 Task: Format the document by adjusting font size, style, color, and adding borders to specified sections.
Action: Mouse moved to (678, 348)
Screenshot: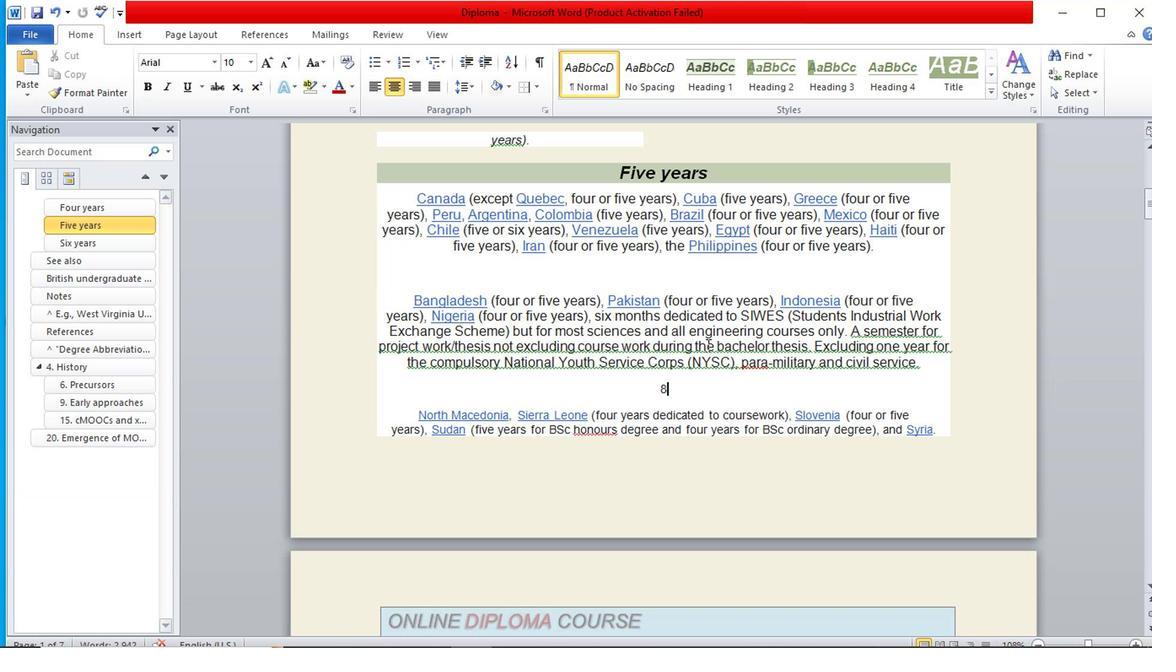 
Action: Mouse scrolled (678, 347) with delta (0, 0)
Screenshot: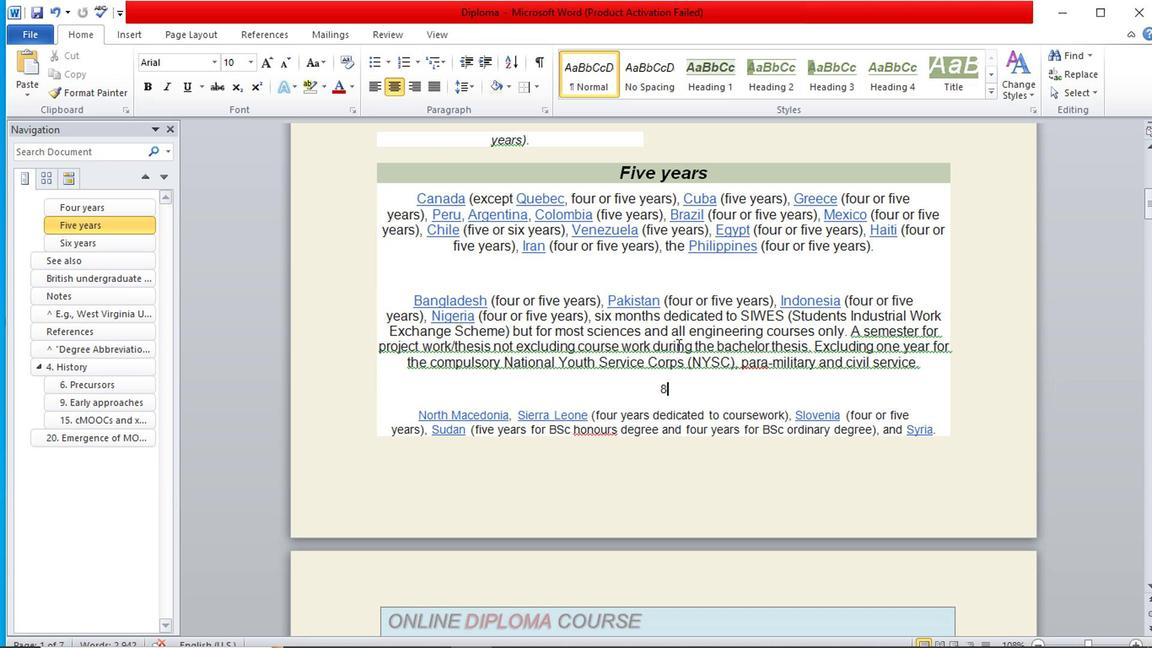 
Action: Mouse scrolled (678, 347) with delta (0, 0)
Screenshot: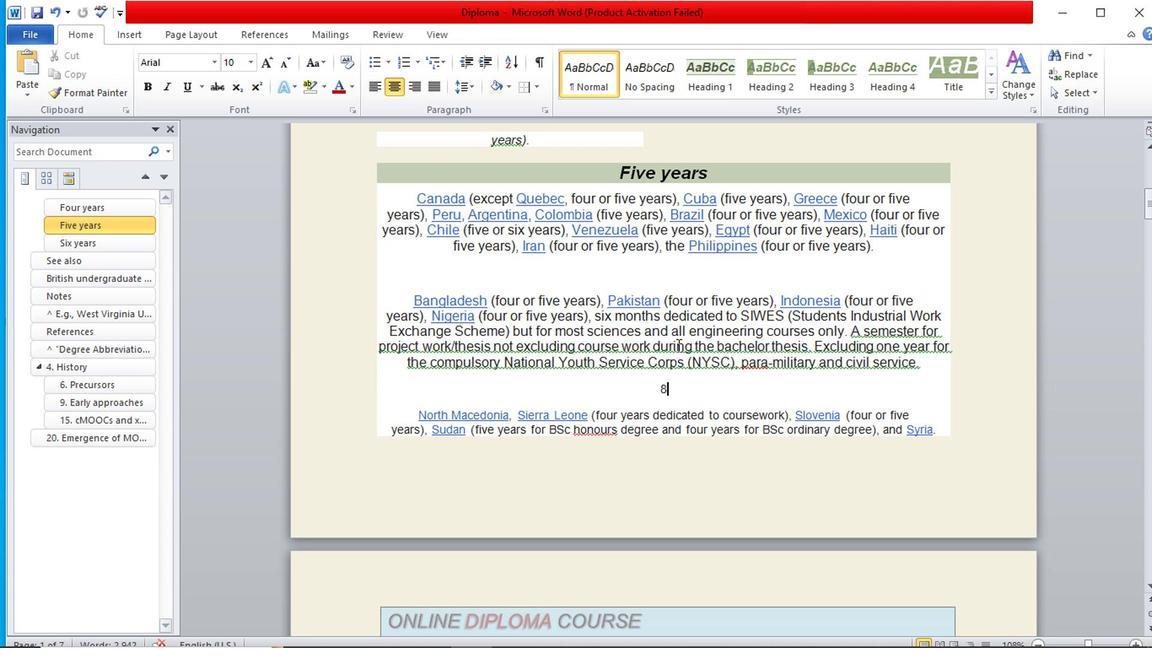 
Action: Mouse scrolled (678, 348) with delta (0, 0)
Screenshot: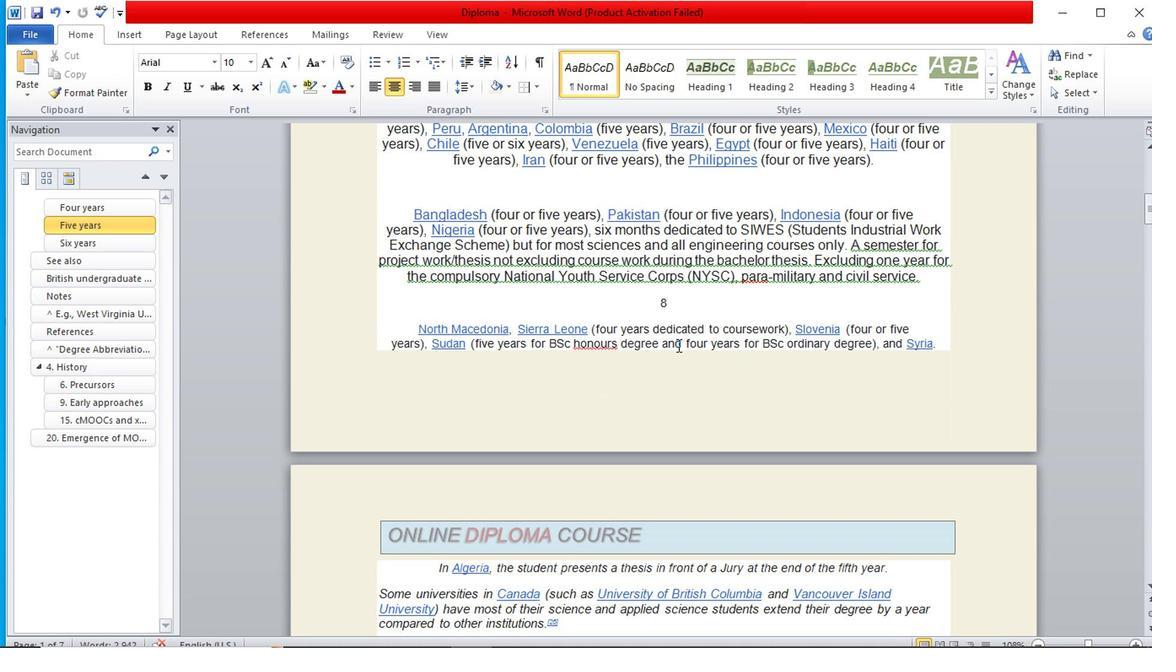
Action: Mouse scrolled (678, 348) with delta (0, 0)
Screenshot: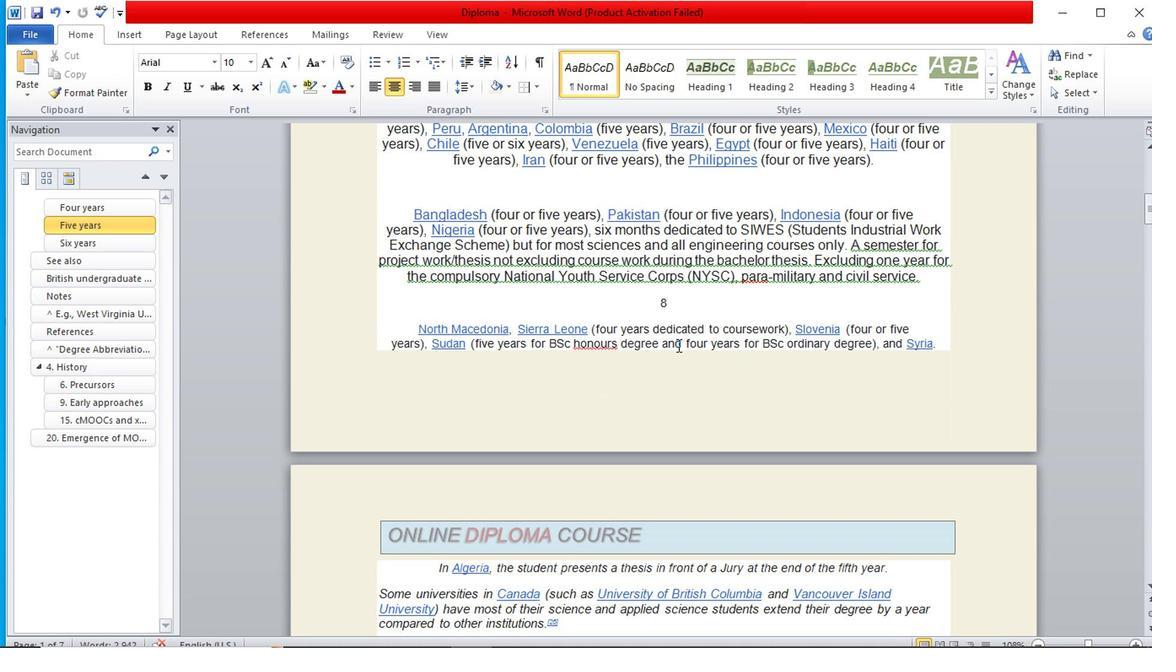 
Action: Mouse scrolled (678, 348) with delta (0, 0)
Screenshot: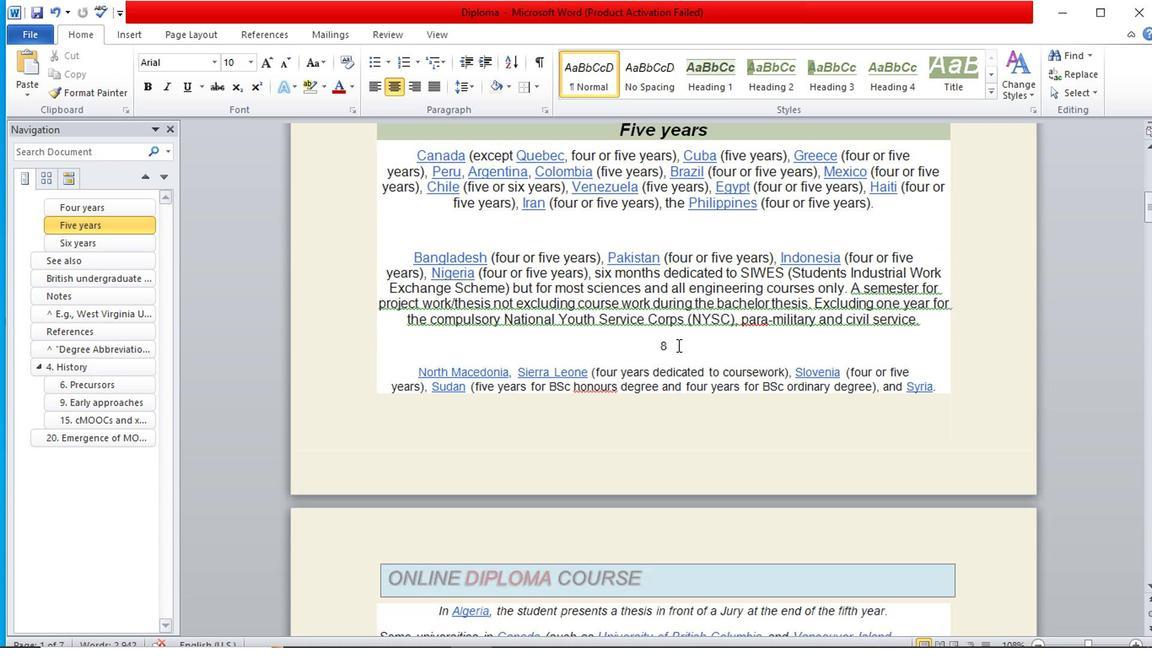 
Action: Mouse scrolled (678, 348) with delta (0, 0)
Screenshot: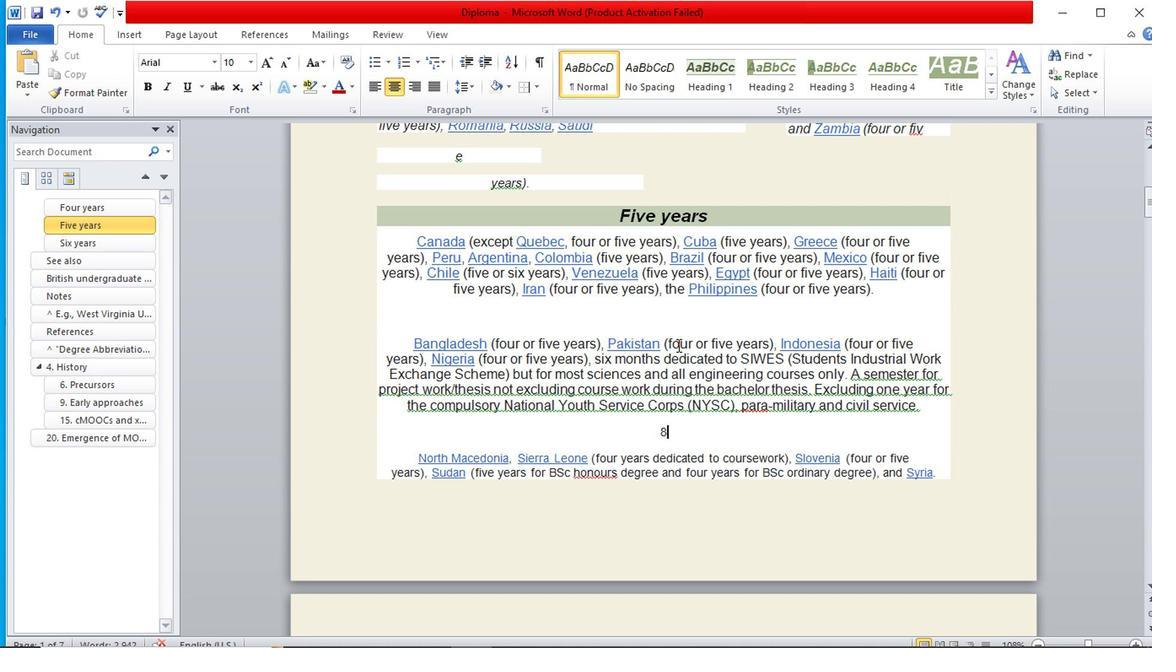 
Action: Mouse scrolled (678, 348) with delta (0, 0)
Screenshot: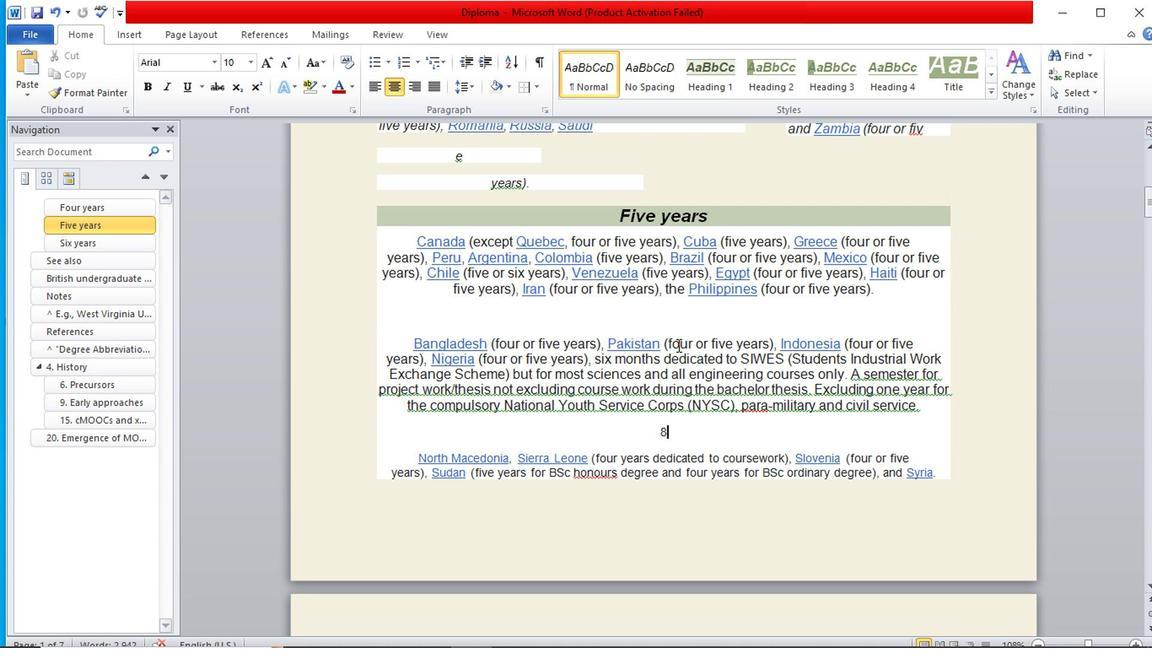 
Action: Mouse moved to (703, 348)
Screenshot: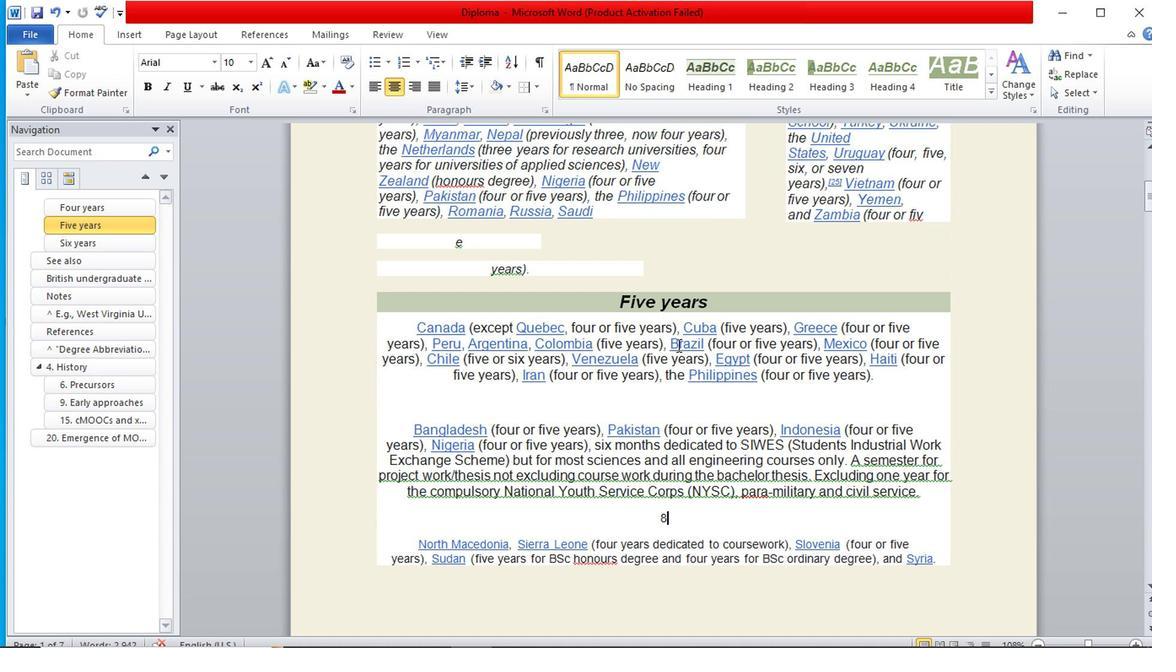
Action: Mouse scrolled (703, 347) with delta (0, 0)
Screenshot: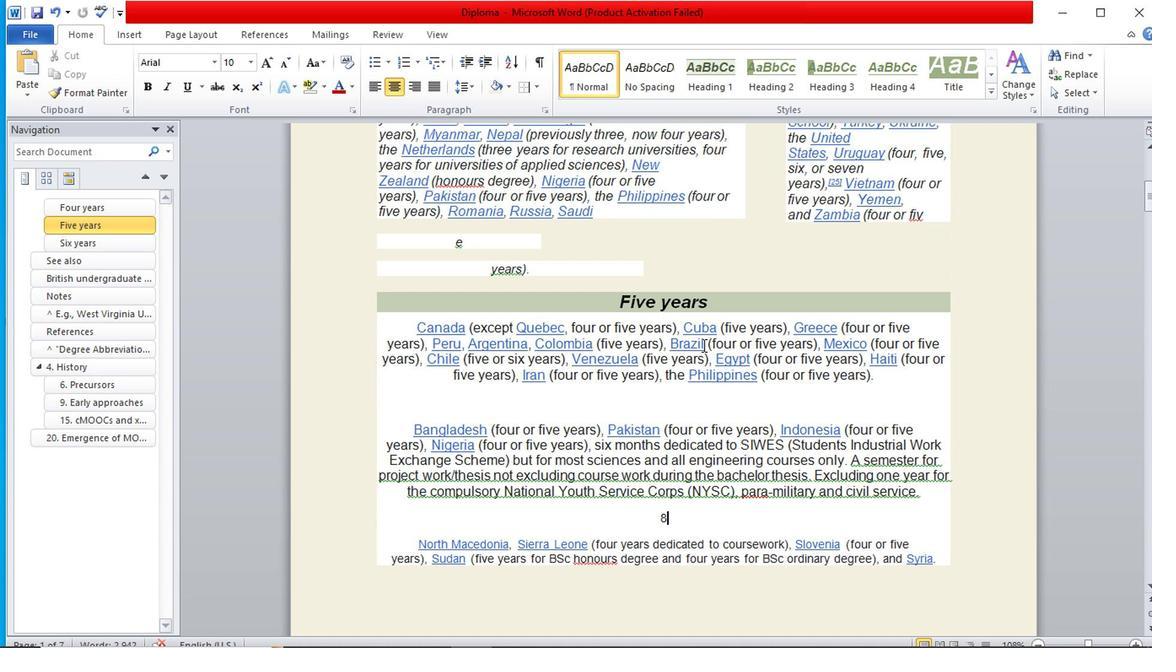
Action: Mouse scrolled (703, 347) with delta (0, 0)
Screenshot: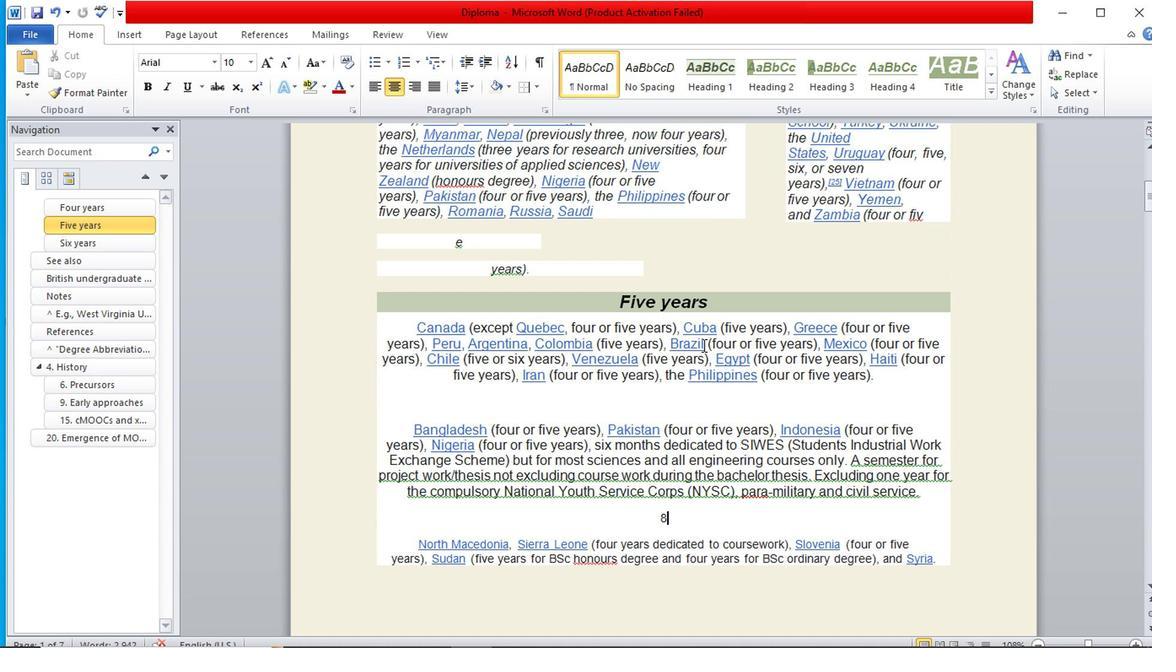 
Action: Mouse moved to (697, 345)
Screenshot: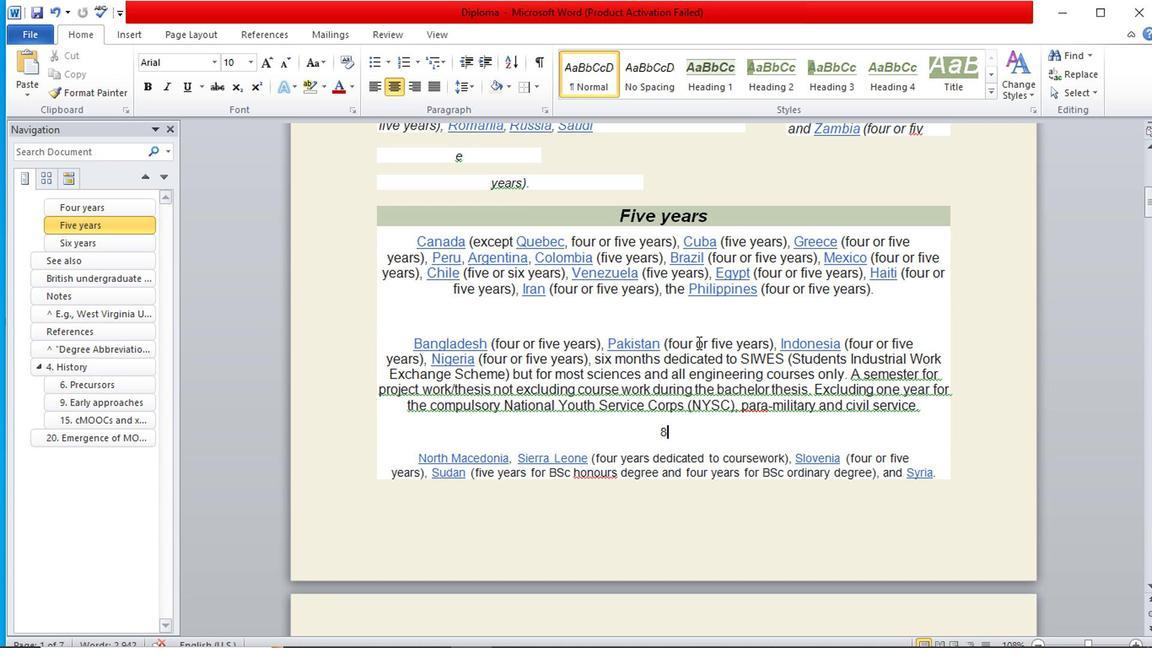 
Action: Mouse scrolled (697, 345) with delta (0, 0)
Screenshot: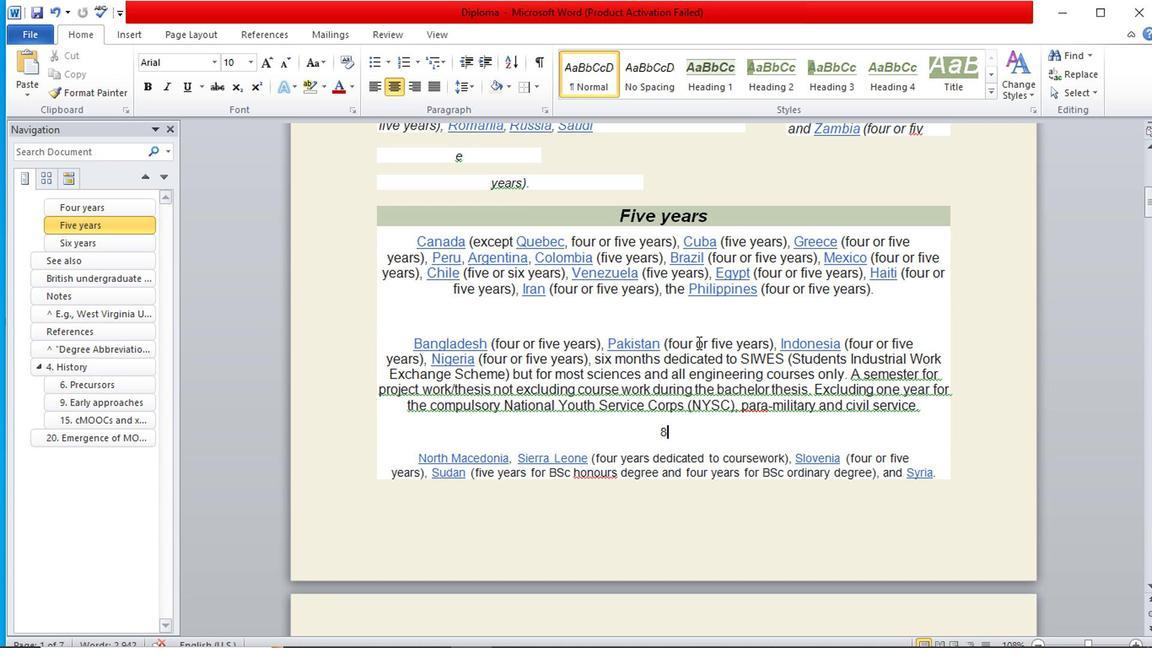 
Action: Mouse scrolled (697, 345) with delta (0, 0)
Screenshot: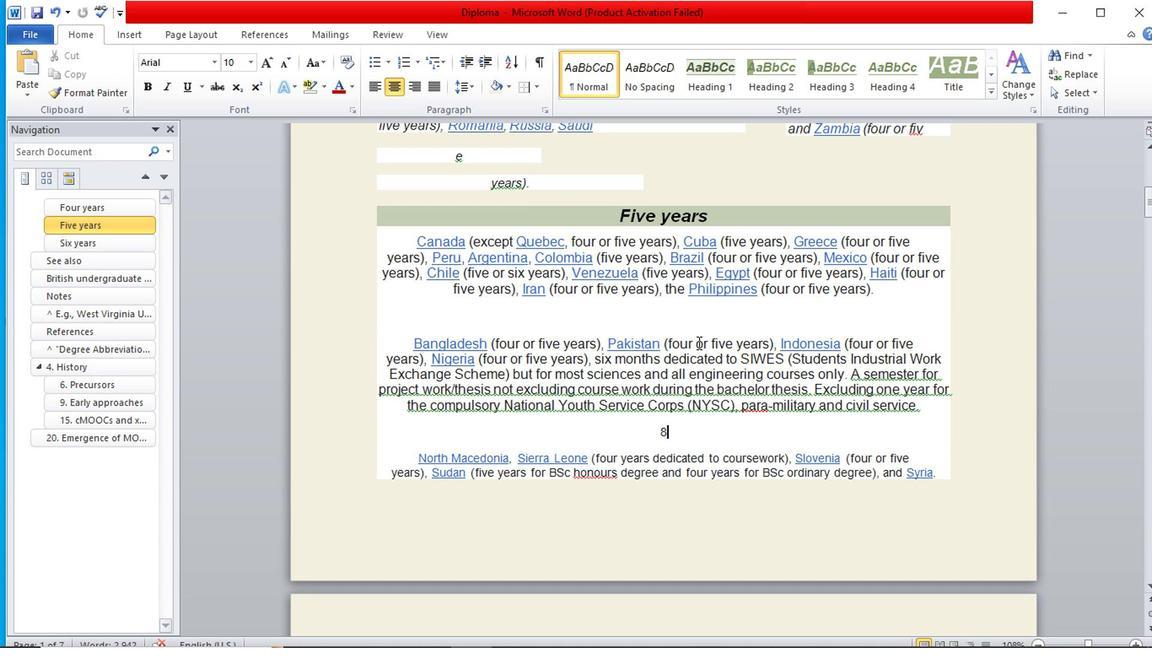 
Action: Mouse moved to (693, 343)
Screenshot: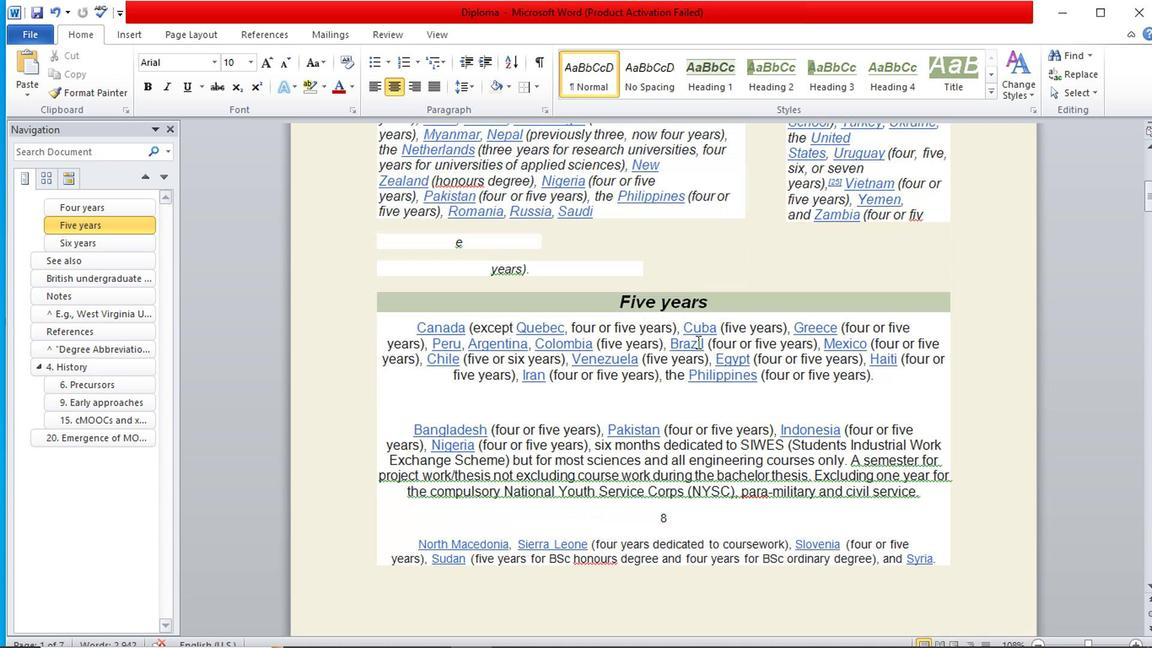 
Action: Mouse scrolled (693, 345) with delta (0, 1)
Screenshot: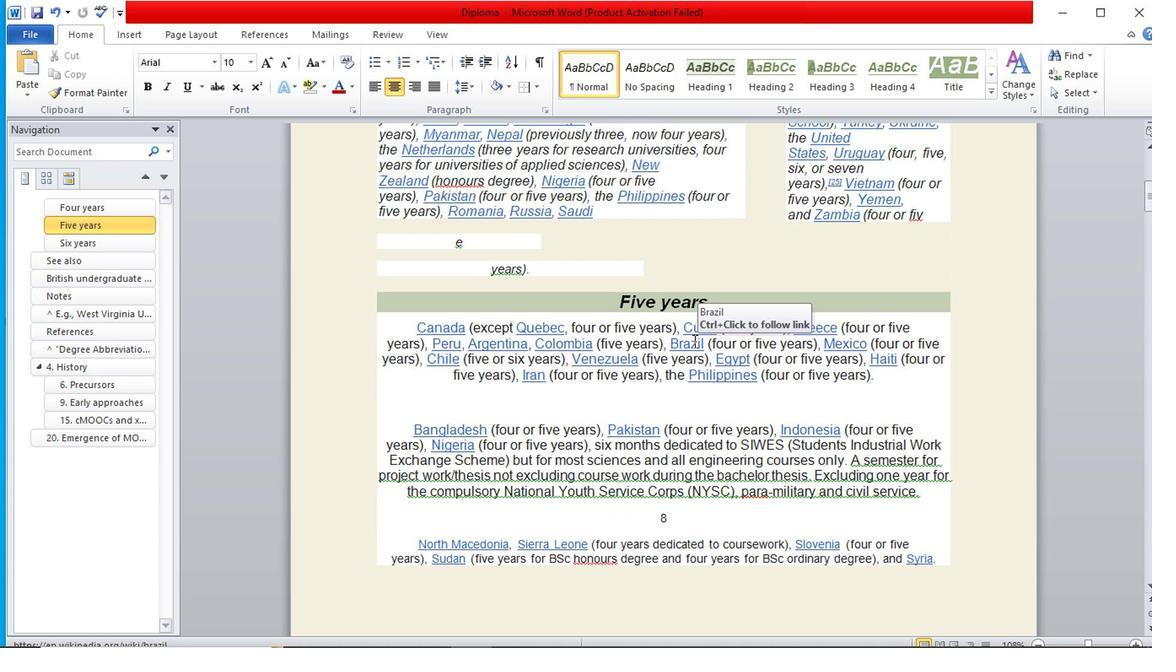 
Action: Mouse scrolled (693, 345) with delta (0, 1)
Screenshot: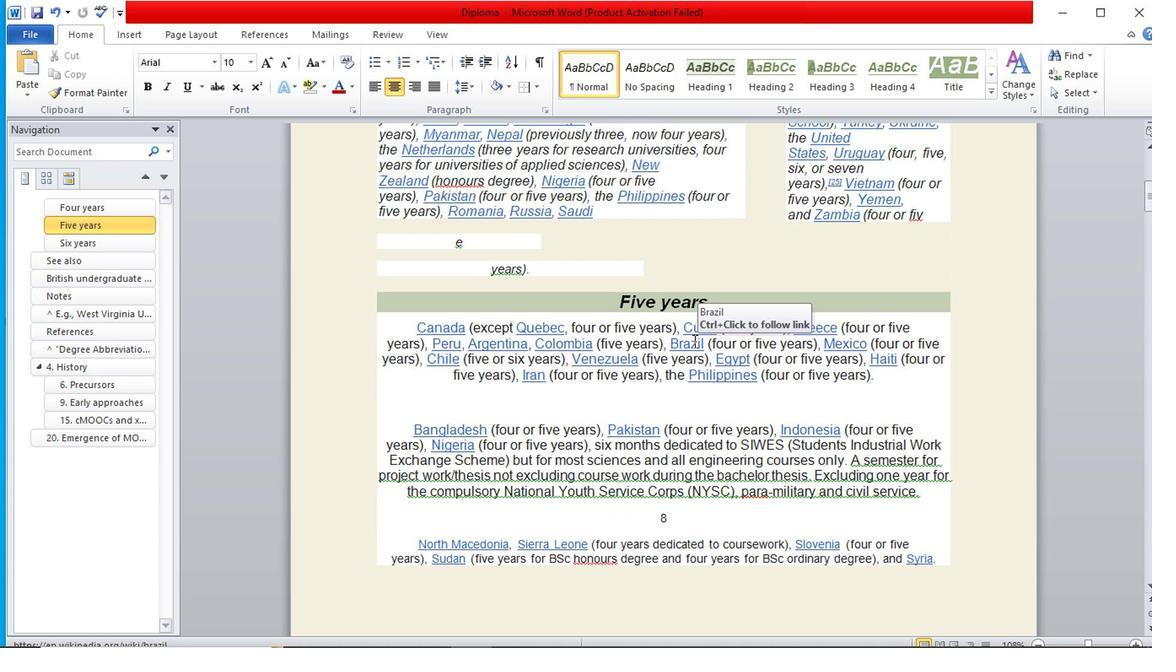 
Action: Mouse scrolled (693, 345) with delta (0, 1)
Screenshot: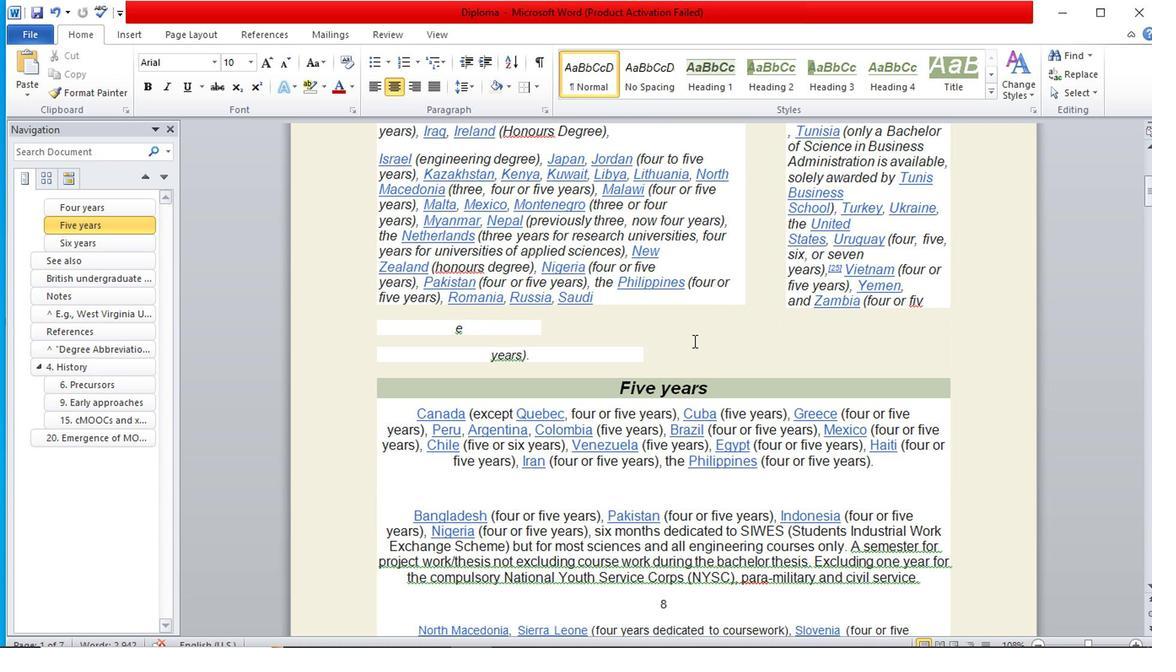 
Action: Mouse scrolled (693, 345) with delta (0, 1)
Screenshot: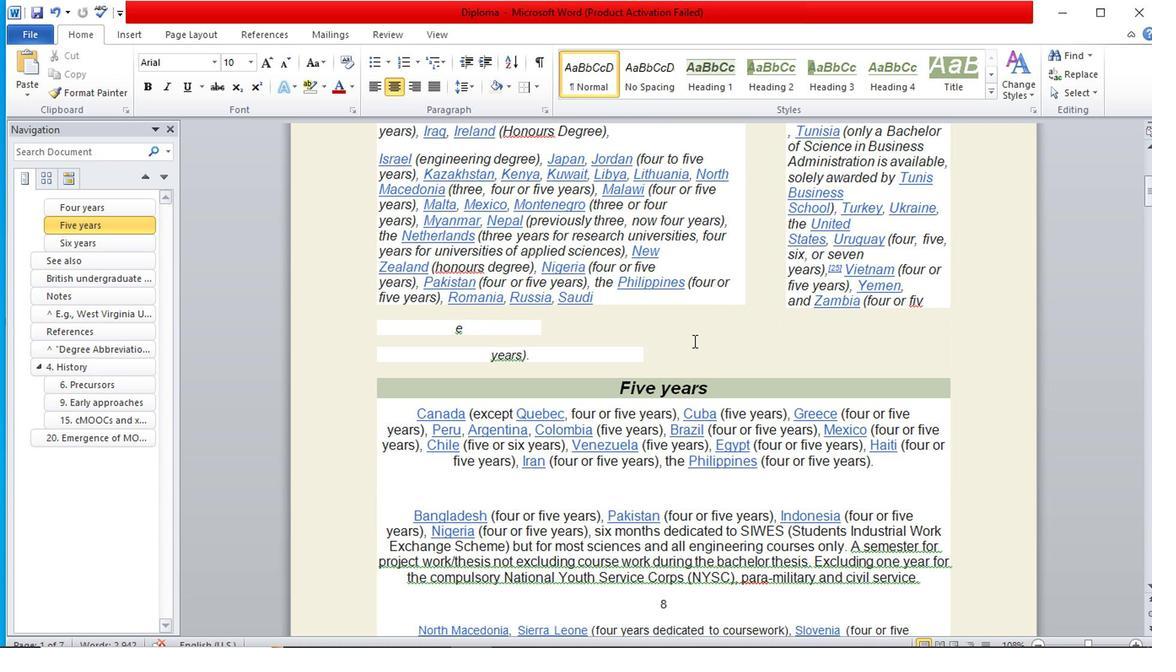 
Action: Mouse scrolled (693, 345) with delta (0, 1)
Screenshot: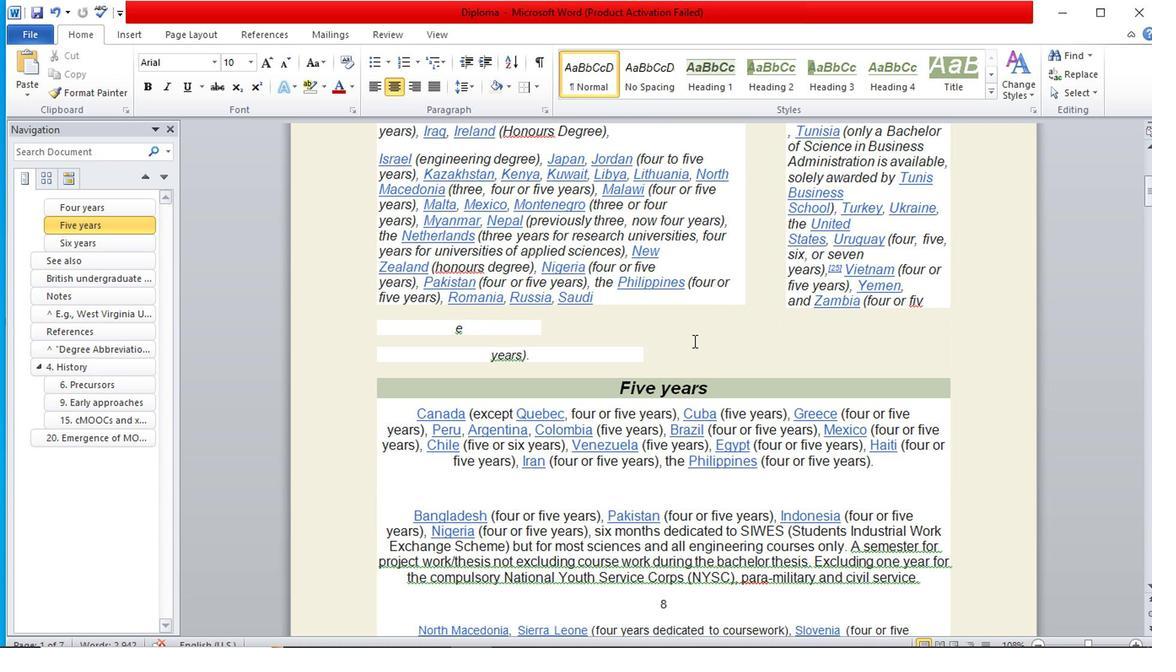 
Action: Mouse scrolled (693, 345) with delta (0, 1)
Screenshot: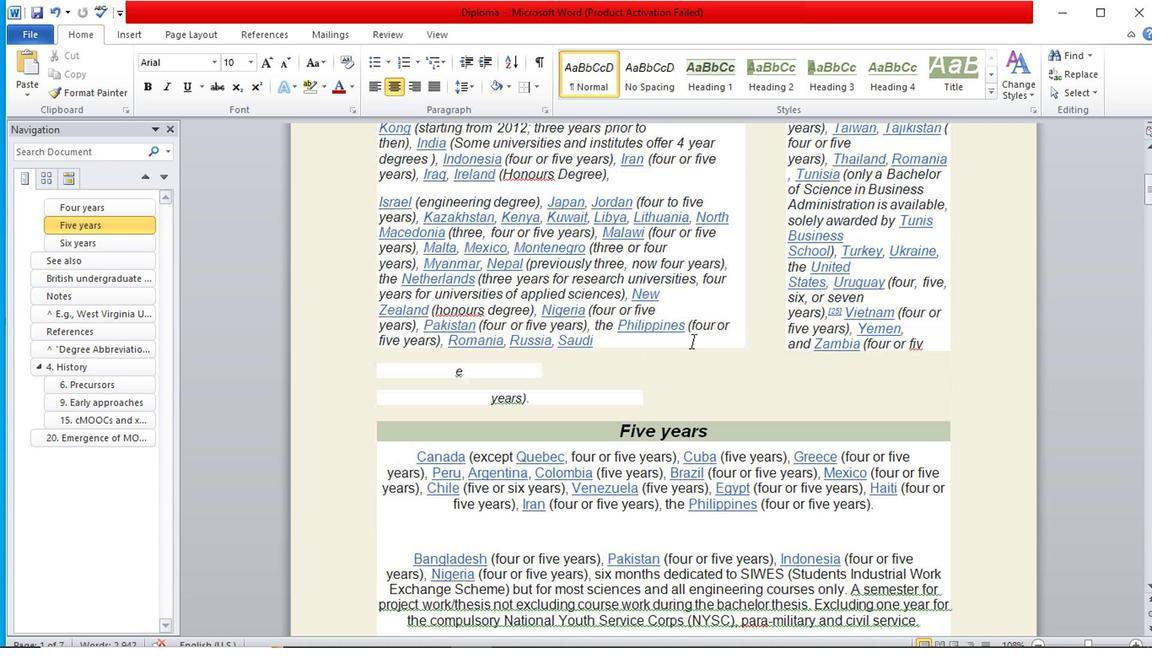 
Action: Mouse scrolled (693, 343) with delta (0, 0)
Screenshot: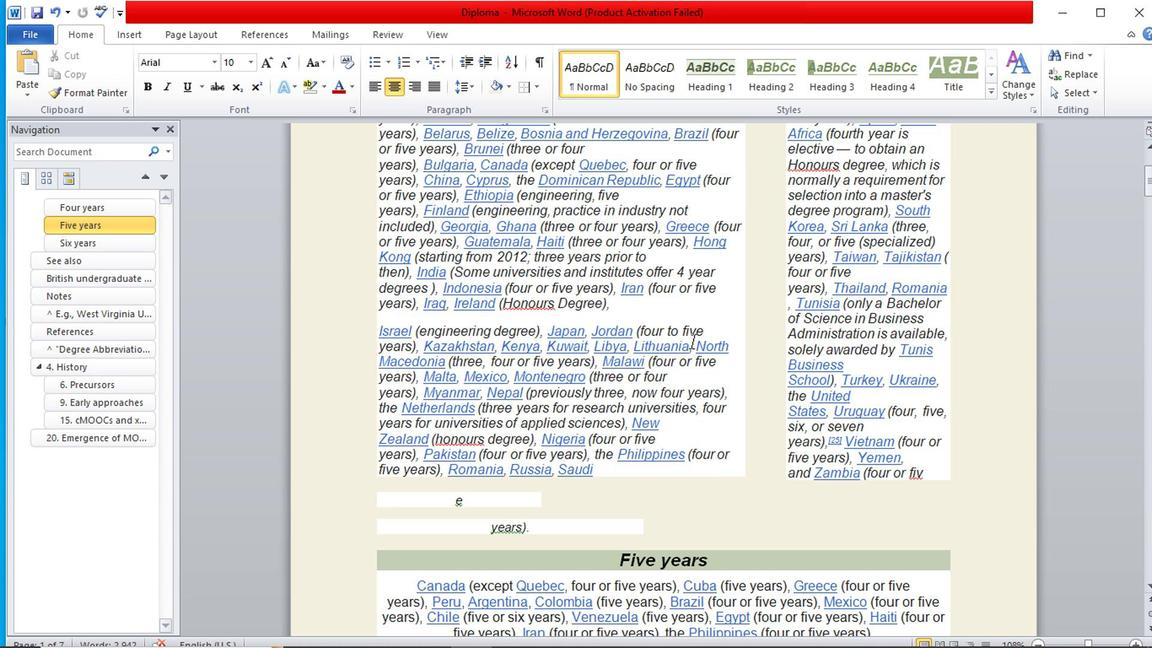 
Action: Mouse scrolled (693, 343) with delta (0, 0)
Screenshot: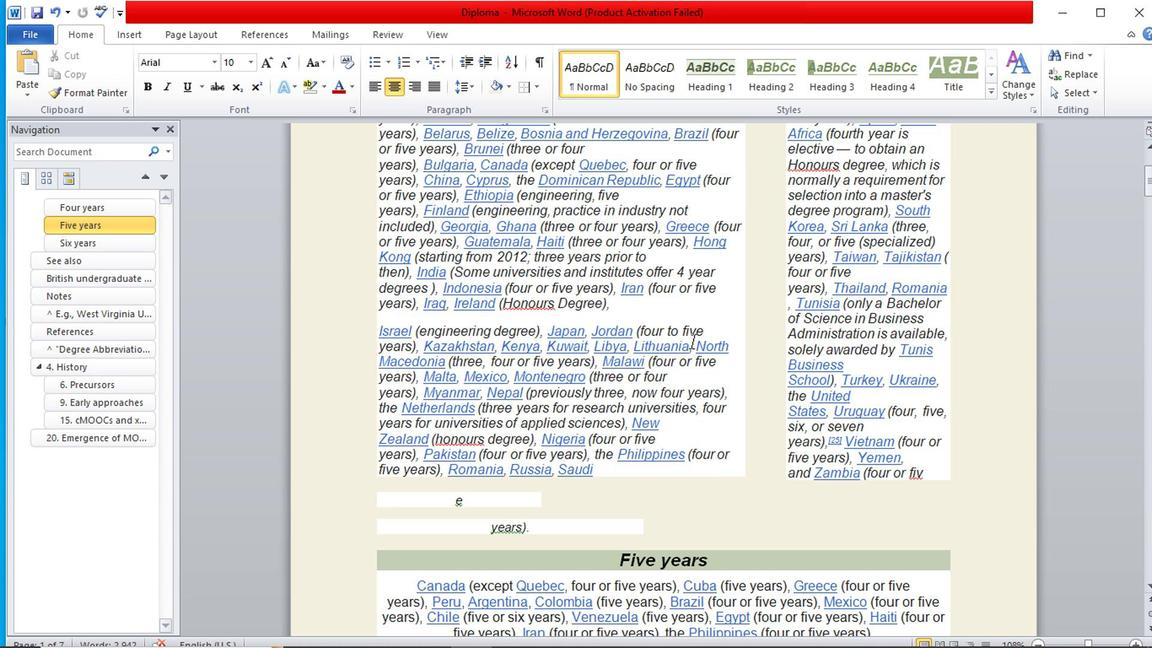 
Action: Mouse scrolled (693, 343) with delta (0, 0)
Screenshot: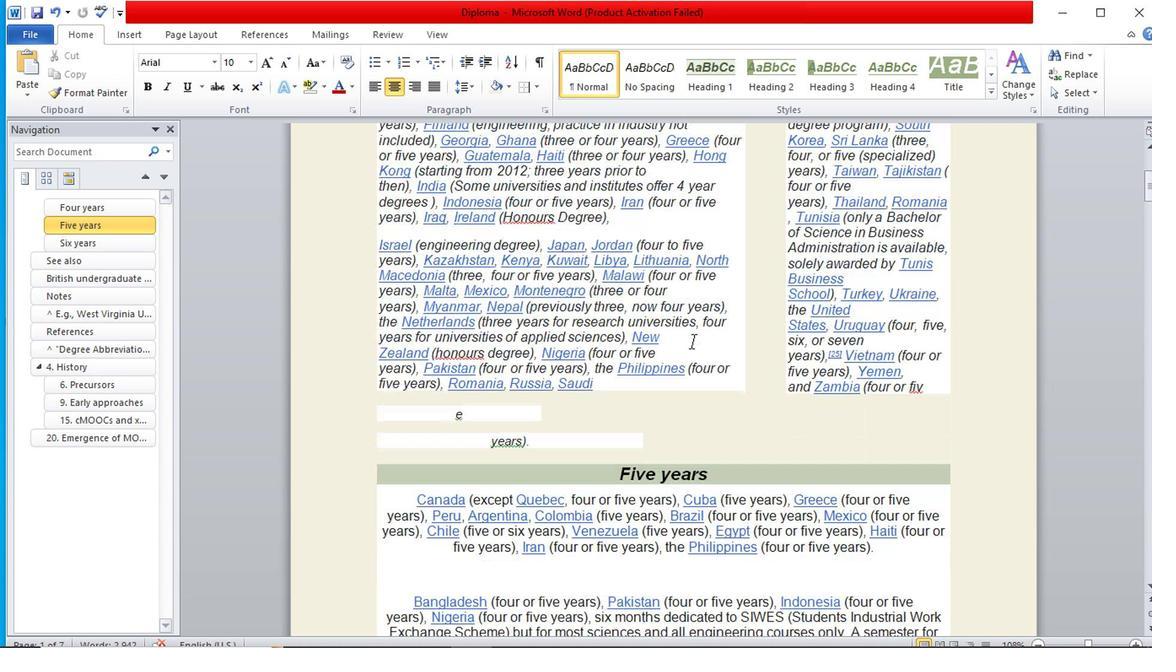 
Action: Mouse scrolled (693, 343) with delta (0, 0)
Screenshot: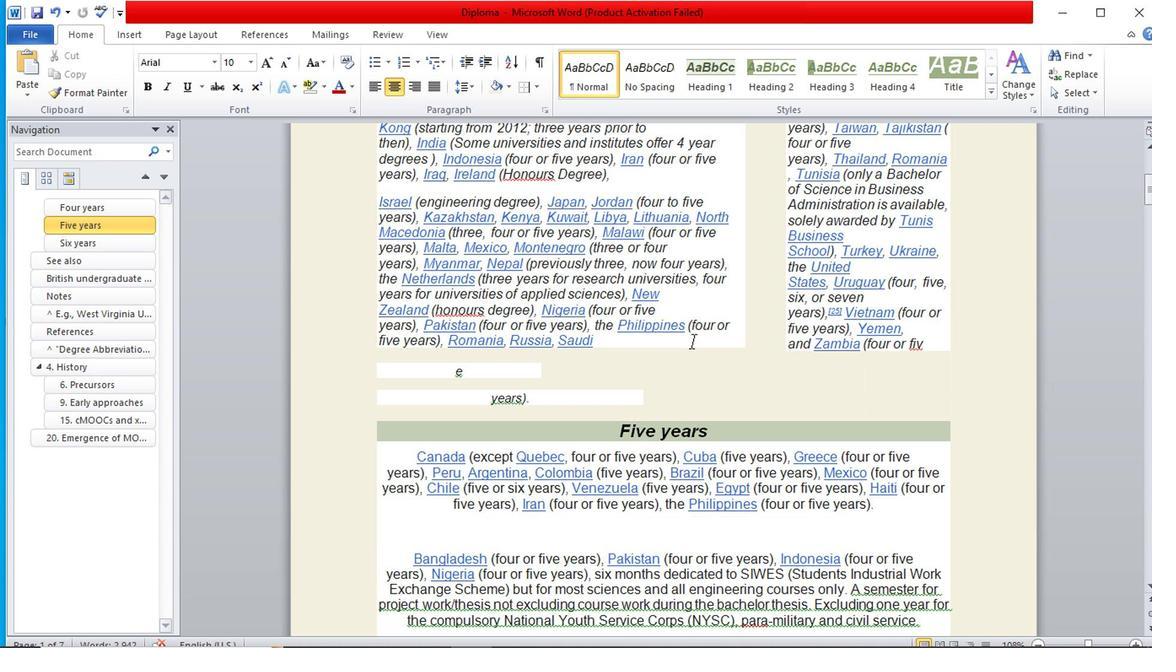 
Action: Mouse scrolled (693, 343) with delta (0, 0)
Screenshot: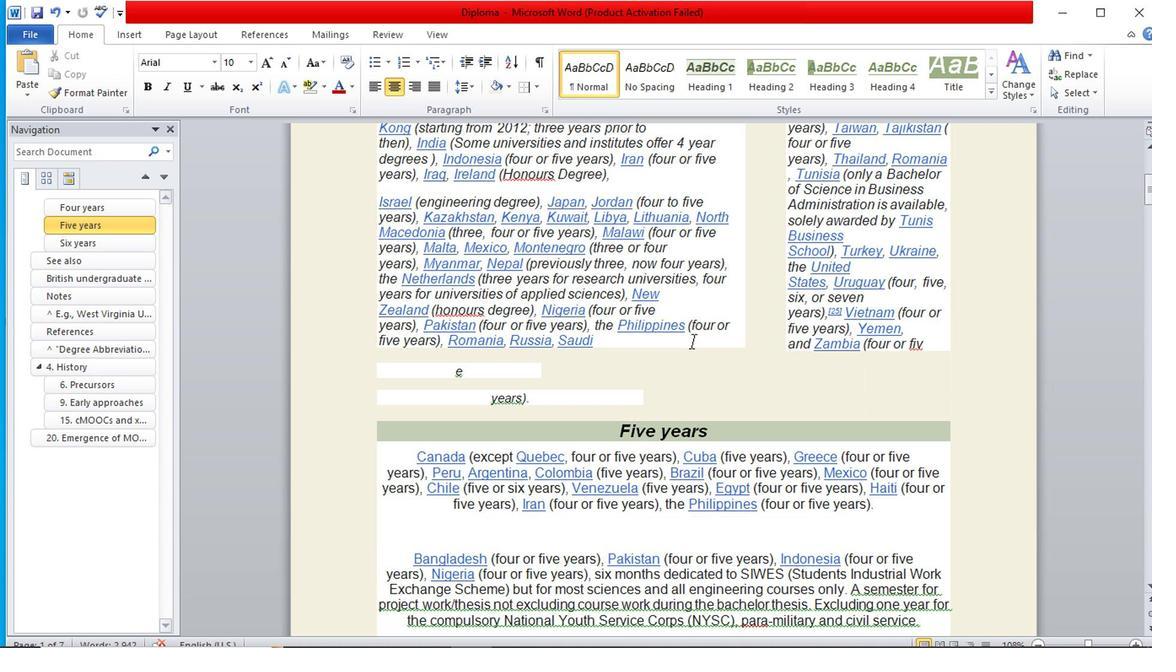 
Action: Mouse scrolled (693, 345) with delta (0, 1)
Screenshot: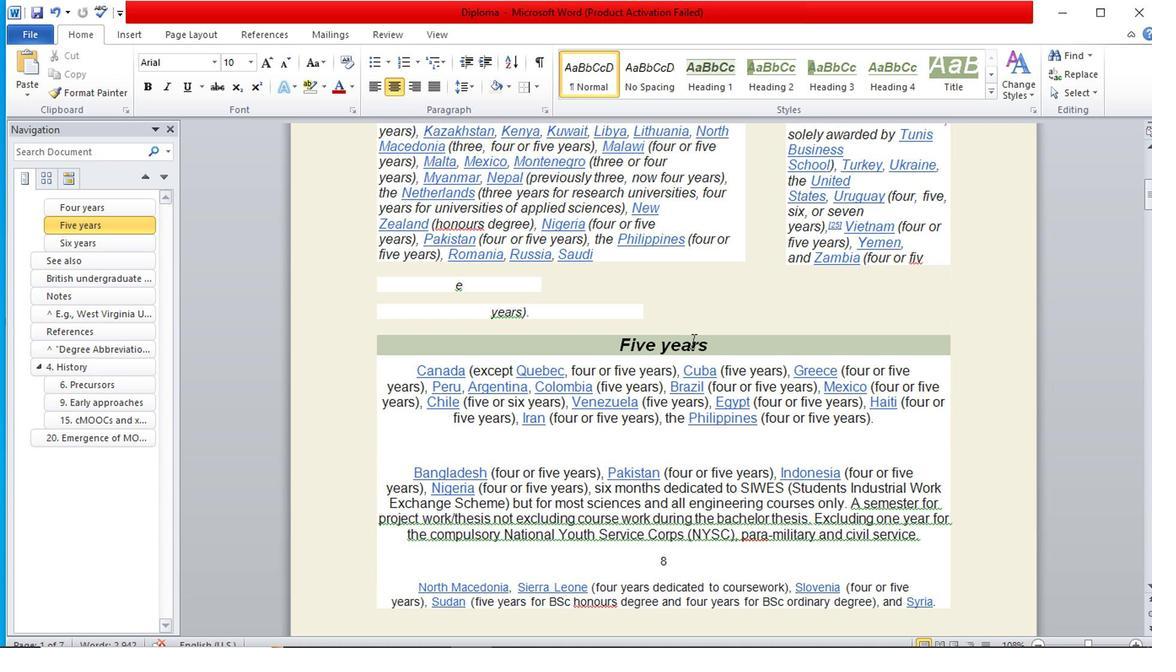 
Action: Mouse scrolled (693, 345) with delta (0, 1)
Screenshot: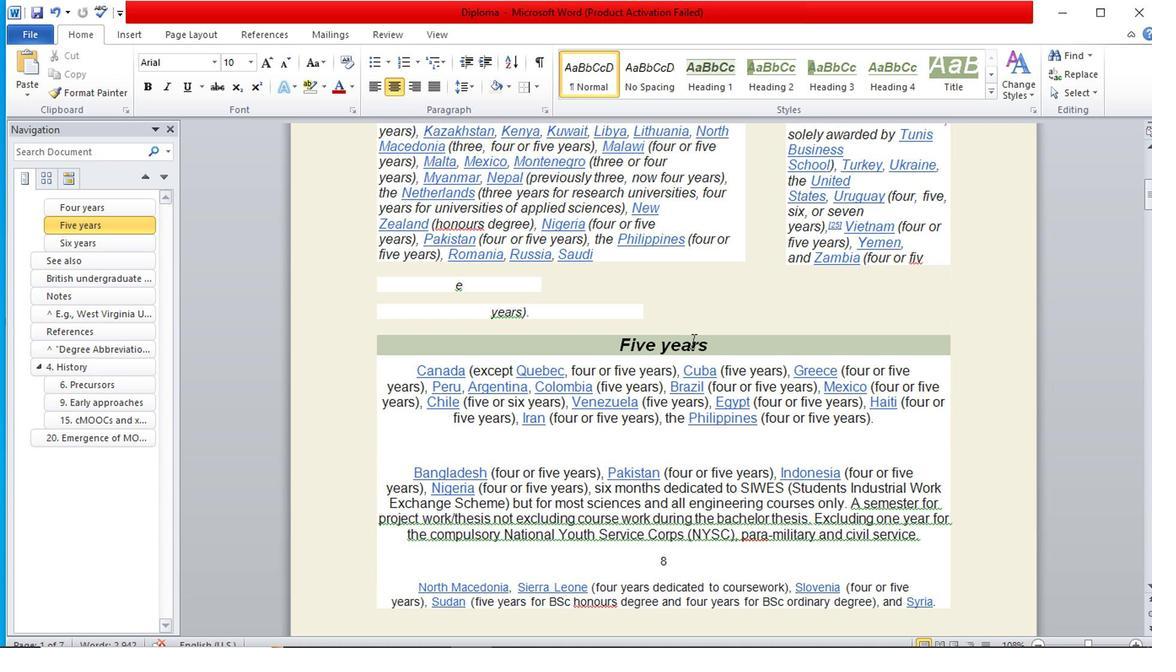 
Action: Mouse scrolled (693, 345) with delta (0, 1)
Screenshot: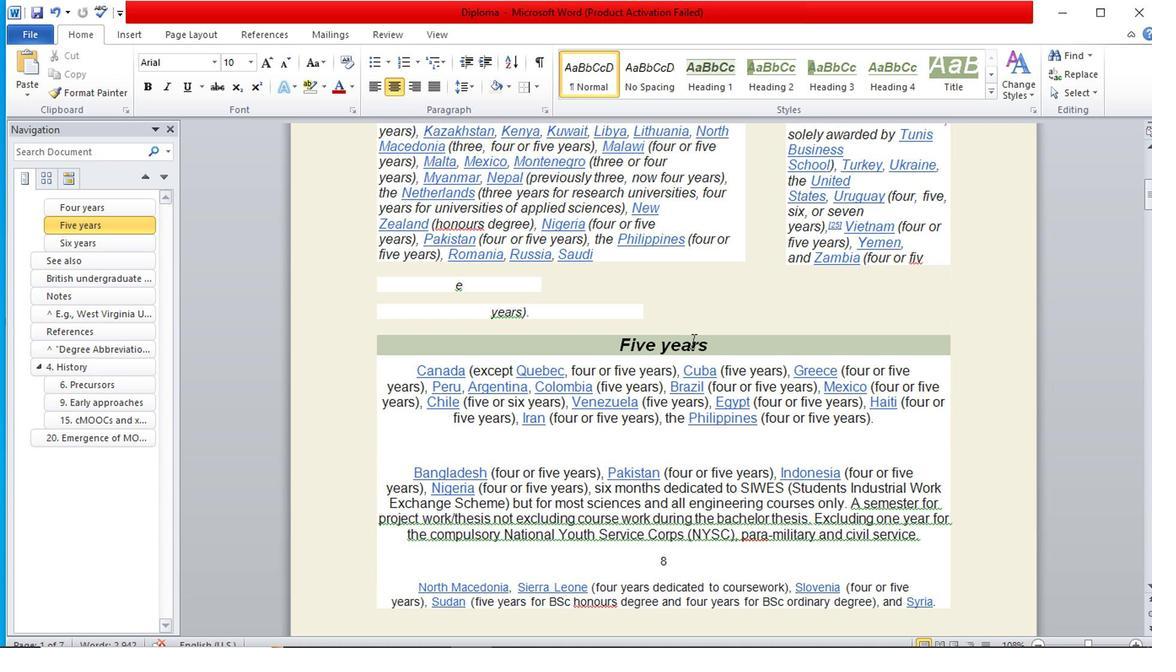 
Action: Mouse scrolled (693, 345) with delta (0, 1)
Screenshot: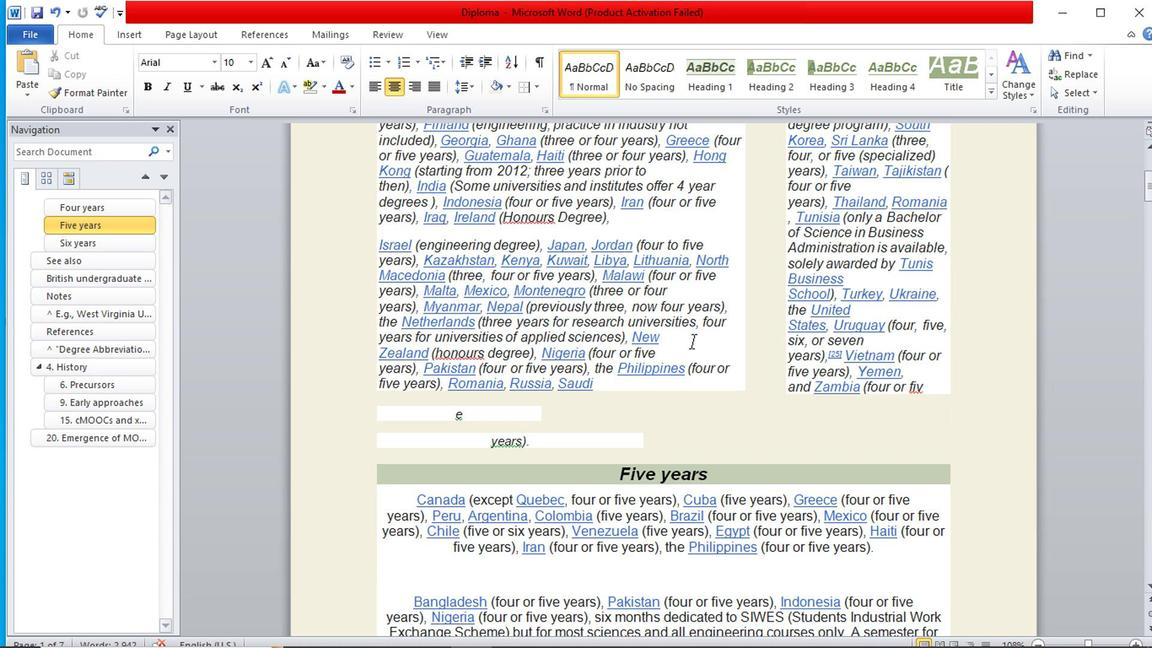 
Action: Mouse scrolled (693, 345) with delta (0, 1)
Screenshot: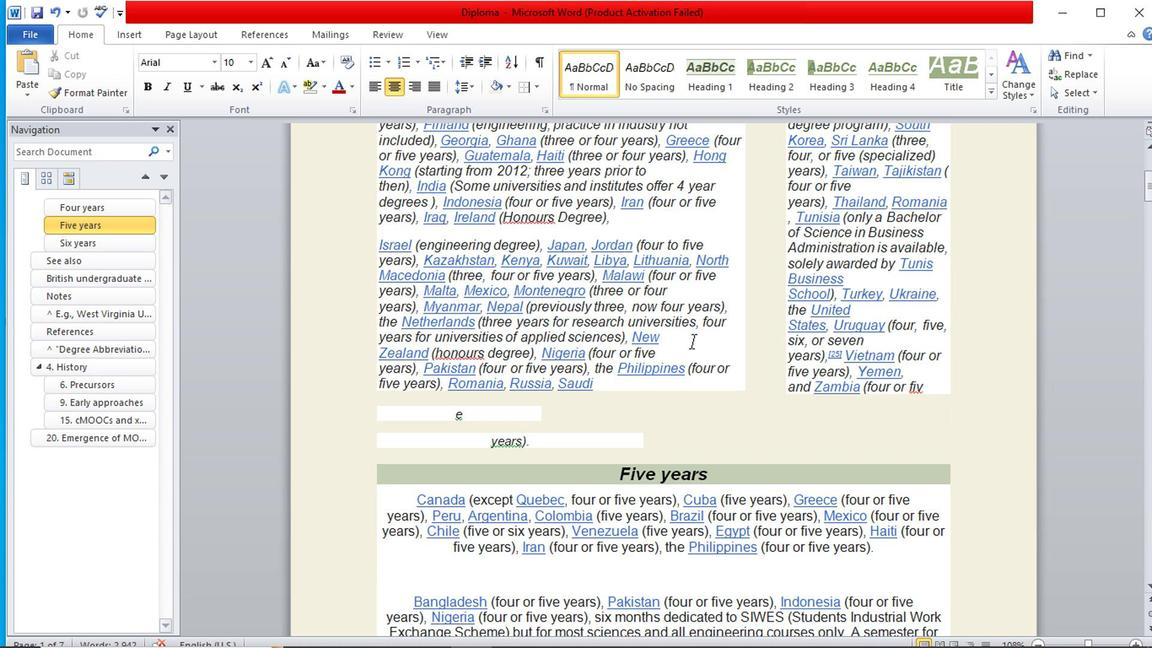 
Action: Mouse scrolled (693, 343) with delta (0, 0)
Screenshot: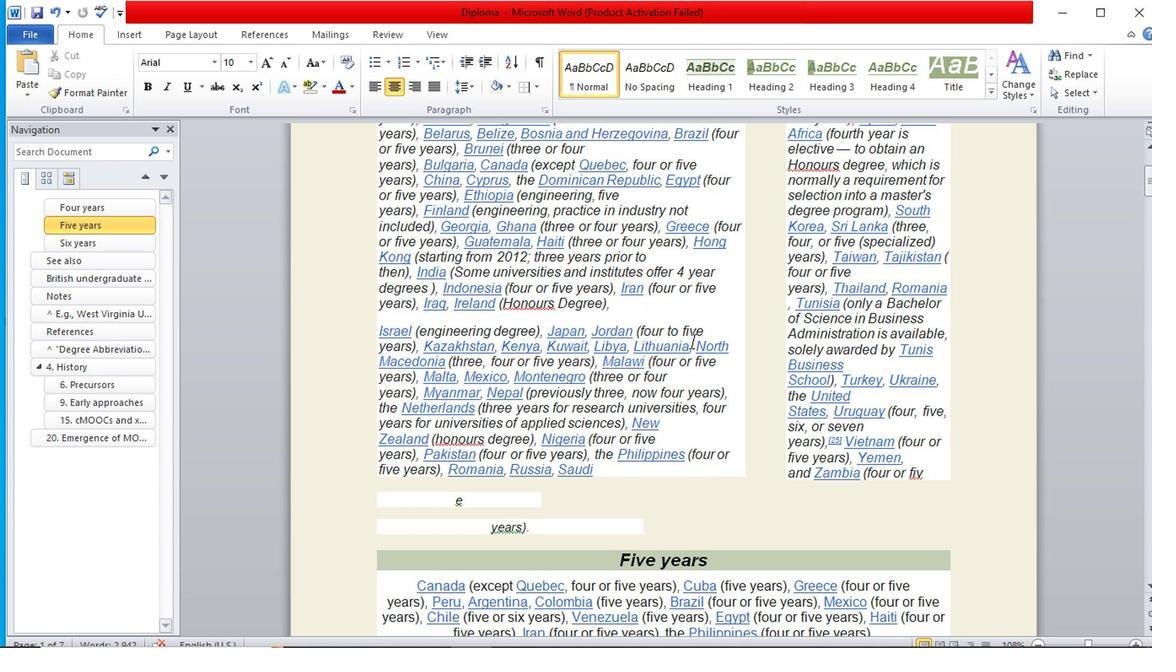 
Action: Mouse scrolled (693, 343) with delta (0, 0)
Screenshot: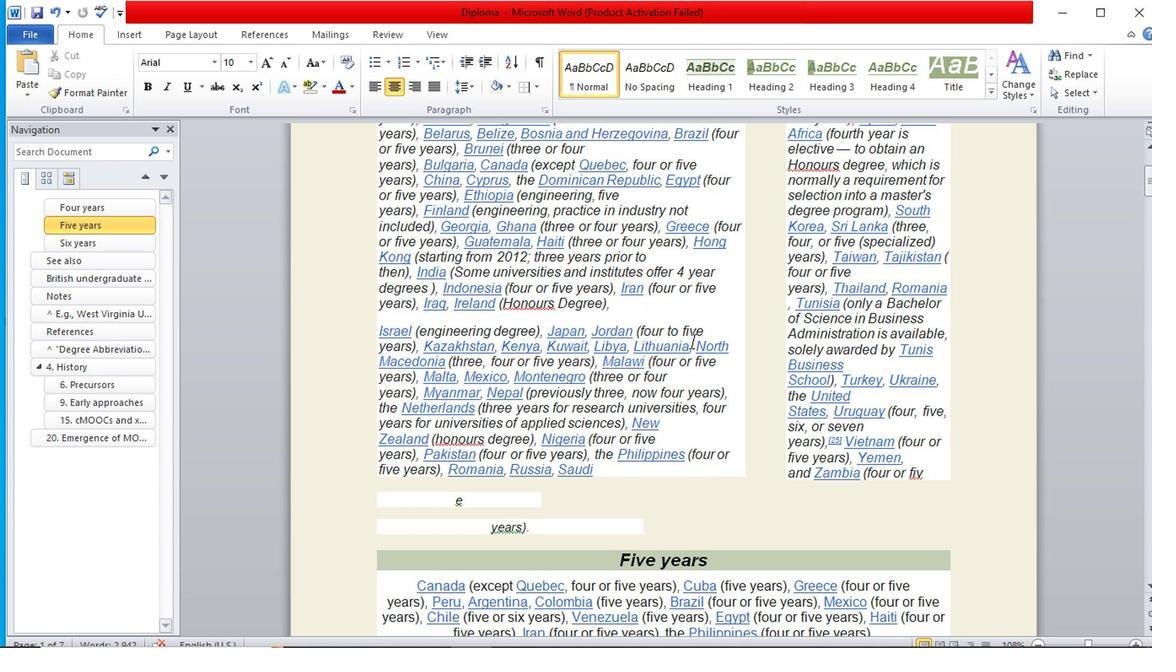 
Action: Mouse scrolled (693, 343) with delta (0, 0)
Screenshot: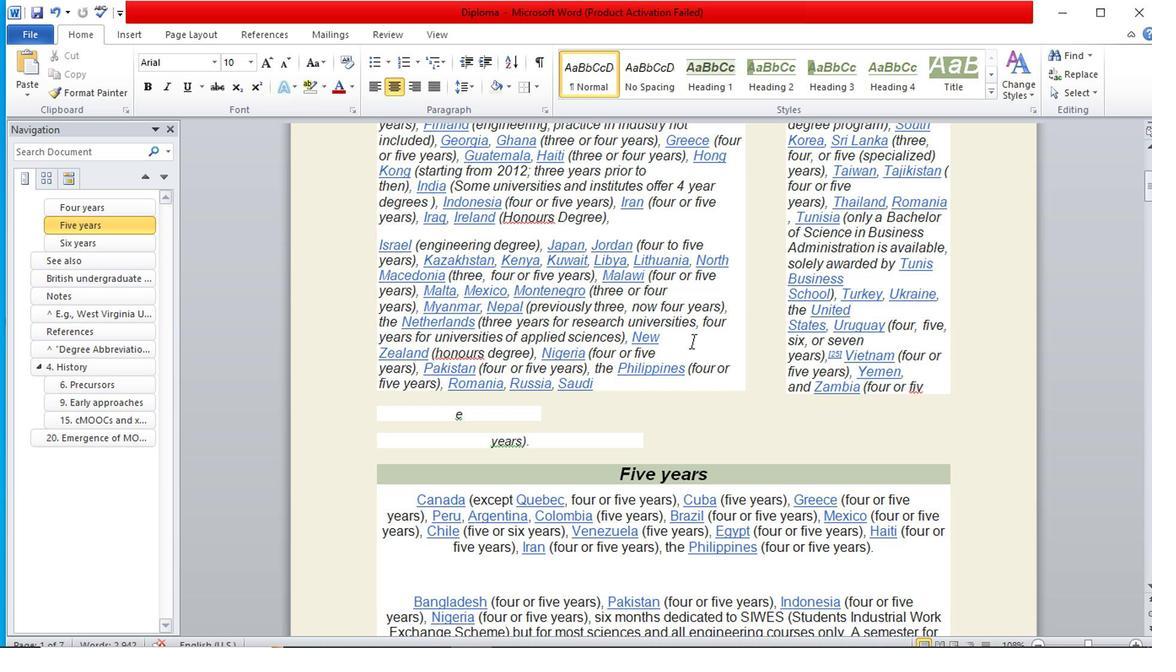 
Action: Mouse scrolled (693, 343) with delta (0, 0)
Screenshot: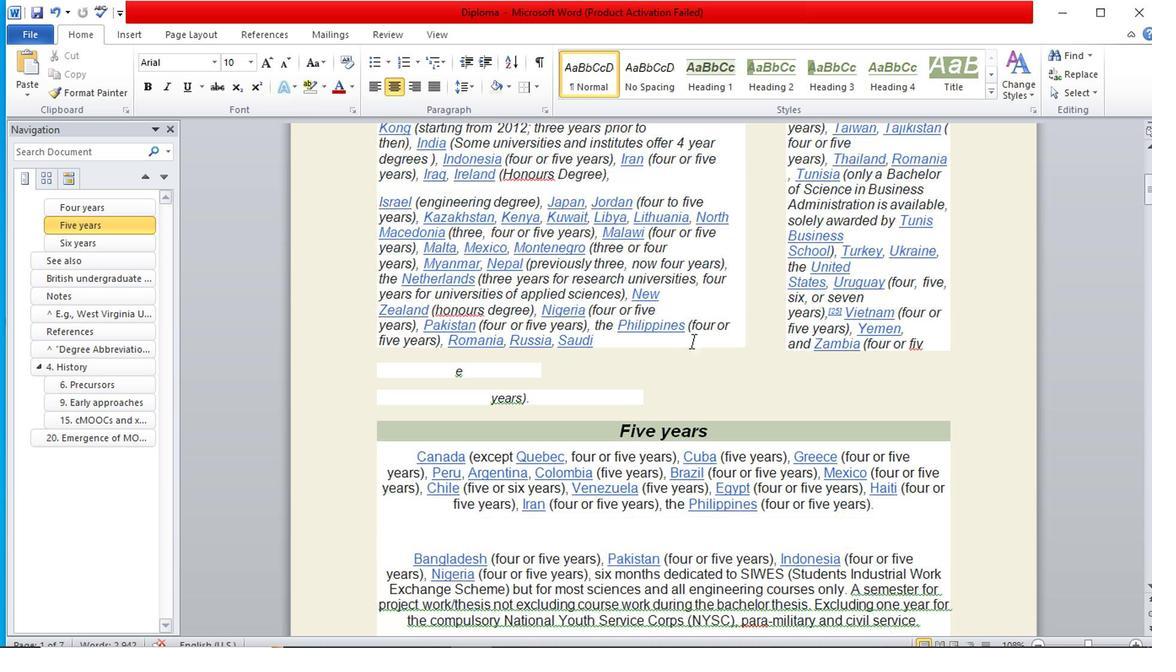 
Action: Mouse scrolled (693, 343) with delta (0, 0)
Screenshot: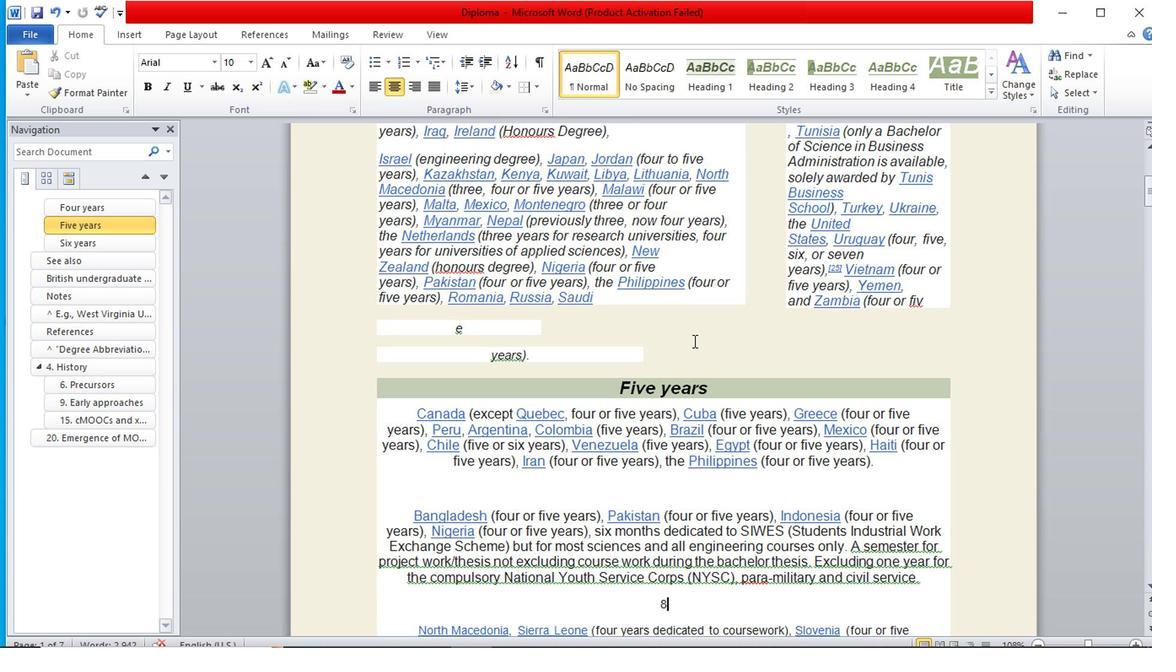 
Action: Mouse scrolled (693, 343) with delta (0, 0)
Screenshot: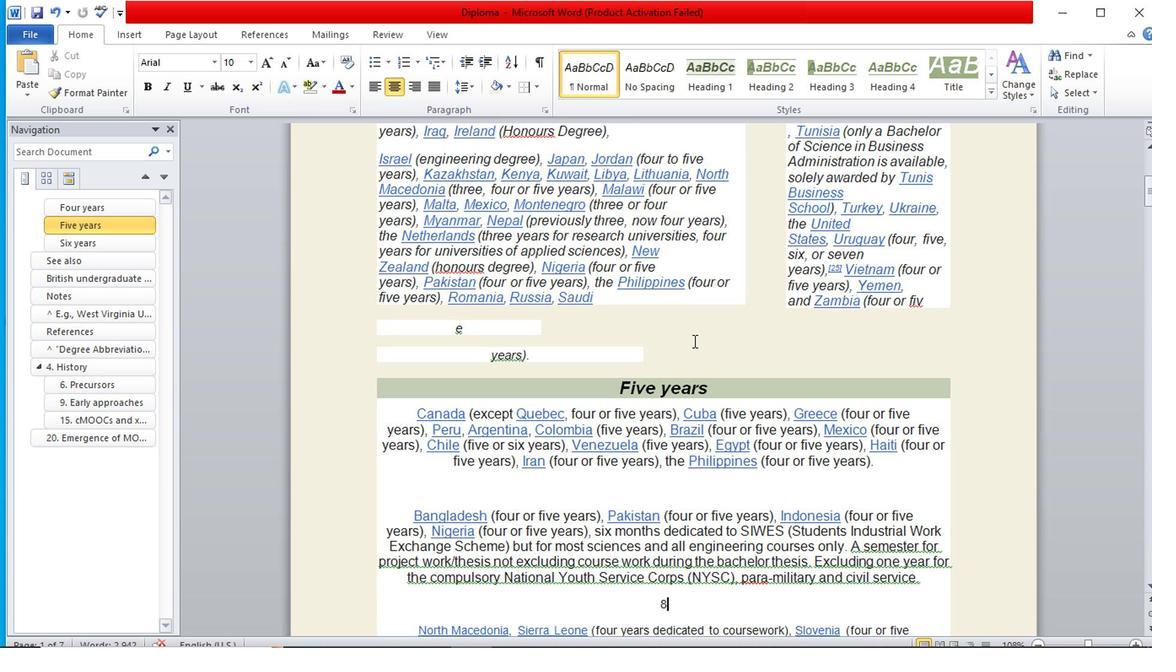 
Action: Mouse scrolled (693, 343) with delta (0, 0)
Screenshot: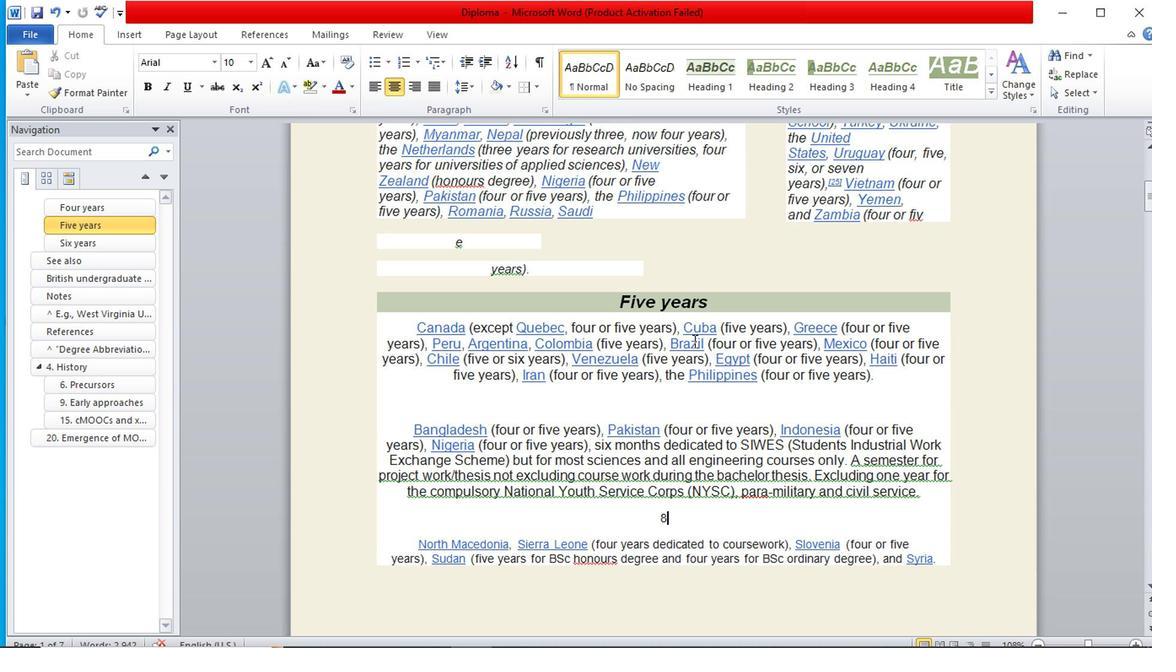 
Action: Mouse scrolled (693, 343) with delta (0, 0)
Screenshot: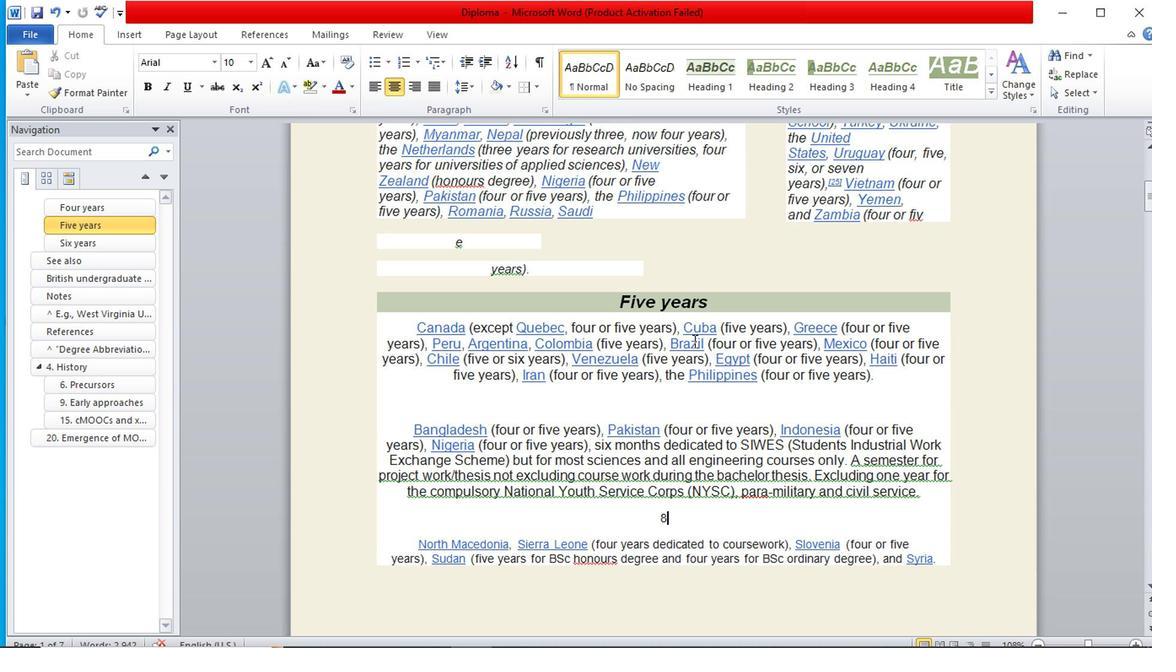 
Action: Mouse scrolled (693, 345) with delta (0, 1)
Screenshot: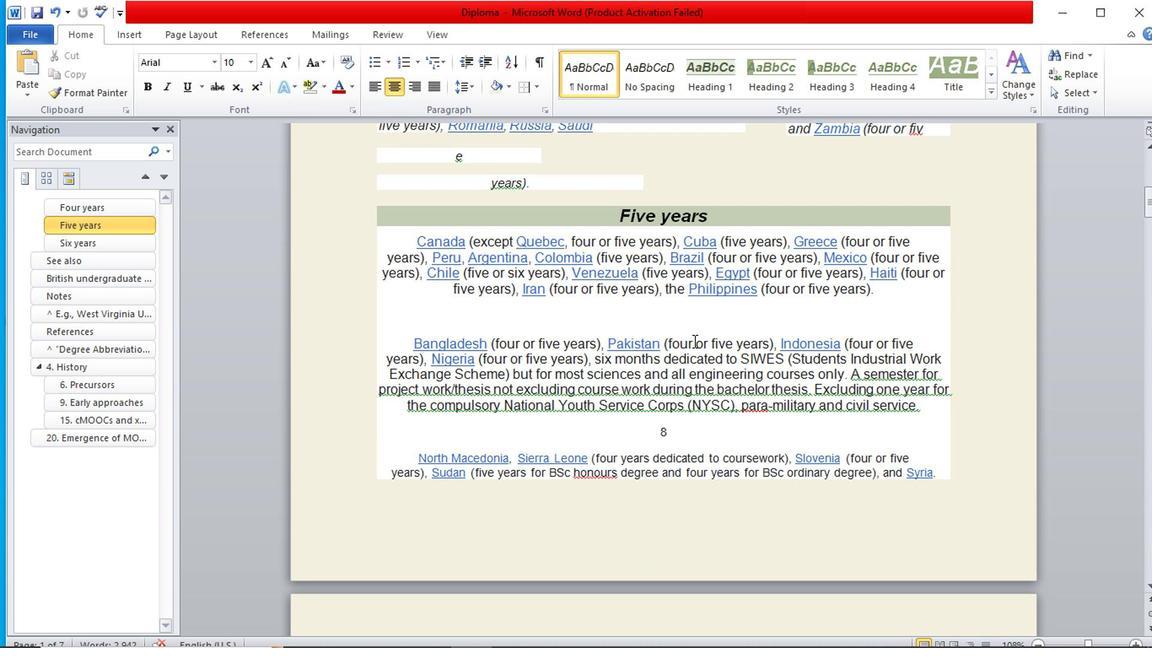 
Action: Mouse scrolled (693, 345) with delta (0, 1)
Screenshot: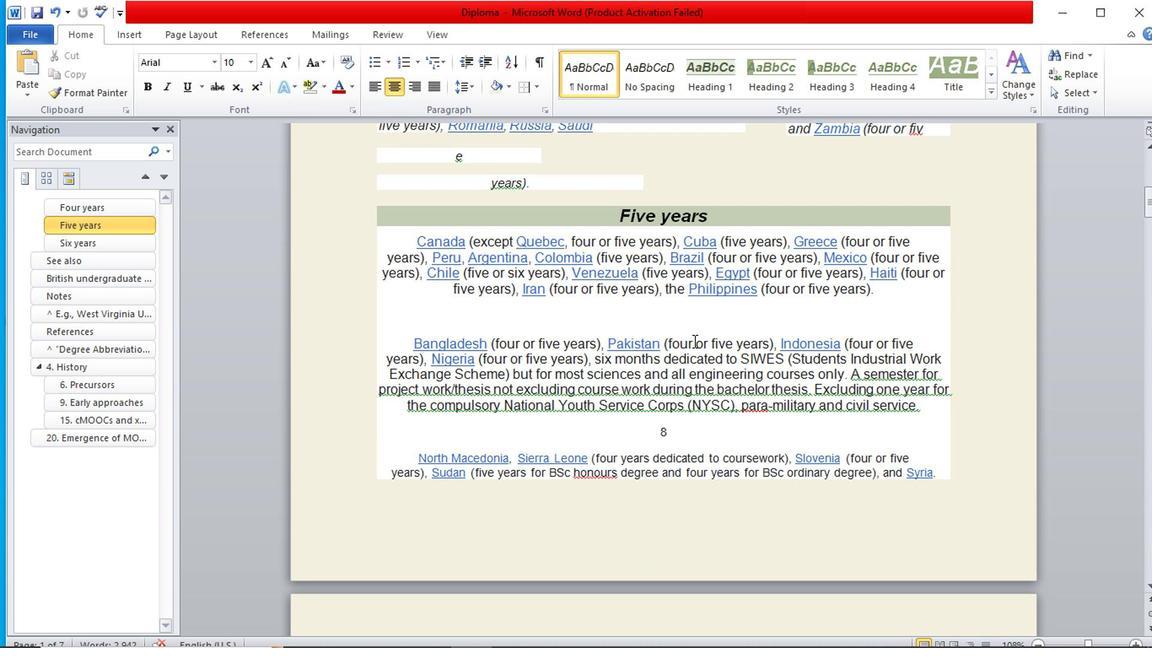 
Action: Mouse scrolled (693, 345) with delta (0, 1)
Screenshot: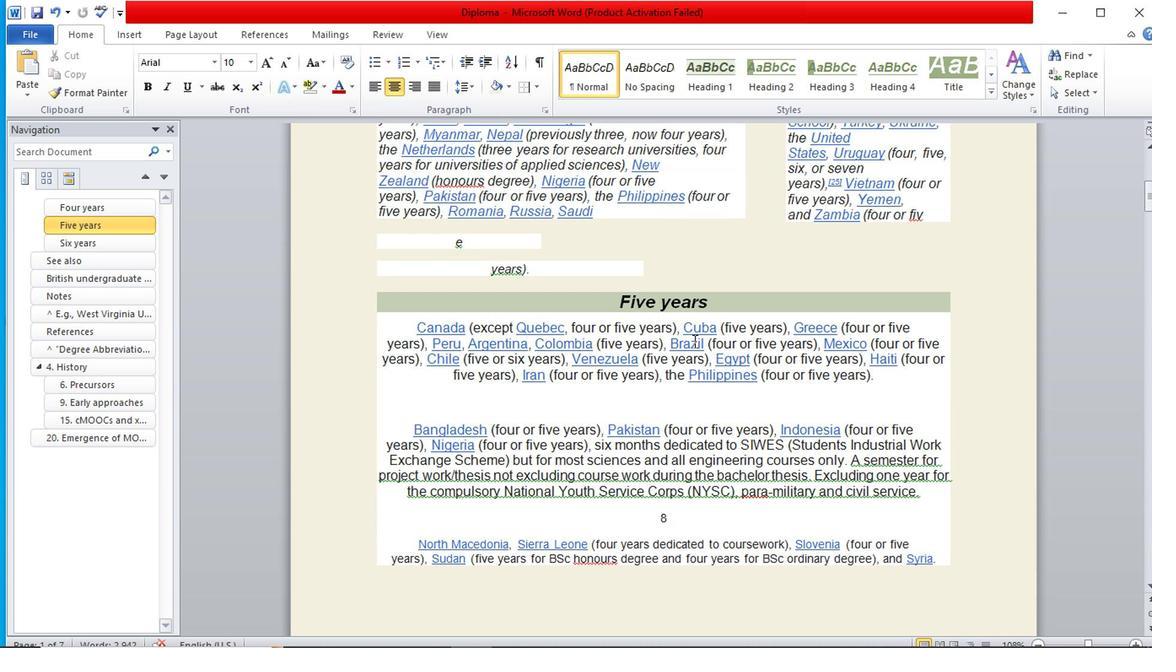 
Action: Mouse scrolled (693, 345) with delta (0, 1)
Screenshot: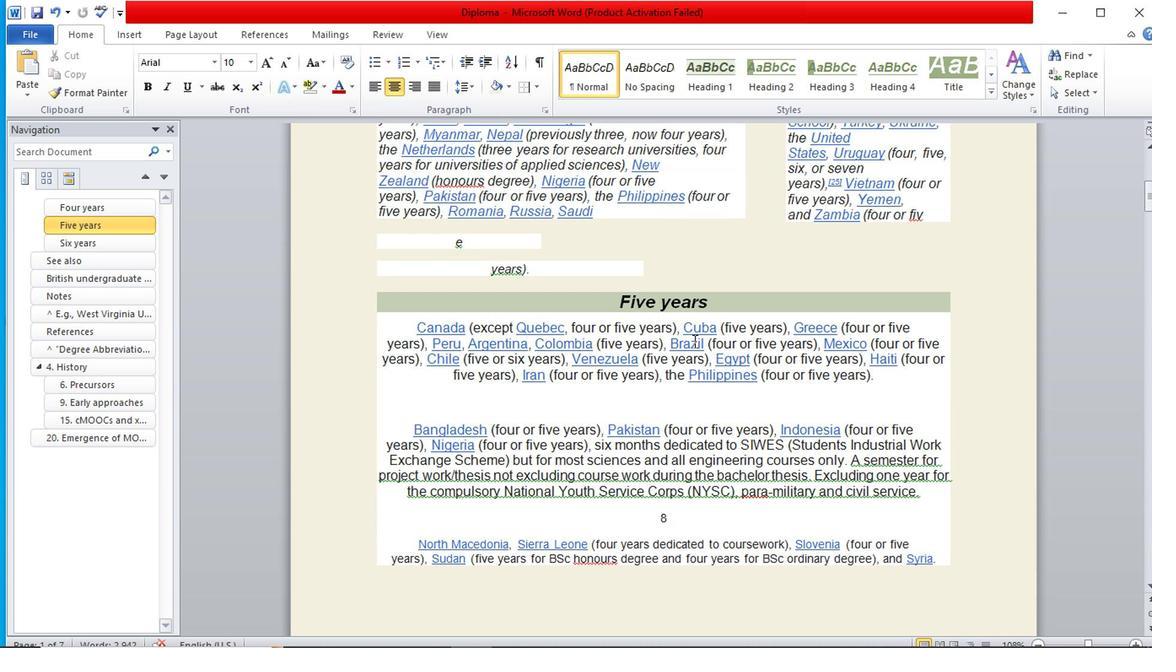 
Action: Mouse scrolled (693, 345) with delta (0, 1)
Screenshot: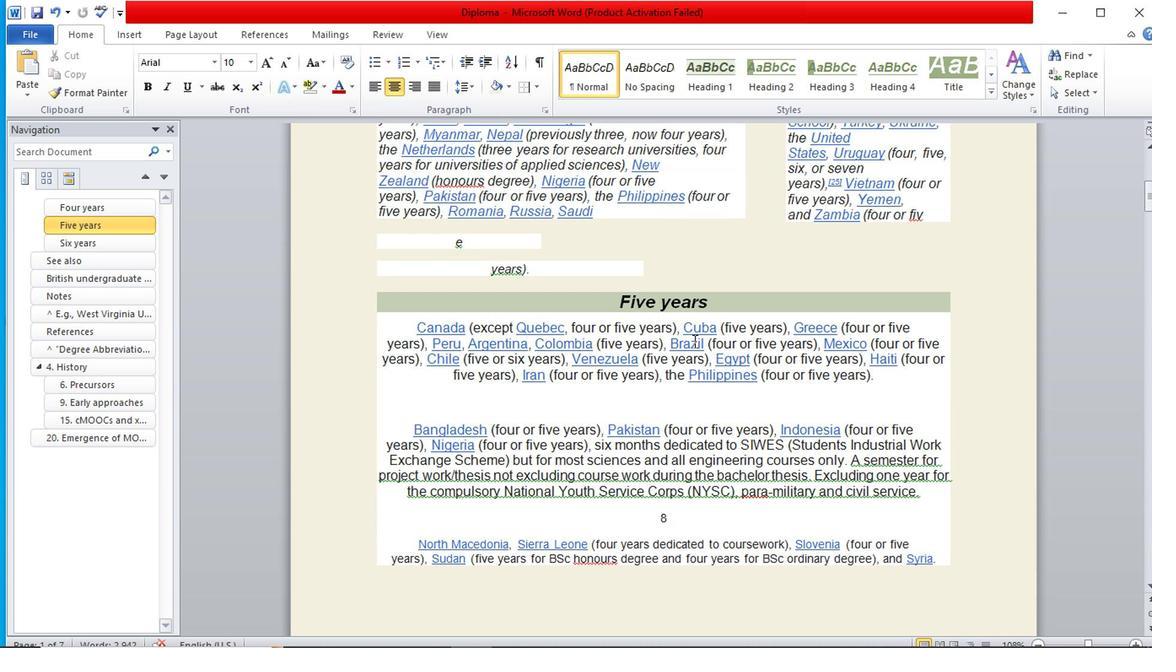 
Action: Mouse scrolled (693, 343) with delta (0, 0)
Screenshot: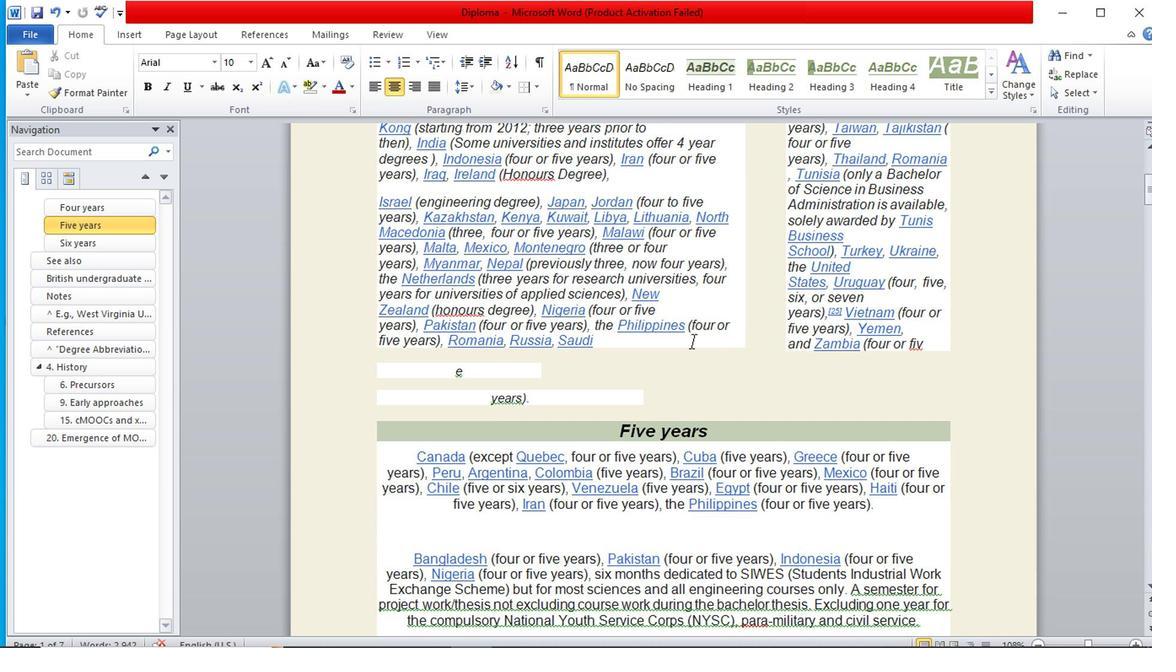 
Action: Mouse scrolled (693, 343) with delta (0, 0)
Screenshot: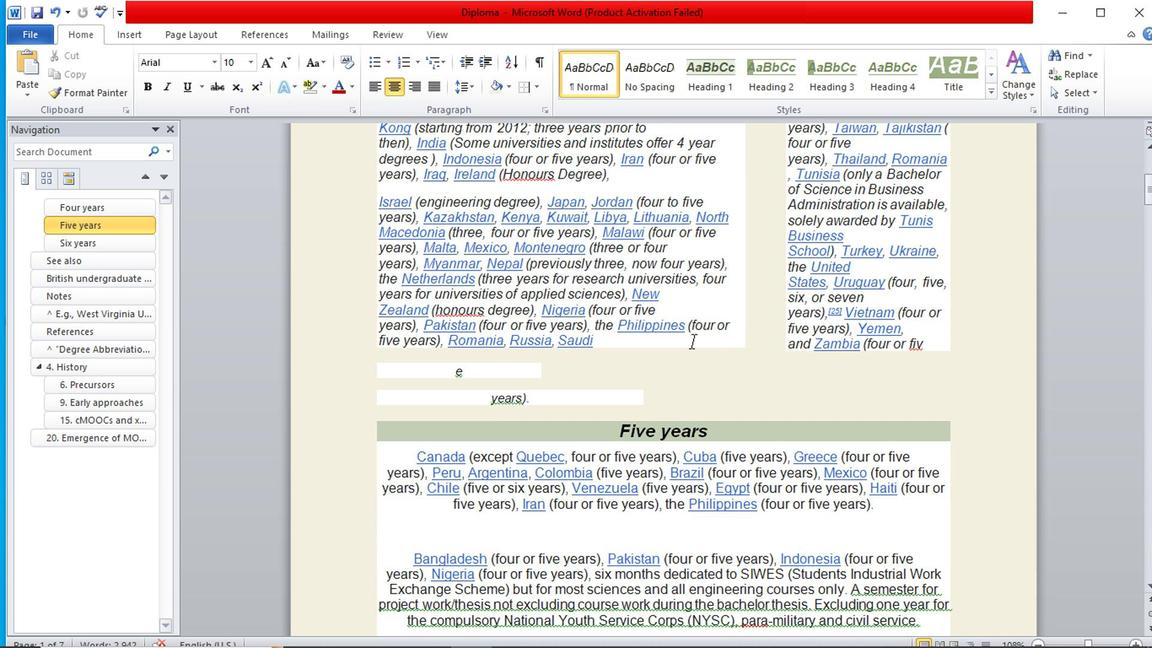 
Action: Mouse scrolled (693, 343) with delta (0, 0)
Screenshot: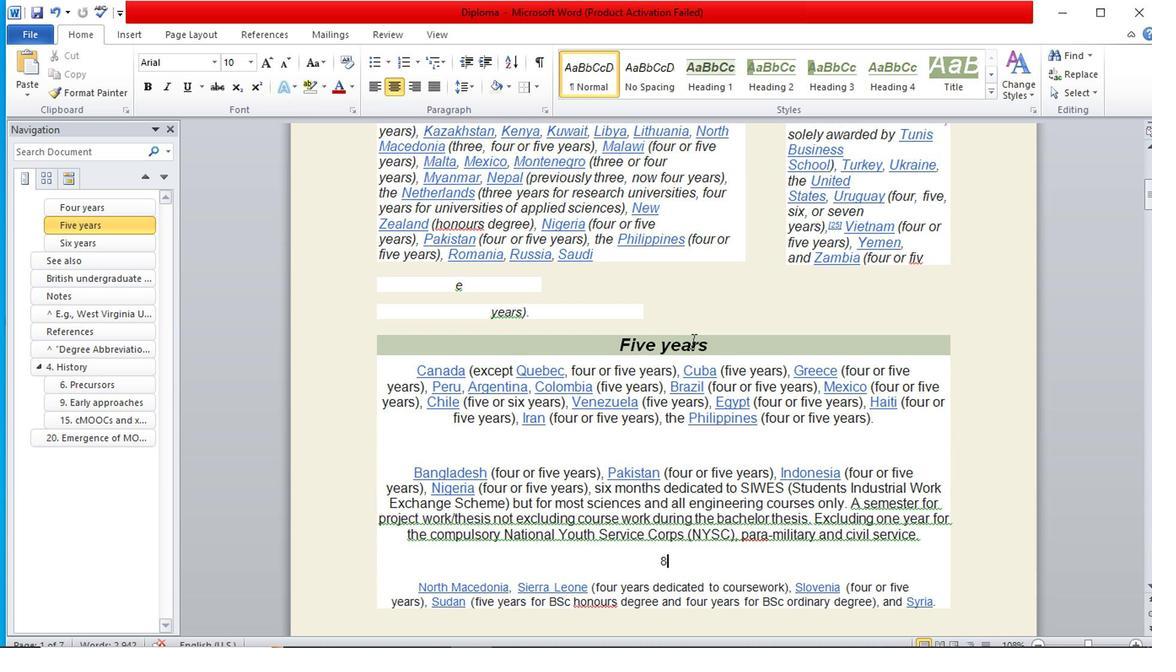 
Action: Mouse scrolled (693, 343) with delta (0, 0)
Screenshot: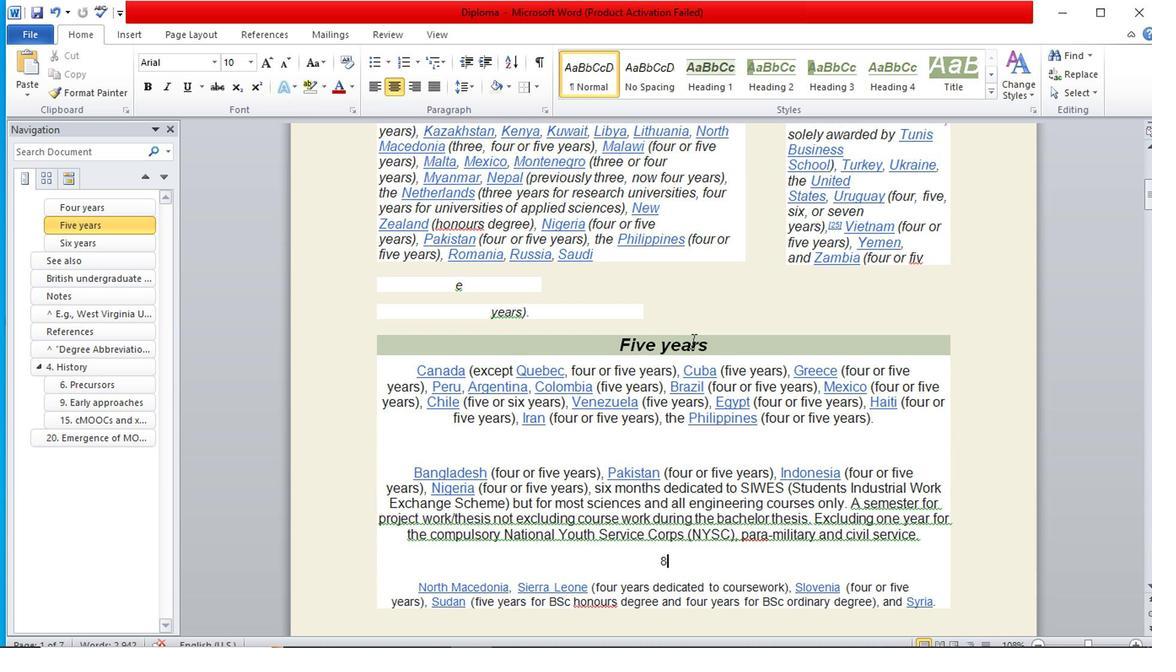 
Action: Mouse scrolled (693, 343) with delta (0, 0)
Screenshot: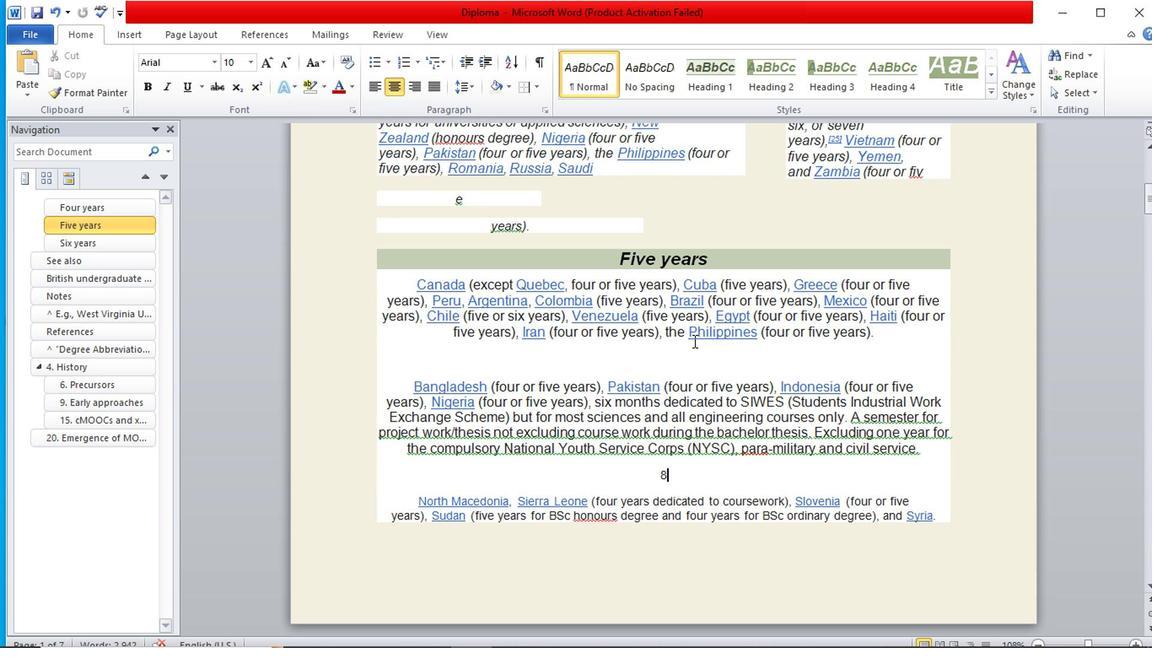 
Action: Mouse scrolled (693, 343) with delta (0, 0)
Screenshot: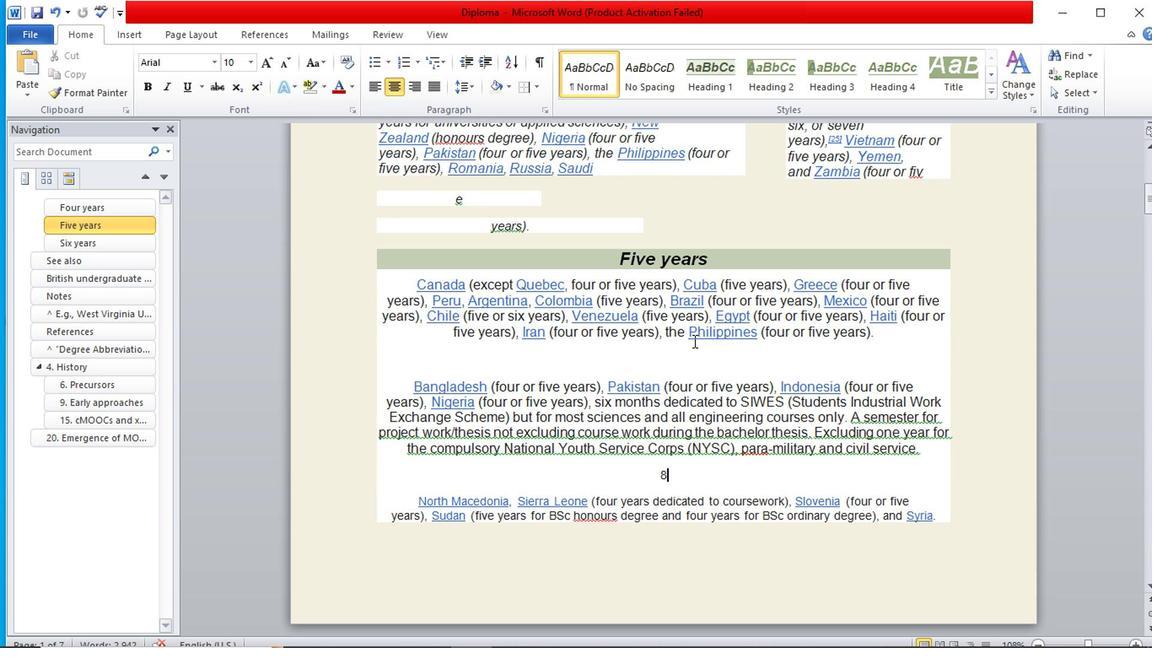 
Action: Mouse scrolled (693, 343) with delta (0, 0)
Screenshot: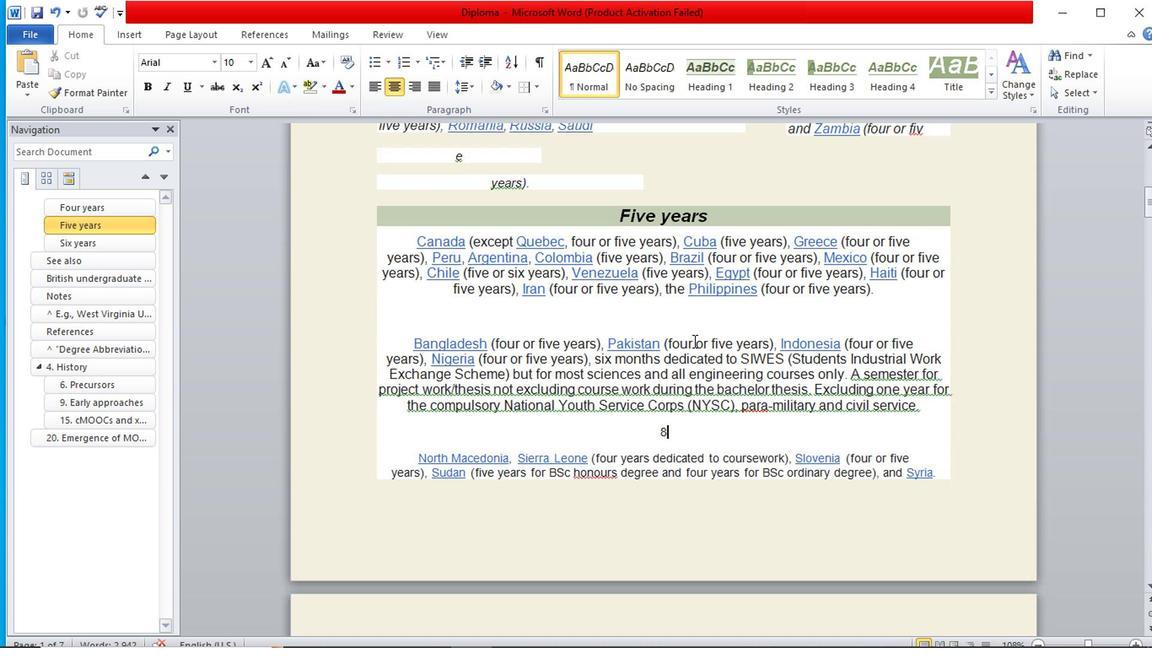 
Action: Mouse scrolled (693, 345) with delta (0, 1)
Screenshot: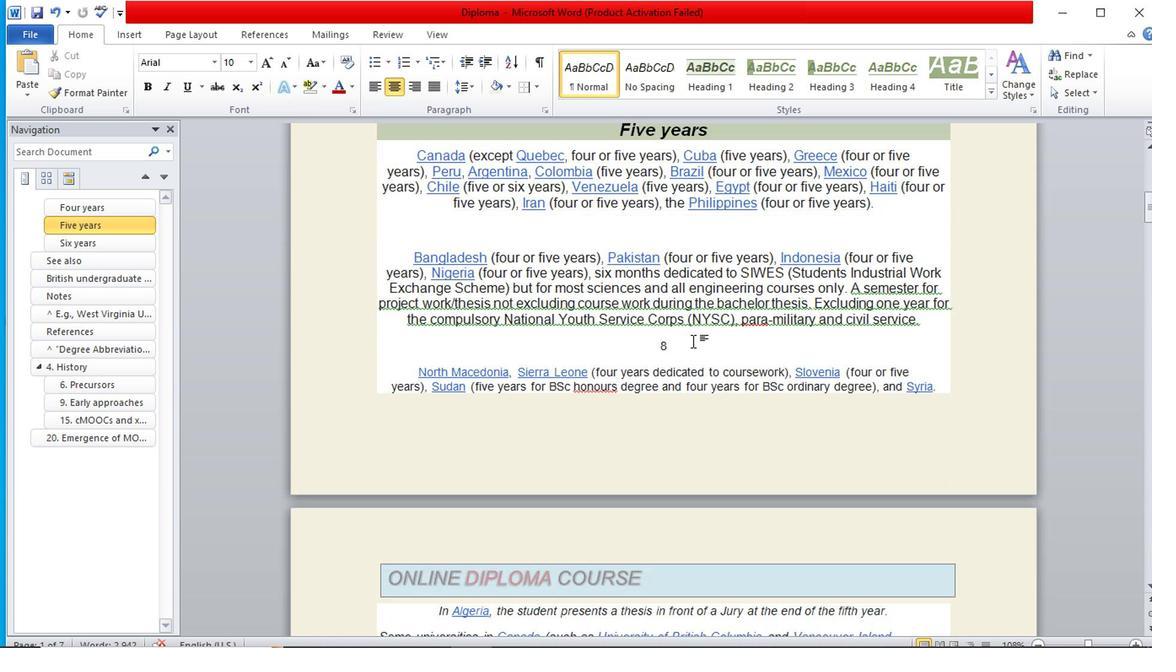 
Action: Mouse moved to (691, 342)
Screenshot: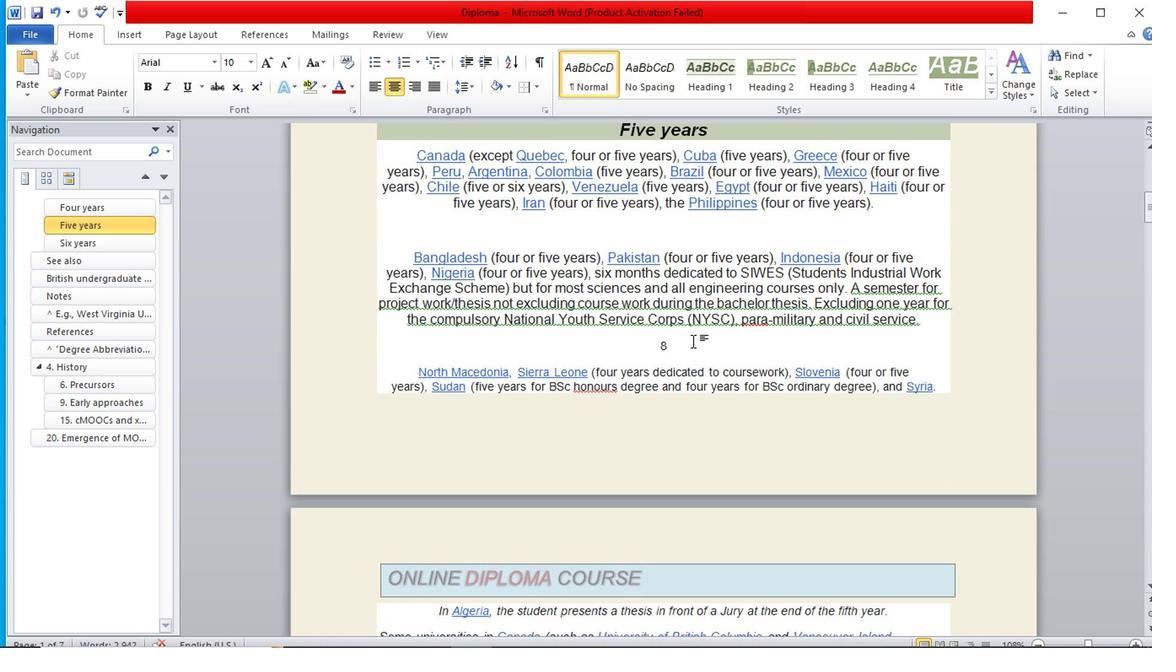 
Action: Mouse scrolled (691, 343) with delta (0, 1)
Screenshot: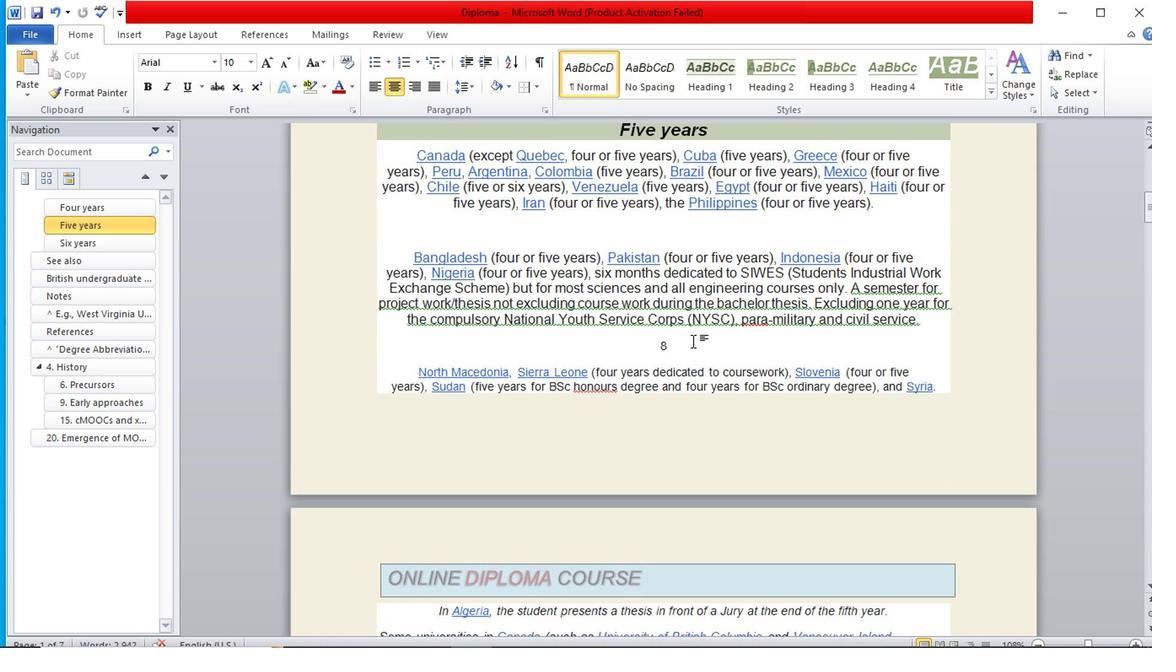 
Action: Mouse moved to (683, 336)
Screenshot: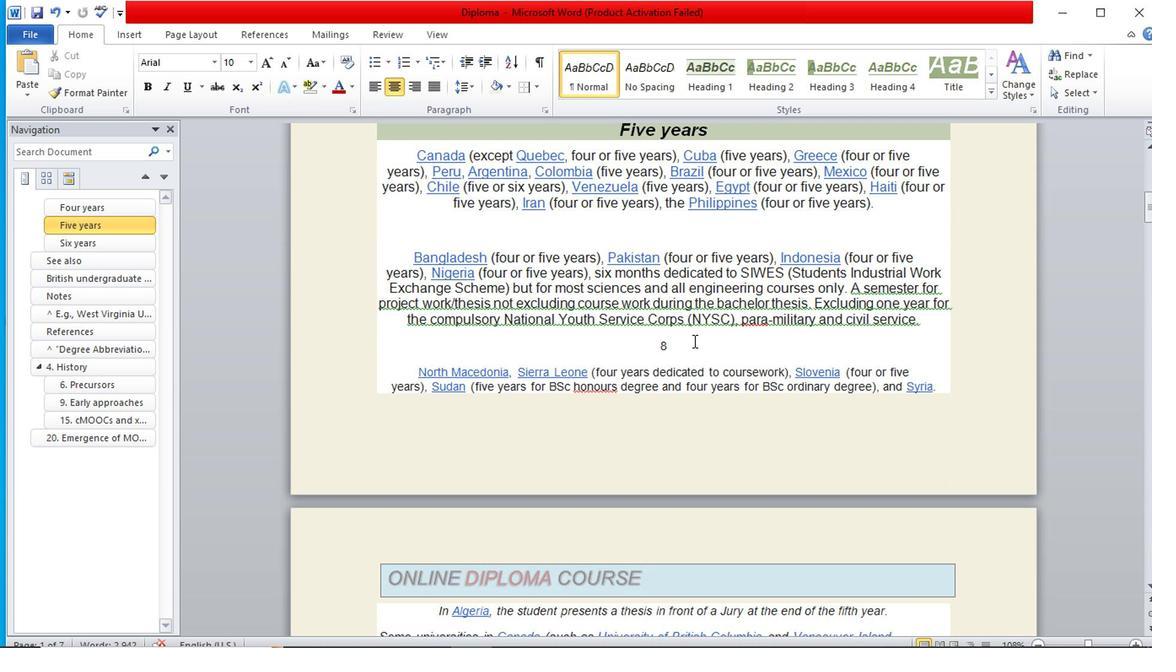 
Action: Mouse scrolled (683, 337) with delta (0, 0)
Screenshot: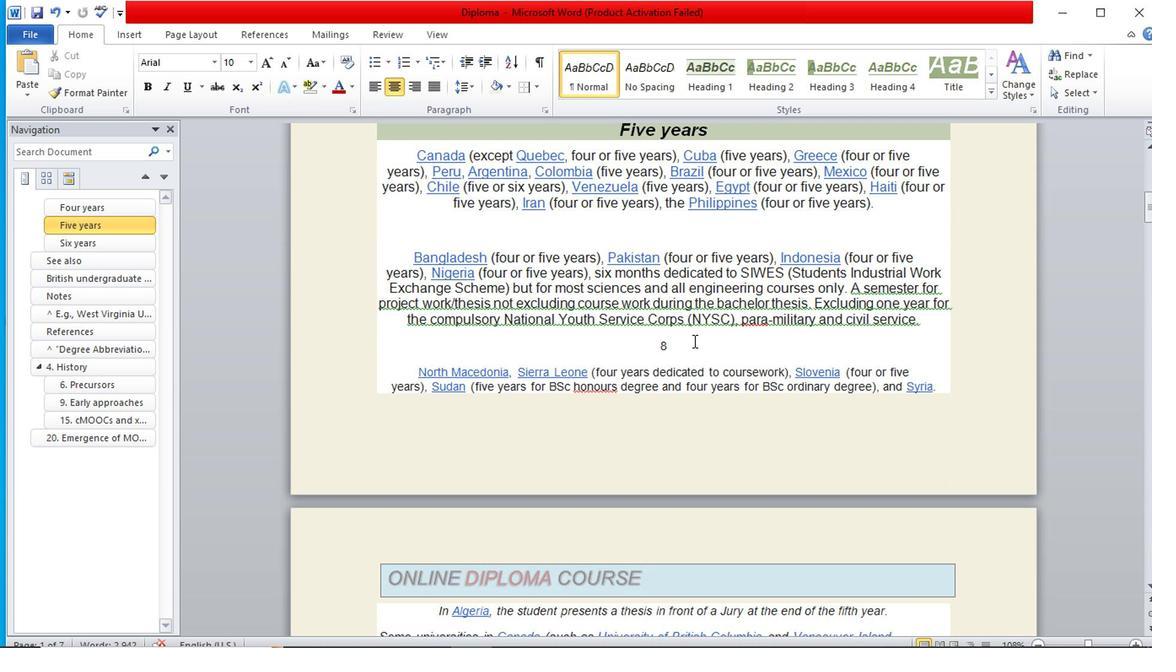 
Action: Mouse moved to (615, 309)
Screenshot: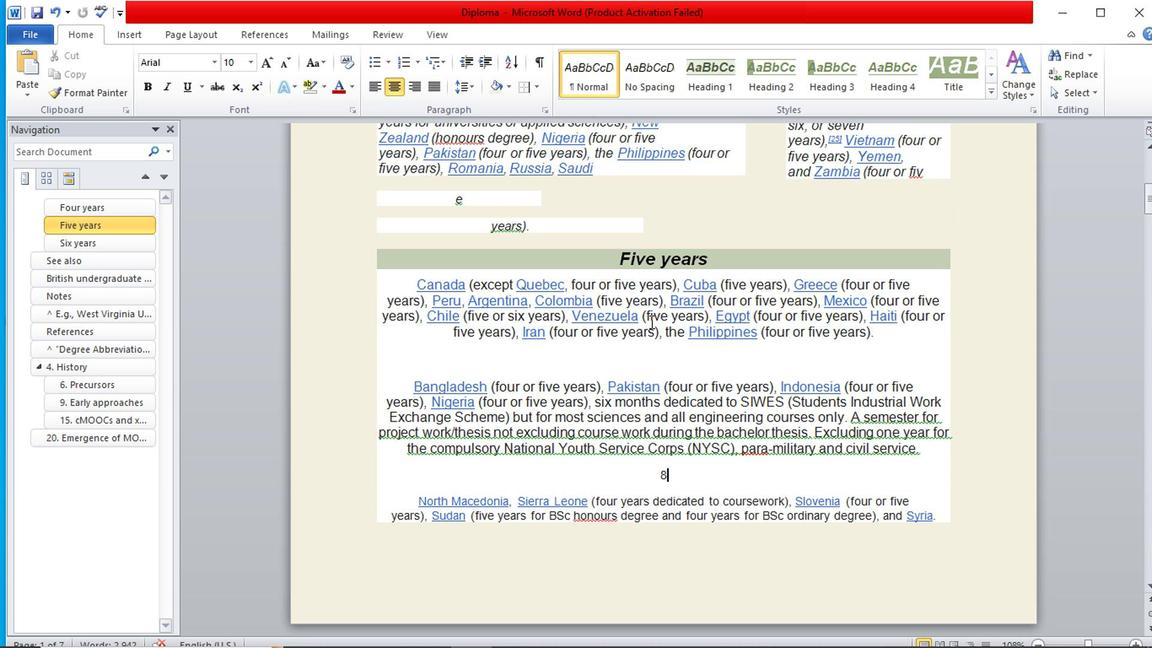 
Action: Mouse scrolled (615, 310) with delta (0, 0)
Screenshot: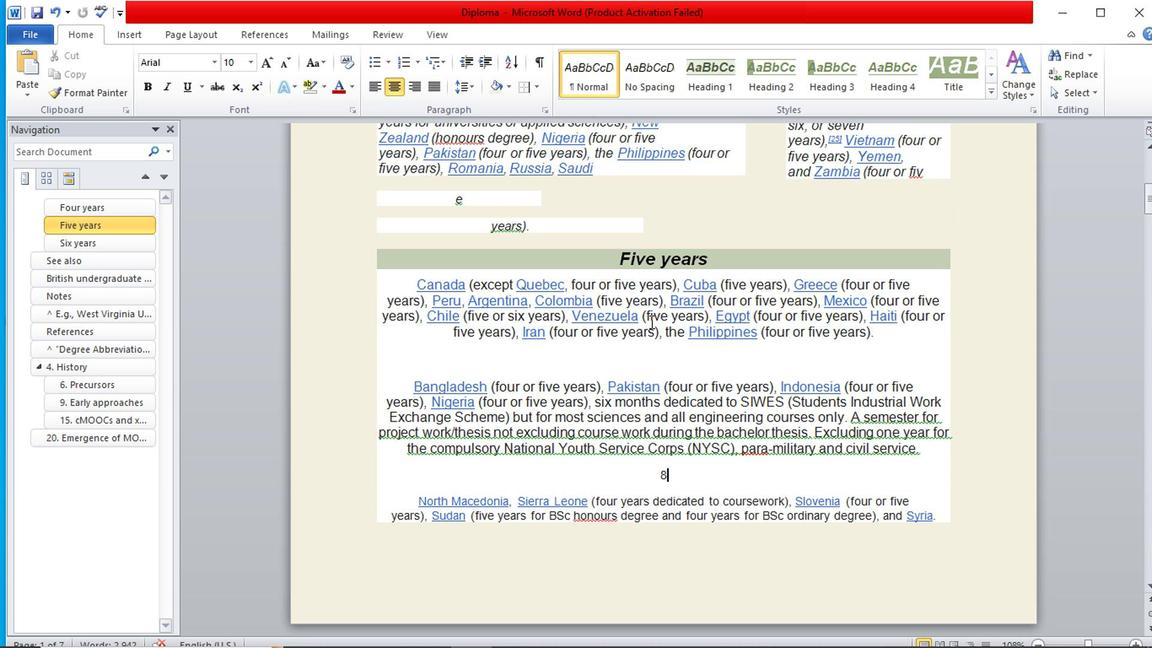 
Action: Mouse scrolled (615, 310) with delta (0, 0)
Screenshot: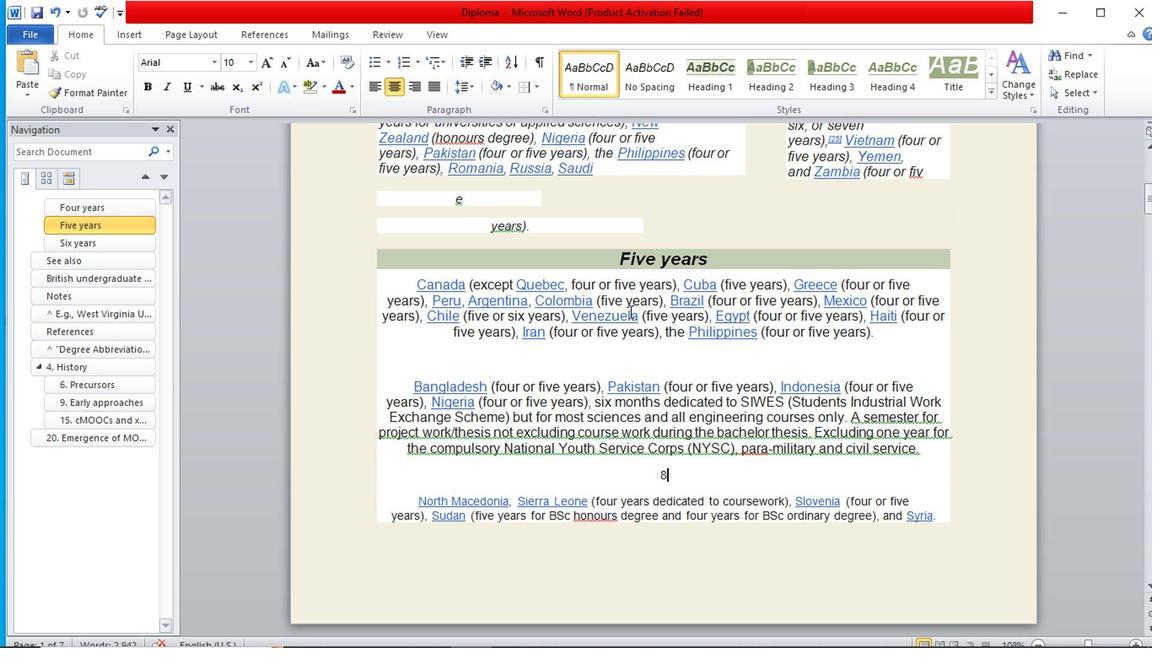 
Action: Mouse moved to (562, 337)
Screenshot: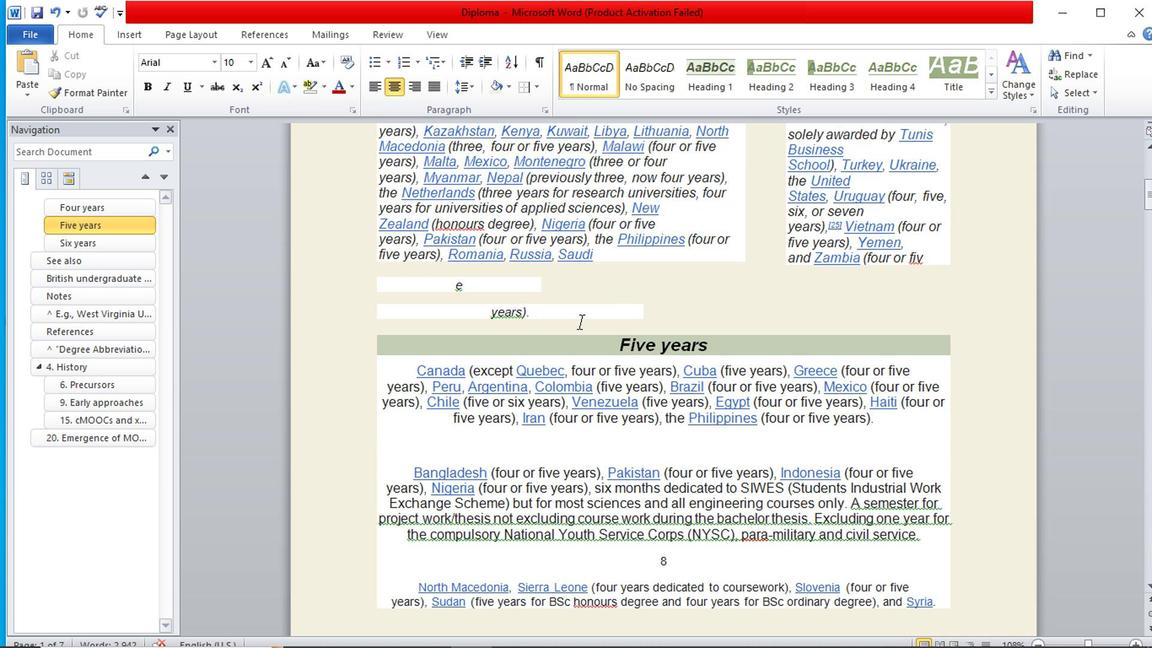 
Action: Mouse scrolled (562, 337) with delta (0, 0)
Screenshot: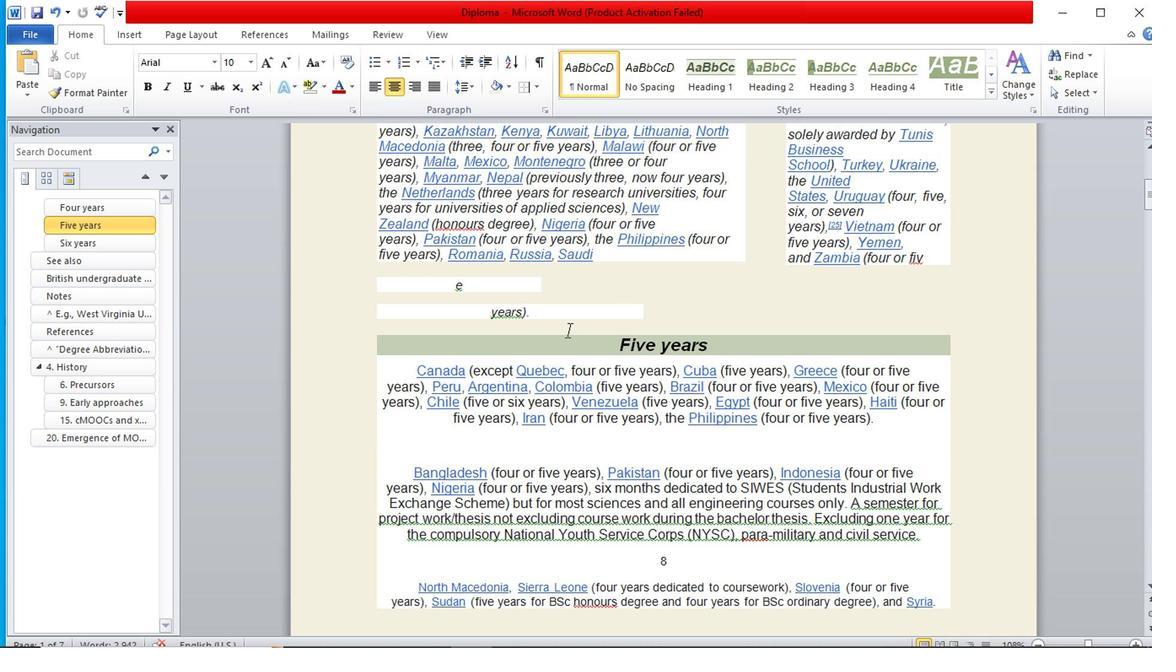 
Action: Mouse moved to (556, 341)
Screenshot: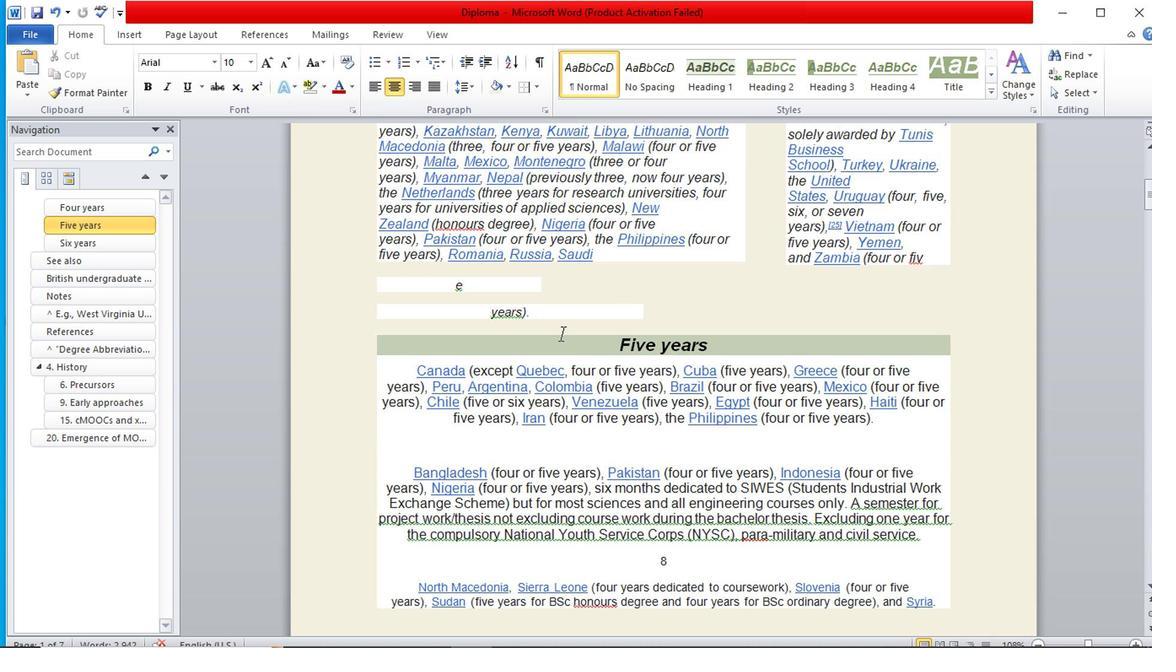 
Action: Mouse scrolled (556, 342) with delta (0, 0)
Screenshot: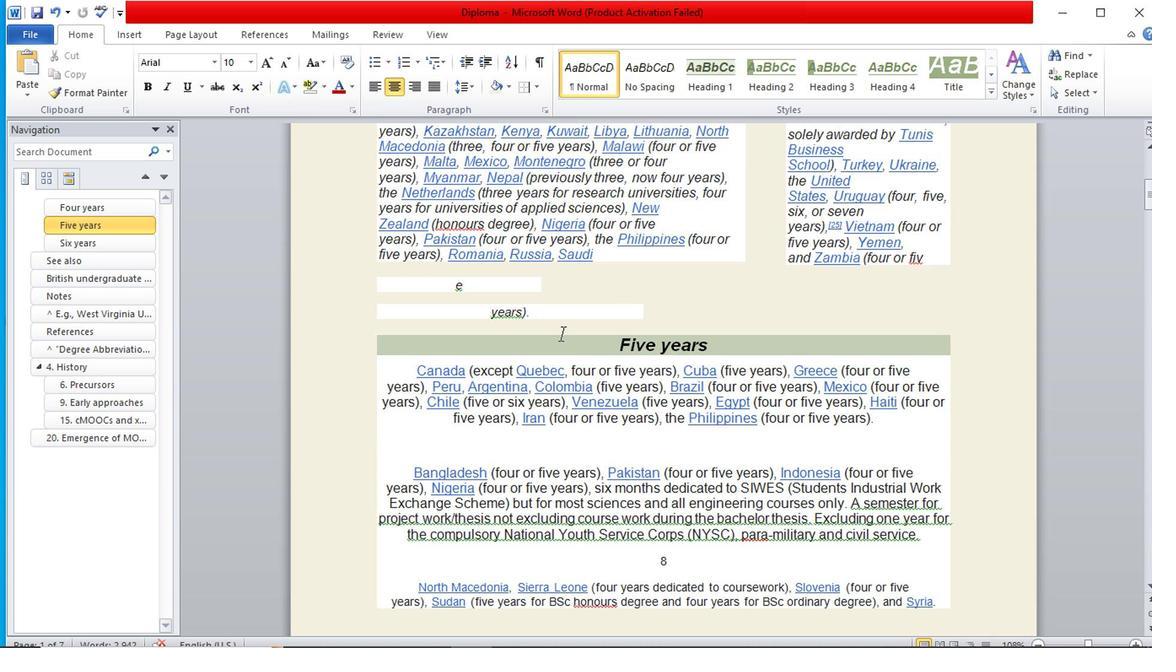 
Action: Mouse moved to (543, 343)
Screenshot: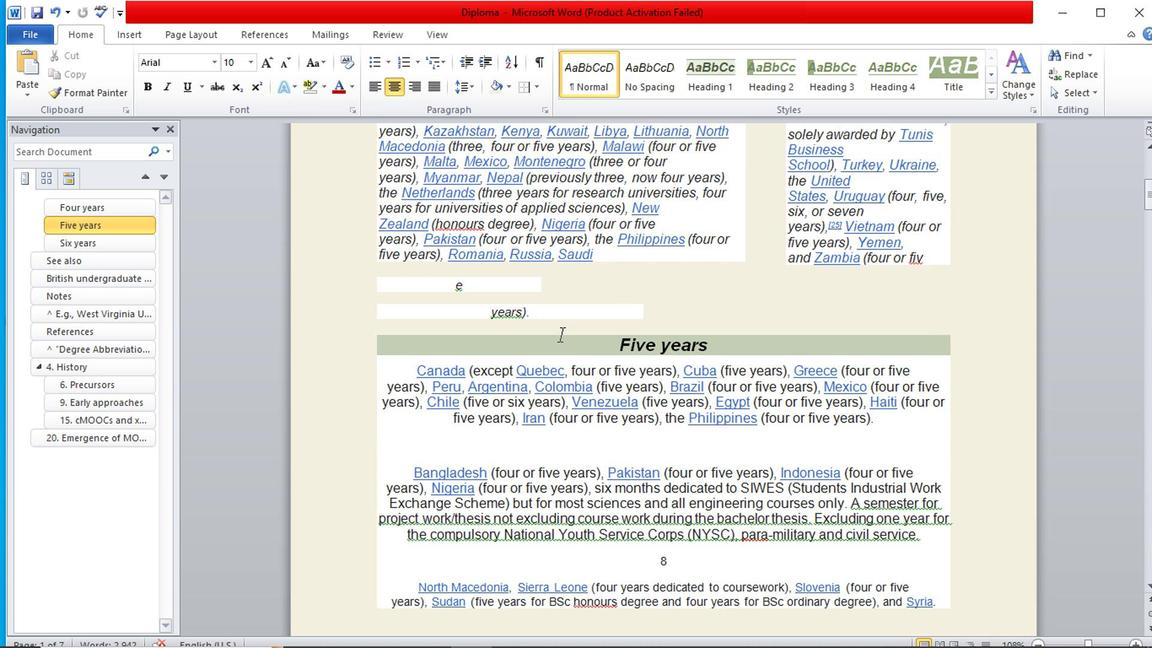 
Action: Mouse scrolled (543, 345) with delta (0, 1)
Screenshot: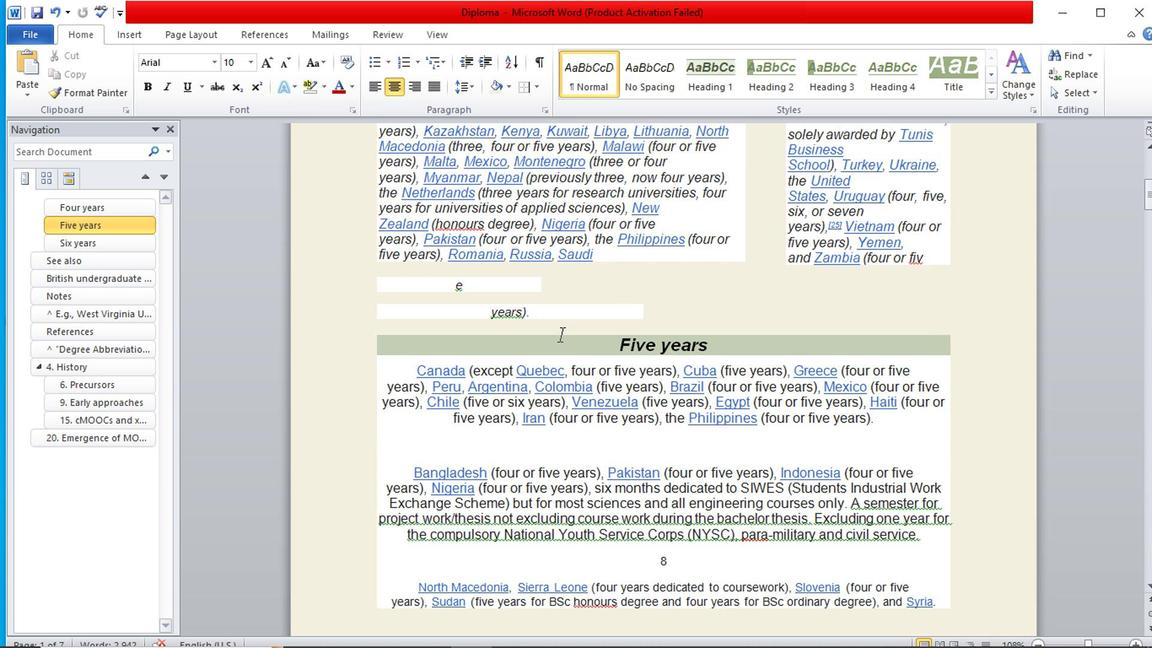 
Action: Mouse moved to (483, 334)
Screenshot: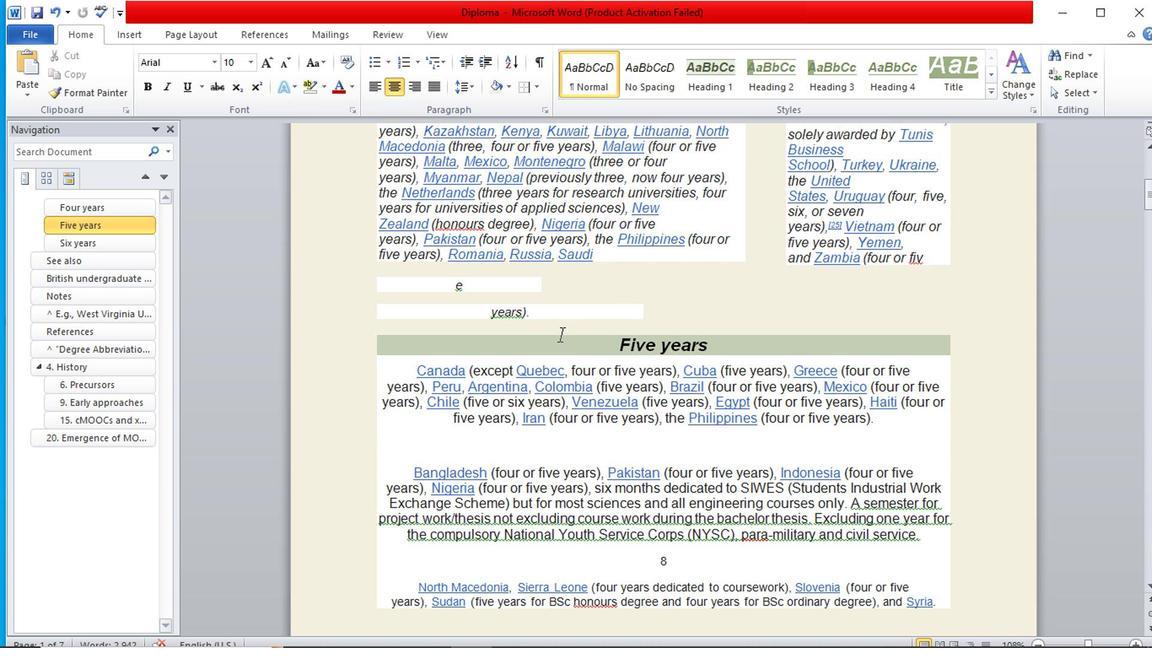 
Action: Mouse scrolled (483, 335) with delta (0, 0)
Screenshot: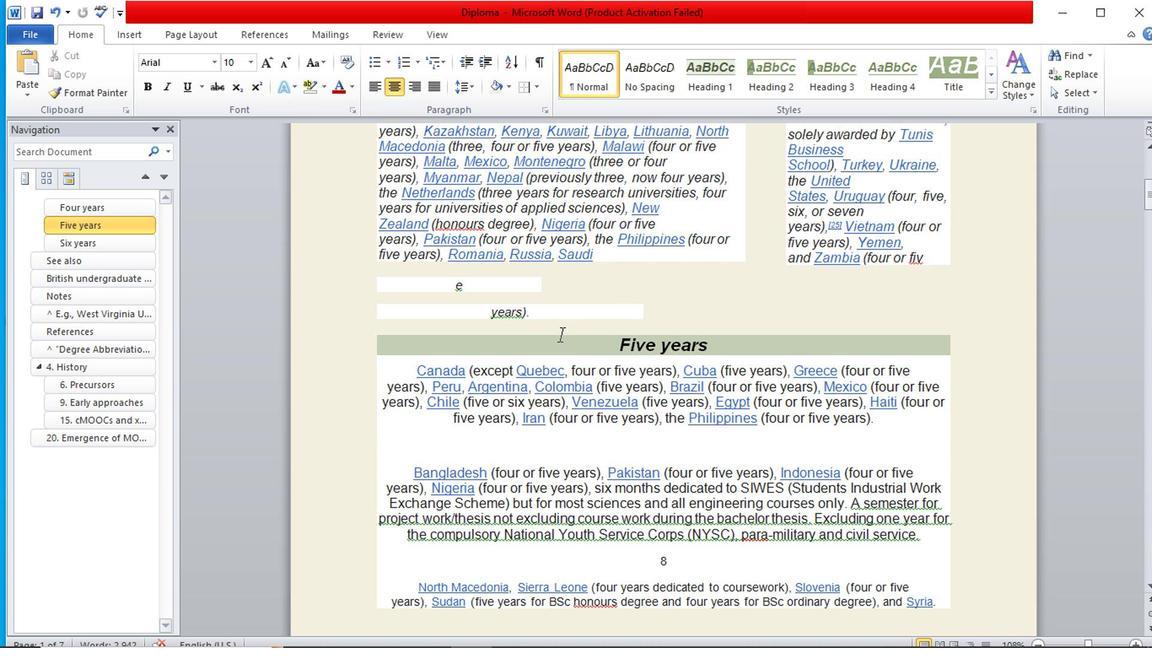 
Action: Mouse moved to (461, 321)
Screenshot: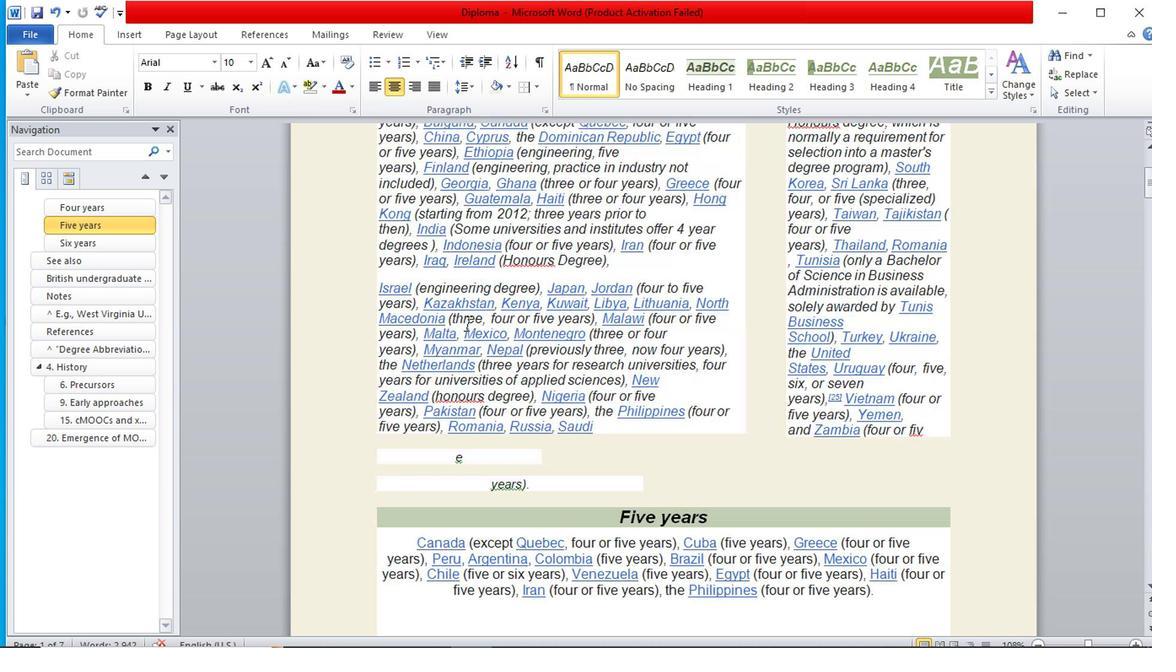 
Action: Mouse scrolled (461, 322) with delta (0, 1)
Screenshot: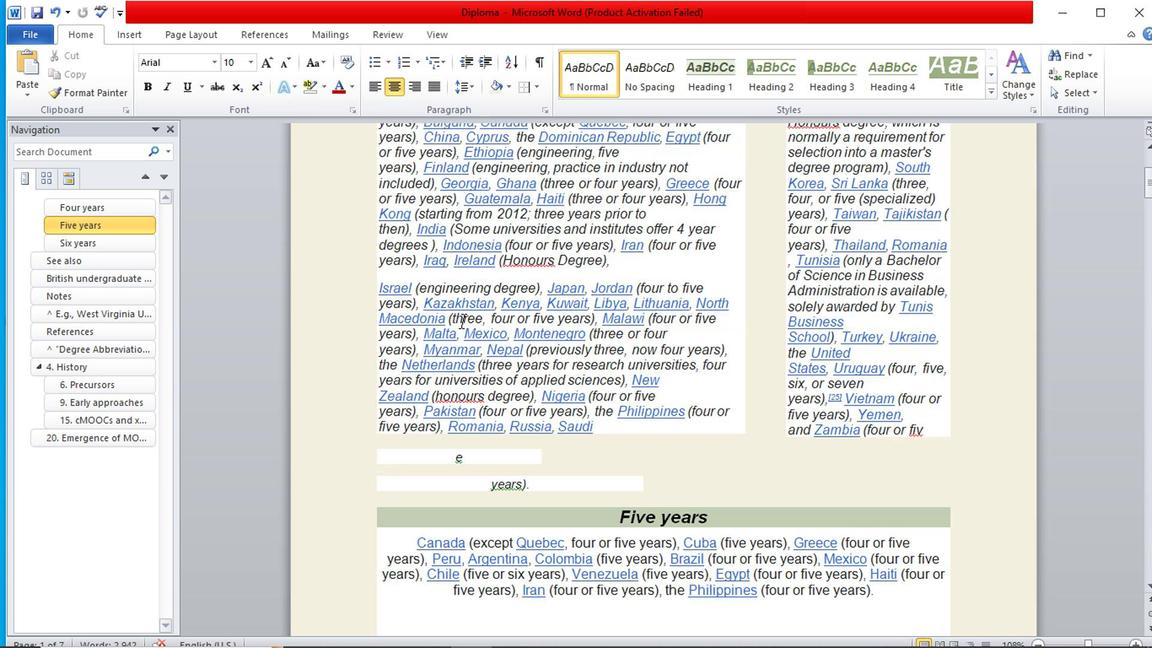 
Action: Mouse scrolled (461, 322) with delta (0, 1)
Screenshot: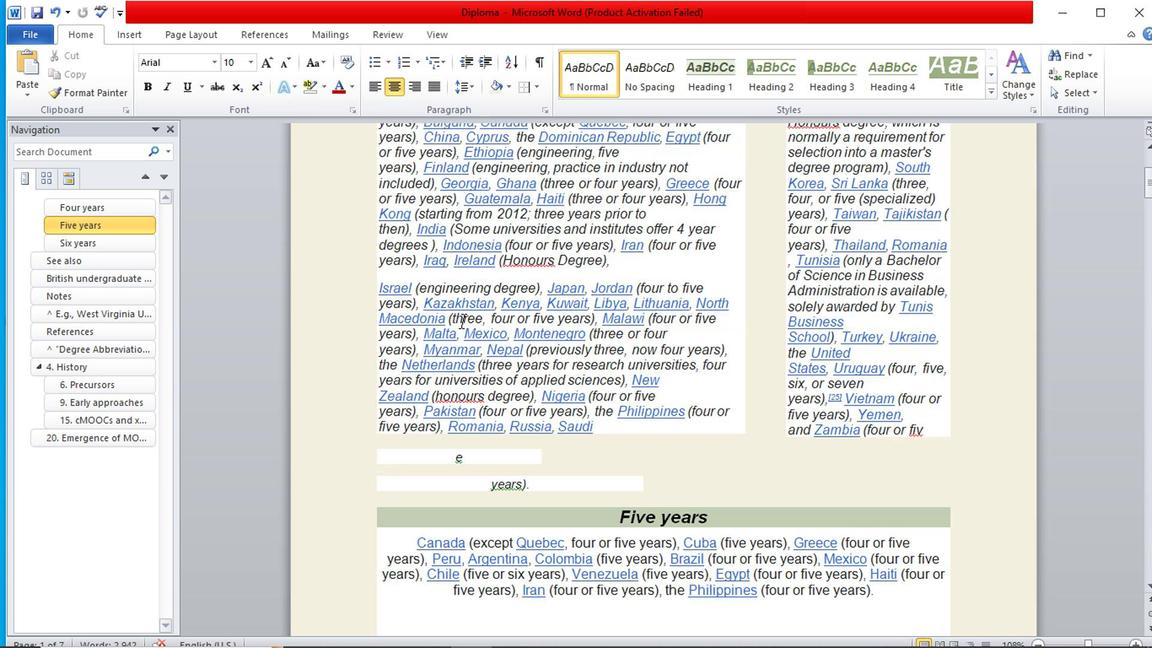
Action: Mouse scrolled (461, 322) with delta (0, 1)
Screenshot: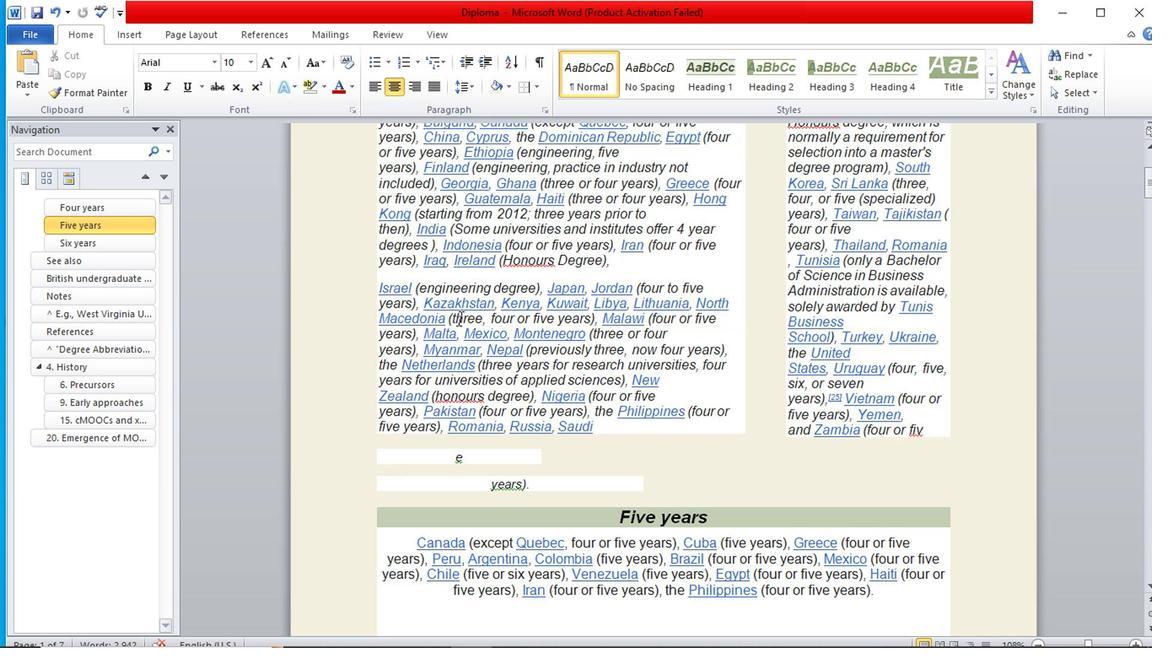 
Action: Mouse scrolled (461, 322) with delta (0, 1)
Screenshot: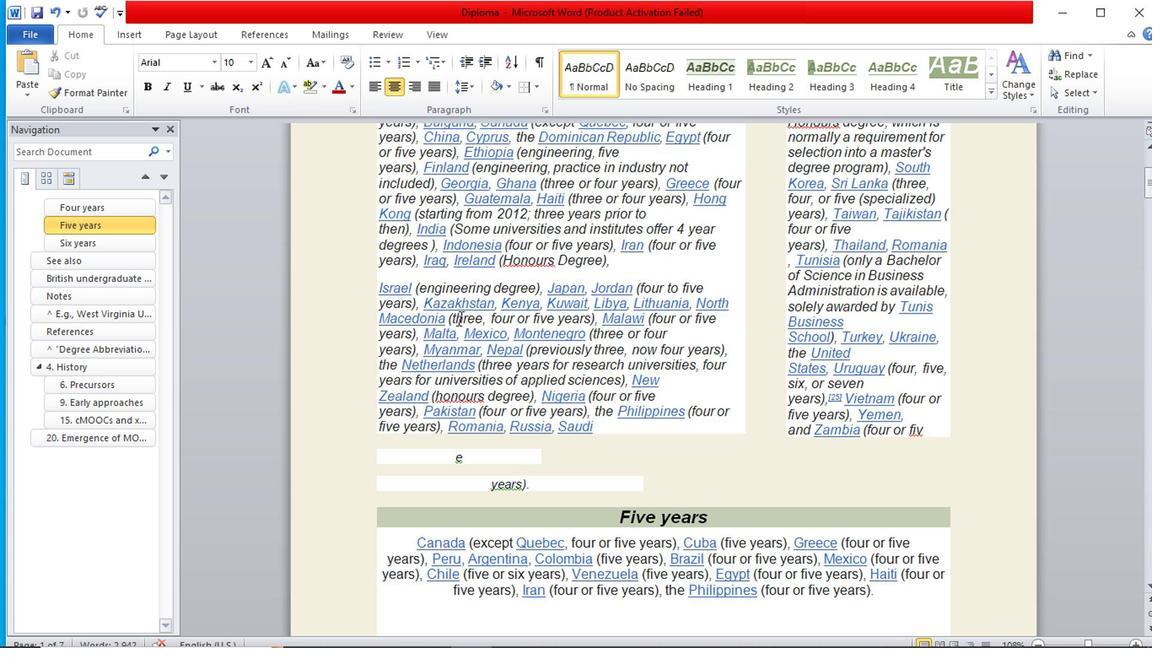 
Action: Mouse scrolled (461, 322) with delta (0, 1)
Screenshot: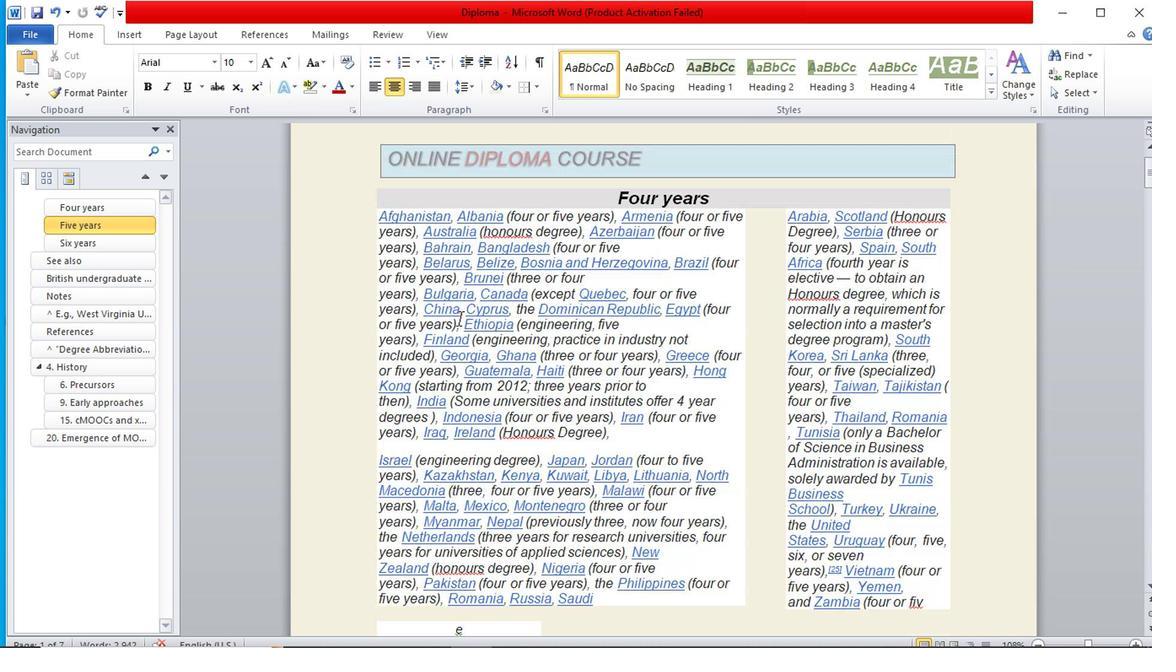 
Action: Mouse scrolled (461, 322) with delta (0, 1)
Screenshot: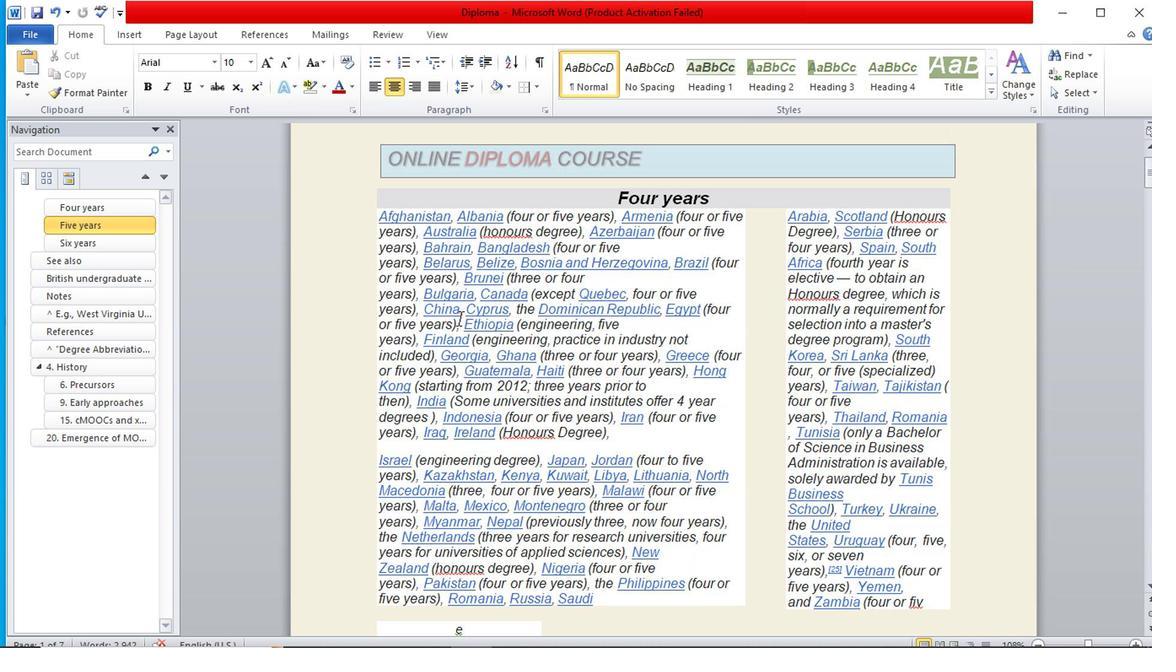 
Action: Mouse scrolled (461, 322) with delta (0, 1)
Screenshot: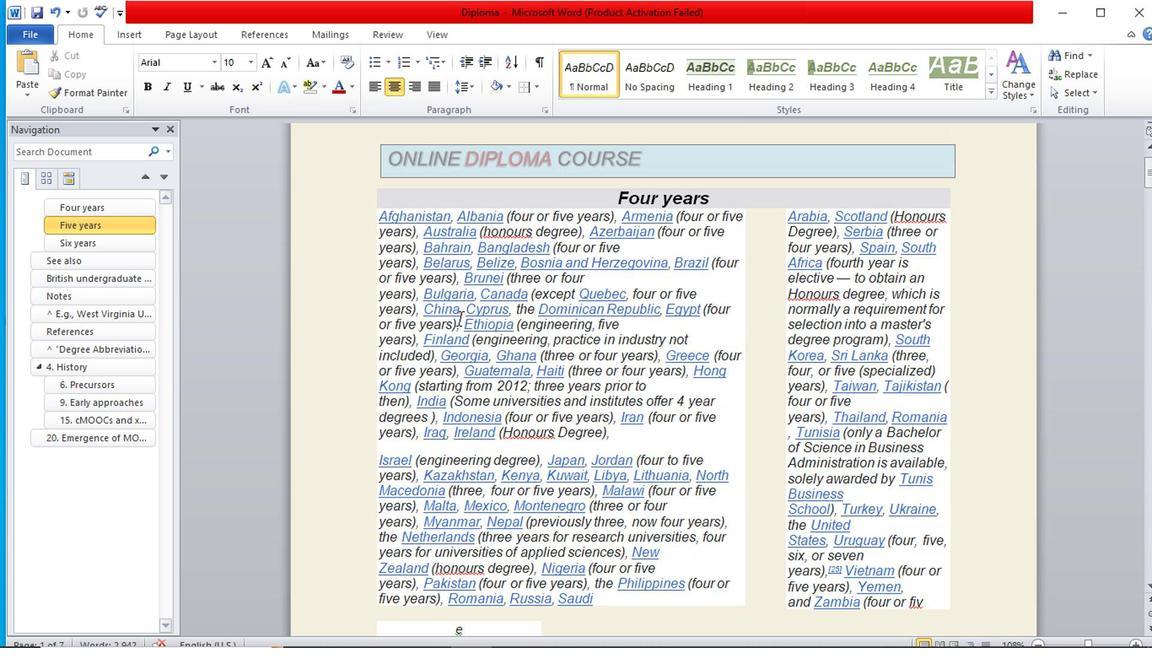 
Action: Mouse scrolled (461, 322) with delta (0, 1)
Screenshot: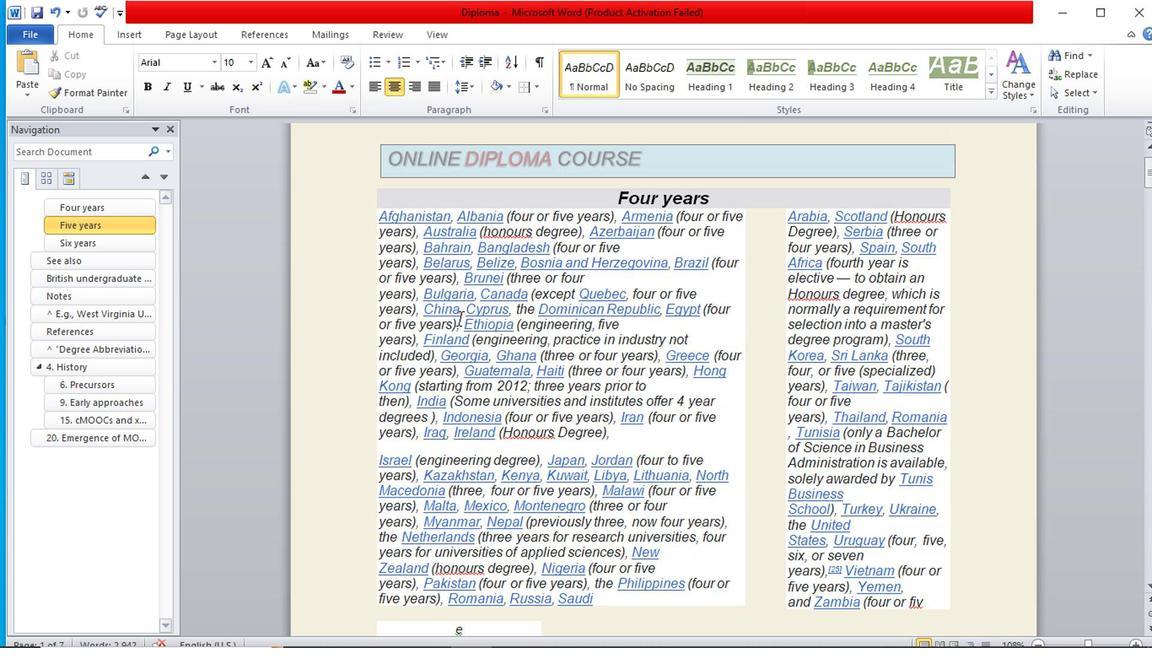 
Action: Mouse moved to (381, 271)
Screenshot: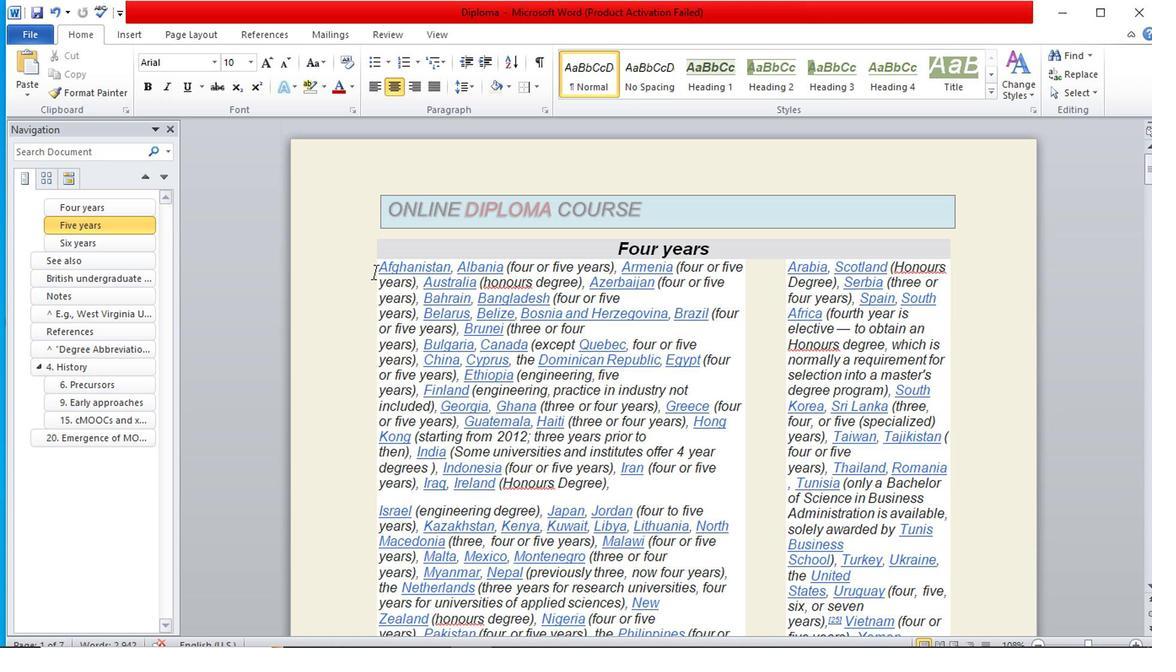 
Action: Mouse pressed left at (381, 271)
Screenshot: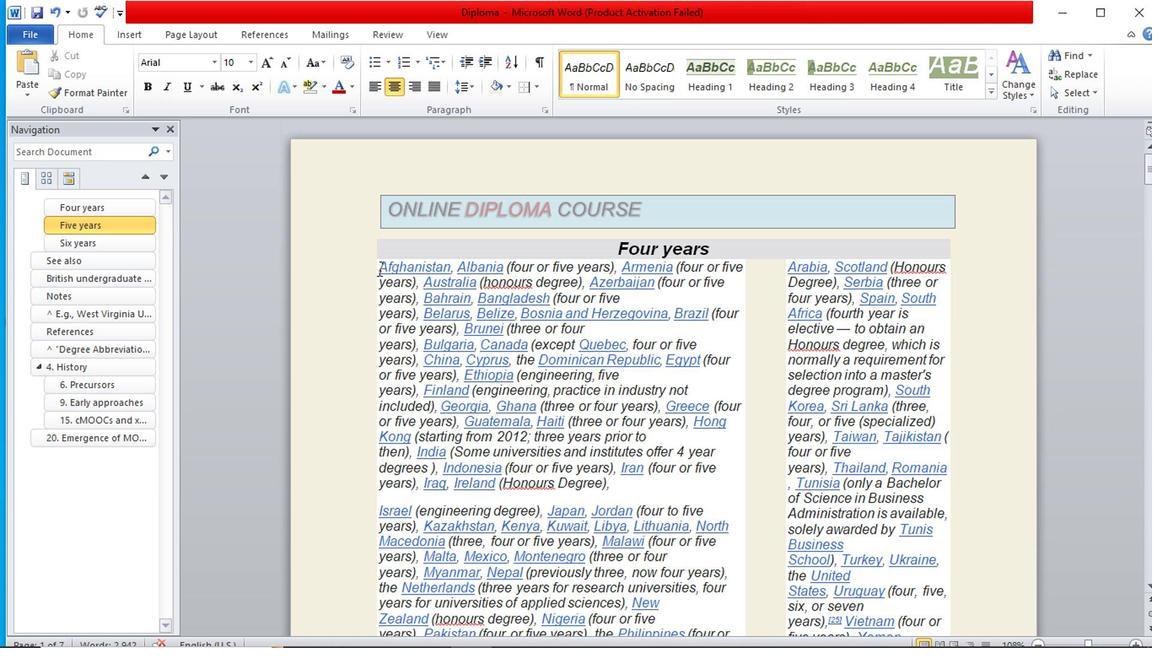
Action: Mouse moved to (781, 385)
Screenshot: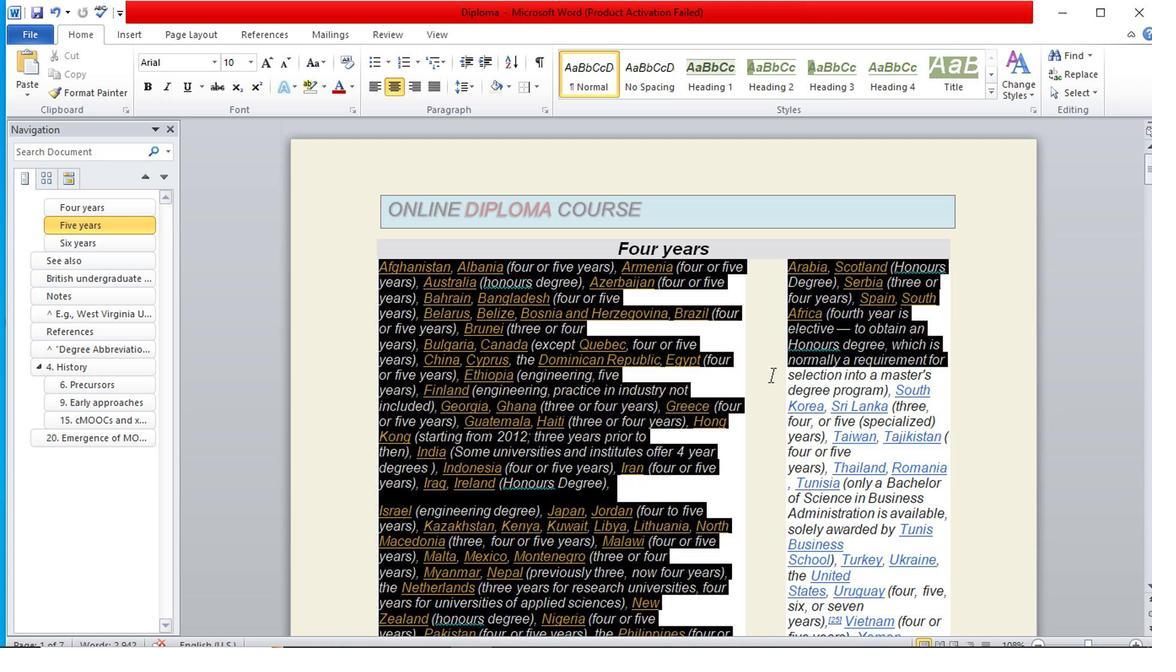 
Action: Mouse scrolled (781, 384) with delta (0, -1)
Screenshot: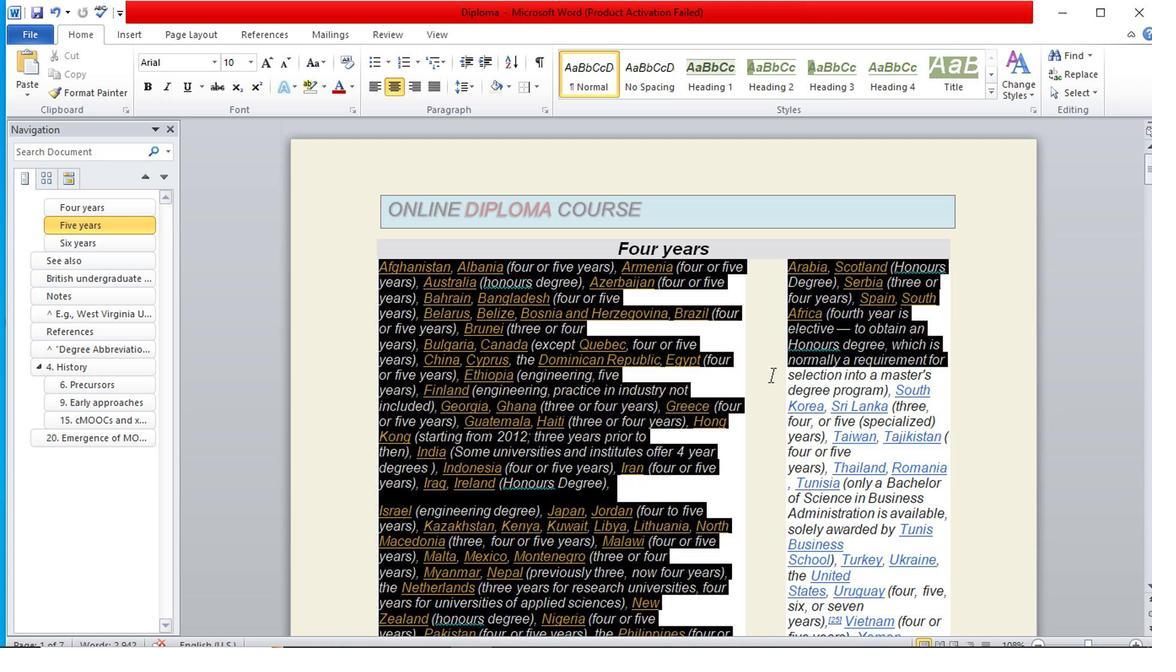 
Action: Mouse moved to (782, 386)
Screenshot: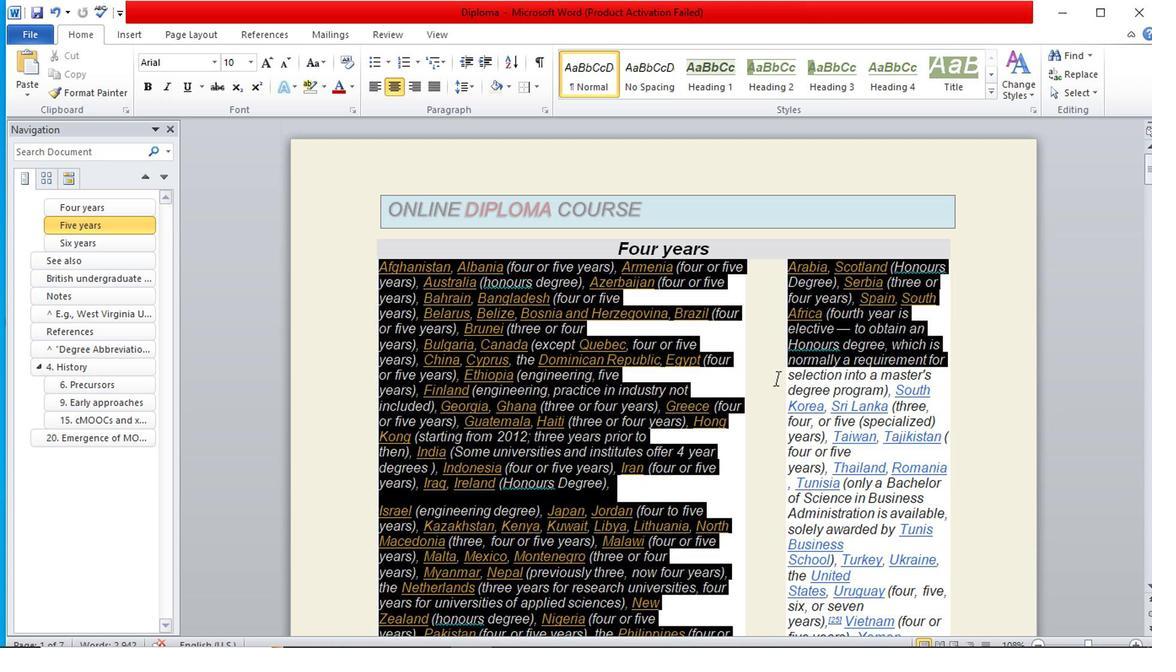 
Action: Mouse scrolled (782, 386) with delta (0, 0)
Screenshot: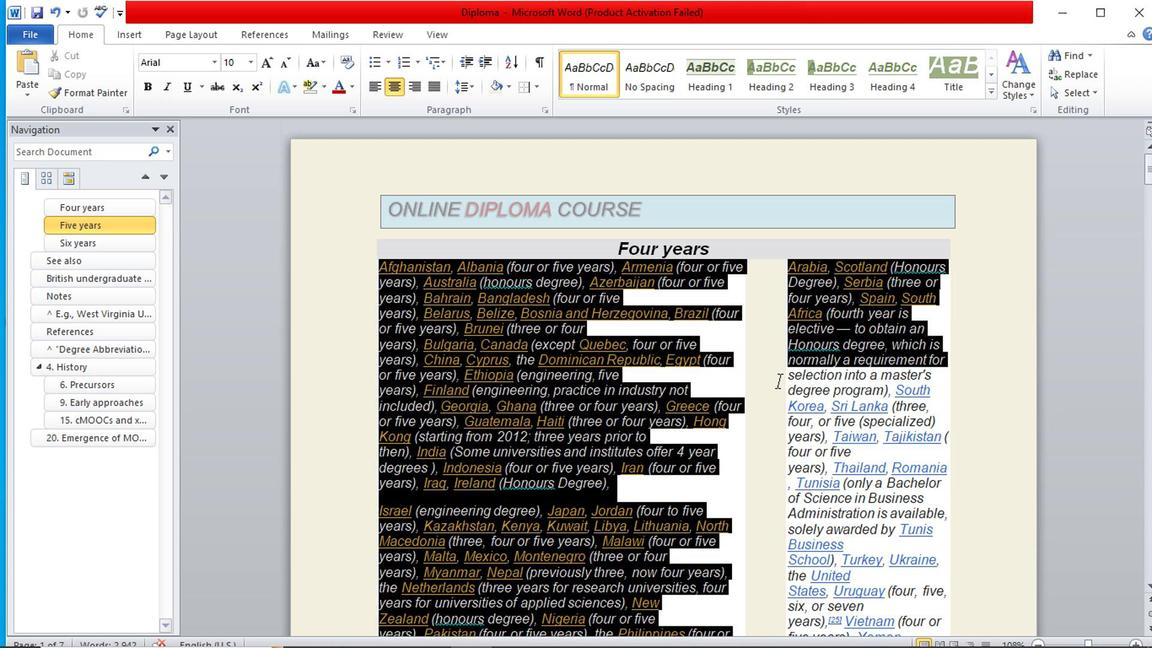 
Action: Mouse moved to (782, 387)
Screenshot: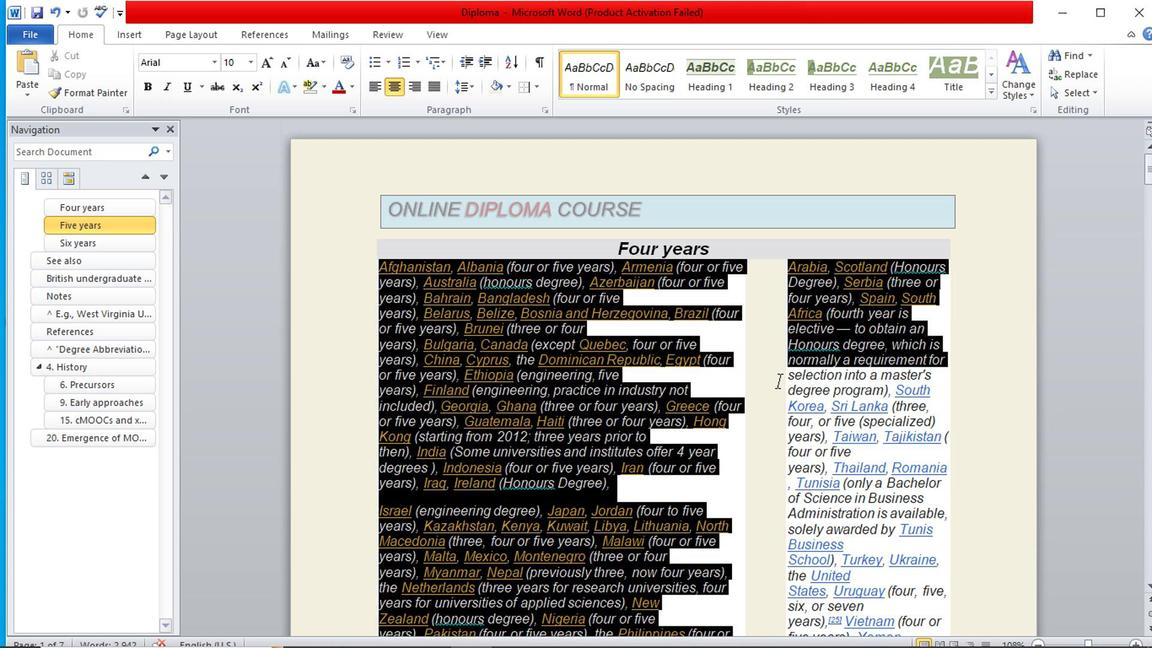 
Action: Mouse scrolled (782, 386) with delta (0, -1)
Screenshot: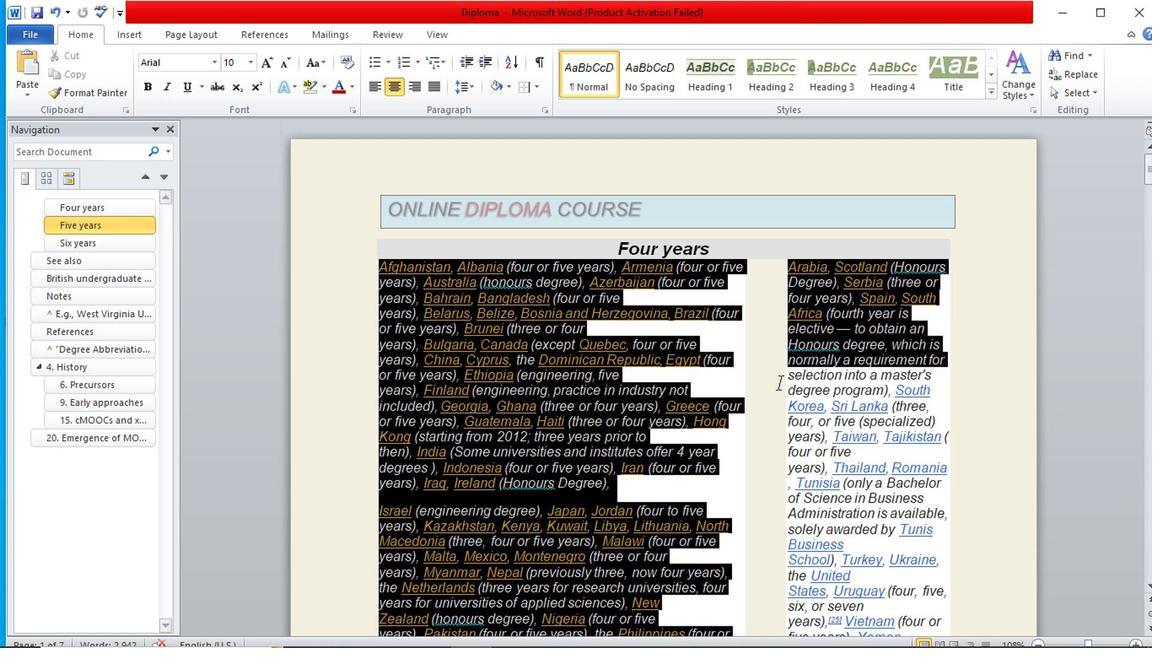 
Action: Mouse moved to (787, 389)
Screenshot: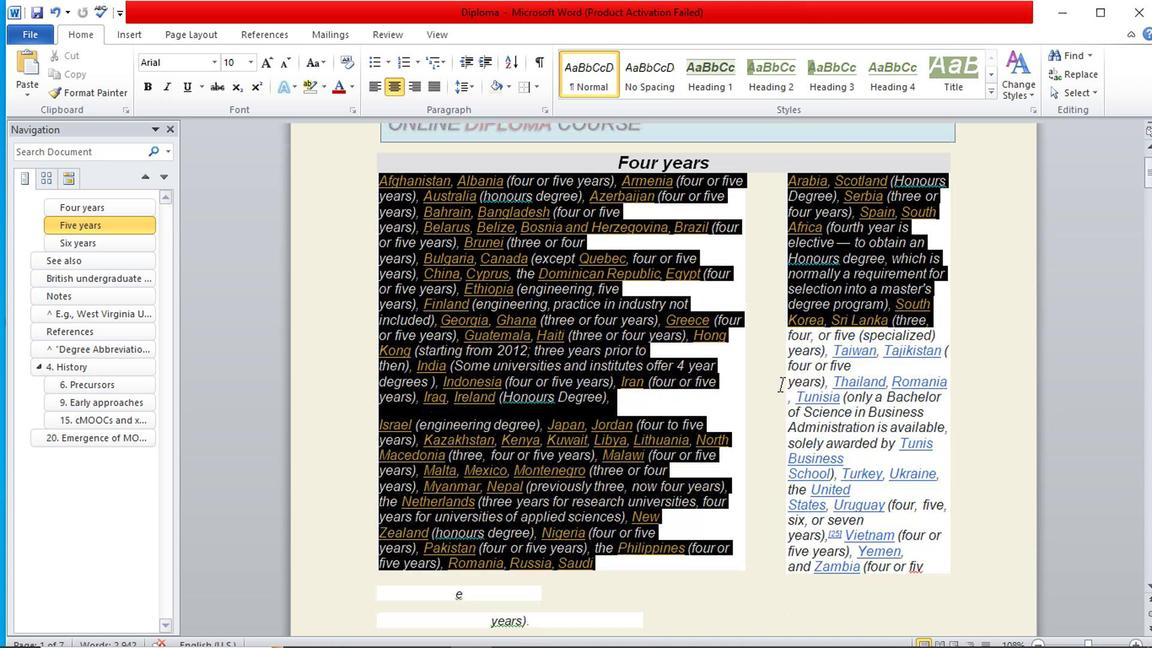 
Action: Mouse scrolled (787, 388) with delta (0, -1)
Screenshot: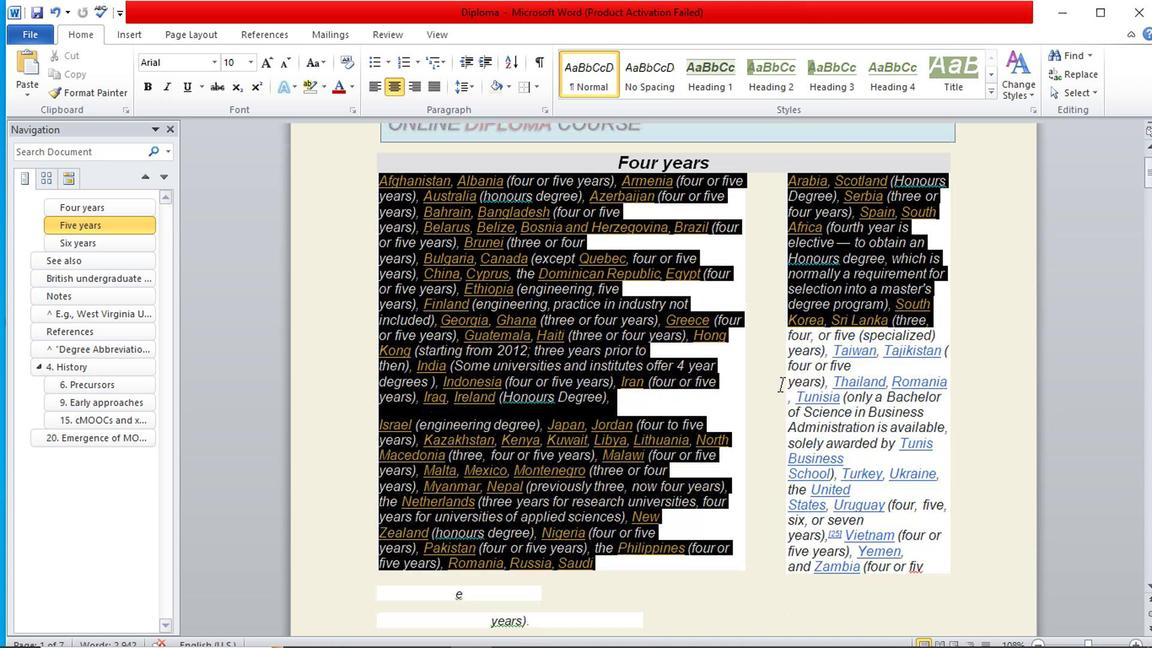 
Action: Mouse moved to (797, 390)
Screenshot: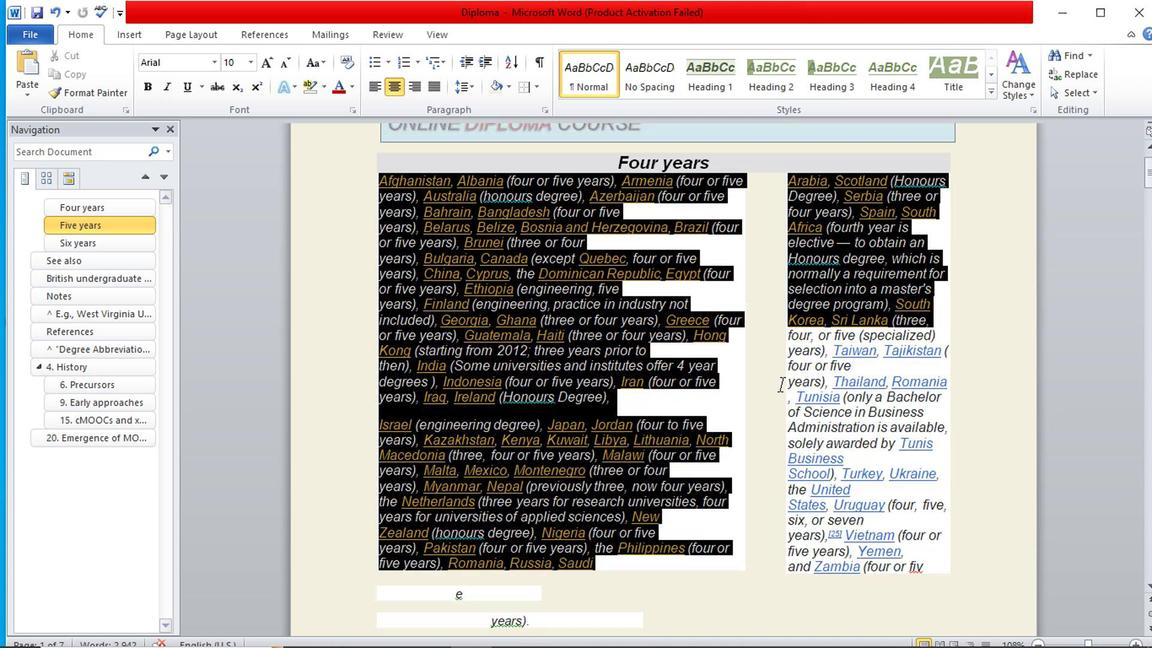 
Action: Mouse scrolled (797, 389) with delta (0, 0)
Screenshot: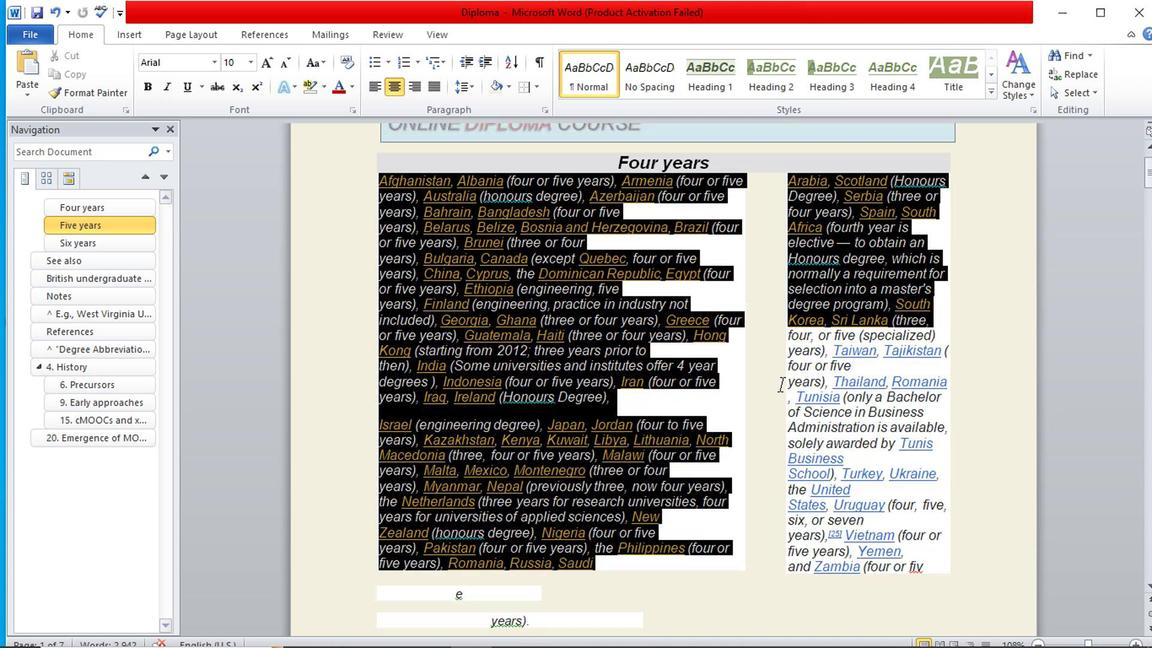 
Action: Mouse moved to (824, 388)
Screenshot: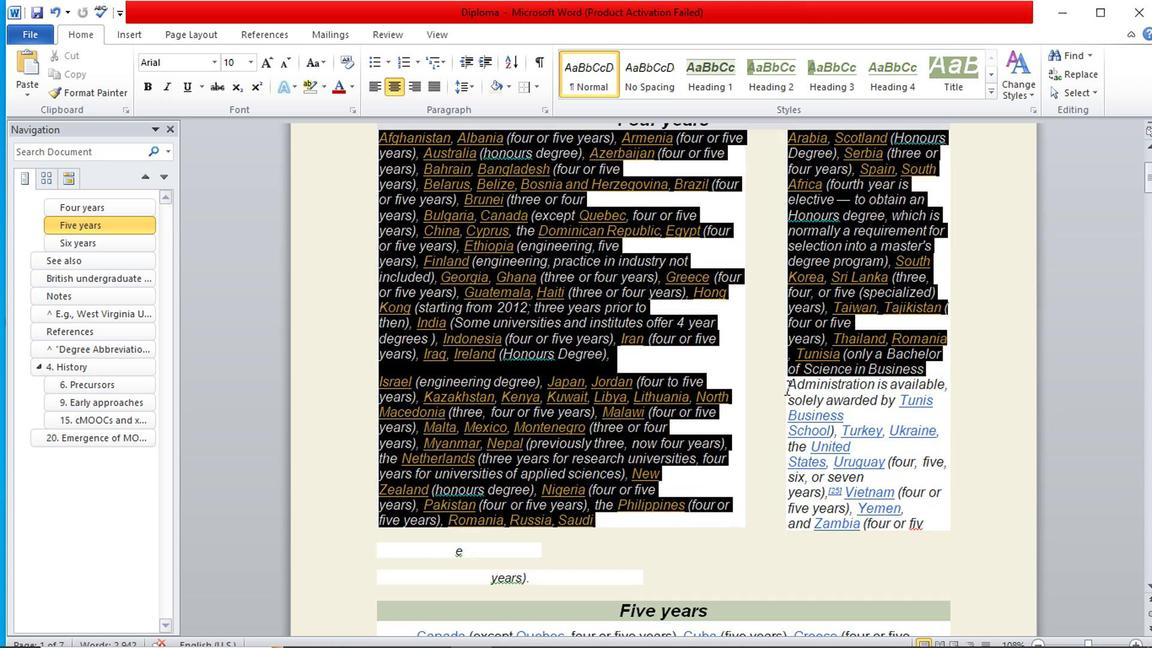 
Action: Mouse scrolled (824, 387) with delta (0, 0)
Screenshot: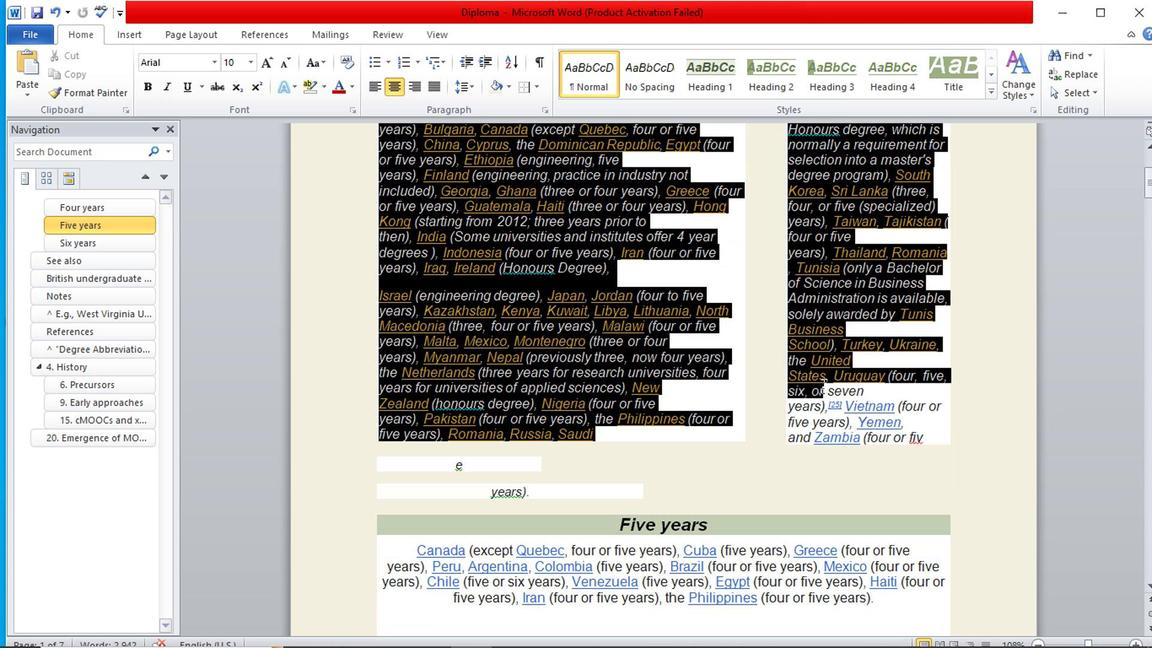 
Action: Mouse moved to (875, 432)
Screenshot: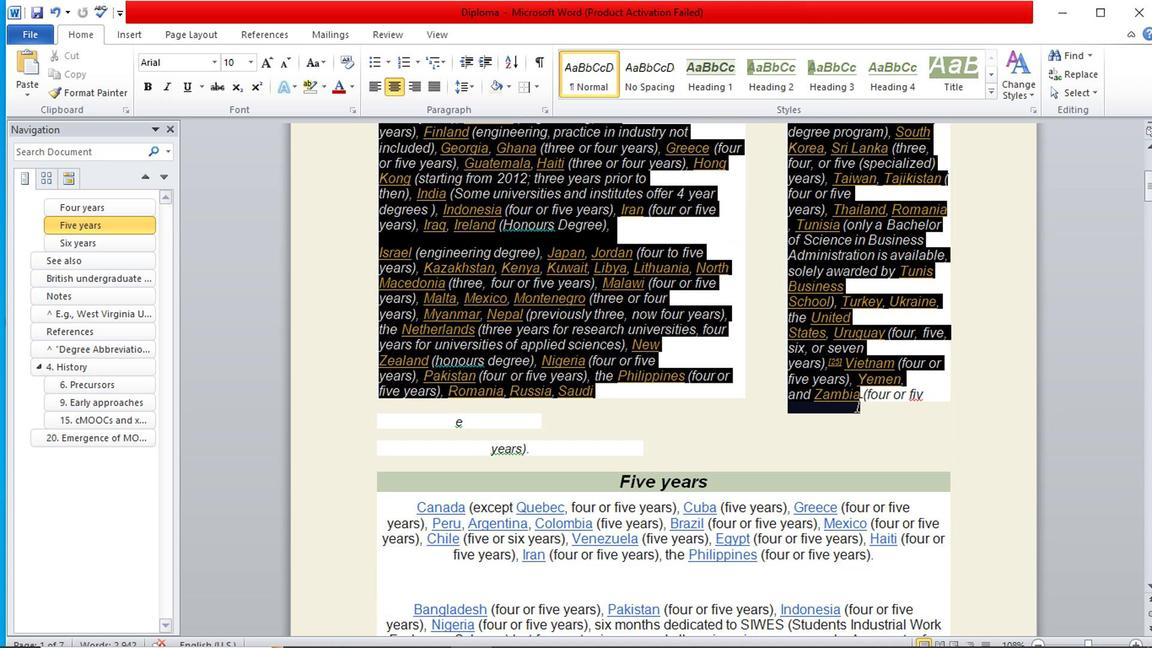 
Action: Mouse scrolled (875, 431) with delta (0, 0)
Screenshot: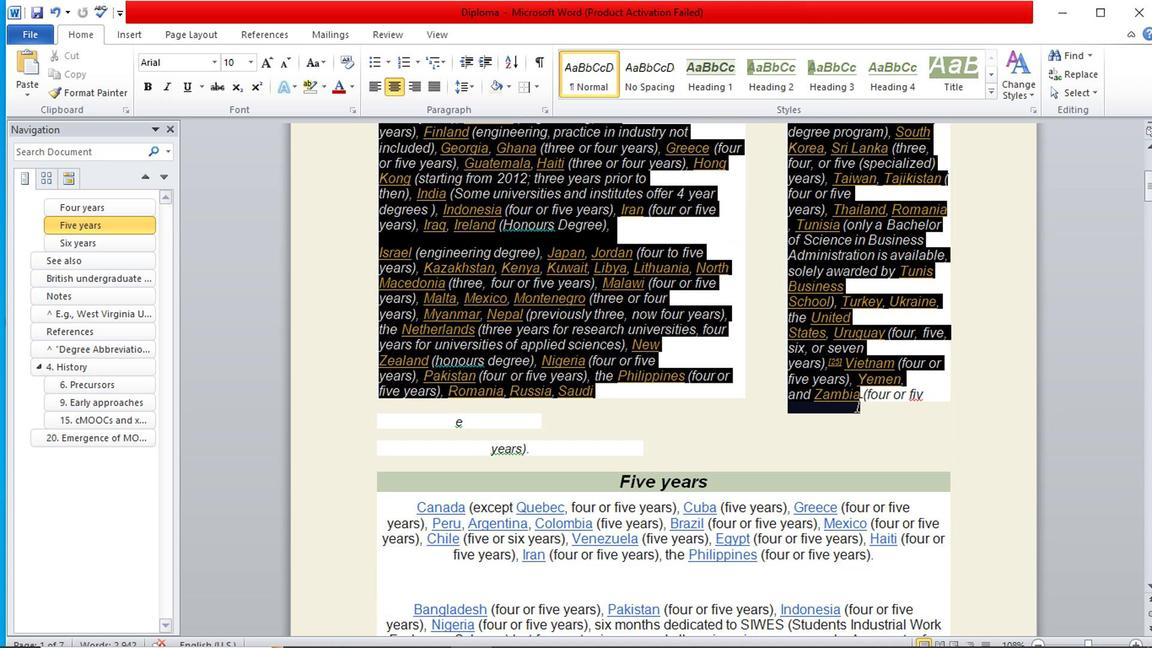 
Action: Mouse moved to (877, 434)
Screenshot: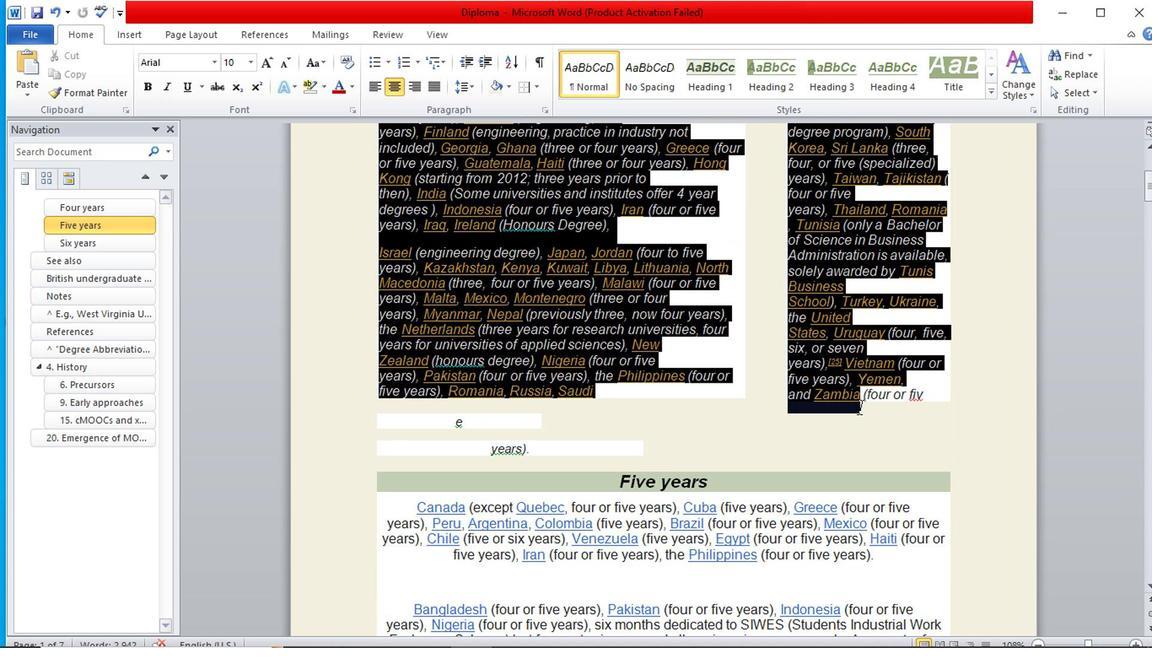
Action: Mouse scrolled (877, 432) with delta (0, -1)
Screenshot: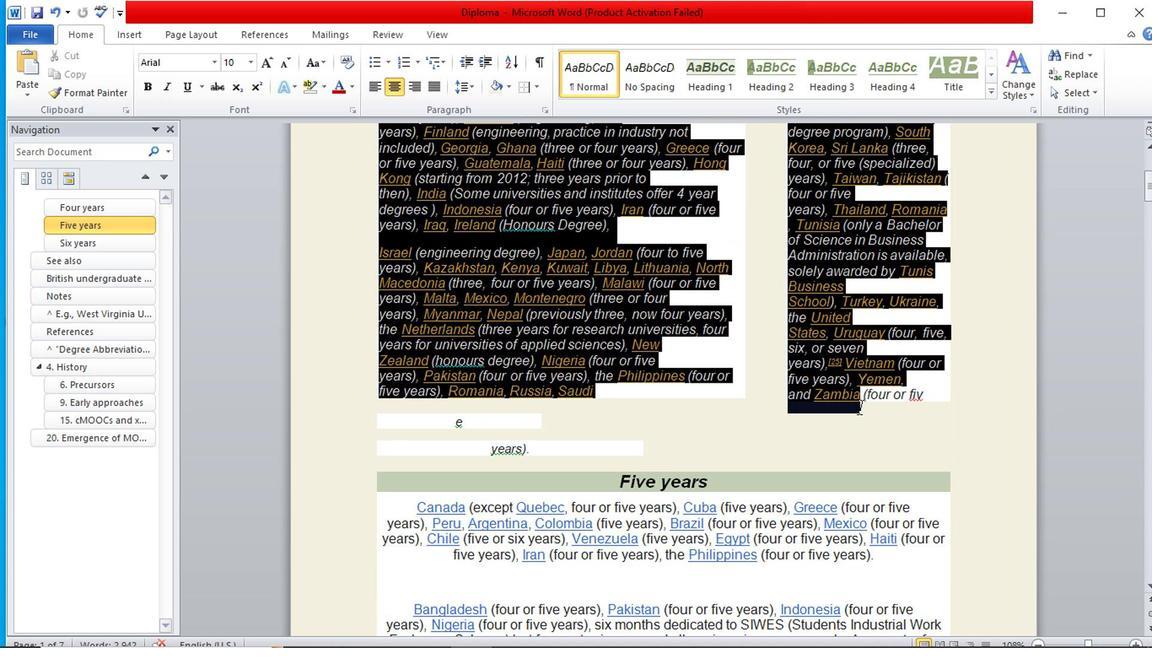 
Action: Mouse scrolled (877, 432) with delta (0, -1)
Screenshot: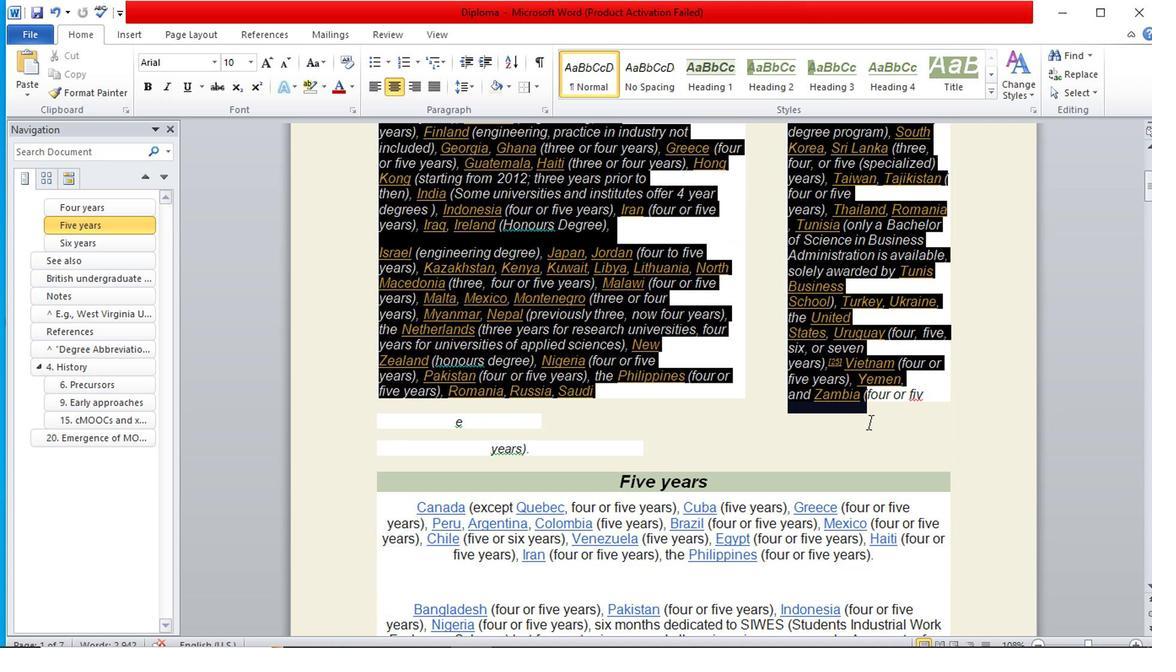 
Action: Mouse scrolled (877, 432) with delta (0, -1)
Screenshot: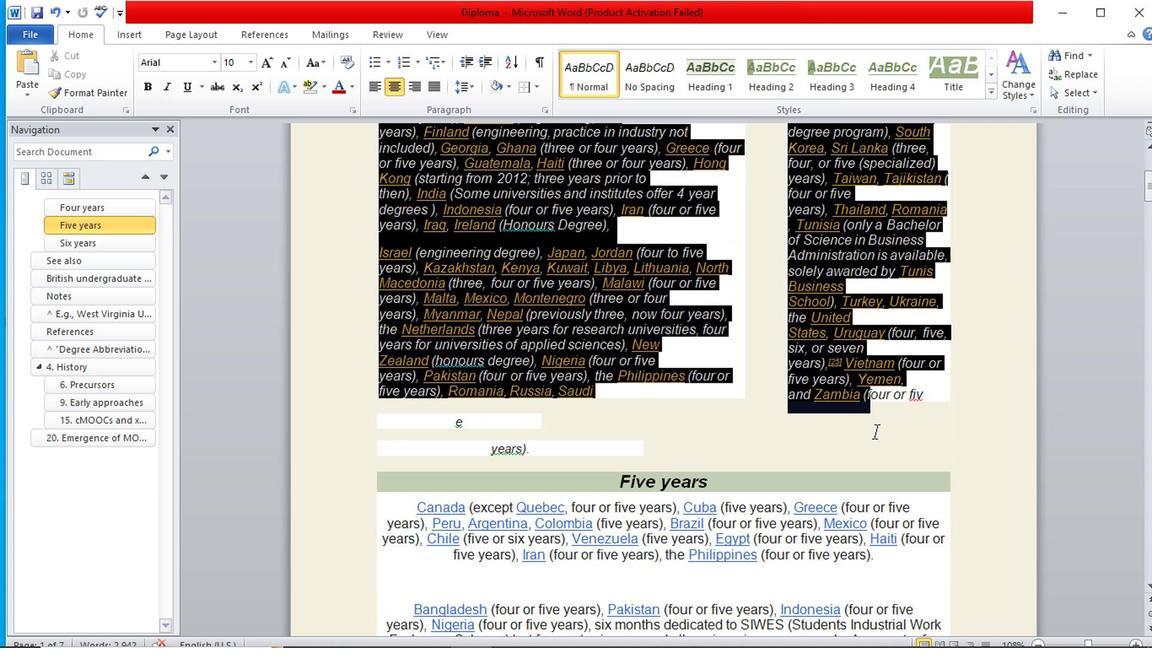 
Action: Mouse moved to (878, 434)
Screenshot: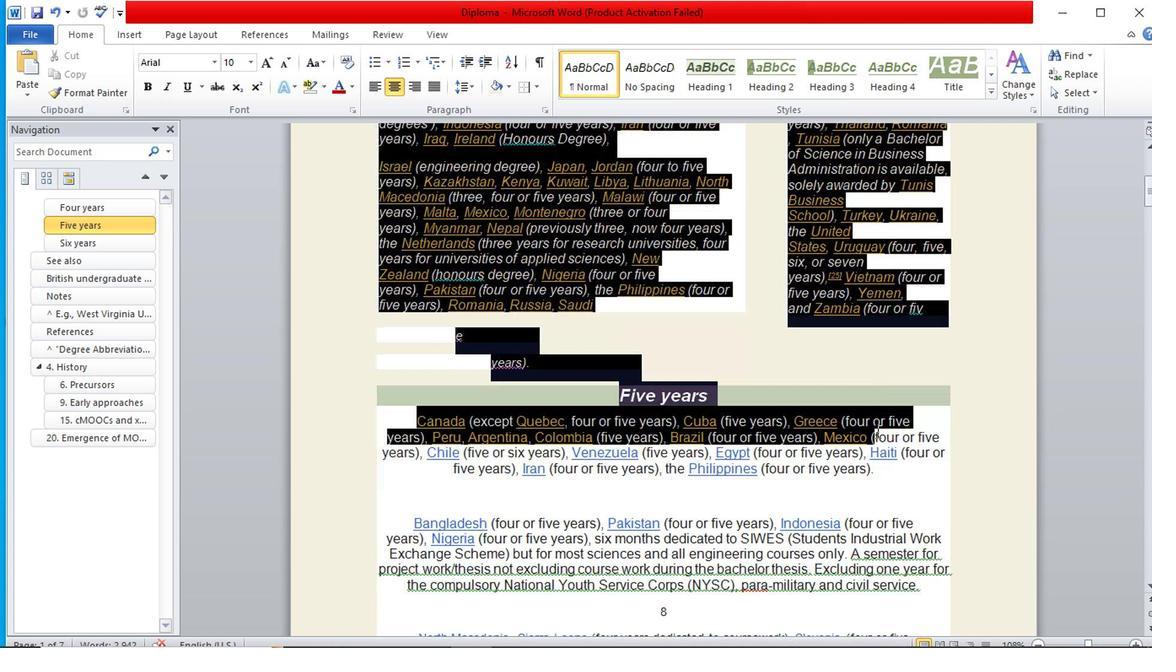 
Action: Mouse scrolled (878, 432) with delta (0, -1)
Screenshot: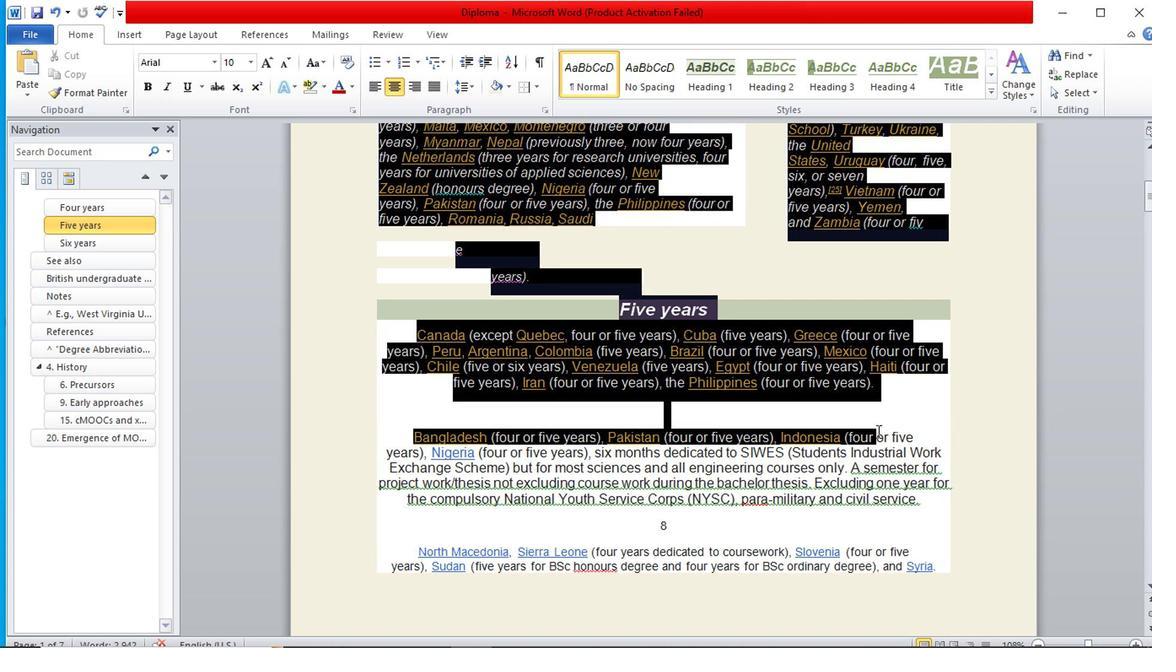 
Action: Mouse scrolled (878, 432) with delta (0, -1)
Screenshot: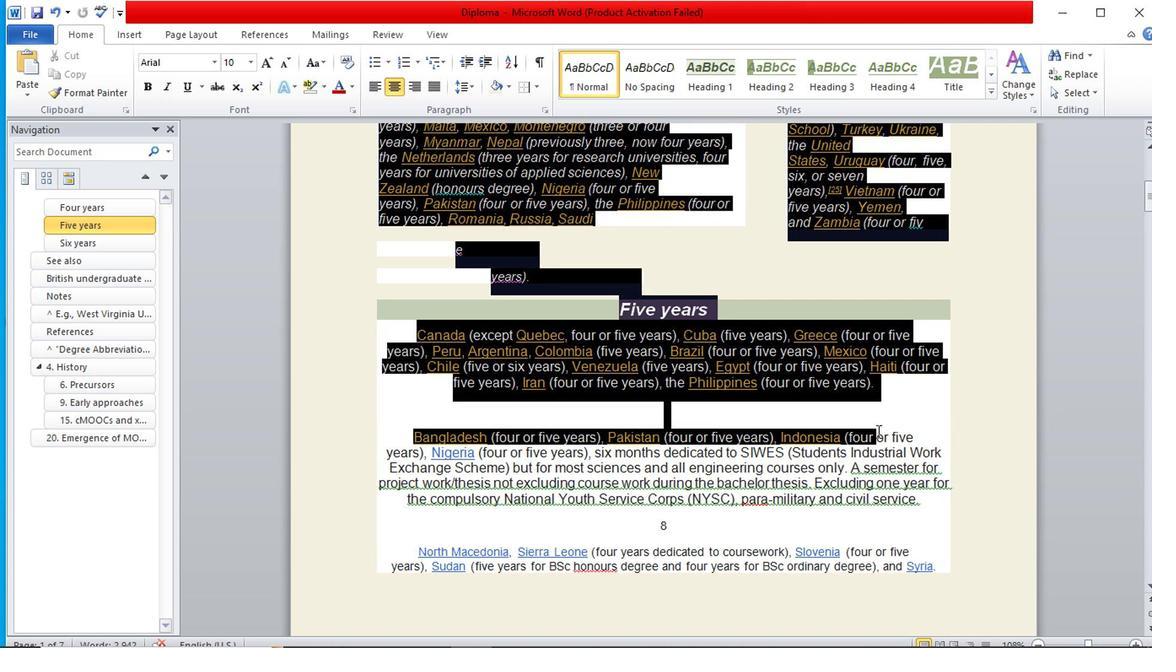 
Action: Mouse scrolled (878, 432) with delta (0, -1)
Screenshot: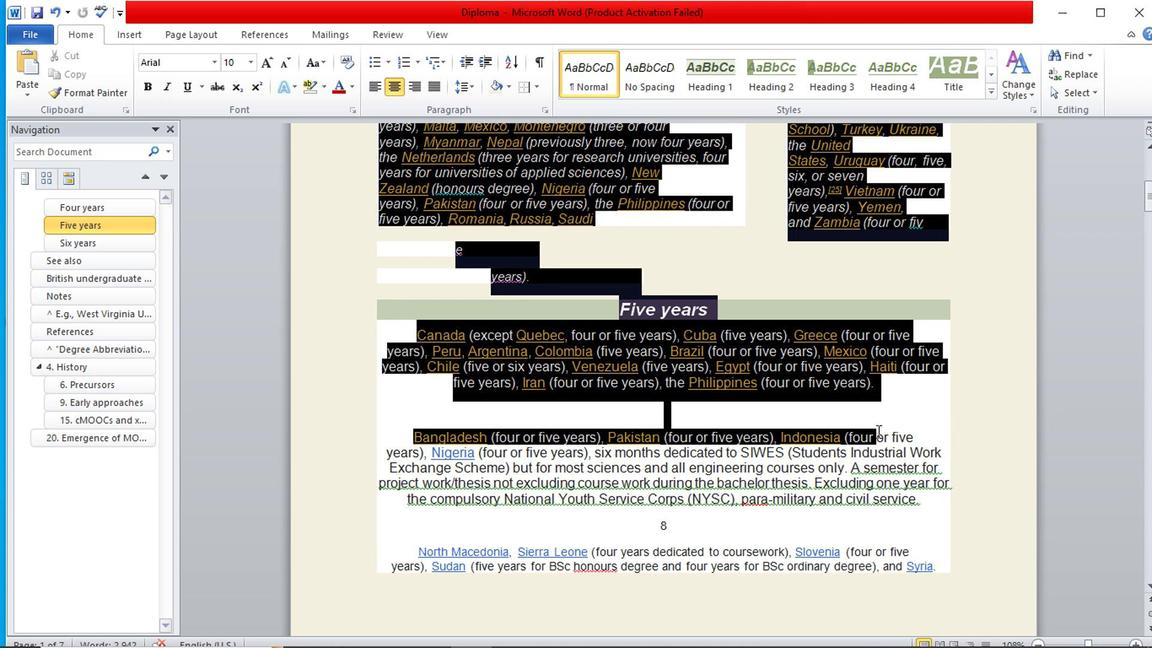 
Action: Mouse scrolled (878, 432) with delta (0, -1)
Screenshot: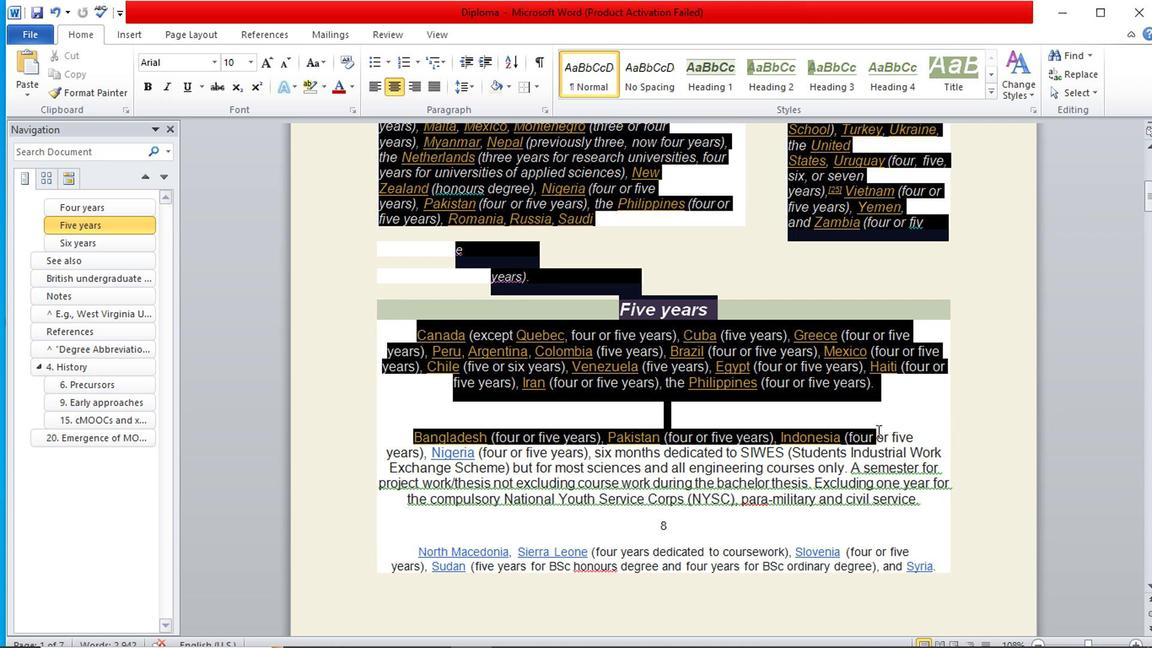 
Action: Mouse moved to (540, 96)
Screenshot: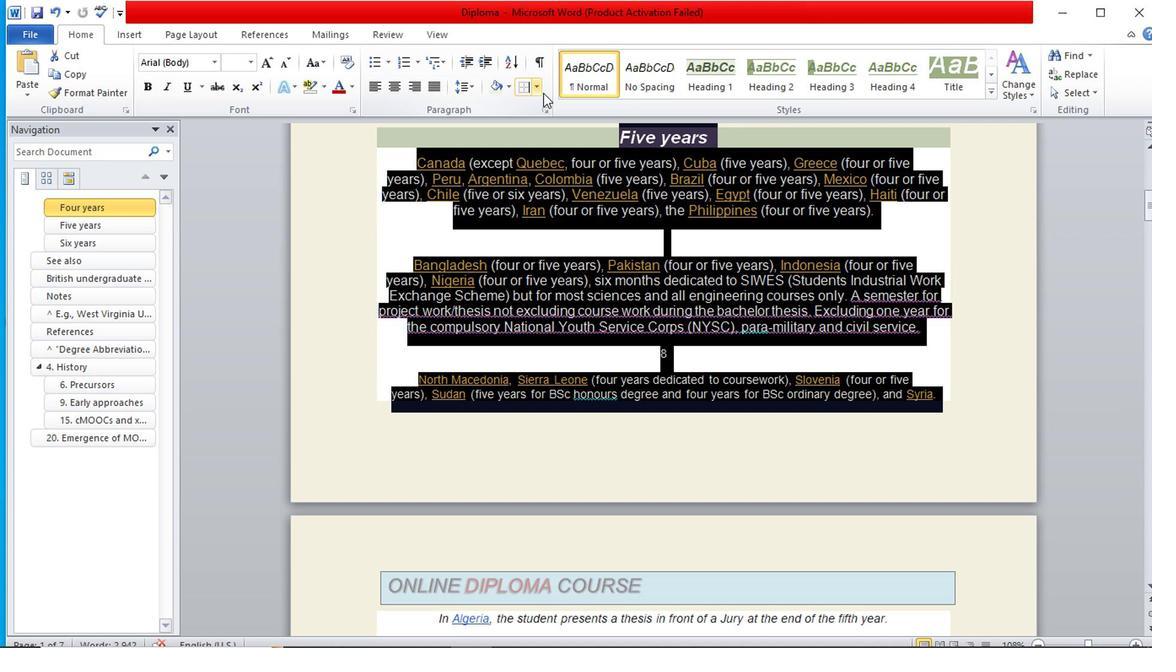 
Action: Mouse pressed left at (540, 96)
Screenshot: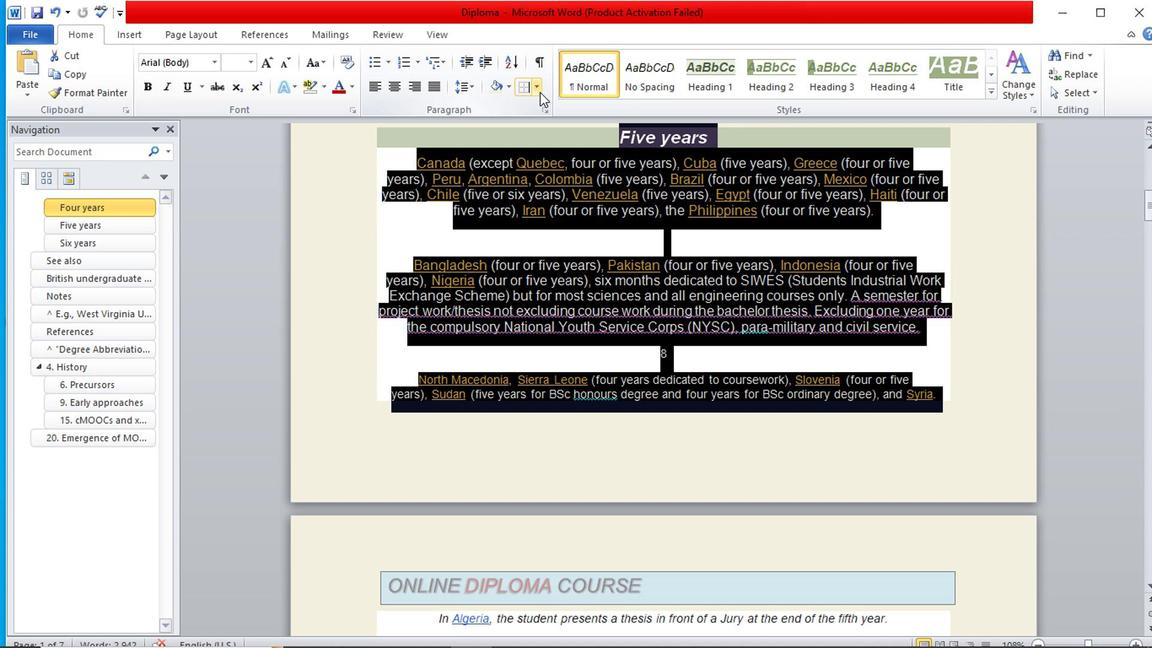 
Action: Mouse moved to (506, 89)
Screenshot: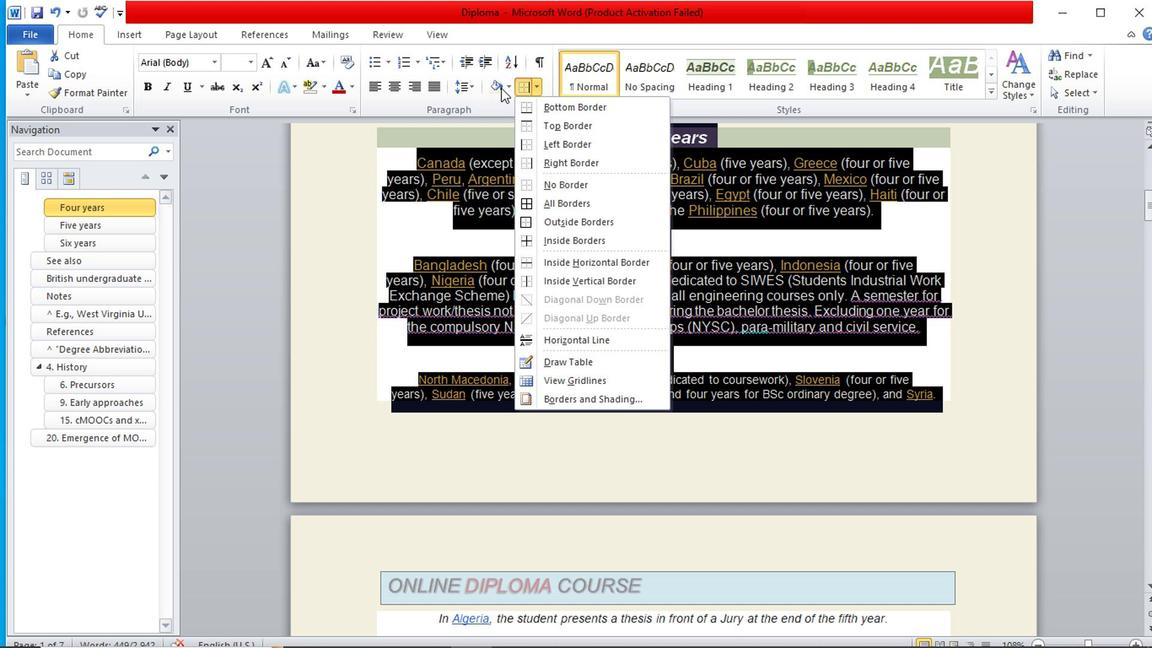 
Action: Mouse pressed left at (506, 89)
Screenshot: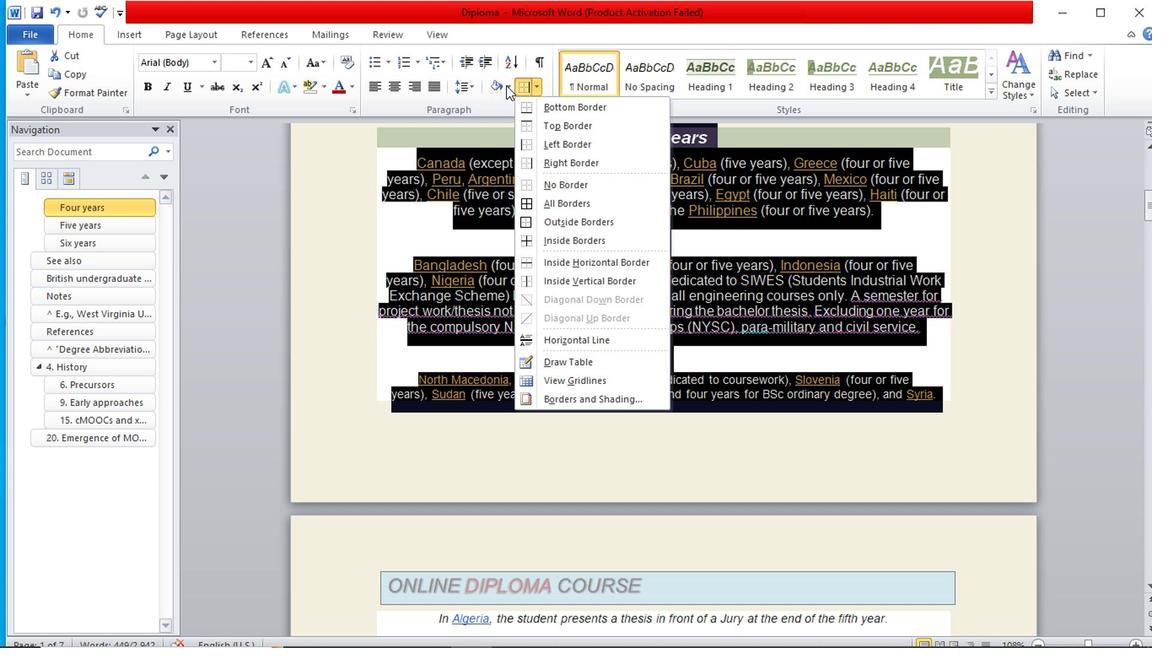 
Action: Mouse moved to (552, 141)
Screenshot: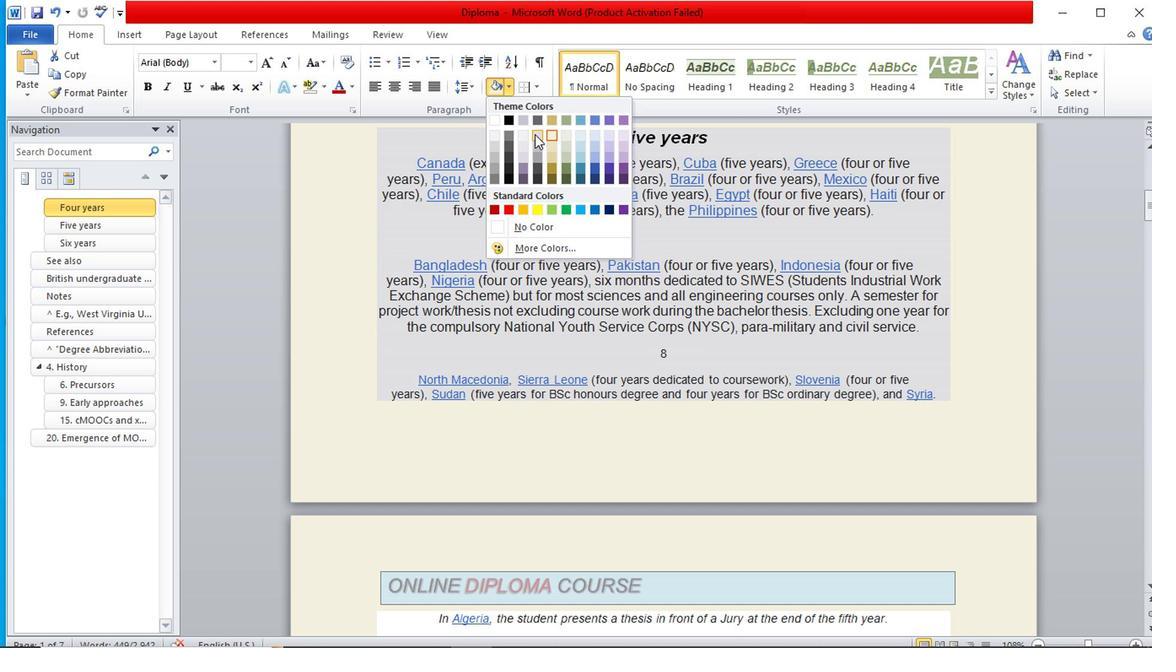 
Action: Mouse pressed left at (552, 141)
Screenshot: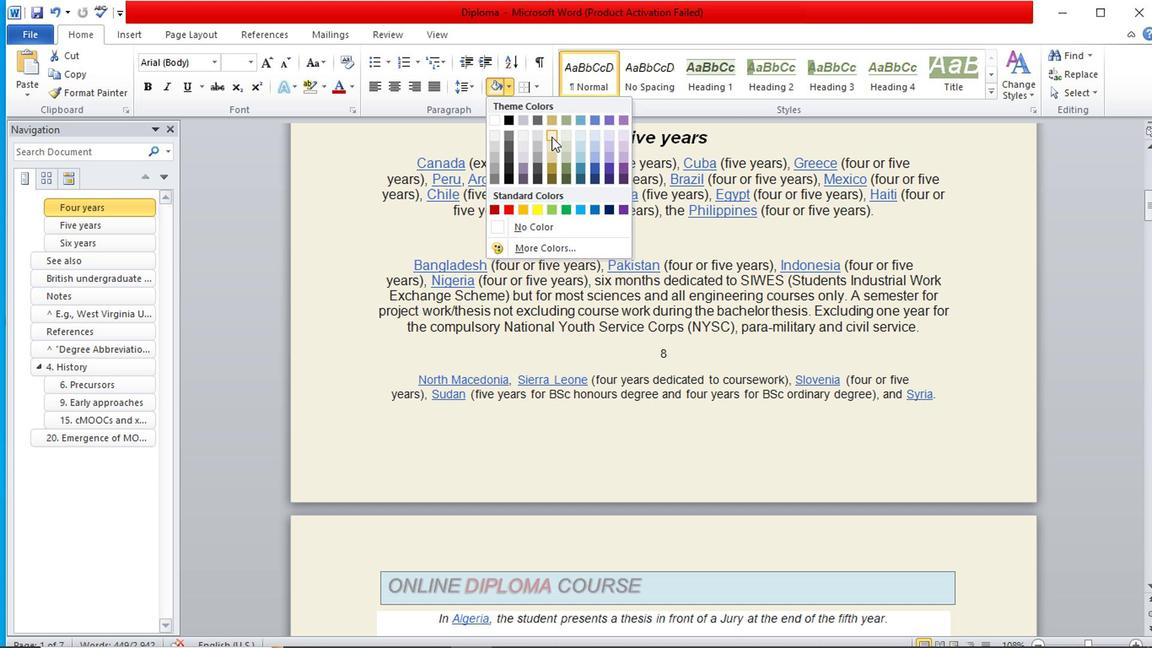 
Action: Mouse moved to (959, 244)
Screenshot: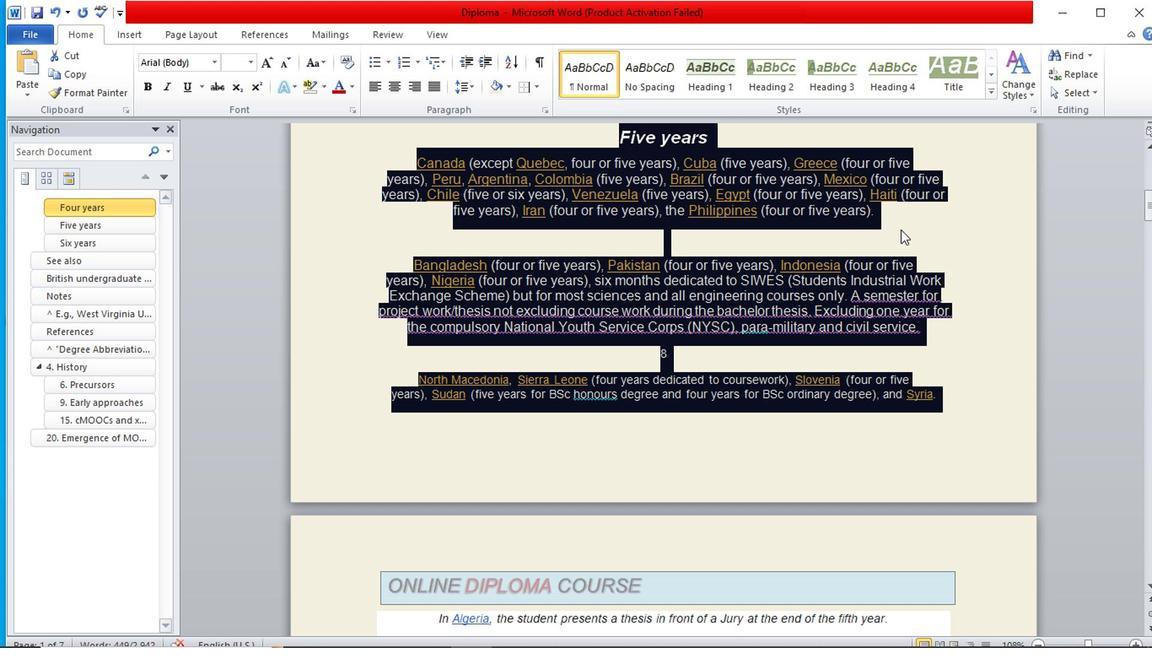 
Action: Mouse pressed left at (959, 244)
Screenshot: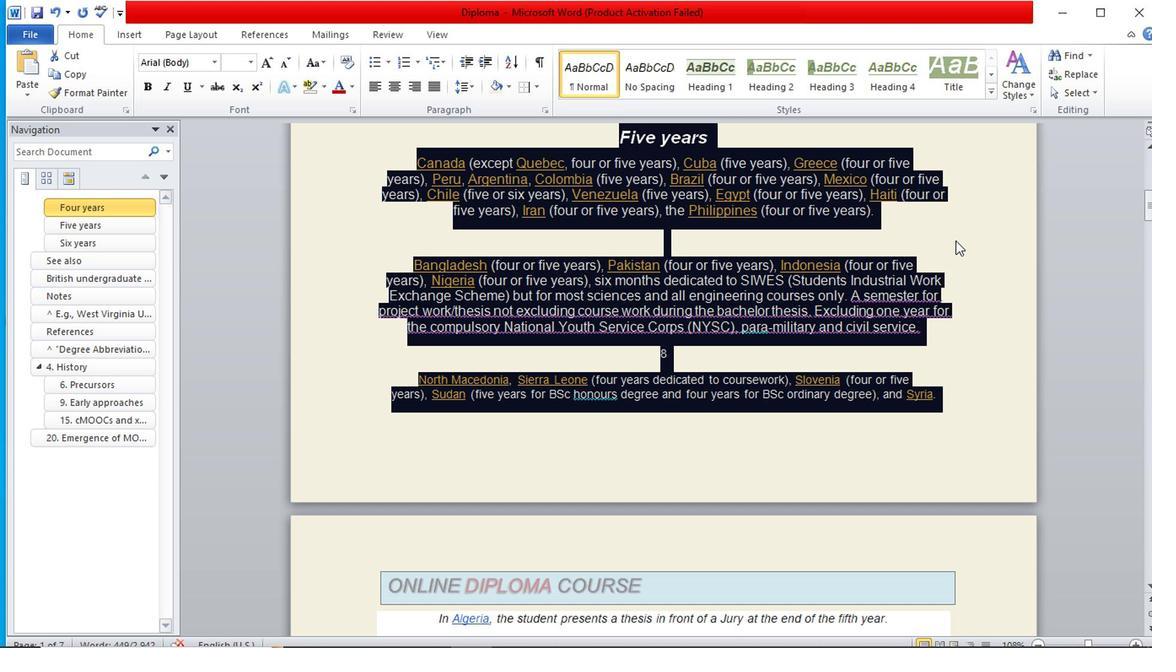 
Action: Mouse moved to (950, 249)
Screenshot: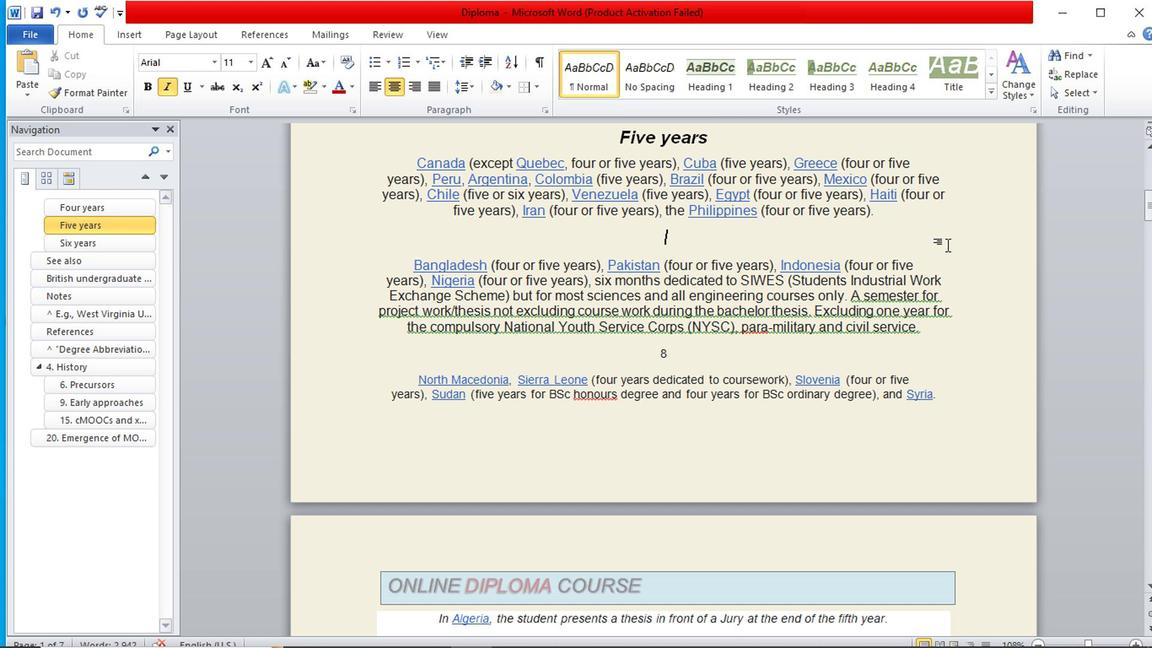 
Action: Mouse scrolled (950, 248) with delta (0, 0)
Screenshot: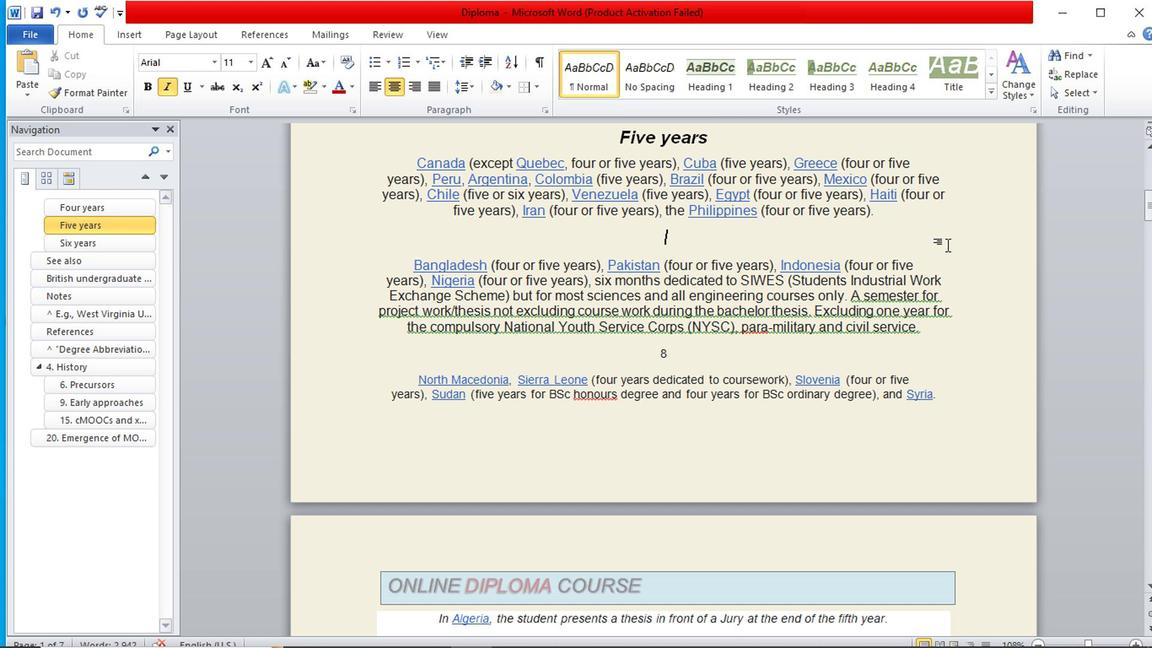 
Action: Mouse moved to (950, 249)
Screenshot: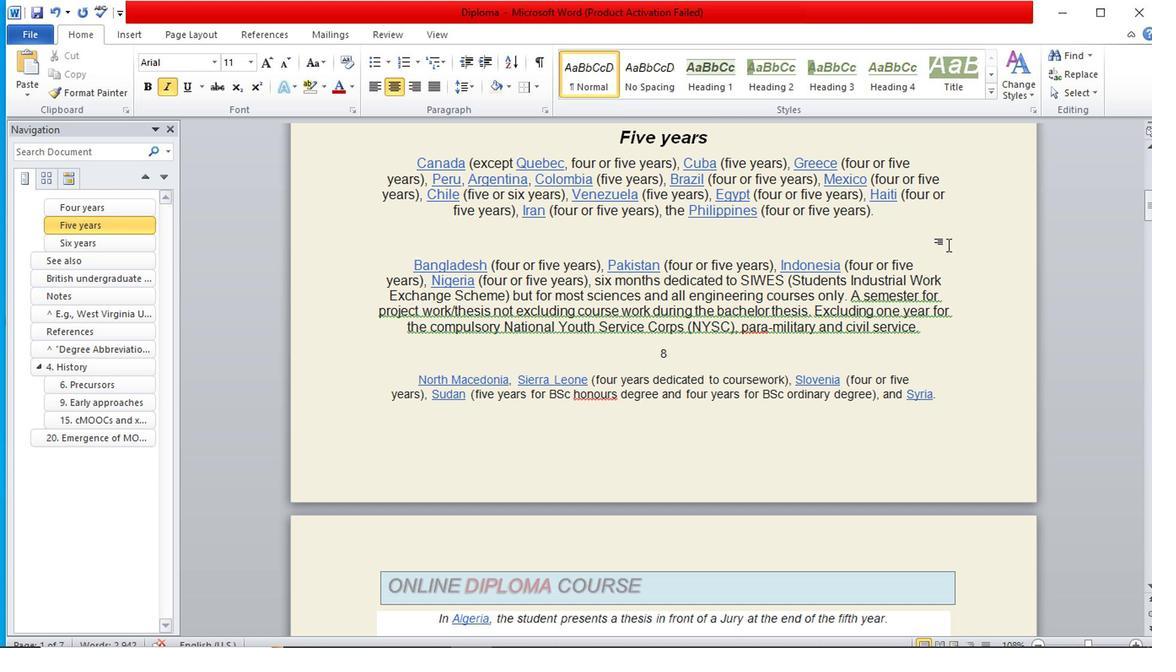 
Action: Mouse scrolled (950, 249) with delta (0, 0)
Screenshot: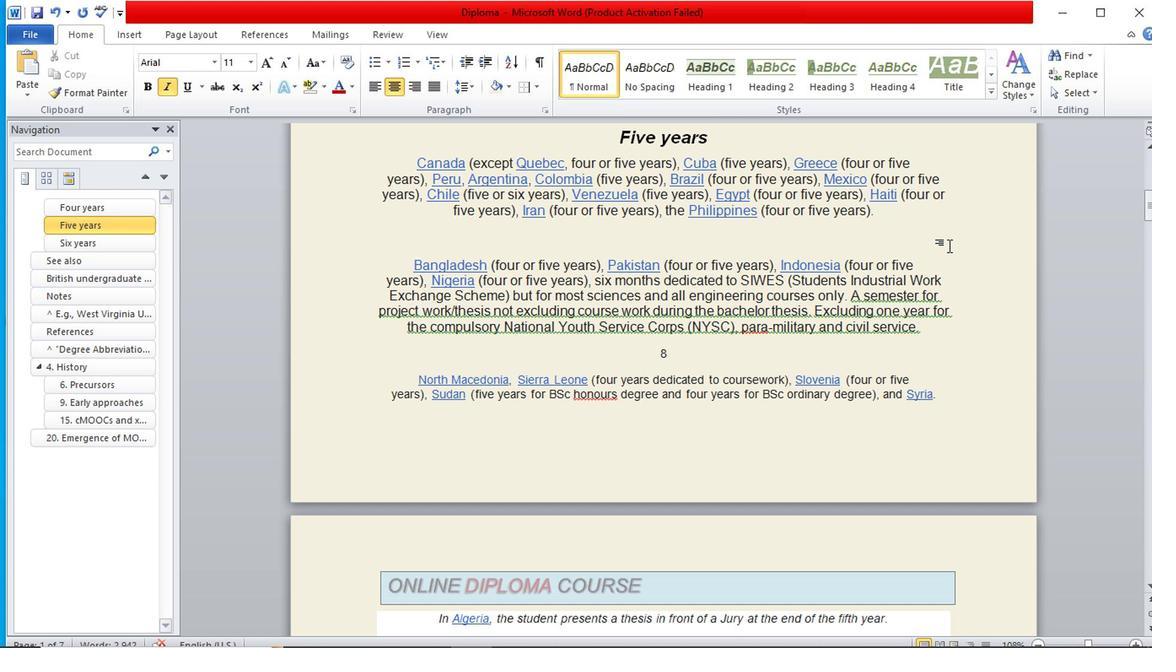 
Action: Mouse moved to (950, 251)
Screenshot: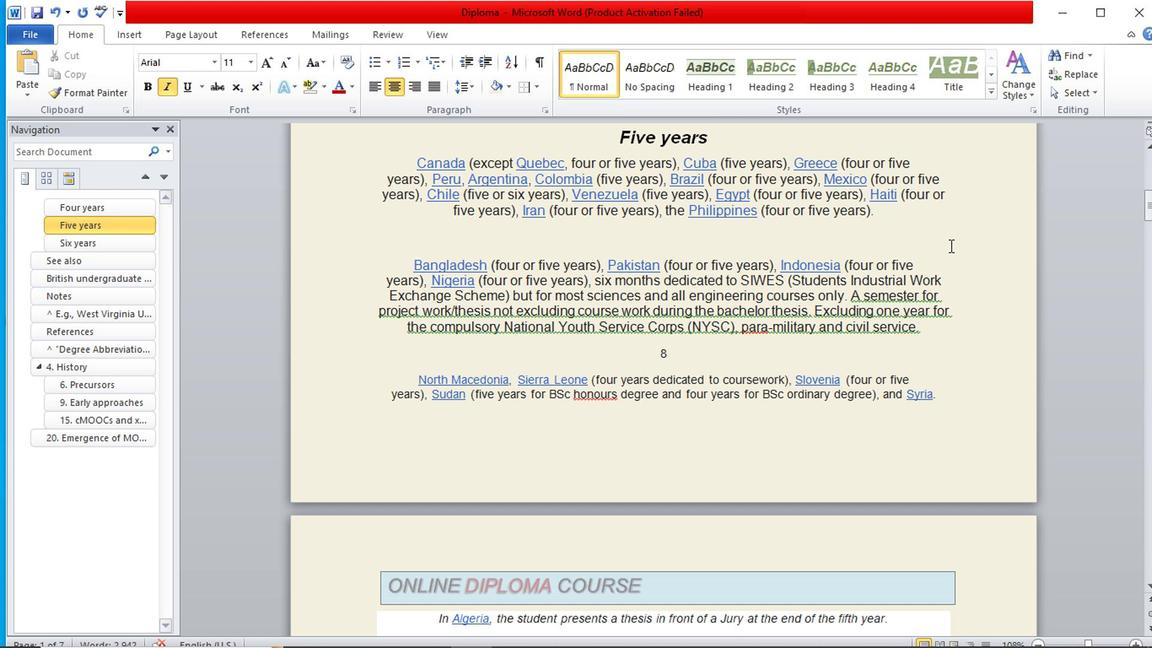 
Action: Mouse scrolled (950, 250) with delta (0, 0)
Screenshot: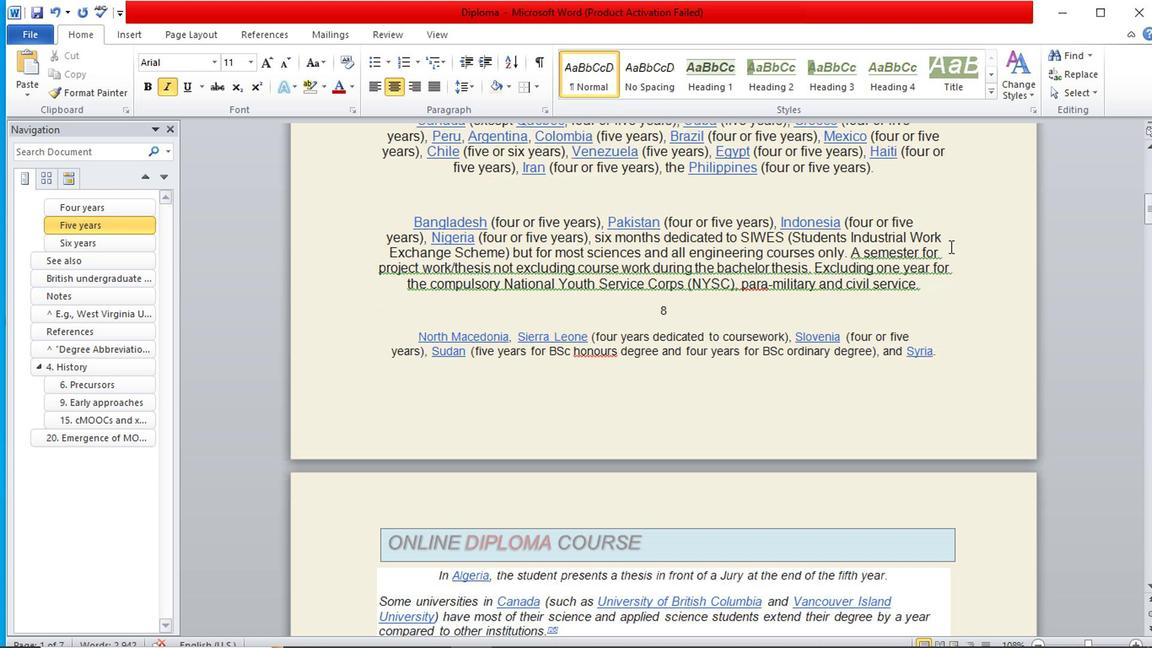 
Action: Mouse moved to (666, 322)
Screenshot: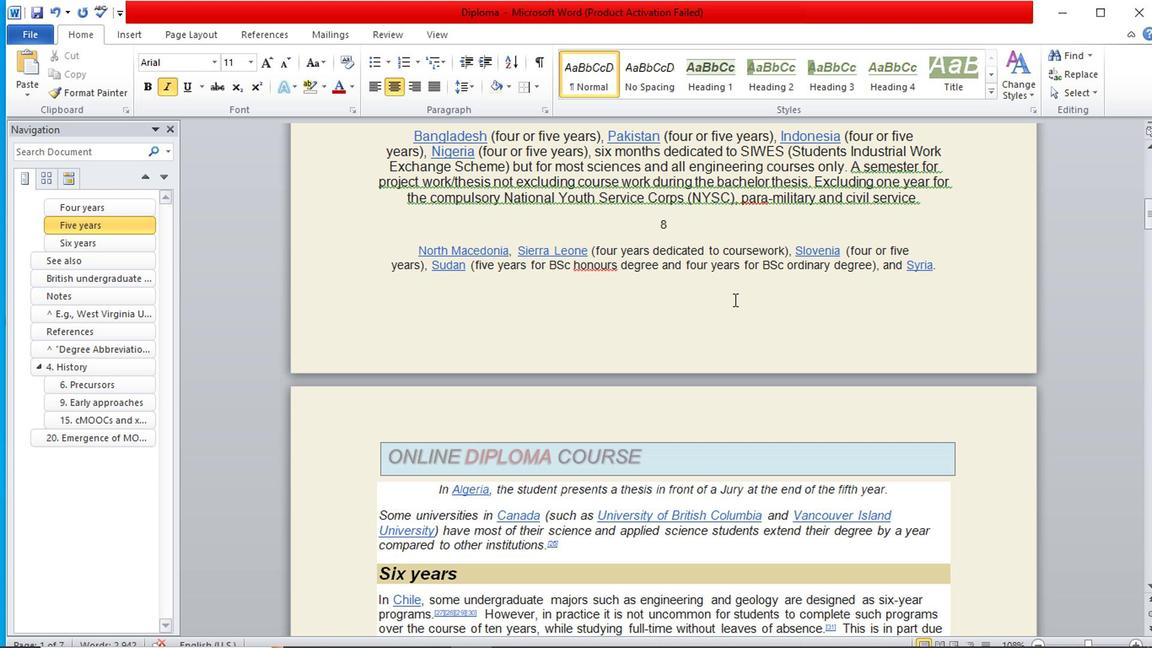 
Action: Mouse scrolled (666, 322) with delta (0, 0)
Screenshot: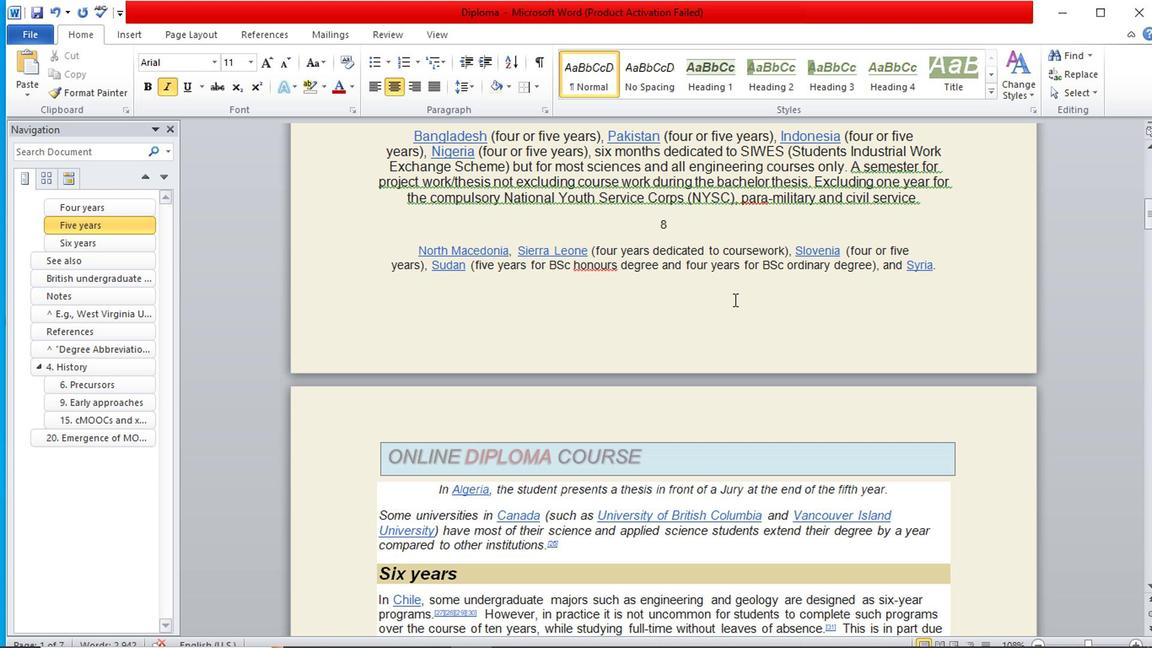 
Action: Mouse moved to (666, 322)
Screenshot: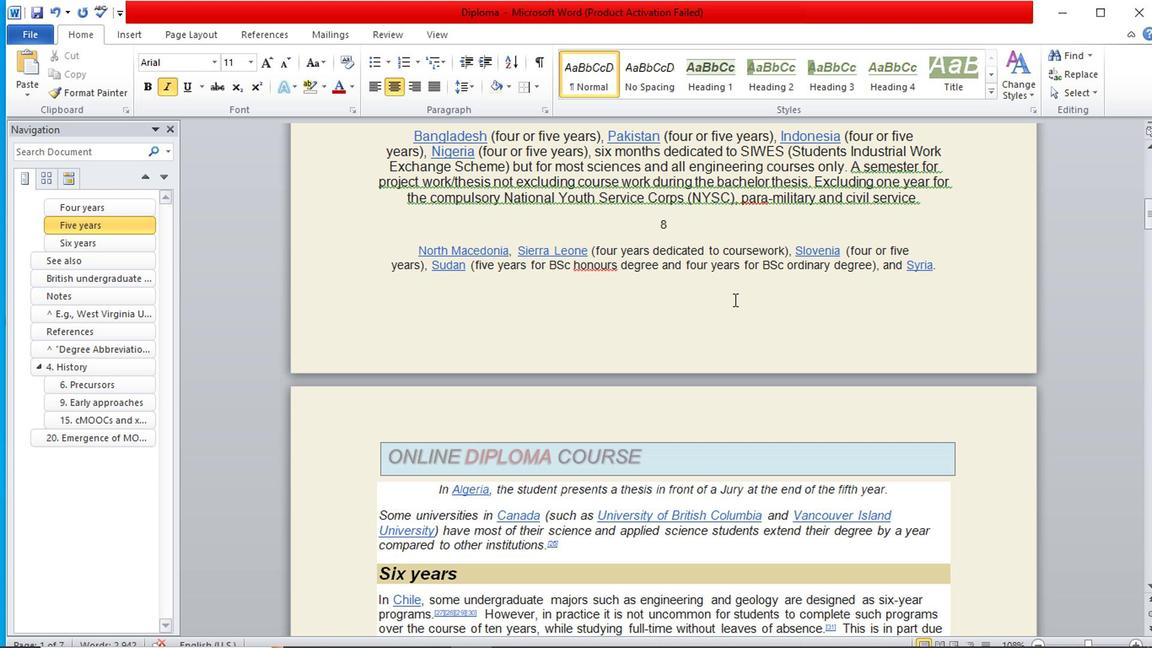 
Action: Mouse scrolled (666, 324) with delta (0, 1)
Screenshot: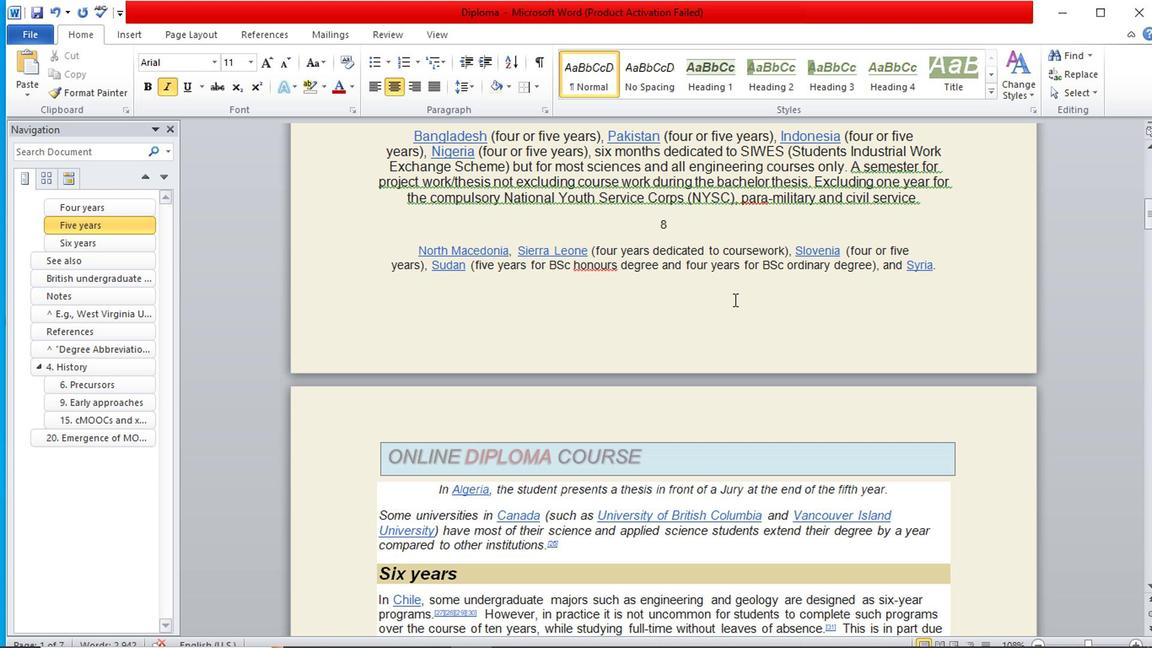 
Action: Mouse scrolled (666, 324) with delta (0, 1)
Screenshot: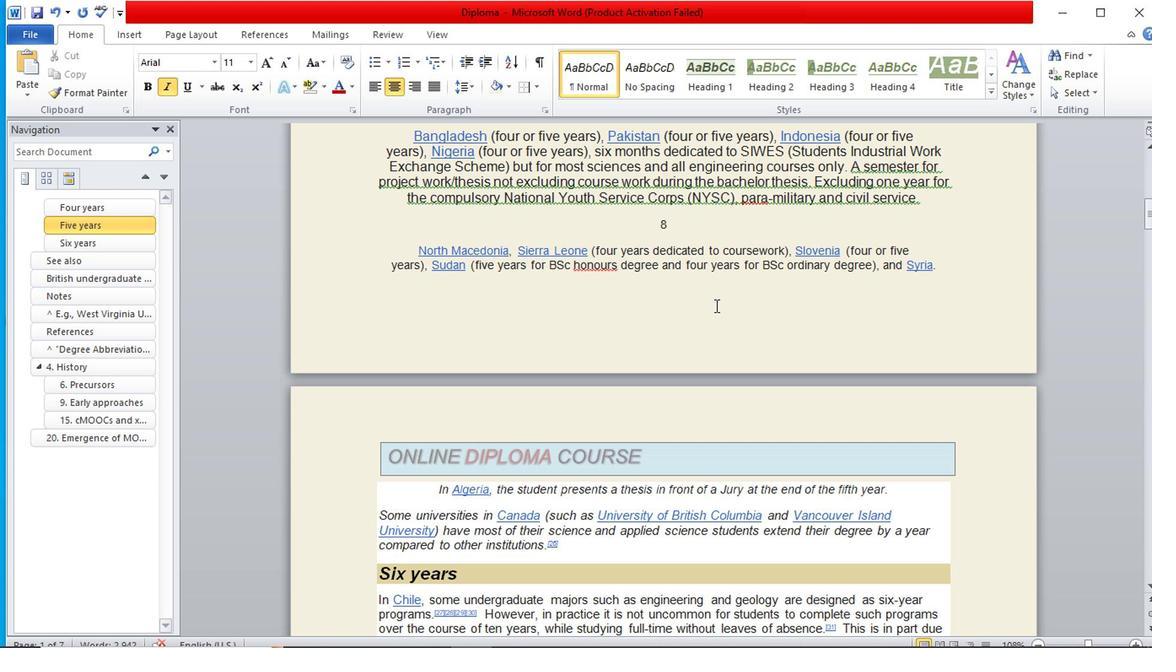 
Action: Mouse scrolled (666, 324) with delta (0, 1)
Screenshot: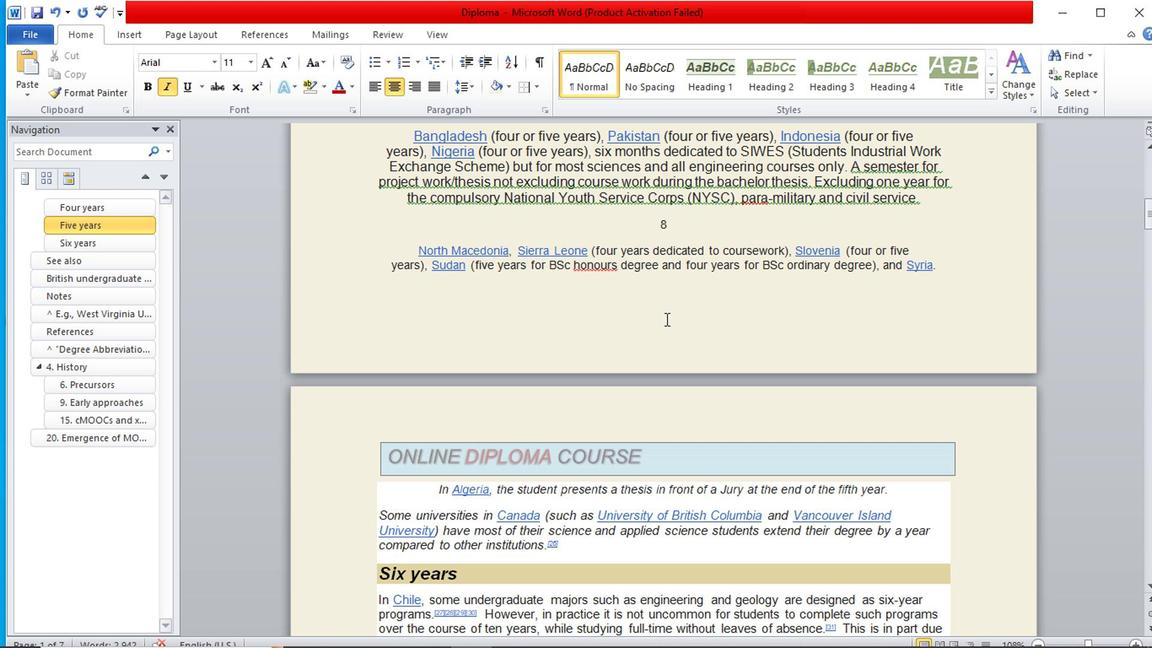 
Action: Mouse scrolled (666, 324) with delta (0, 1)
Screenshot: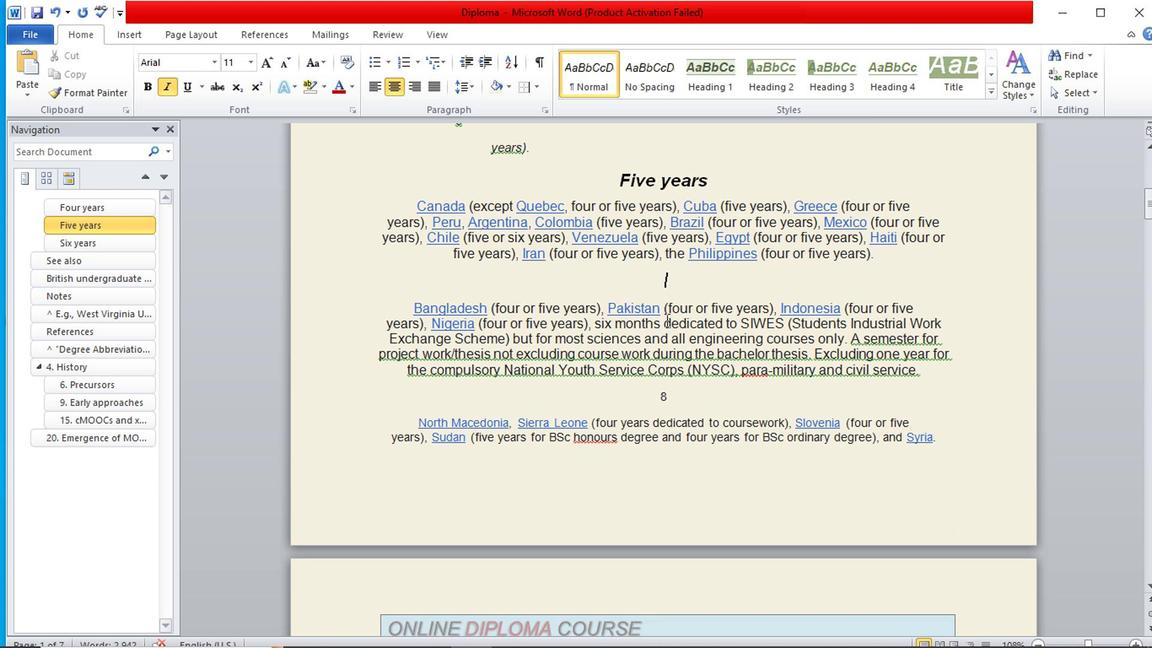 
Action: Mouse scrolled (666, 324) with delta (0, 1)
Screenshot: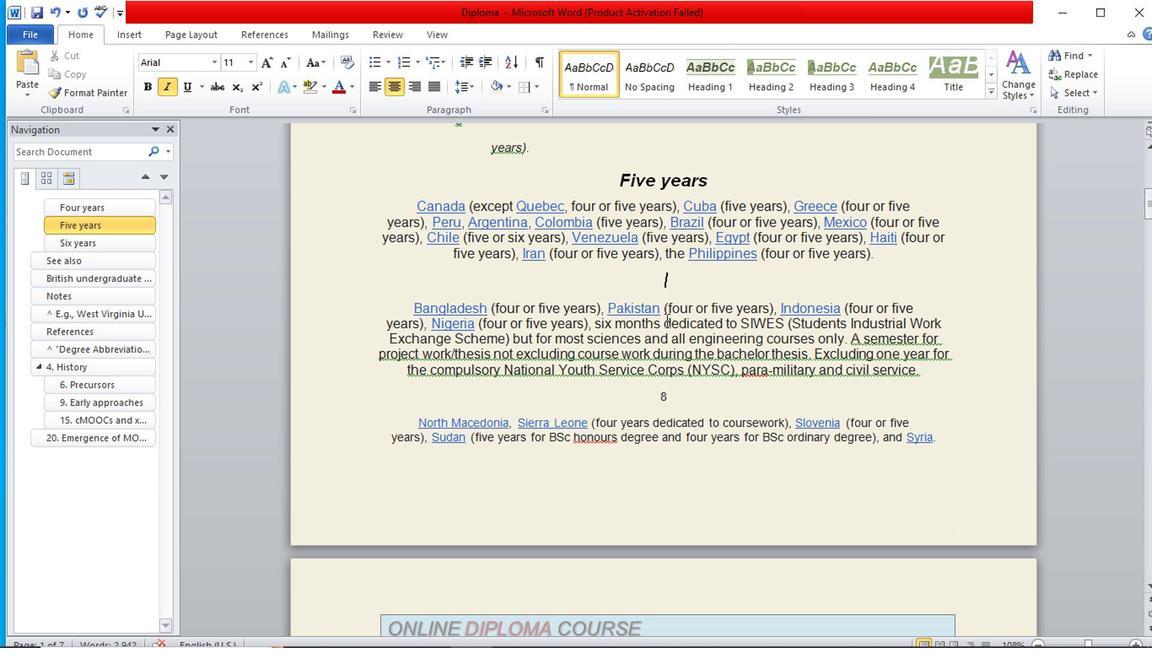 
Action: Mouse scrolled (666, 324) with delta (0, 1)
Screenshot: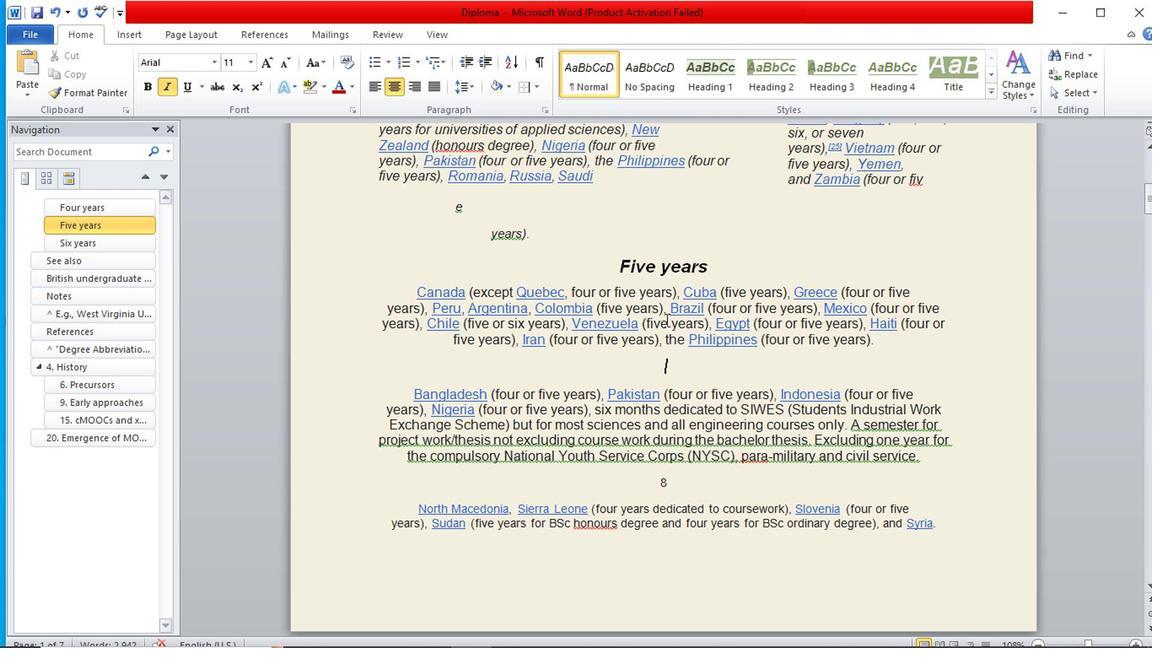 
Action: Mouse scrolled (666, 324) with delta (0, 1)
Screenshot: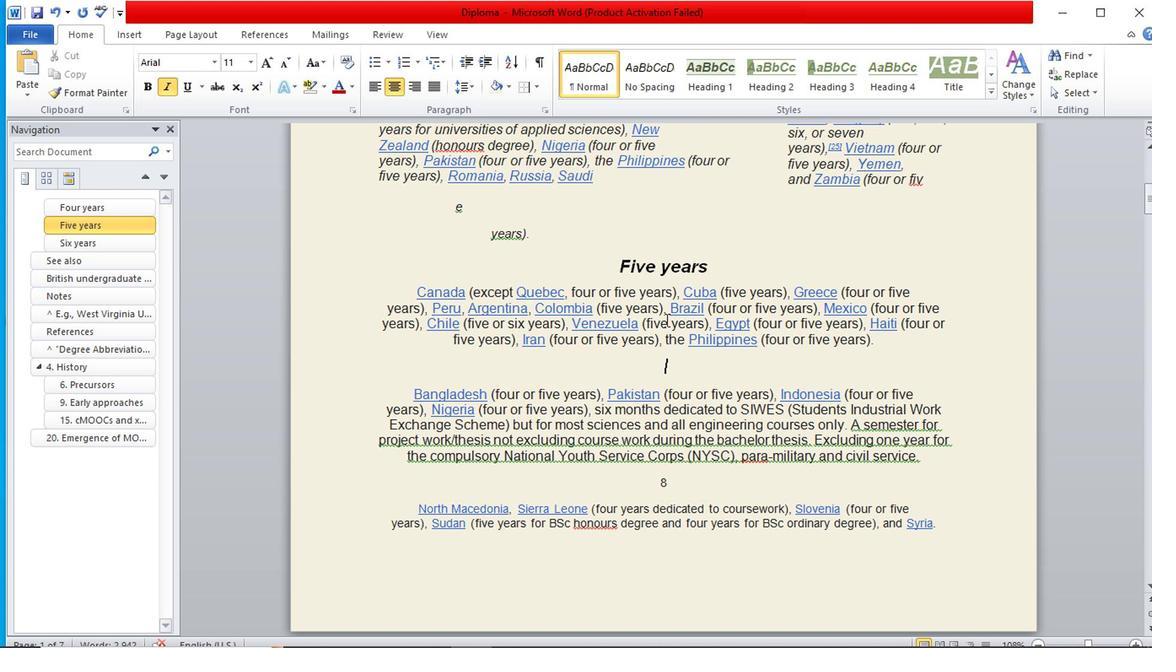 
Action: Mouse scrolled (666, 324) with delta (0, 1)
Screenshot: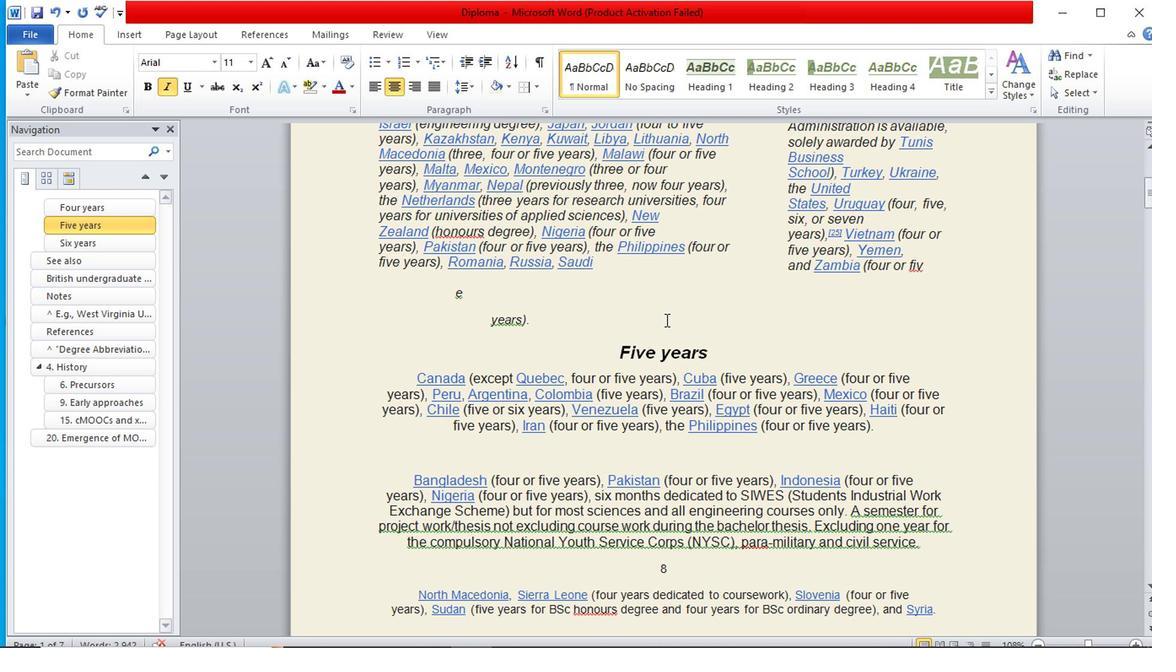 
Action: Mouse scrolled (666, 324) with delta (0, 1)
Screenshot: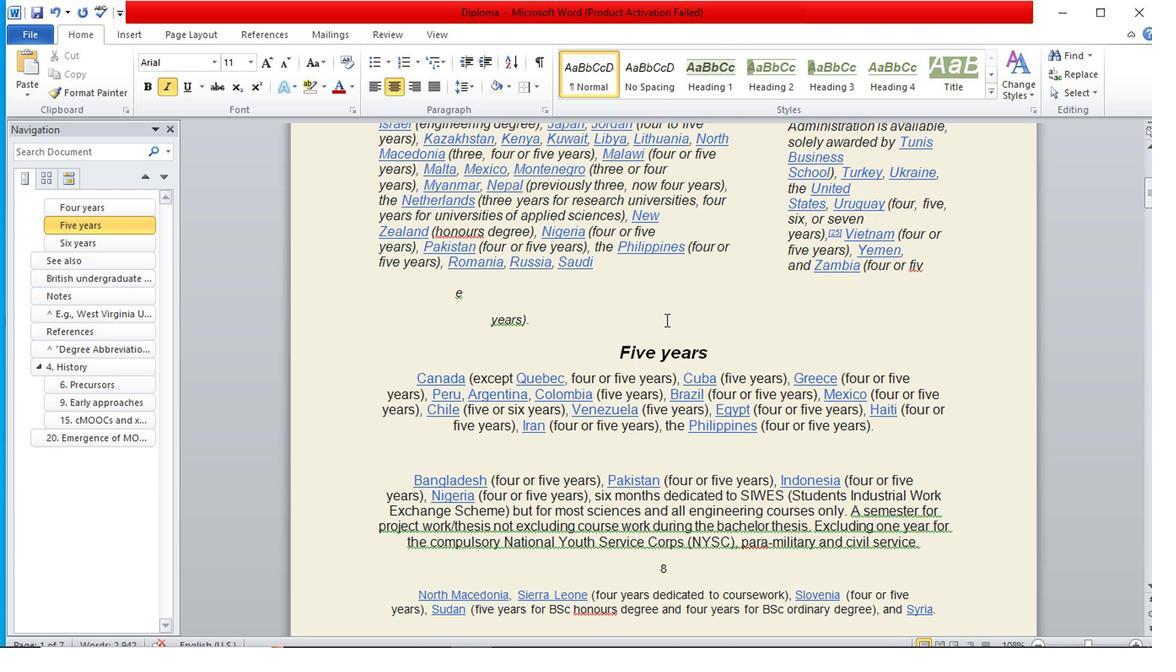
Action: Mouse scrolled (666, 324) with delta (0, 1)
Screenshot: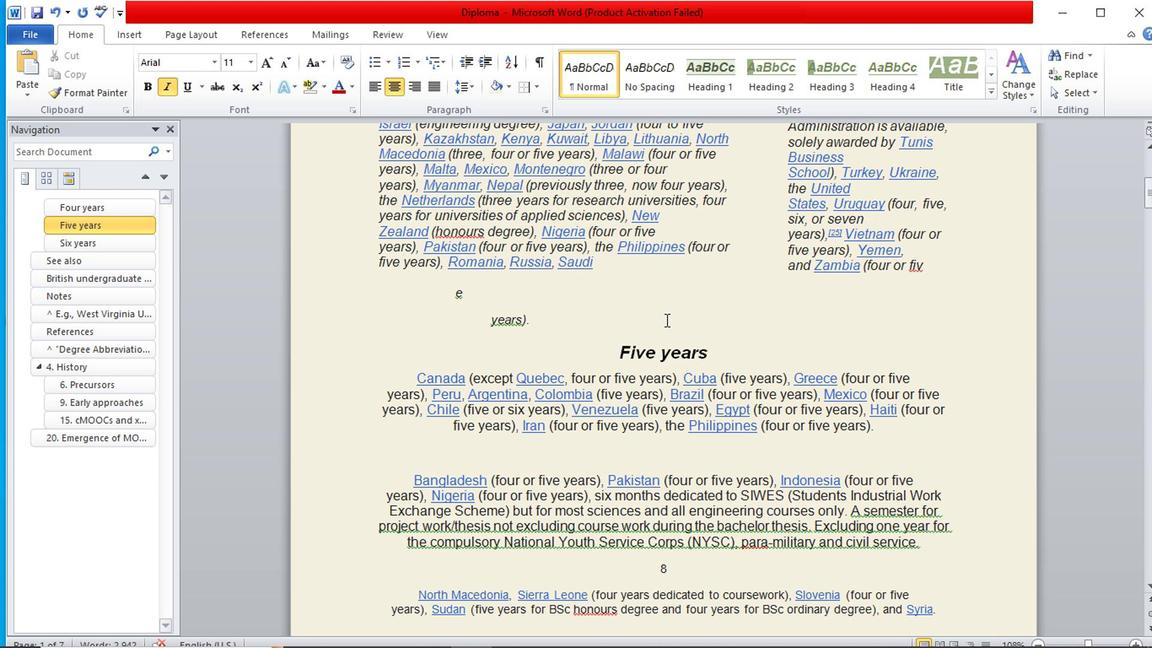 
Action: Mouse moved to (664, 322)
Screenshot: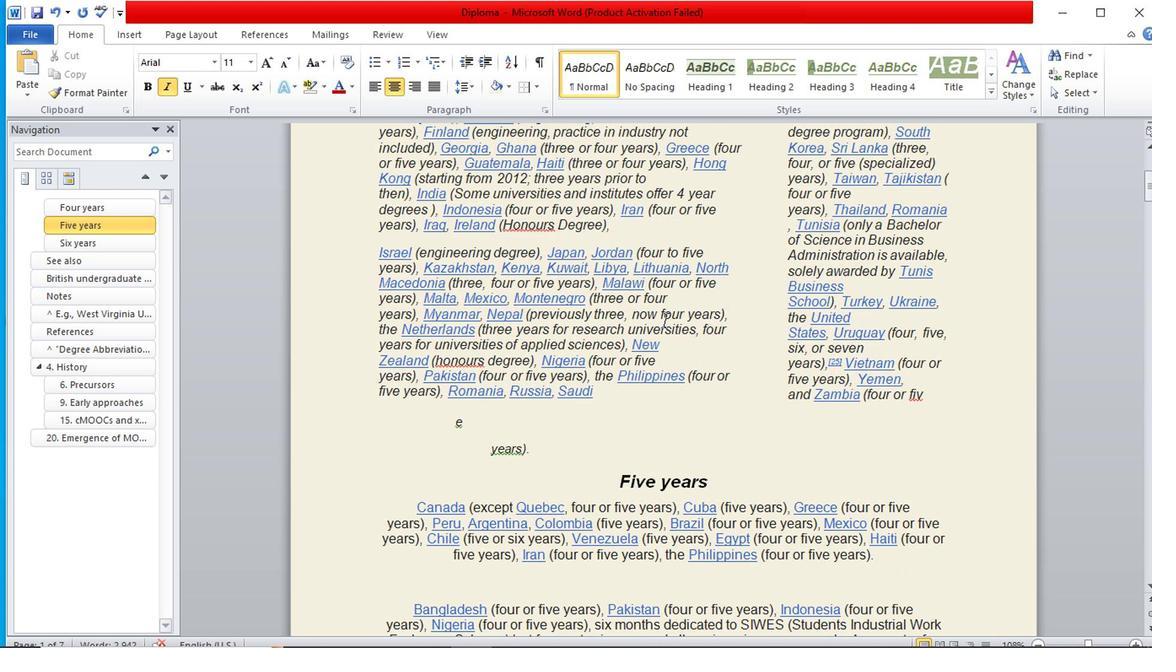 
Action: Mouse scrolled (664, 324) with delta (0, 1)
Screenshot: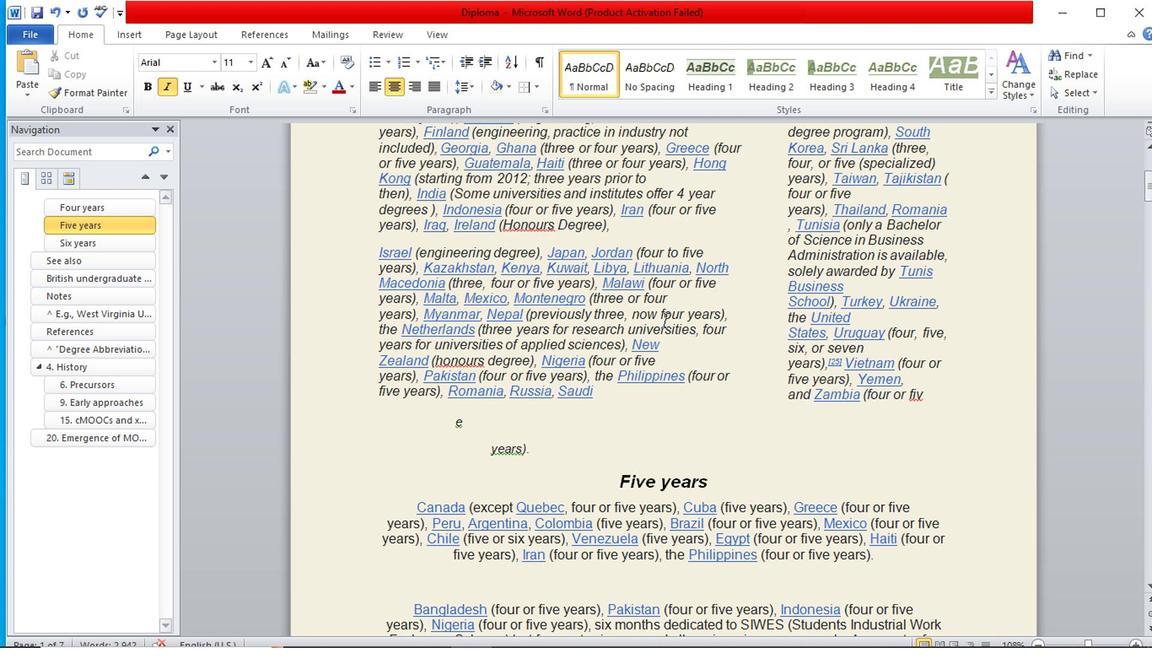 
Action: Mouse scrolled (664, 324) with delta (0, 1)
Screenshot: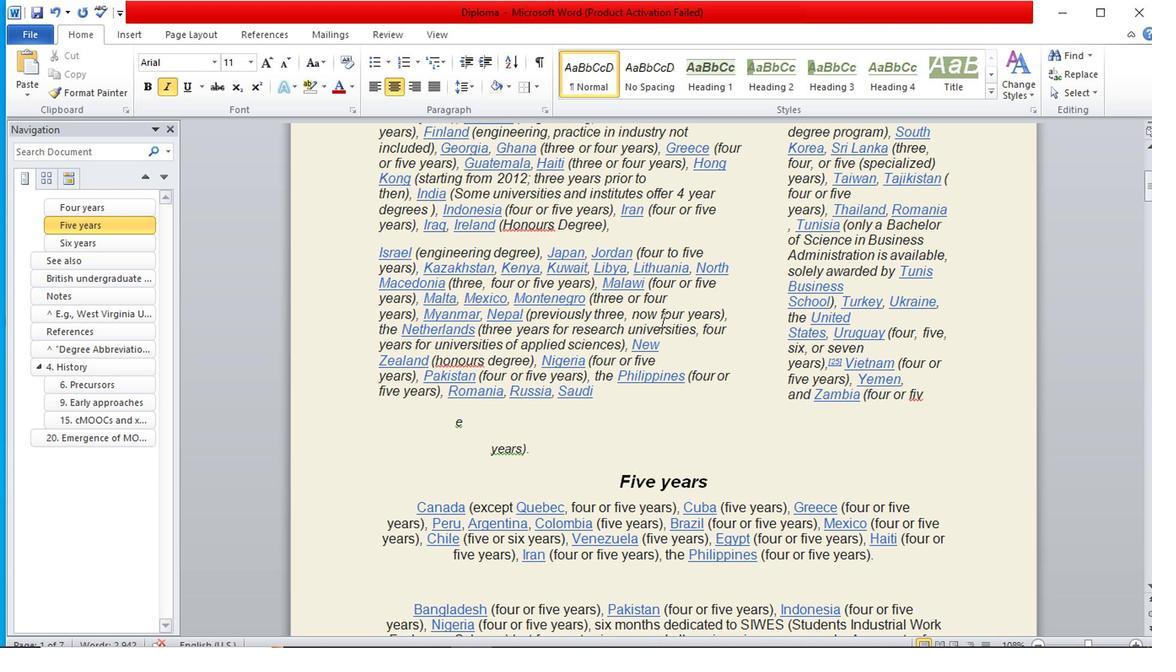 
Action: Mouse scrolled (664, 324) with delta (0, 1)
Screenshot: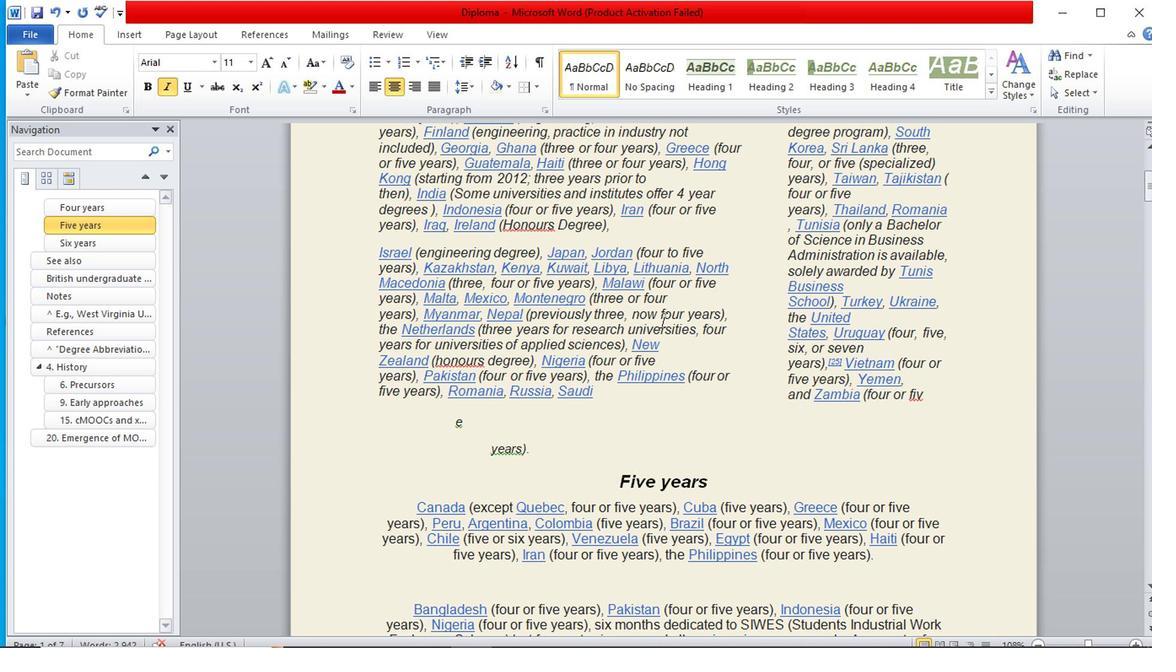 
Action: Mouse scrolled (664, 324) with delta (0, 1)
Screenshot: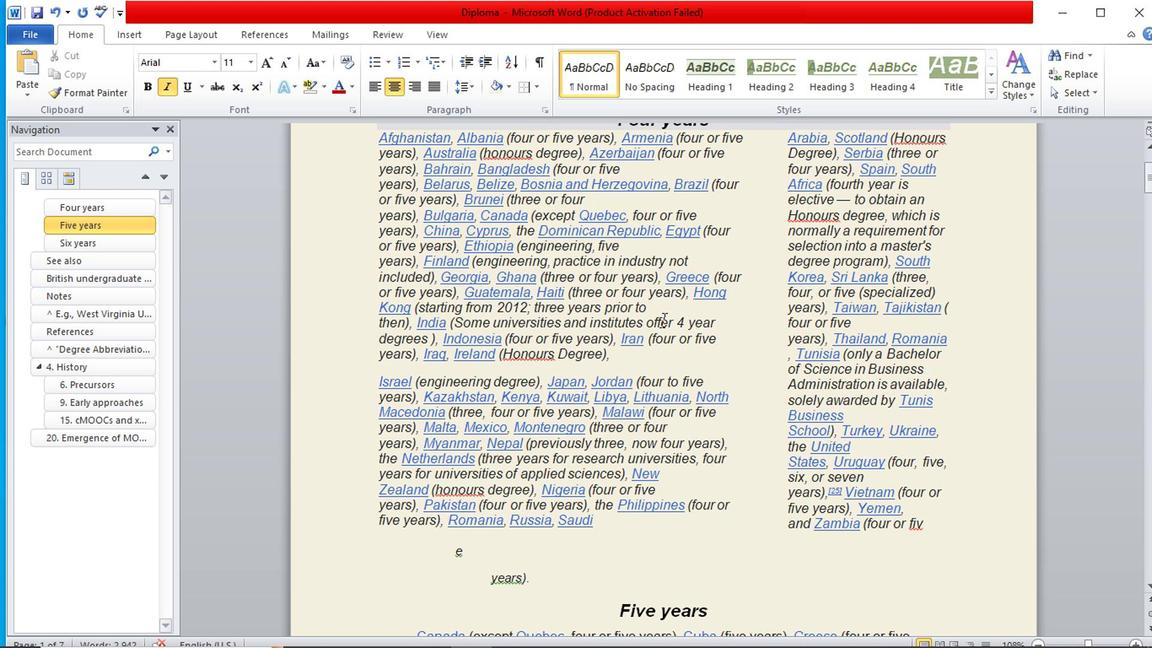 
Action: Mouse scrolled (664, 324) with delta (0, 1)
Screenshot: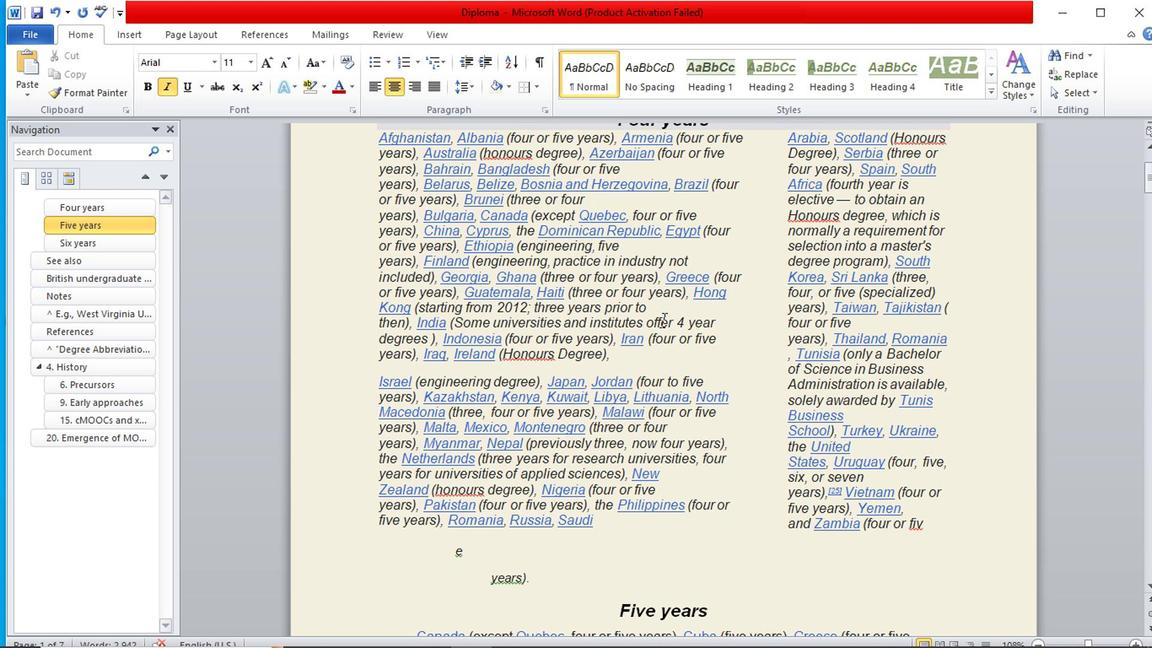 
Action: Mouse scrolled (664, 324) with delta (0, 1)
Screenshot: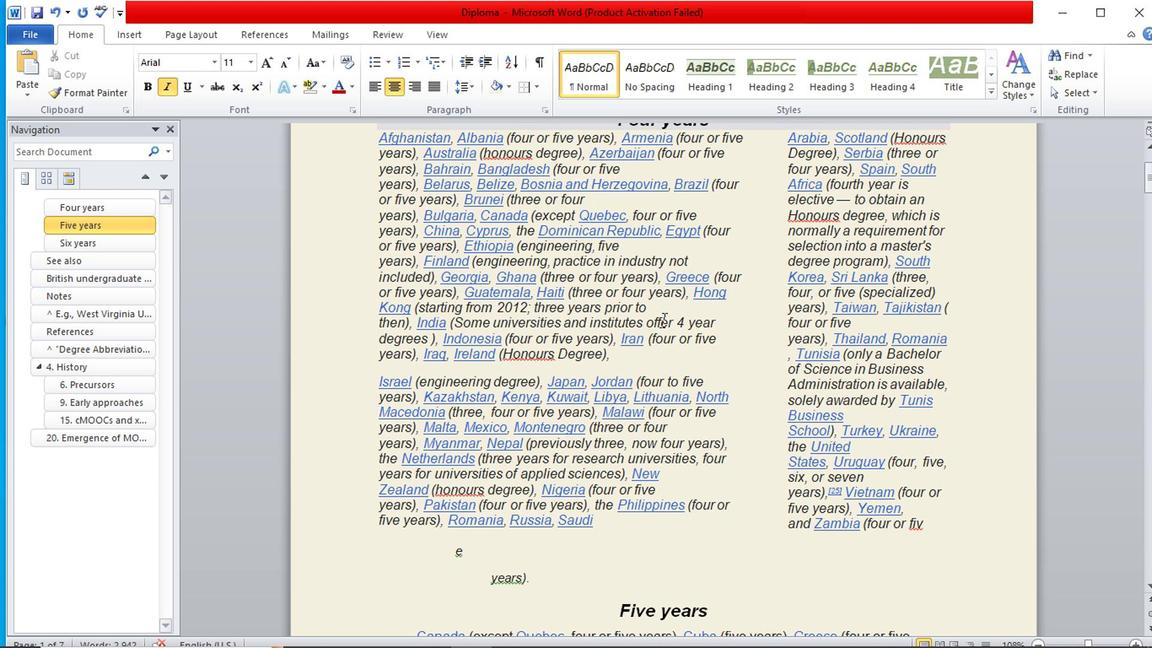 
Action: Mouse moved to (627, 328)
Screenshot: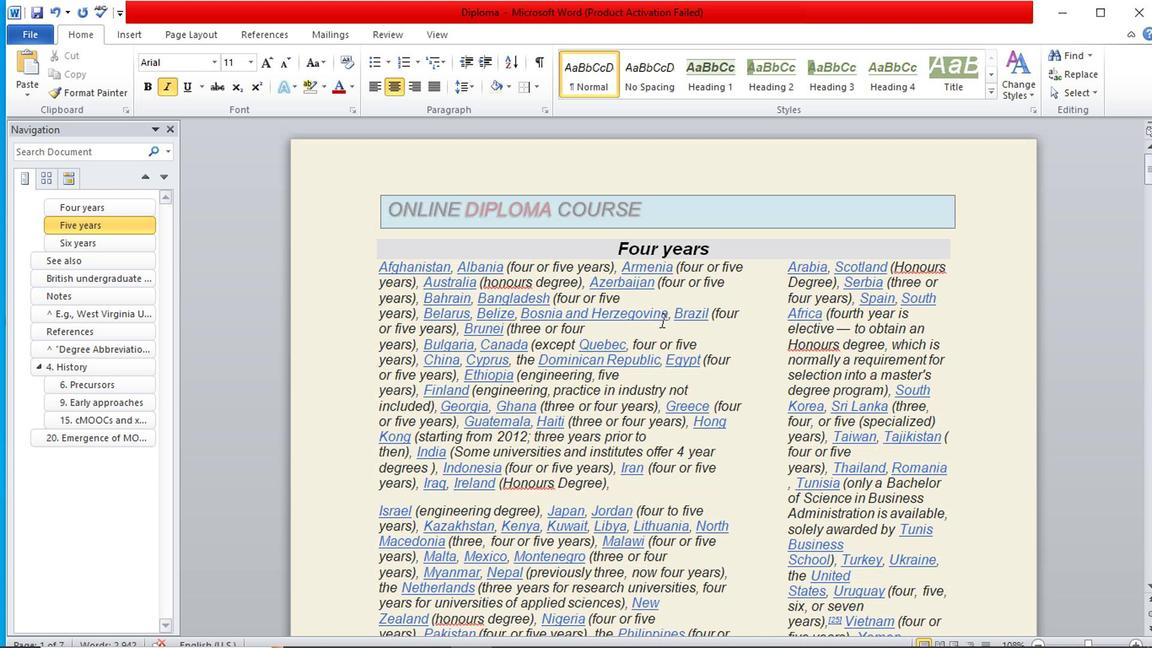 
Action: Mouse scrolled (627, 329) with delta (0, 0)
Screenshot: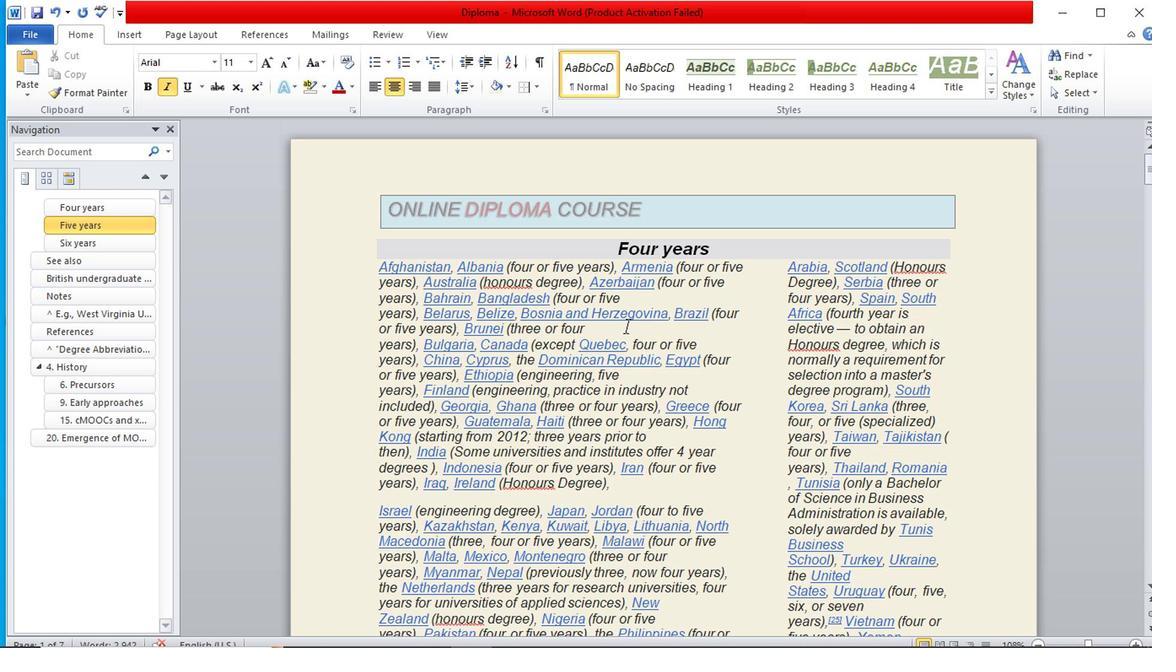 
Action: Mouse scrolled (627, 329) with delta (0, 0)
Screenshot: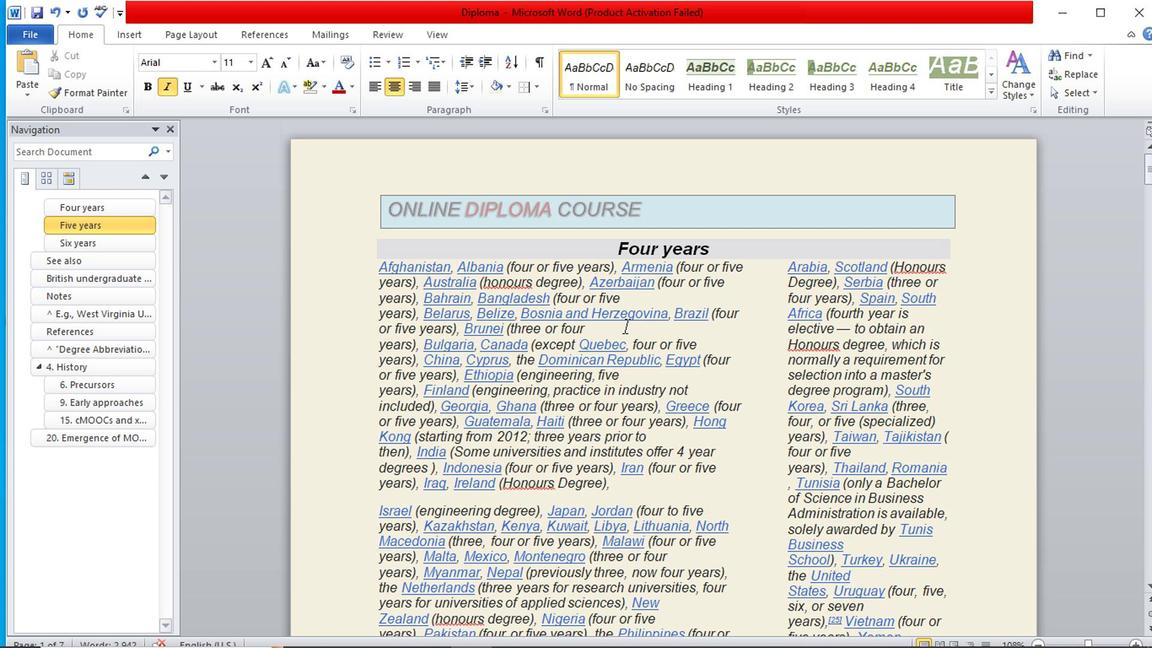 
Action: Mouse scrolled (627, 329) with delta (0, 0)
Screenshot: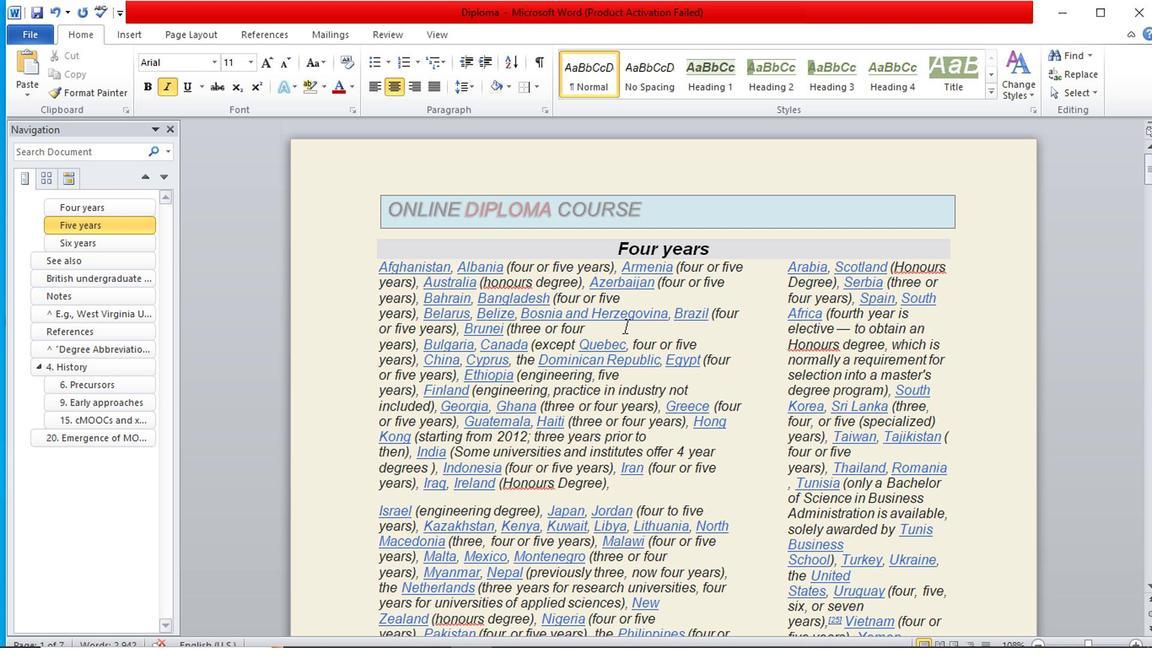 
Action: Mouse moved to (630, 360)
Screenshot: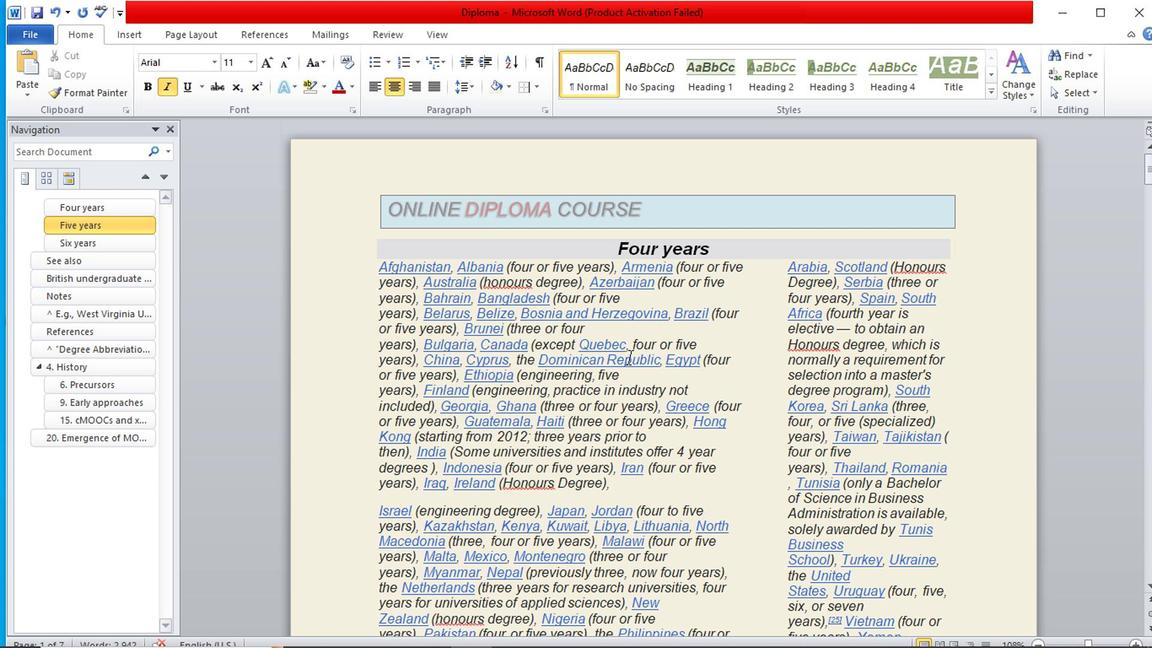 
Action: Mouse scrolled (630, 358) with delta (0, -1)
Screenshot: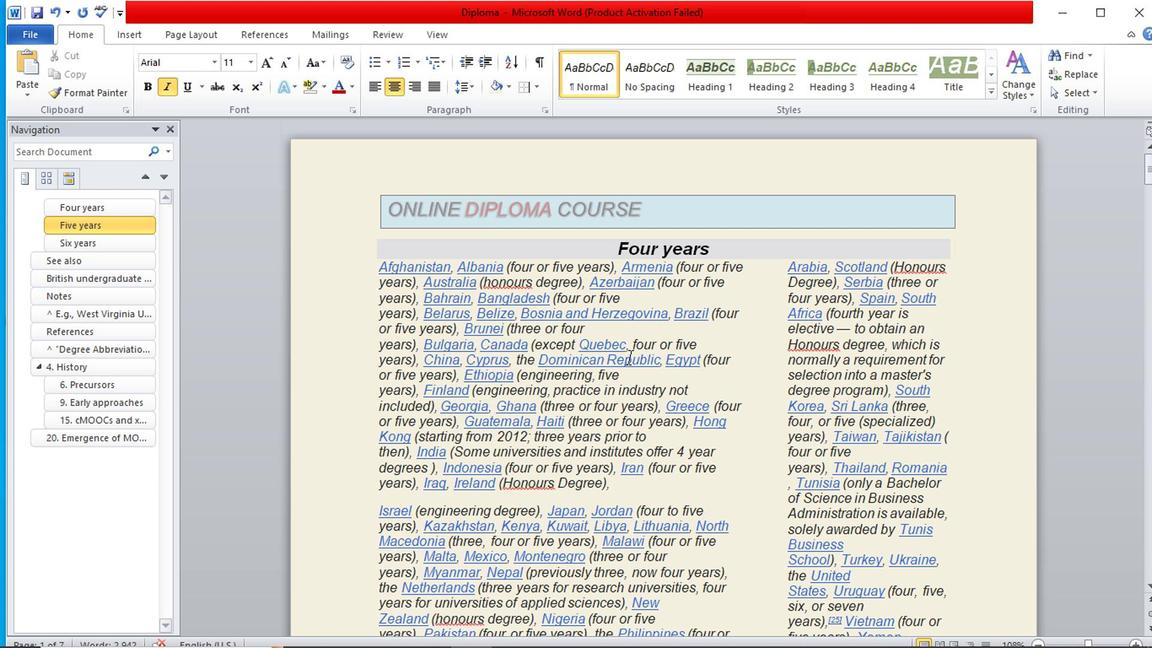 
Action: Mouse scrolled (630, 358) with delta (0, -1)
Screenshot: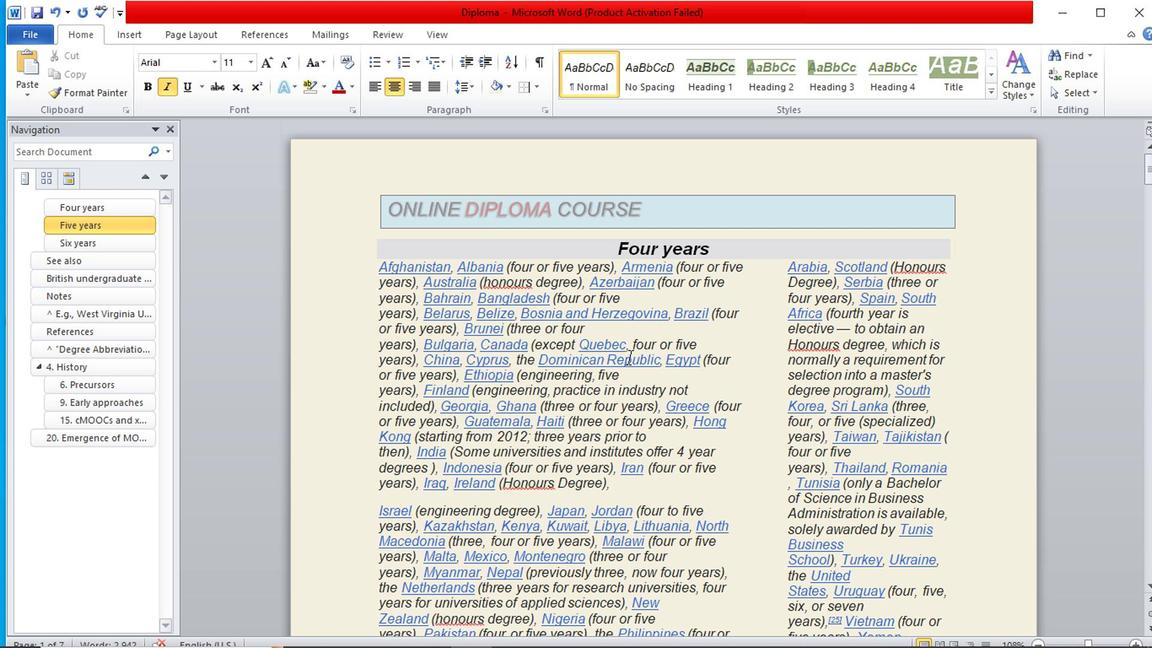 
Action: Mouse scrolled (630, 358) with delta (0, -1)
Screenshot: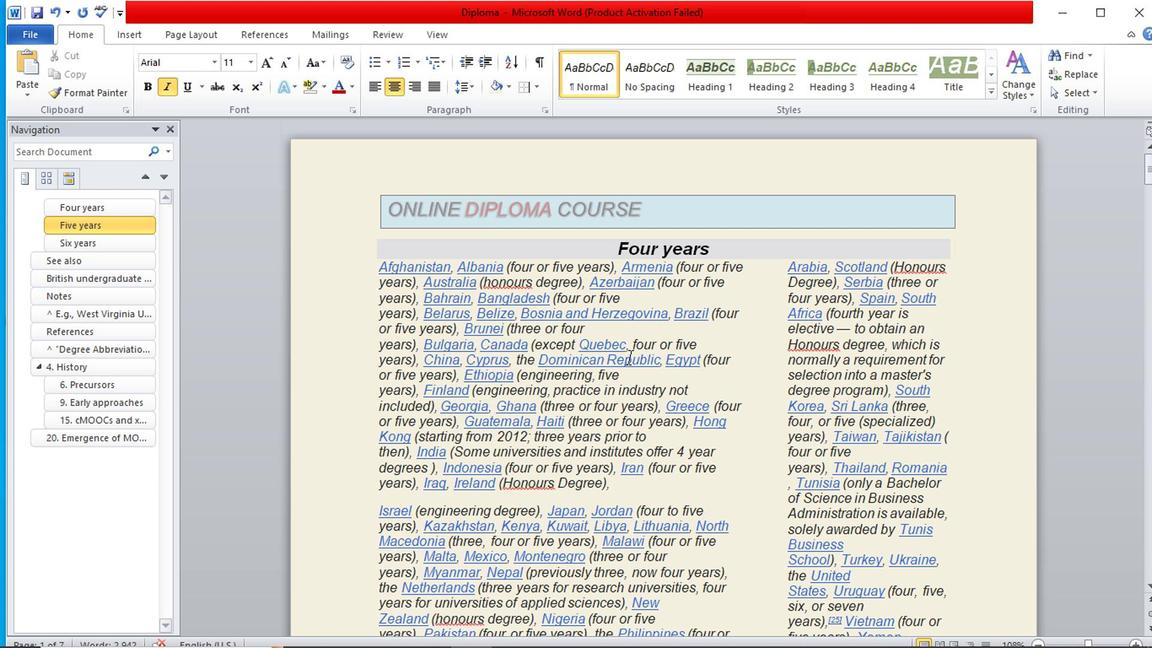 
Action: Mouse scrolled (630, 358) with delta (0, -1)
Screenshot: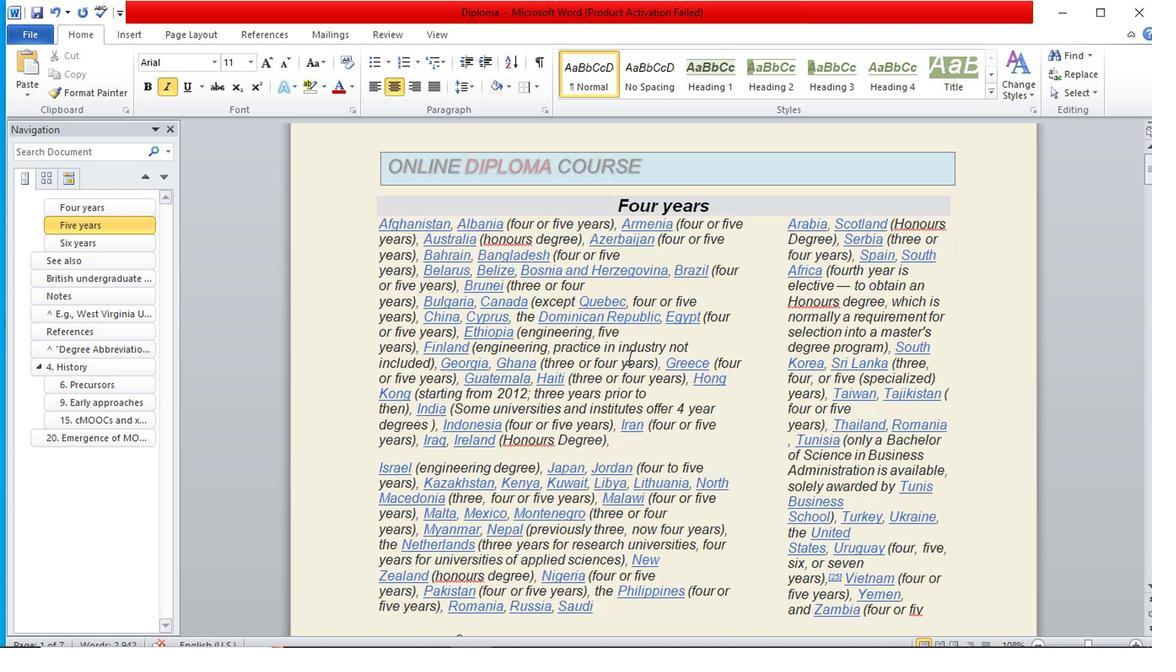 
Action: Mouse scrolled (630, 358) with delta (0, -1)
Screenshot: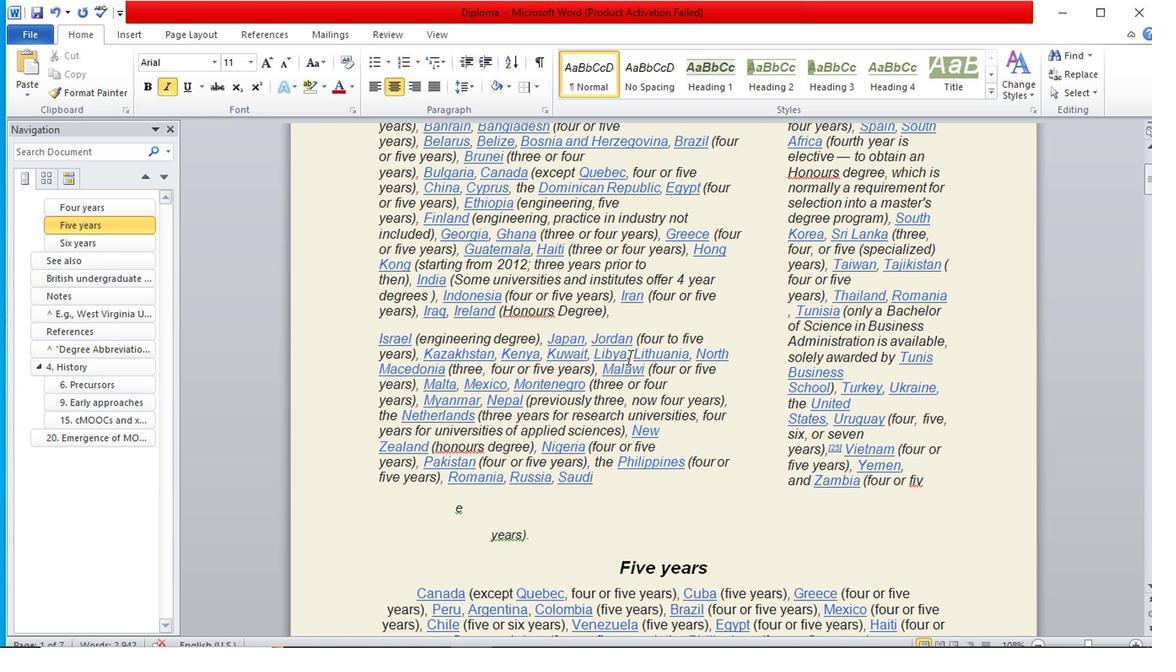 
Action: Mouse scrolled (630, 358) with delta (0, -1)
Screenshot: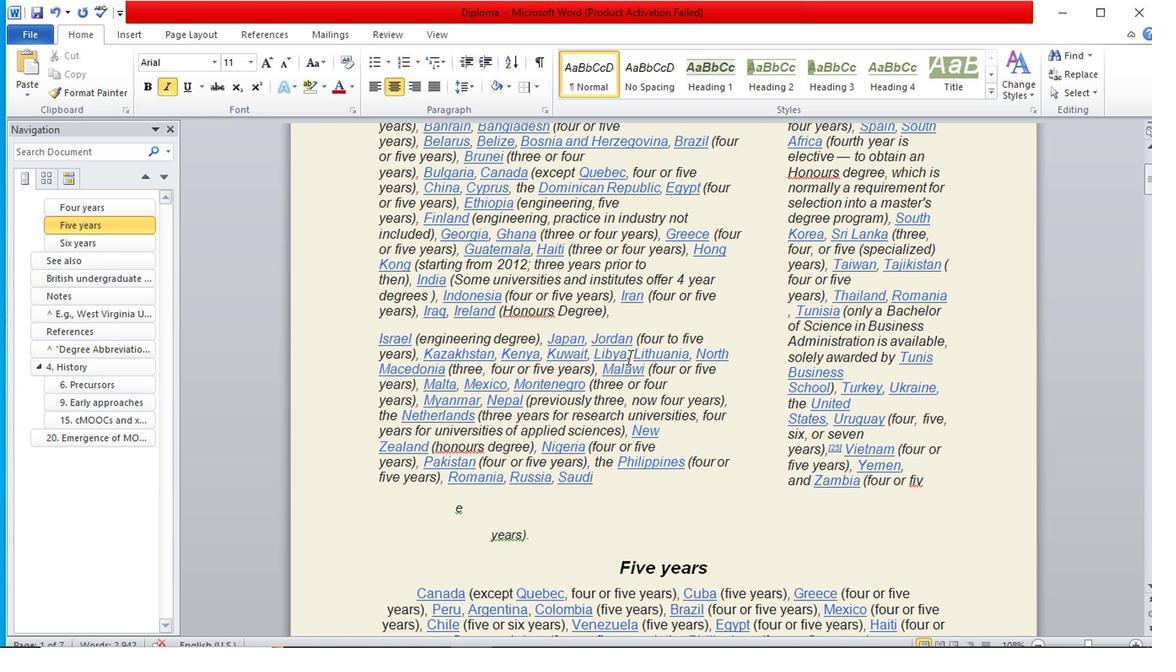 
Action: Mouse scrolled (630, 358) with delta (0, -1)
Screenshot: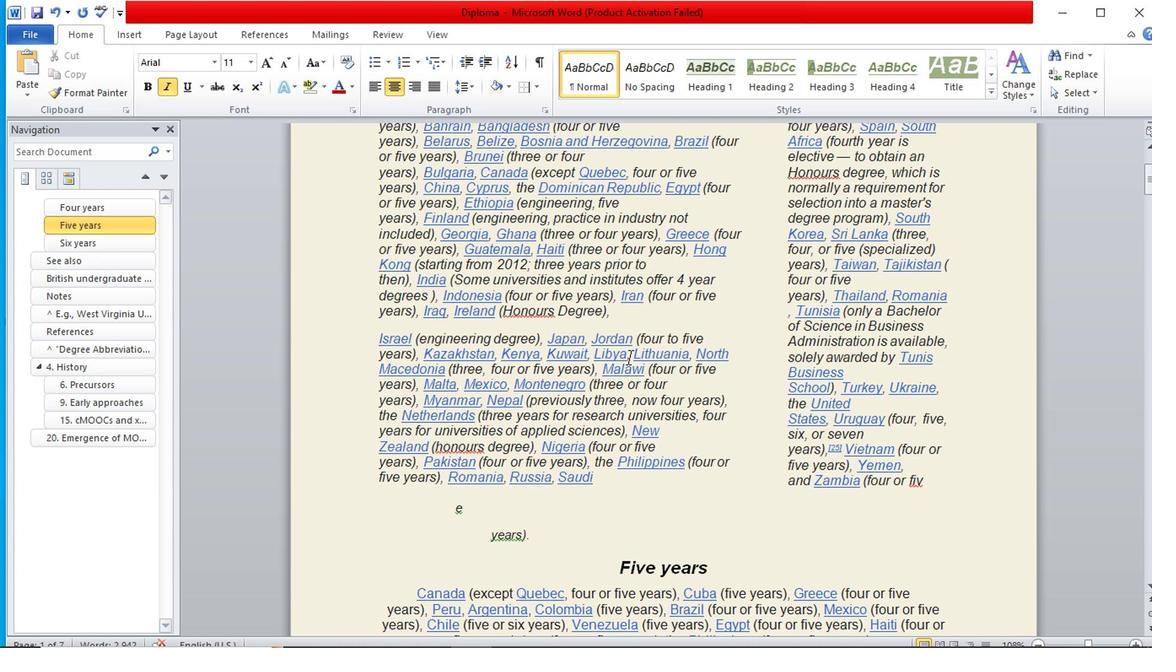
Action: Mouse scrolled (630, 358) with delta (0, -1)
Screenshot: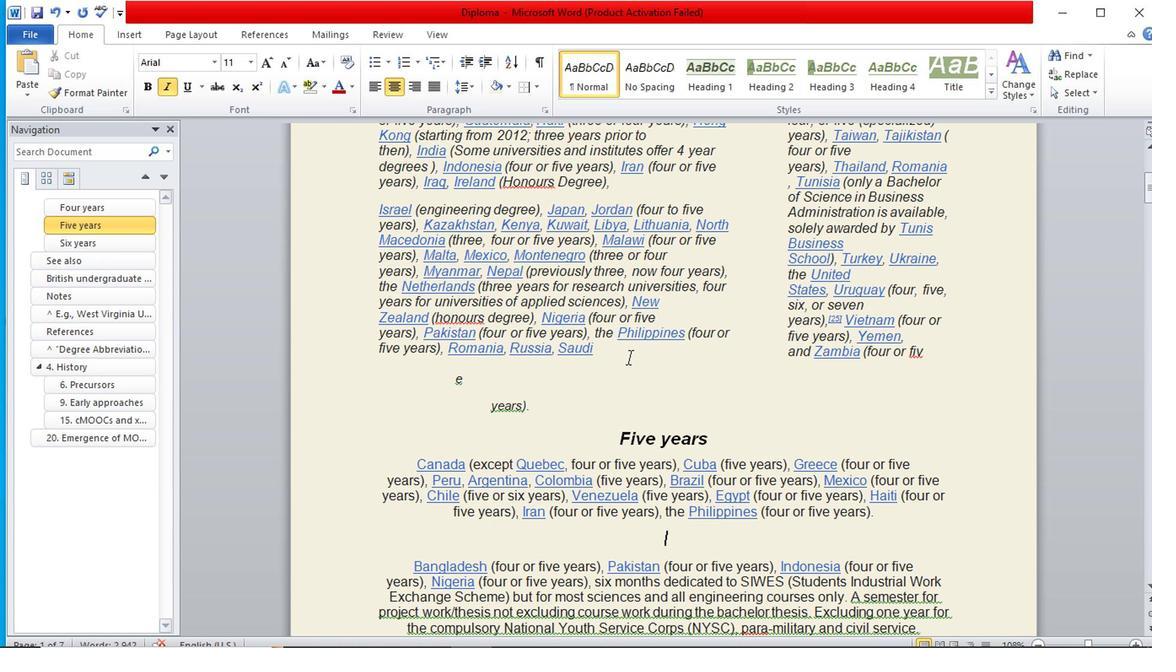 
Action: Mouse scrolled (630, 358) with delta (0, -1)
Screenshot: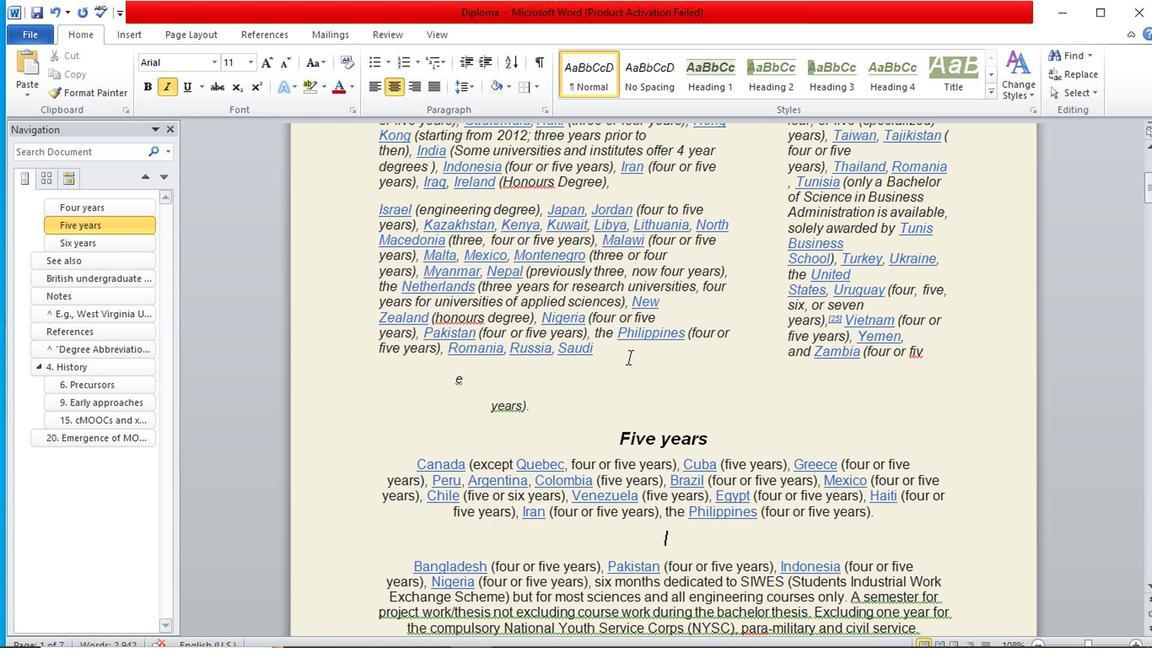 
Action: Mouse scrolled (630, 358) with delta (0, -1)
Screenshot: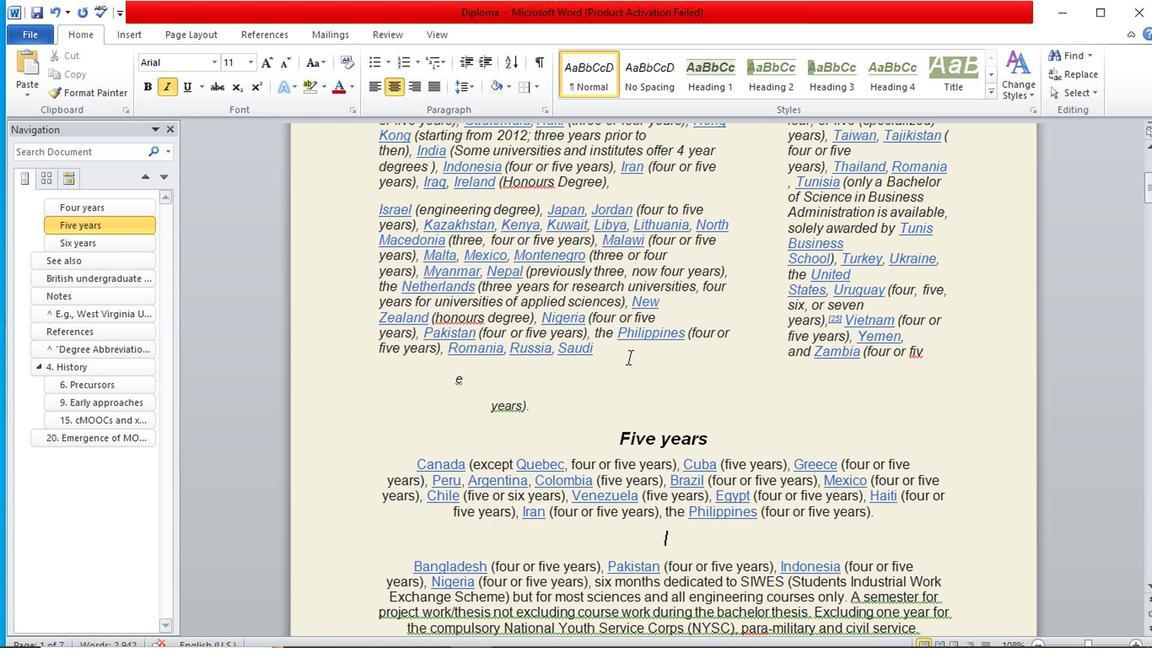
Action: Mouse scrolled (630, 358) with delta (0, -1)
Screenshot: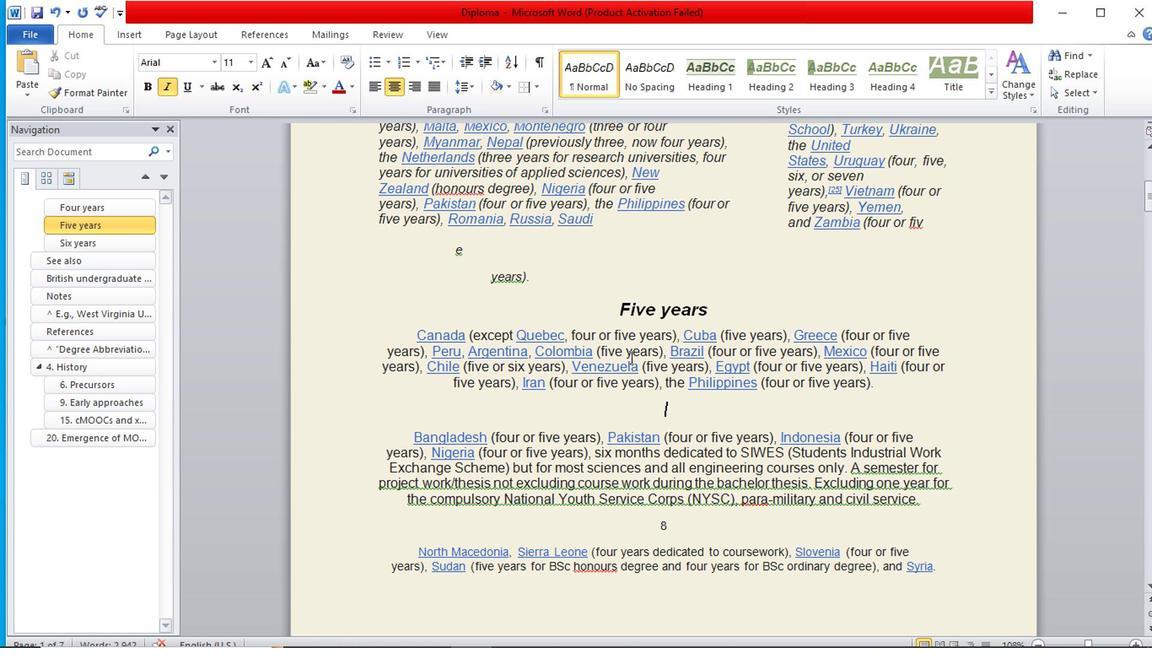 
Action: Mouse scrolled (630, 358) with delta (0, -1)
Screenshot: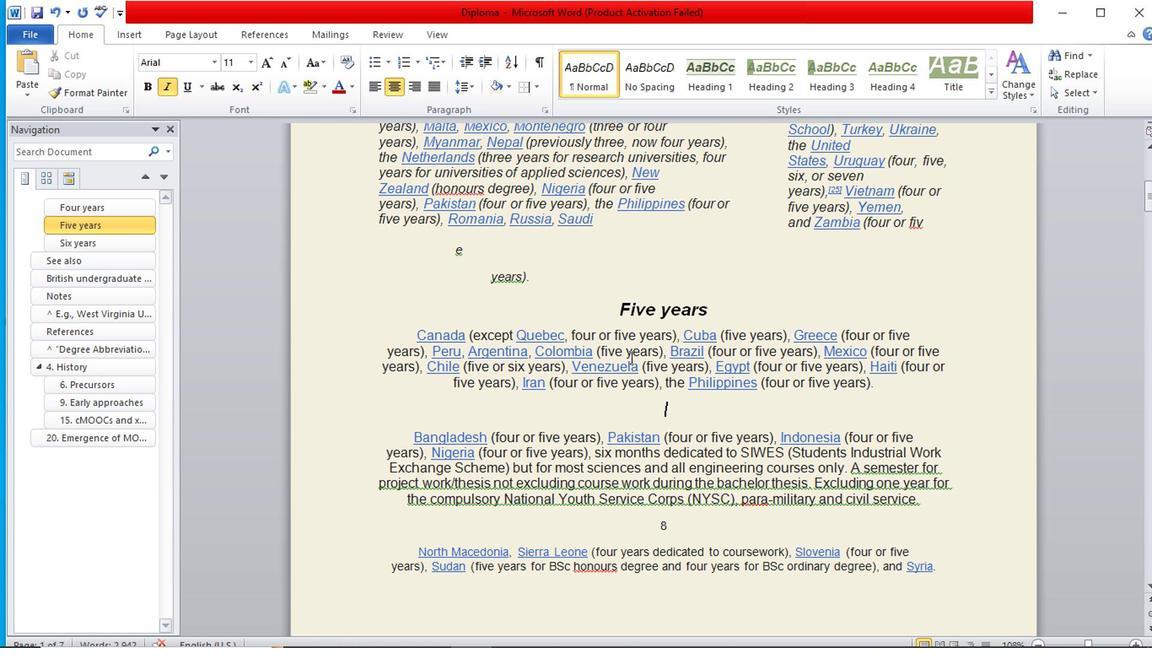 
Action: Mouse scrolled (630, 358) with delta (0, -1)
Screenshot: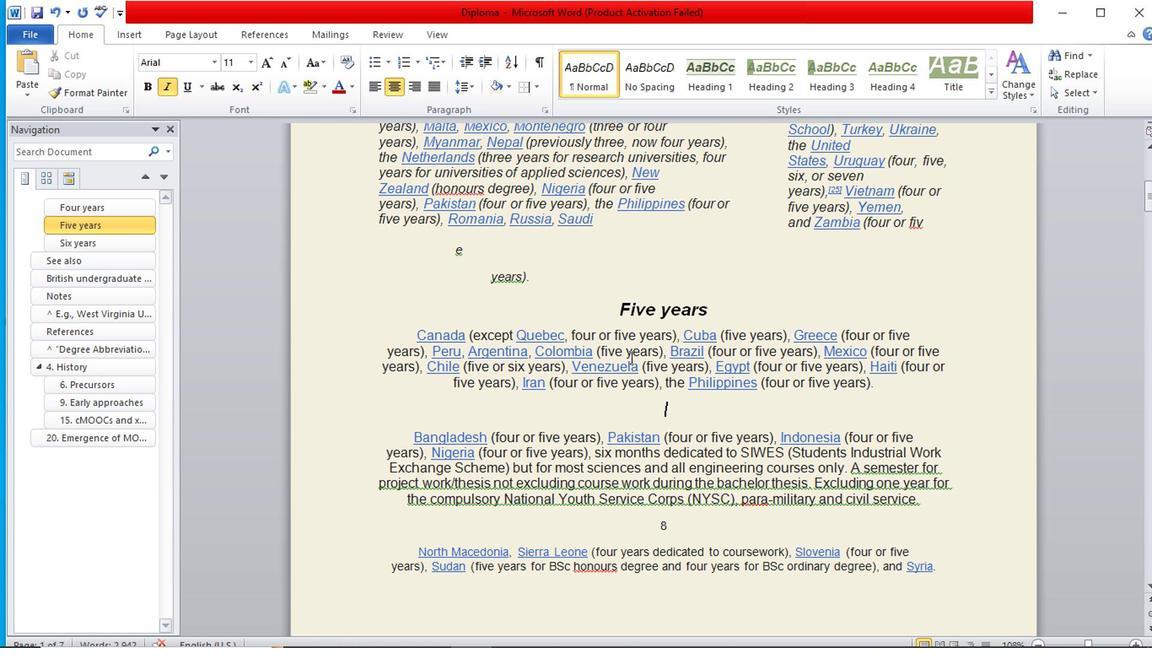 
Action: Mouse scrolled (630, 358) with delta (0, -1)
Screenshot: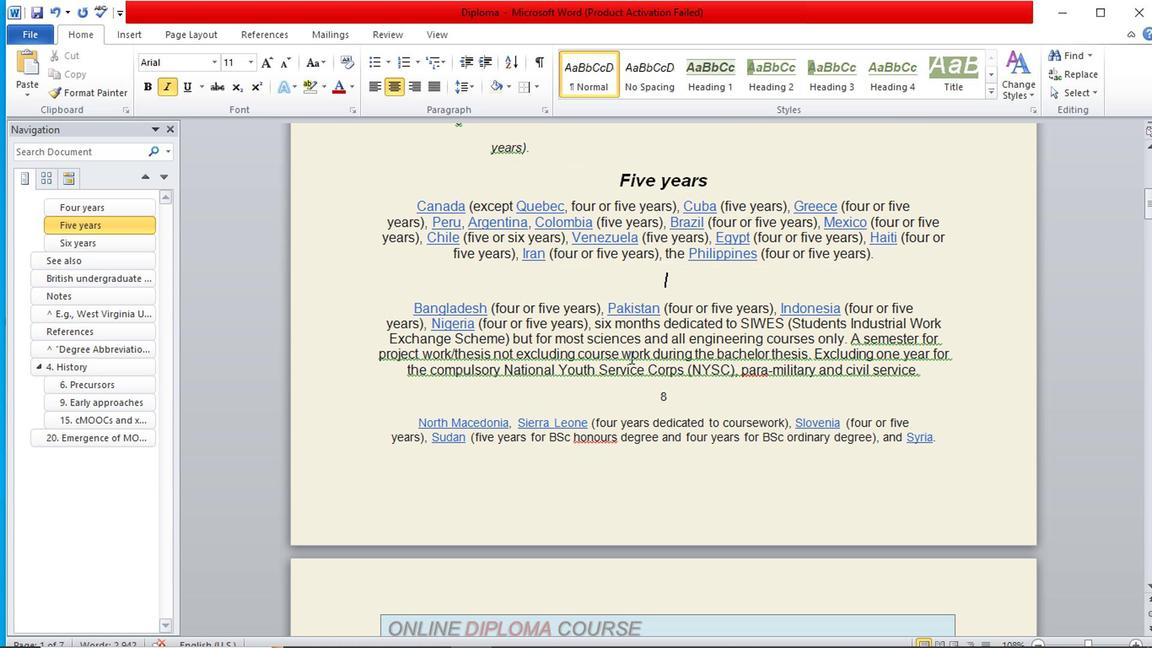 
Action: Mouse scrolled (630, 358) with delta (0, -1)
Screenshot: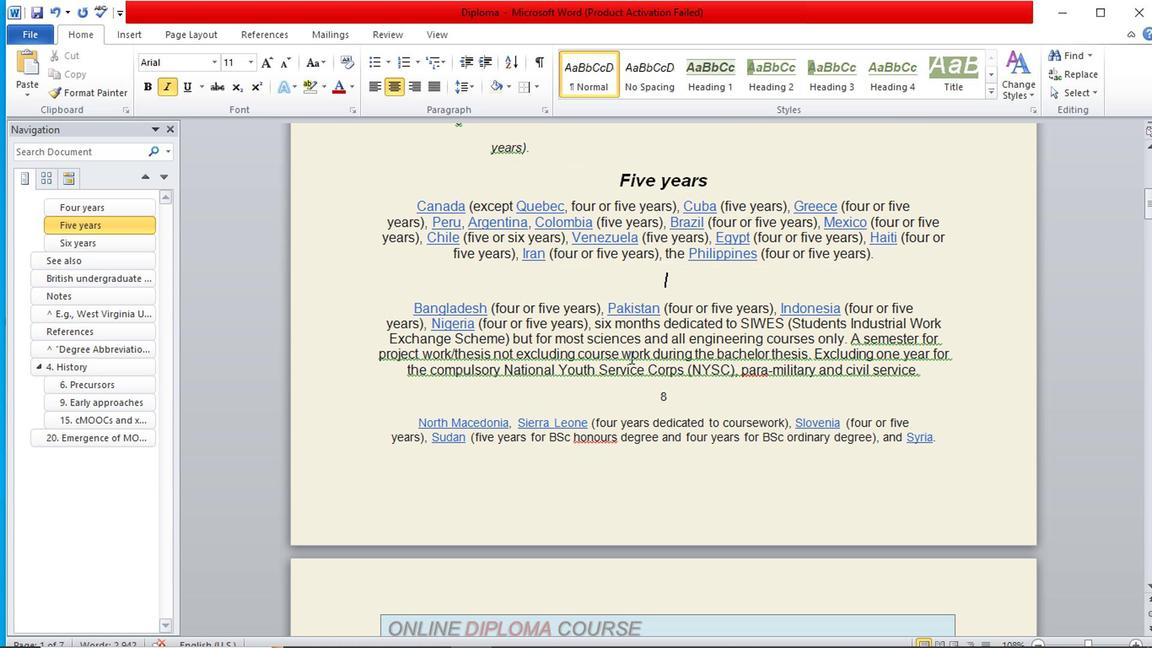 
Action: Mouse scrolled (630, 358) with delta (0, -1)
Screenshot: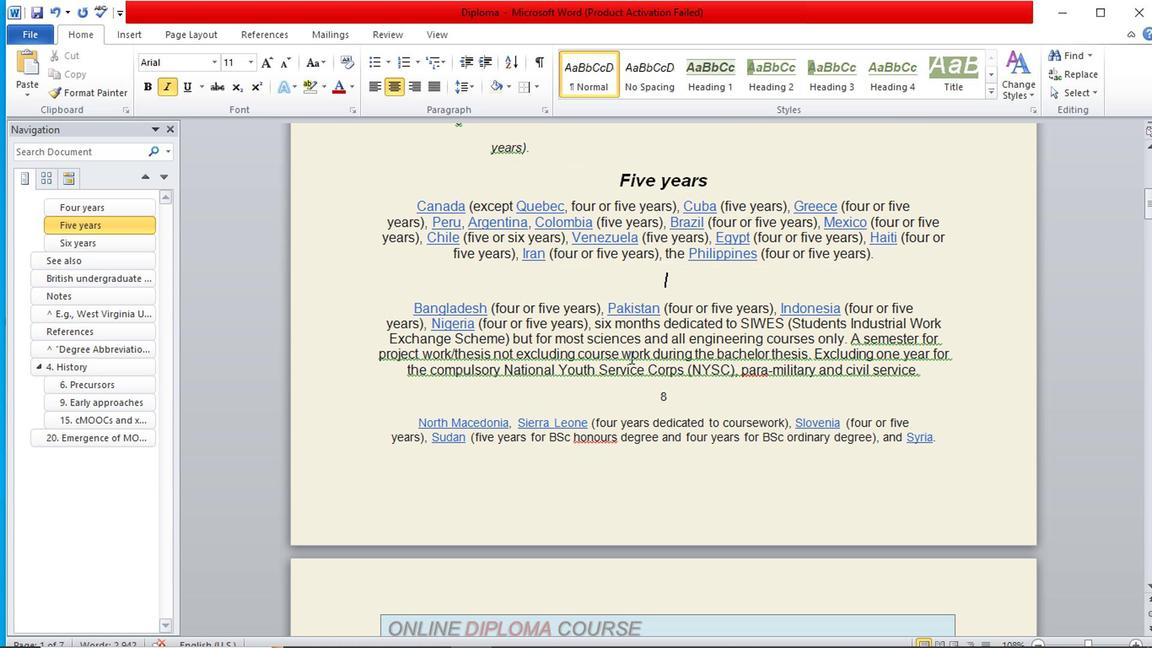 
Action: Mouse moved to (631, 358)
Screenshot: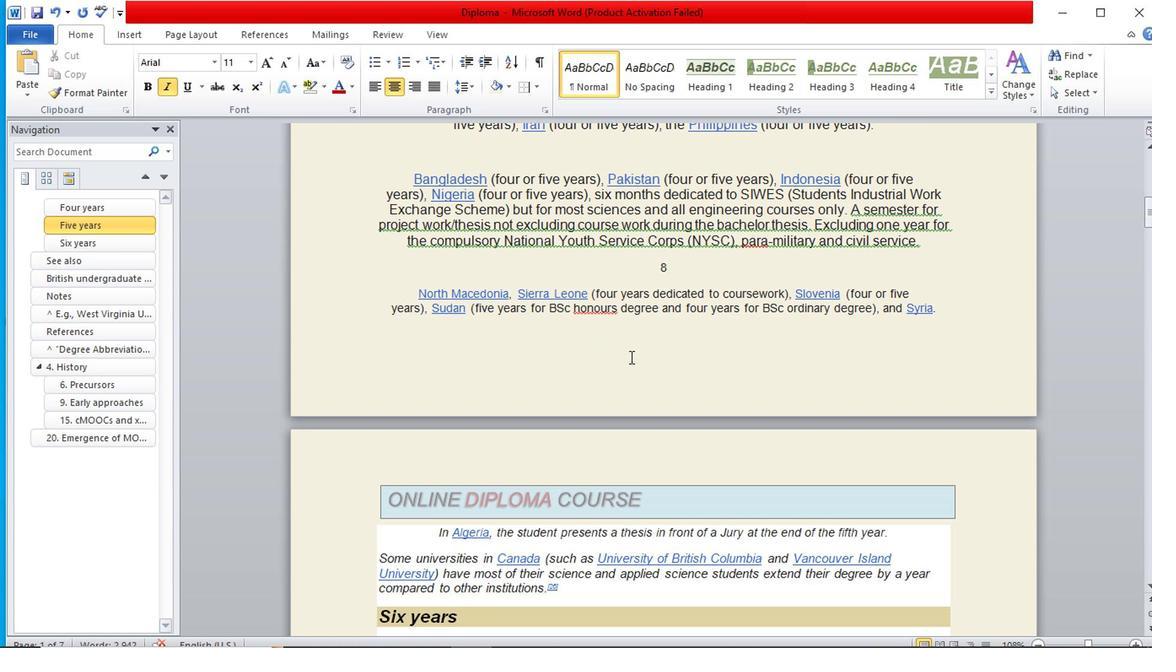 
Action: Mouse scrolled (631, 360) with delta (0, 1)
Screenshot: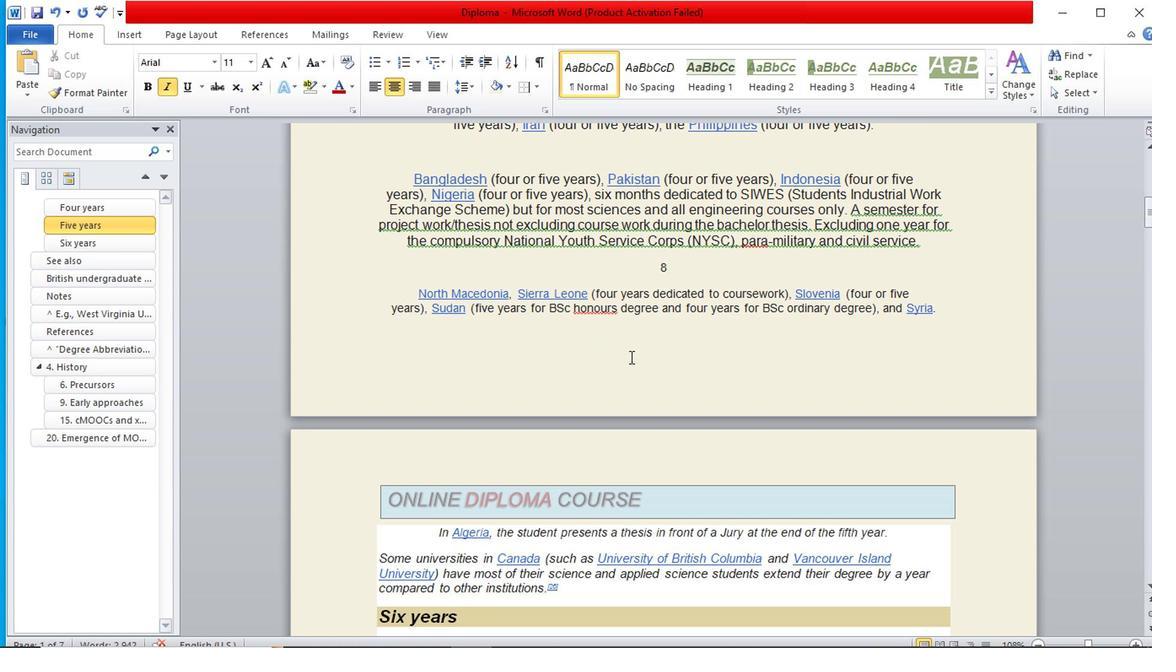 
Action: Mouse scrolled (631, 360) with delta (0, 1)
Screenshot: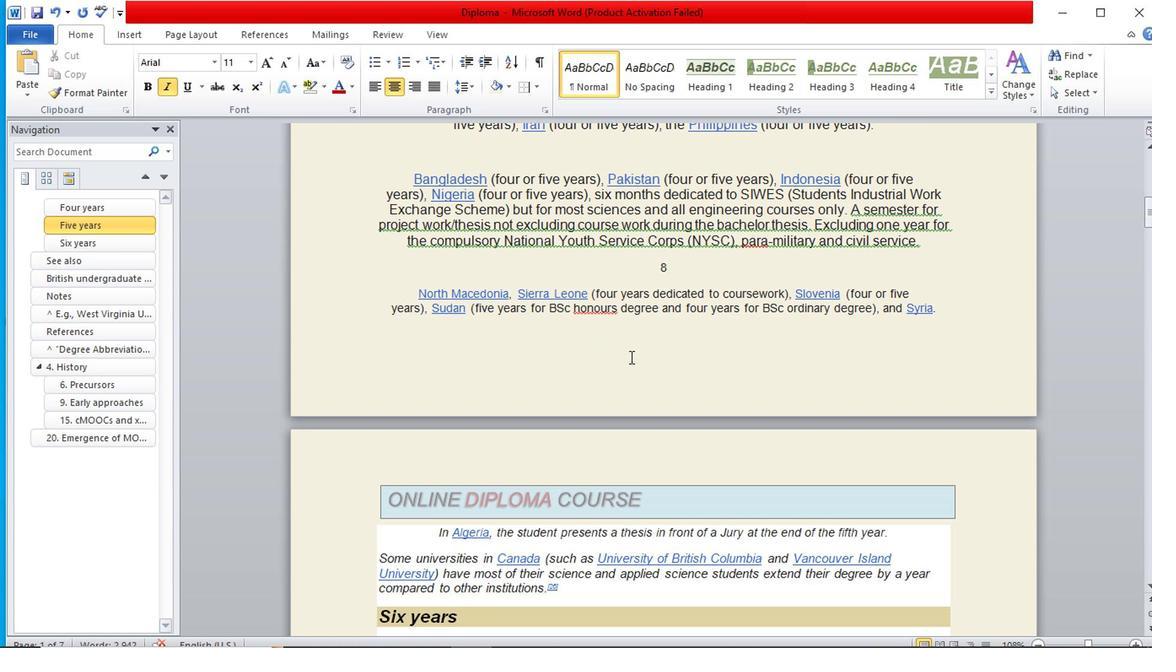 
Action: Mouse scrolled (631, 360) with delta (0, 1)
Screenshot: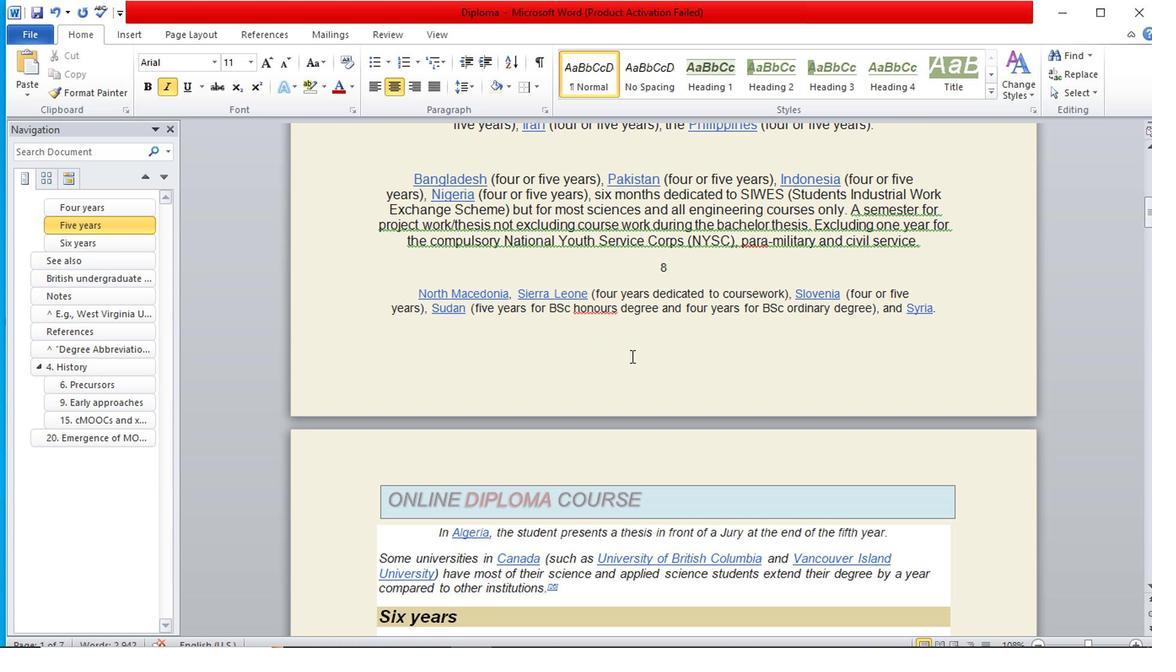 
Action: Mouse scrolled (631, 360) with delta (0, 1)
Screenshot: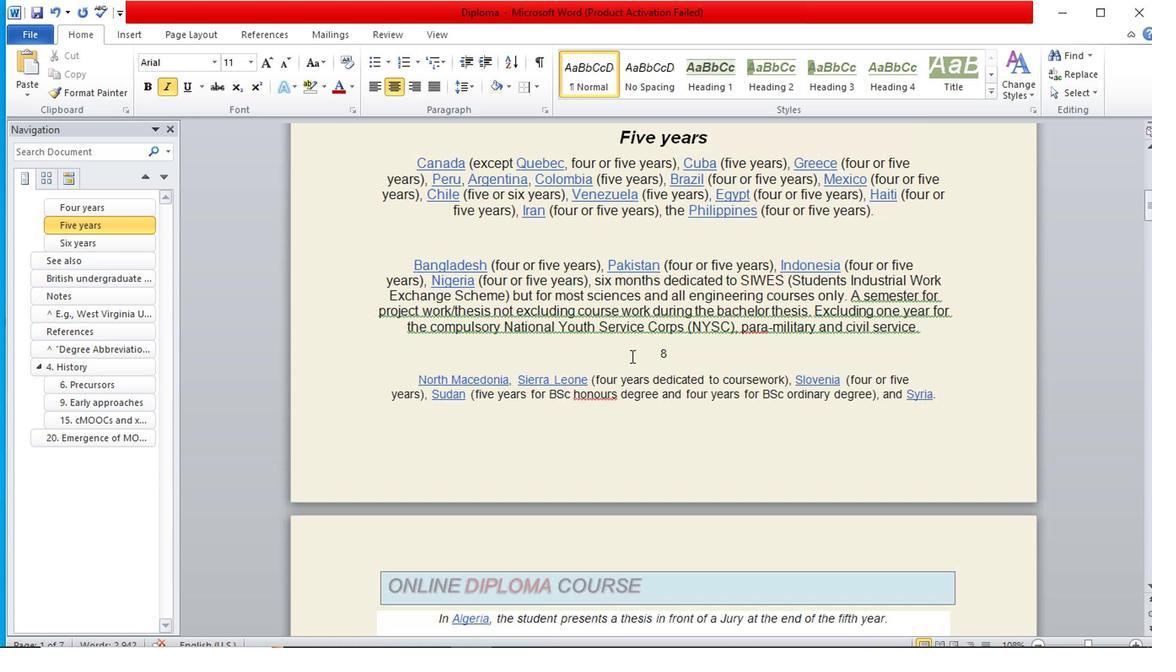 
Action: Mouse moved to (633, 358)
Screenshot: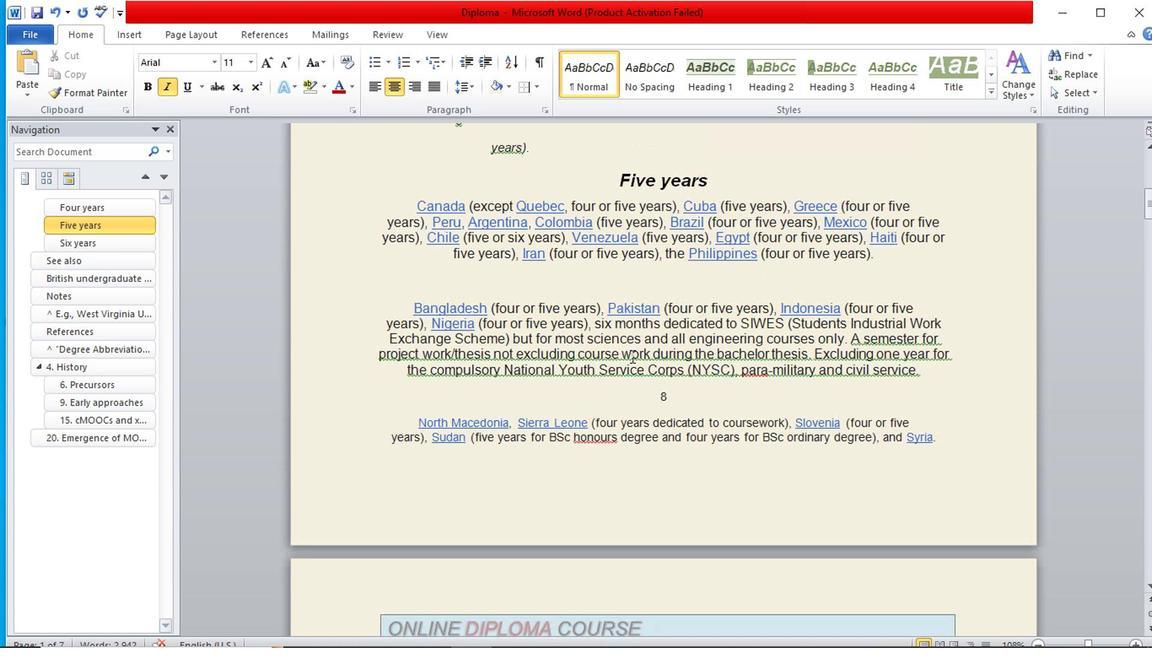 
Action: Mouse scrolled (633, 360) with delta (0, 1)
Screenshot: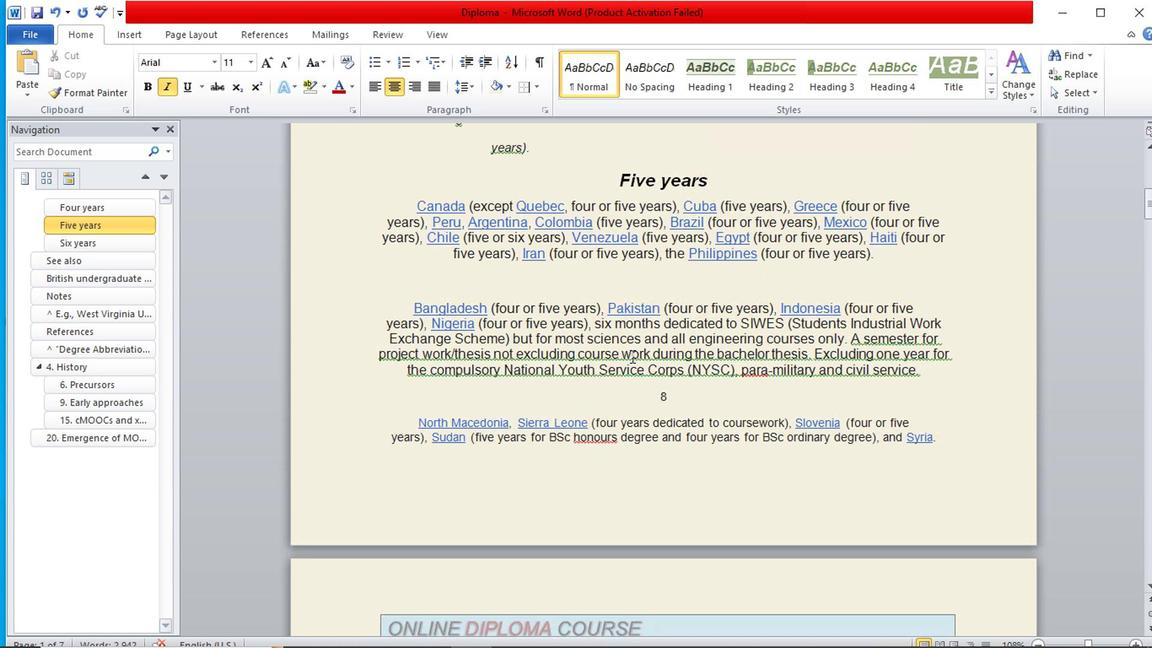 
Action: Mouse moved to (607, 348)
Screenshot: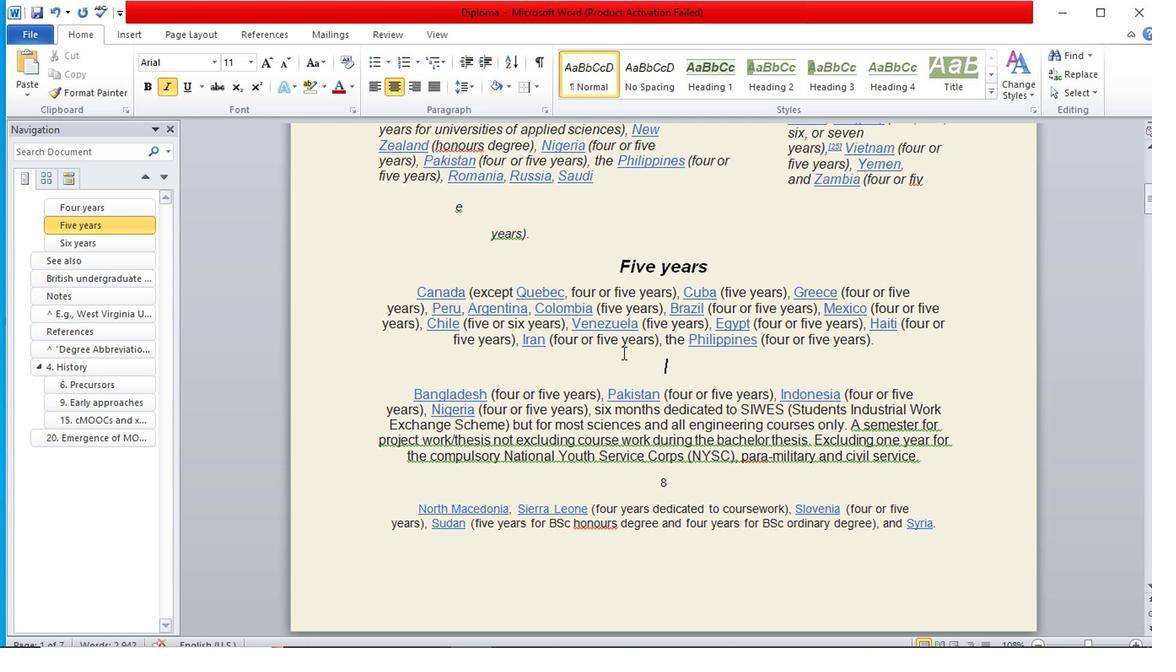 
Action: Mouse scrolled (607, 348) with delta (0, 0)
Screenshot: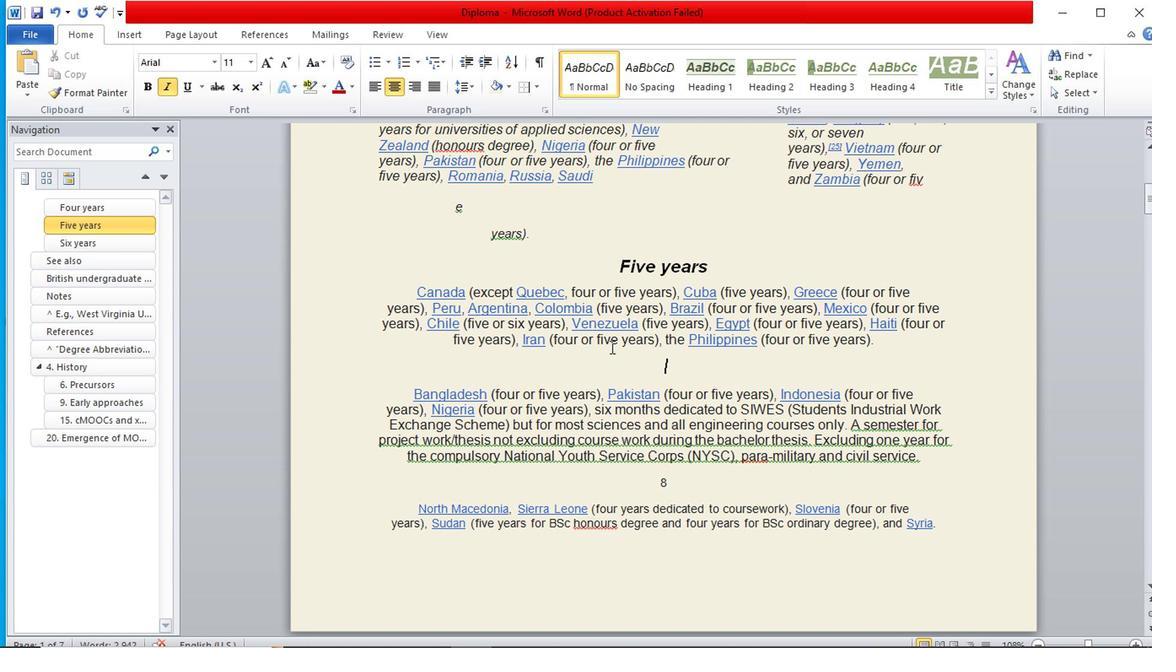 
Action: Mouse scrolled (607, 348) with delta (0, 0)
Screenshot: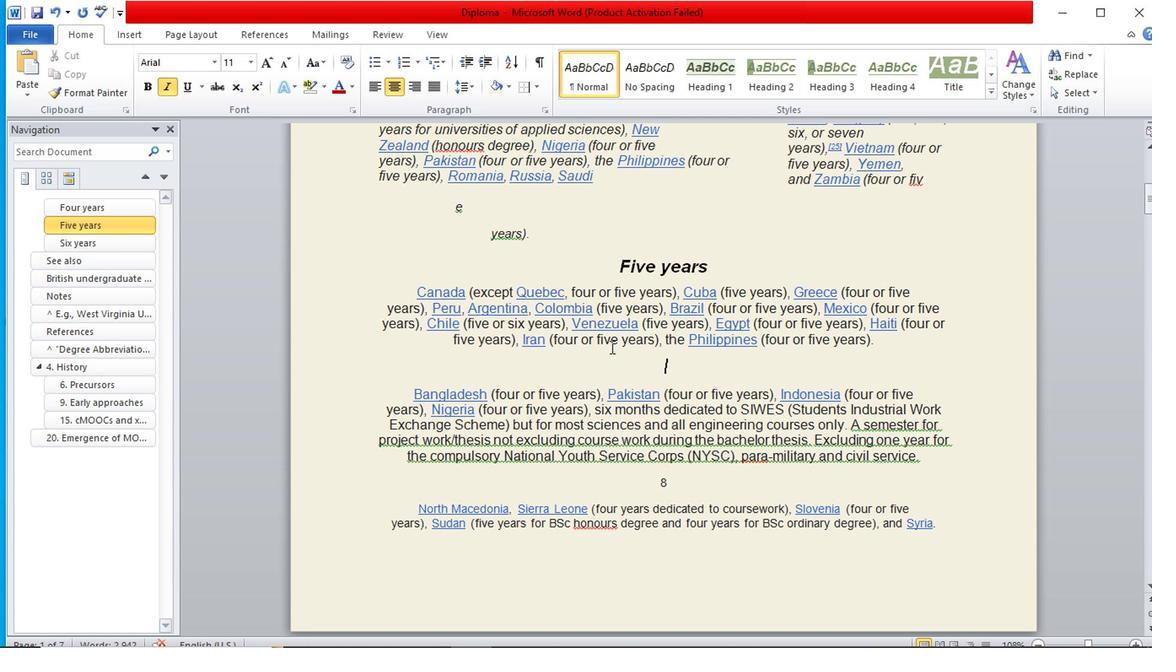 
Action: Mouse scrolled (607, 348) with delta (0, 0)
Screenshot: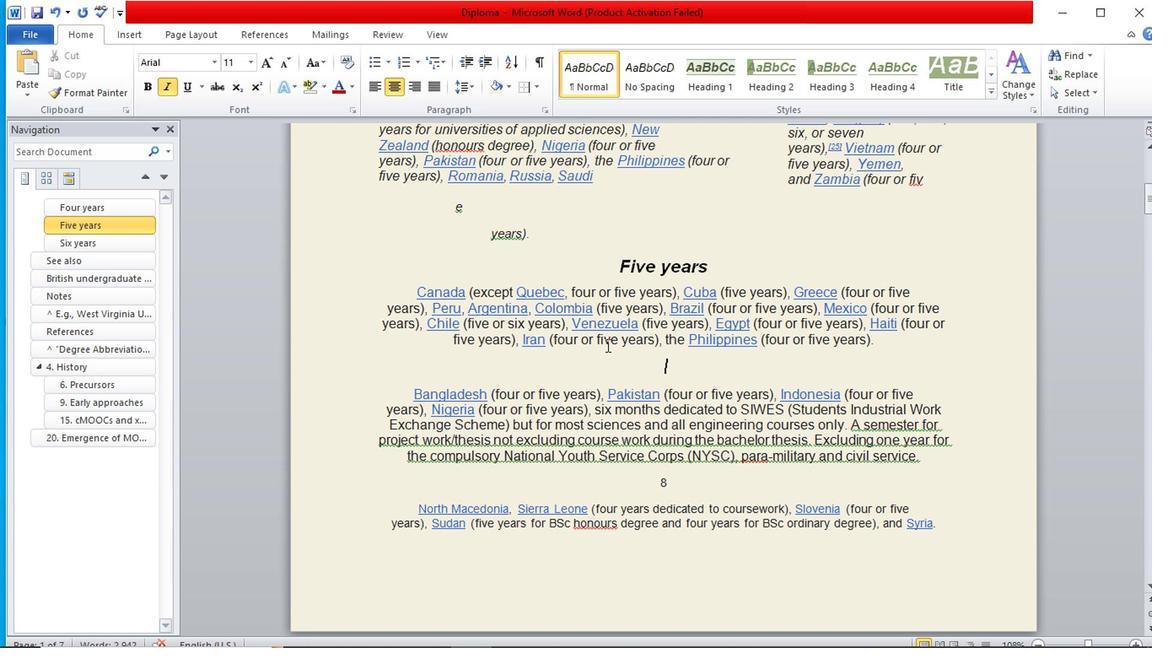 
Action: Mouse scrolled (607, 348) with delta (0, 0)
Screenshot: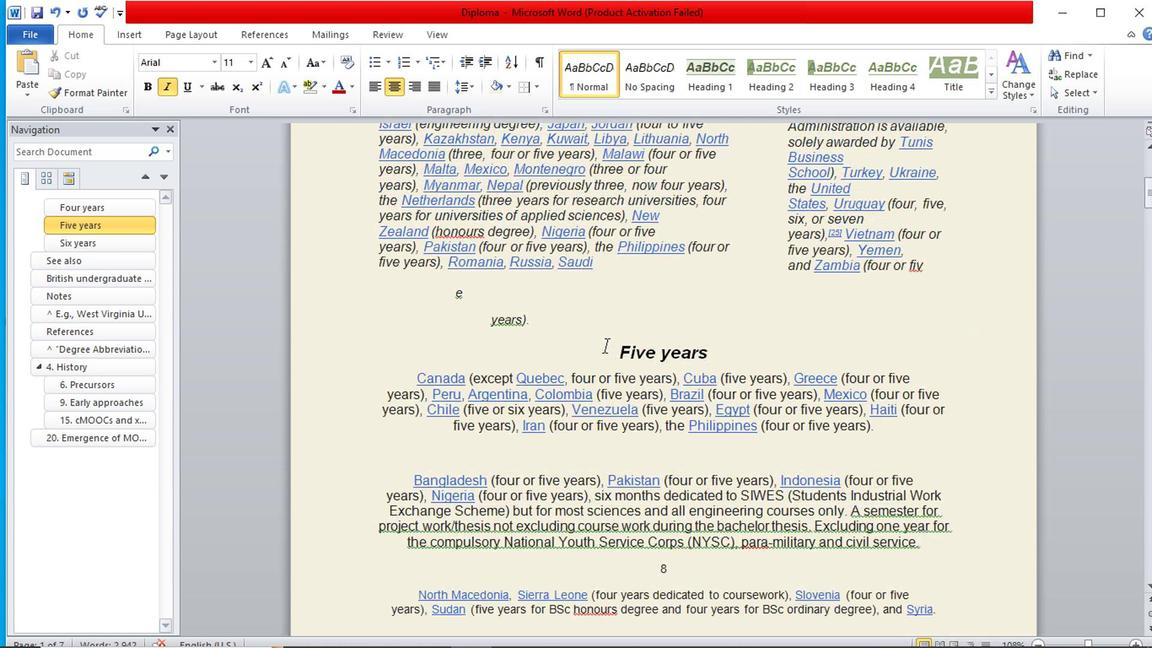 
Action: Mouse moved to (603, 431)
Screenshot: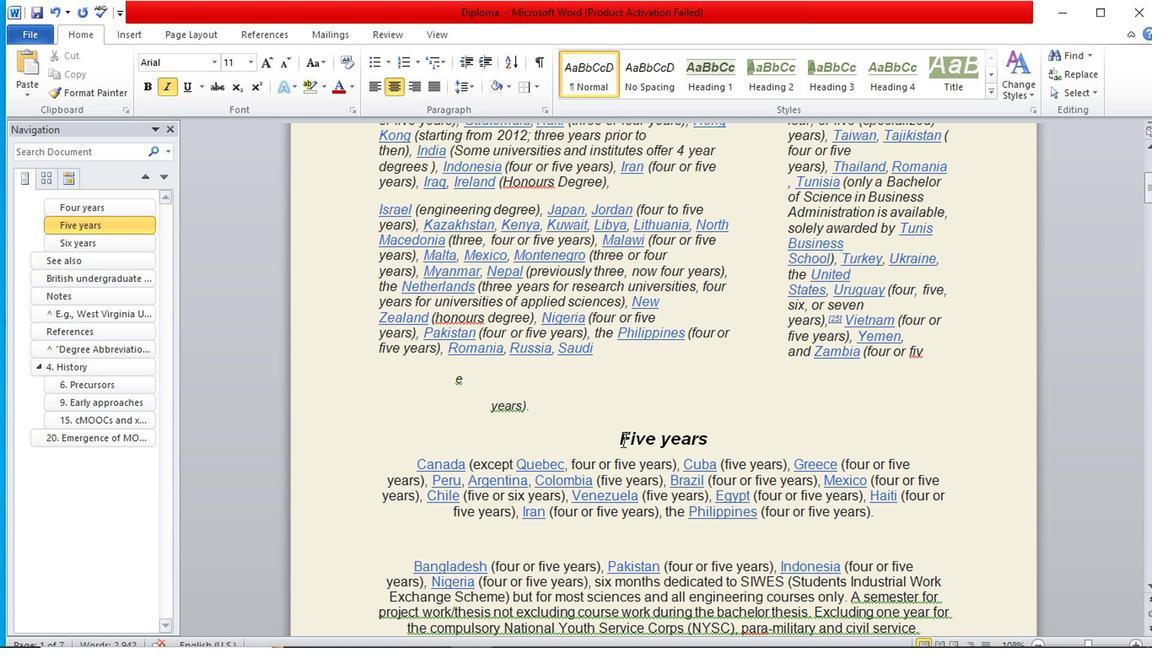 
Action: Mouse pressed left at (603, 431)
Screenshot: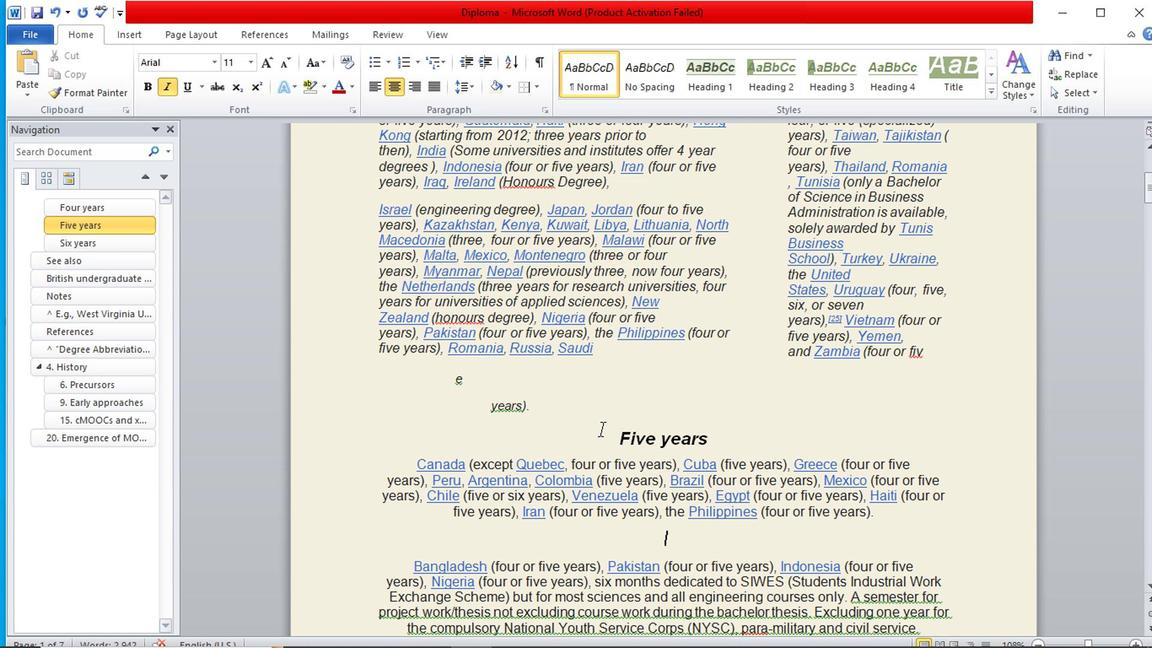 
Action: Mouse moved to (820, 501)
Screenshot: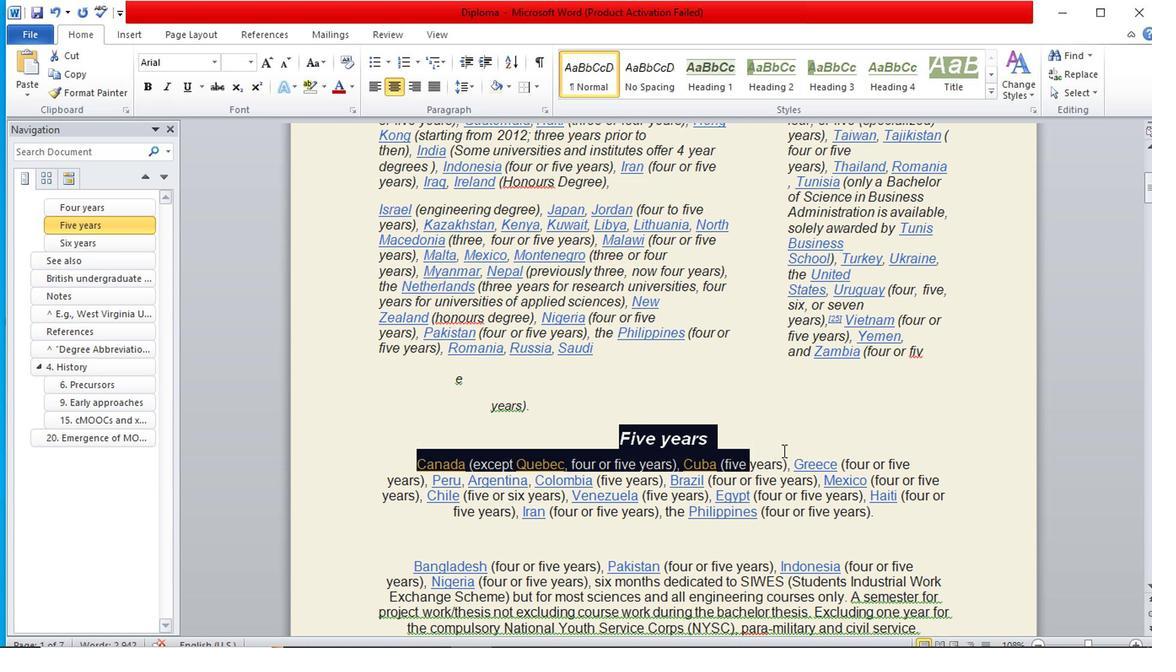 
Action: Mouse pressed left at (820, 501)
Screenshot: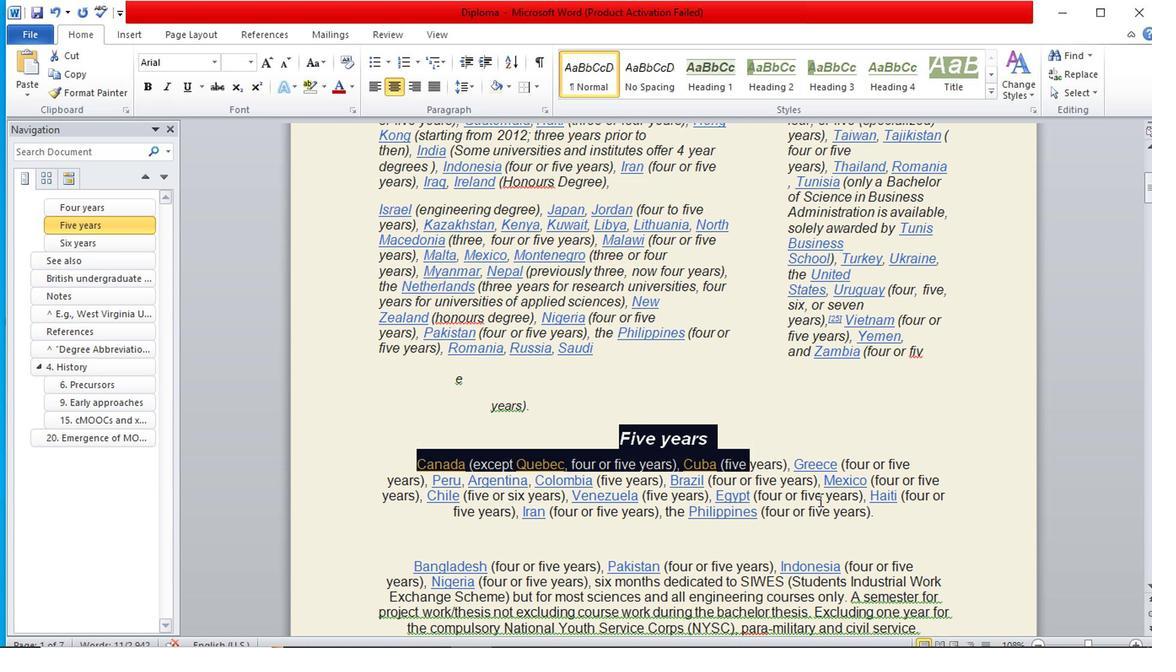 
Action: Mouse moved to (610, 435)
Screenshot: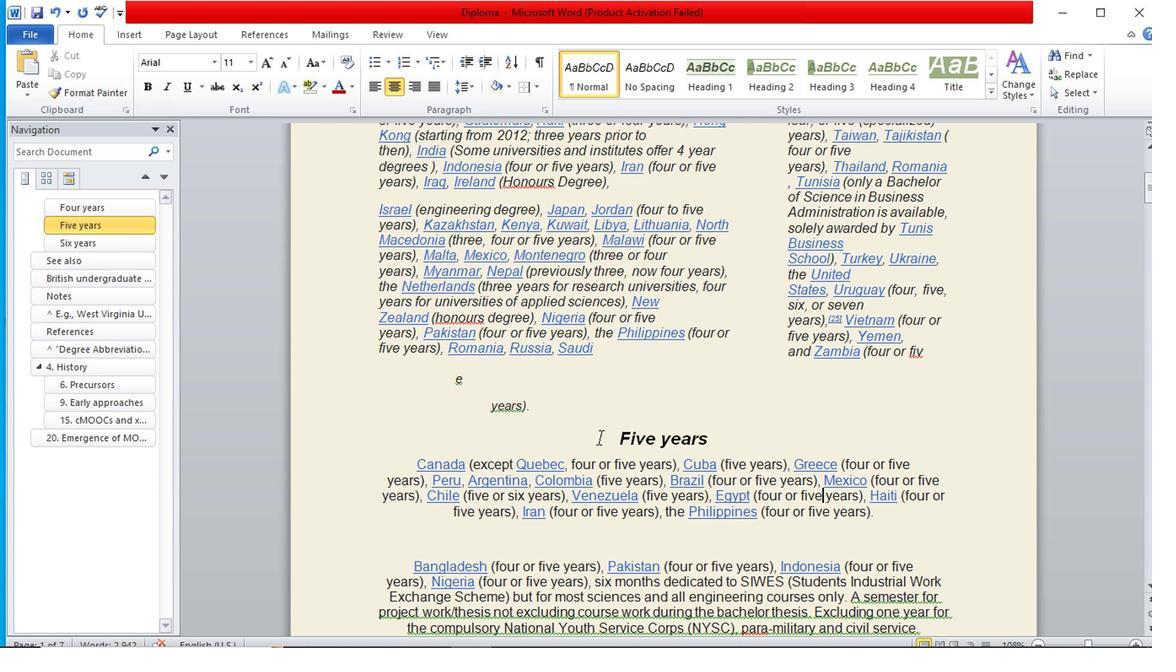 
Action: Mouse pressed left at (610, 435)
Screenshot: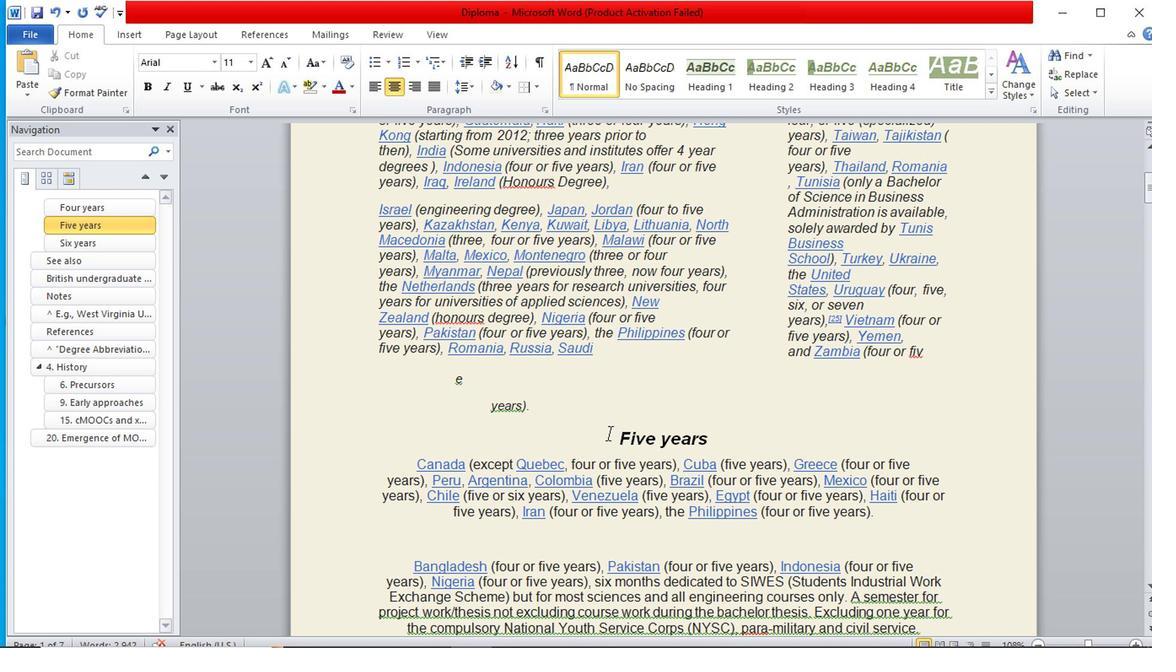 
Action: Mouse moved to (364, 89)
Screenshot: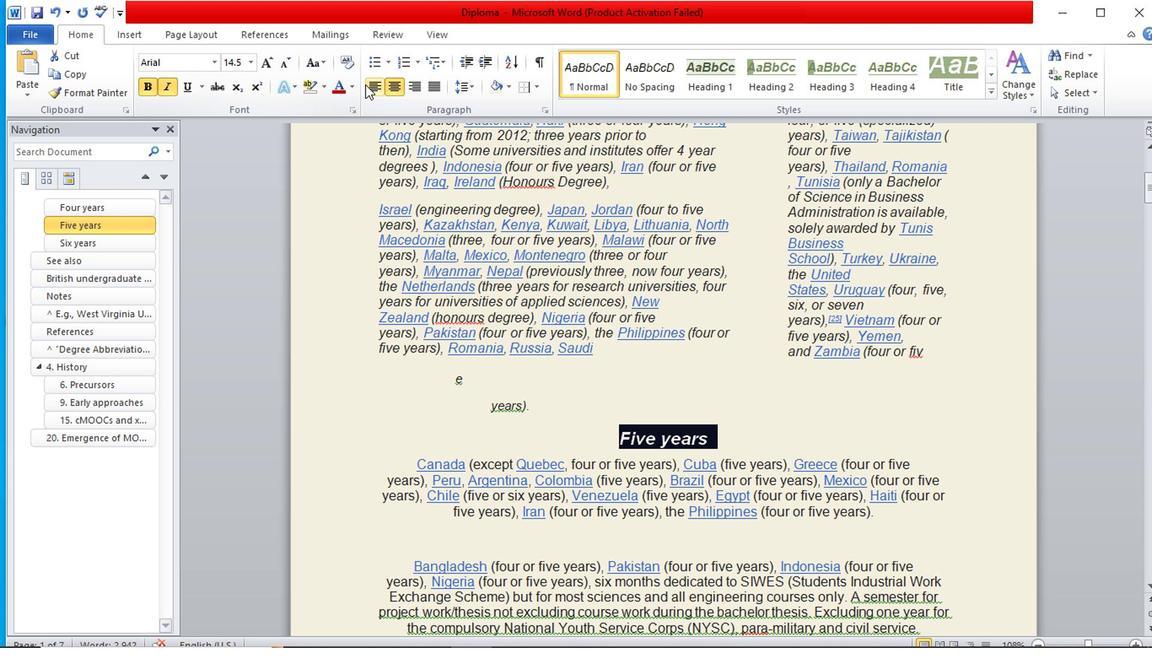 
Action: Mouse pressed left at (364, 89)
Screenshot: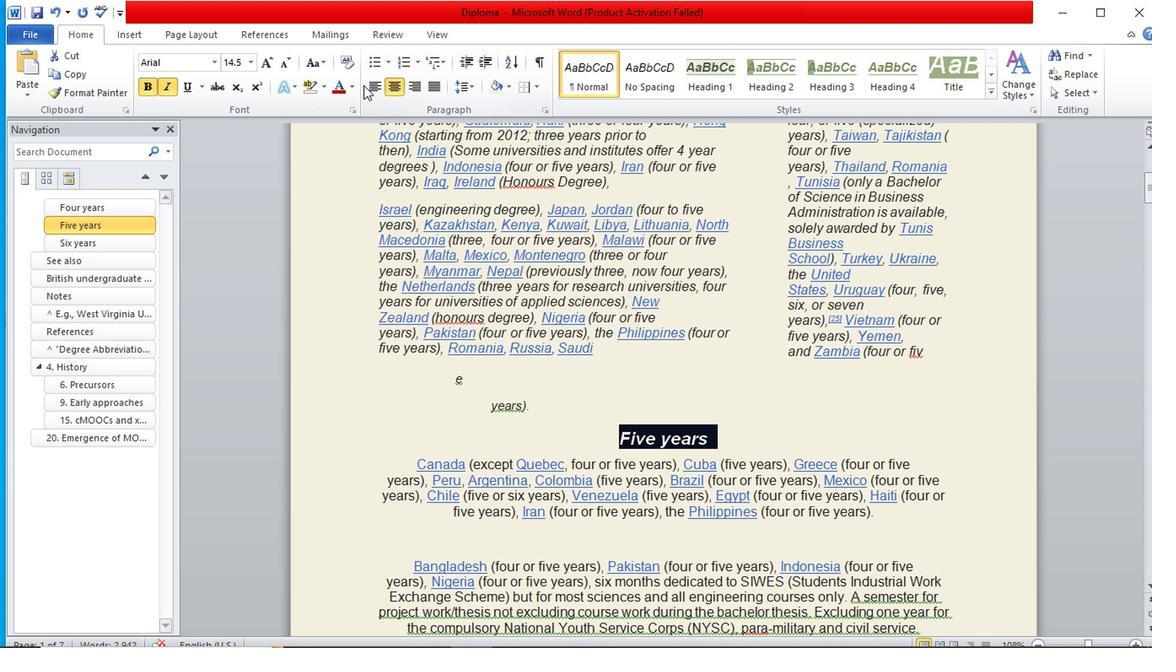 
Action: Mouse moved to (375, 87)
Screenshot: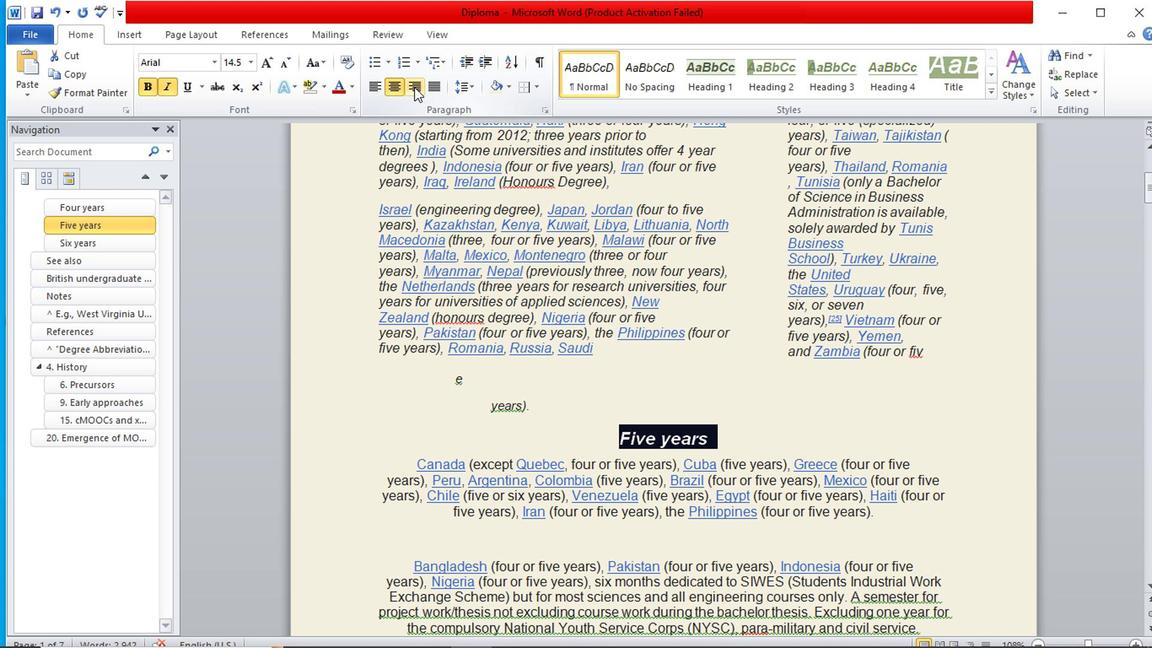 
Action: Mouse pressed left at (375, 87)
Screenshot: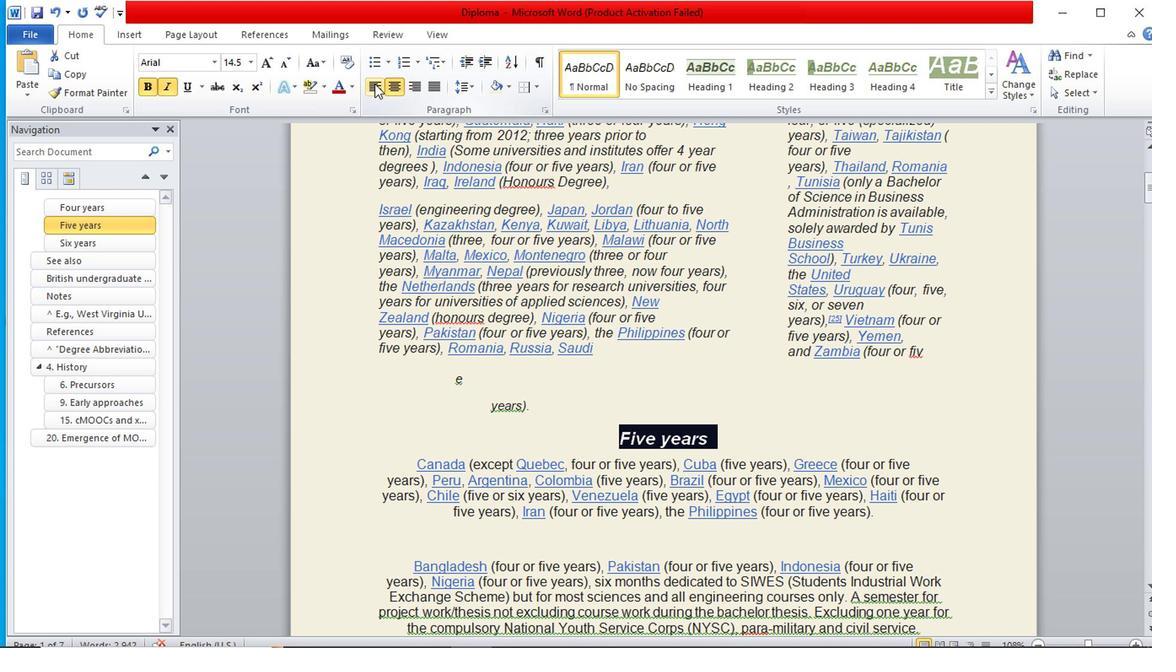 
Action: Mouse moved to (674, 299)
Screenshot: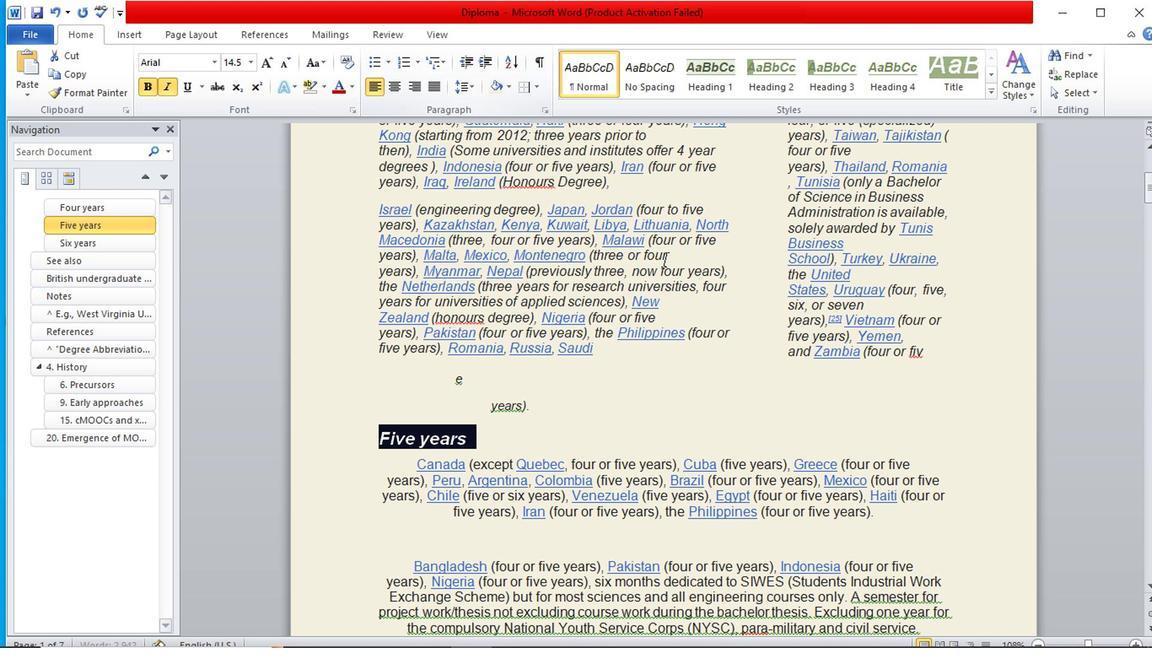 
Action: Mouse pressed left at (674, 299)
Screenshot: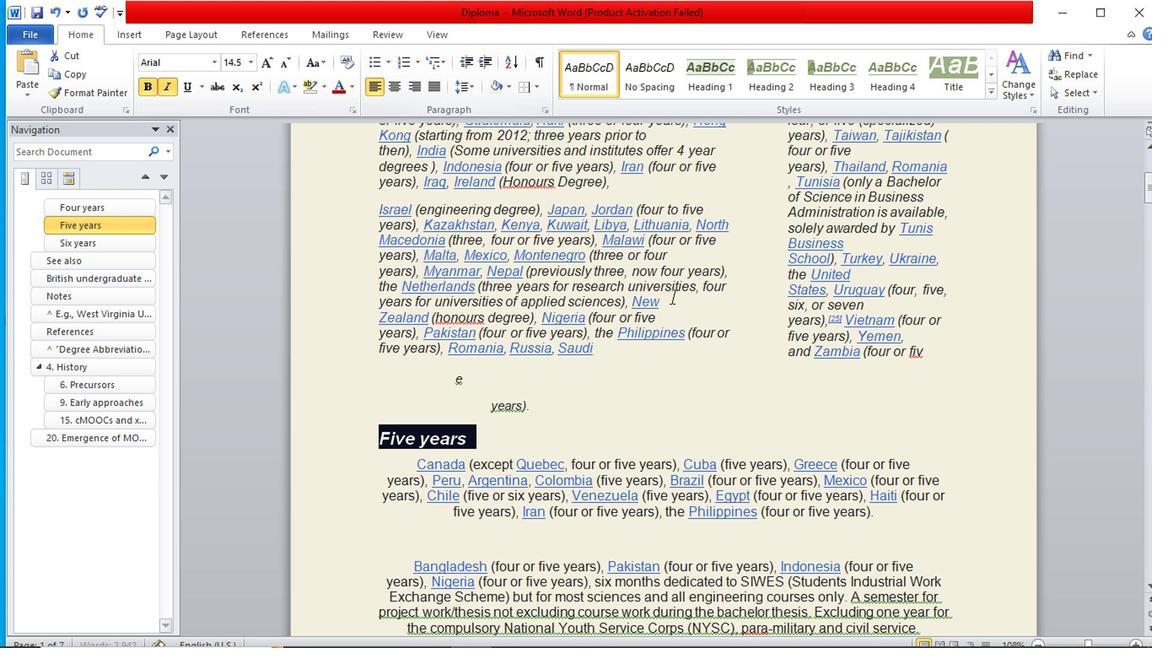 
Action: Mouse moved to (668, 322)
Screenshot: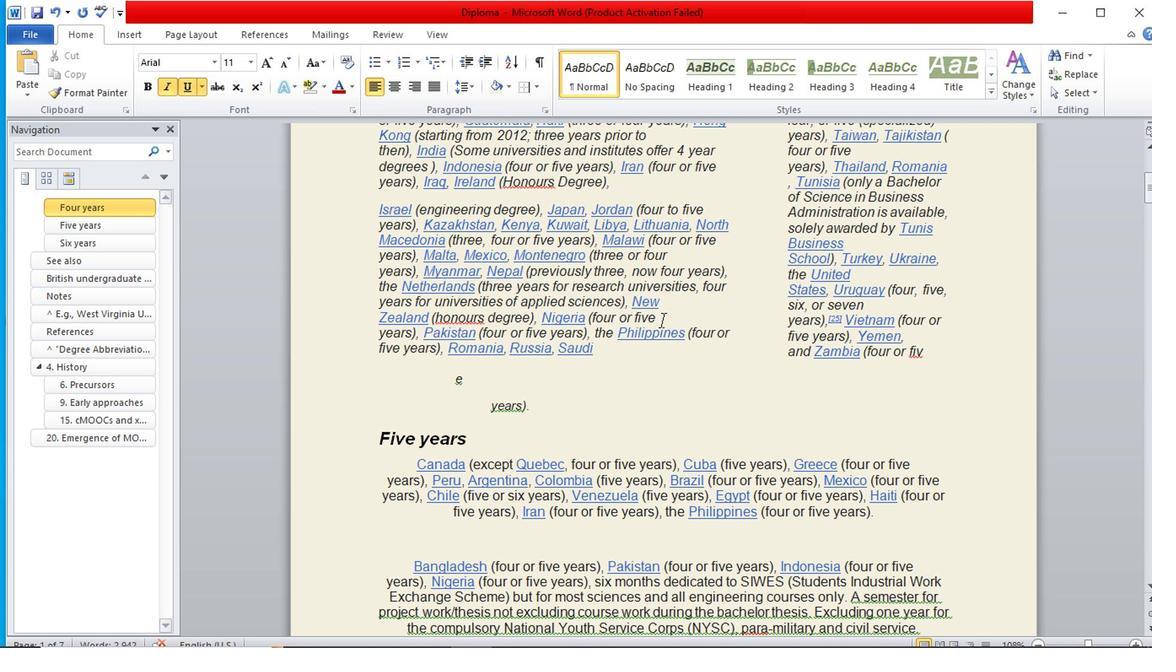 
Action: Mouse scrolled (668, 321) with delta (0, -1)
Screenshot: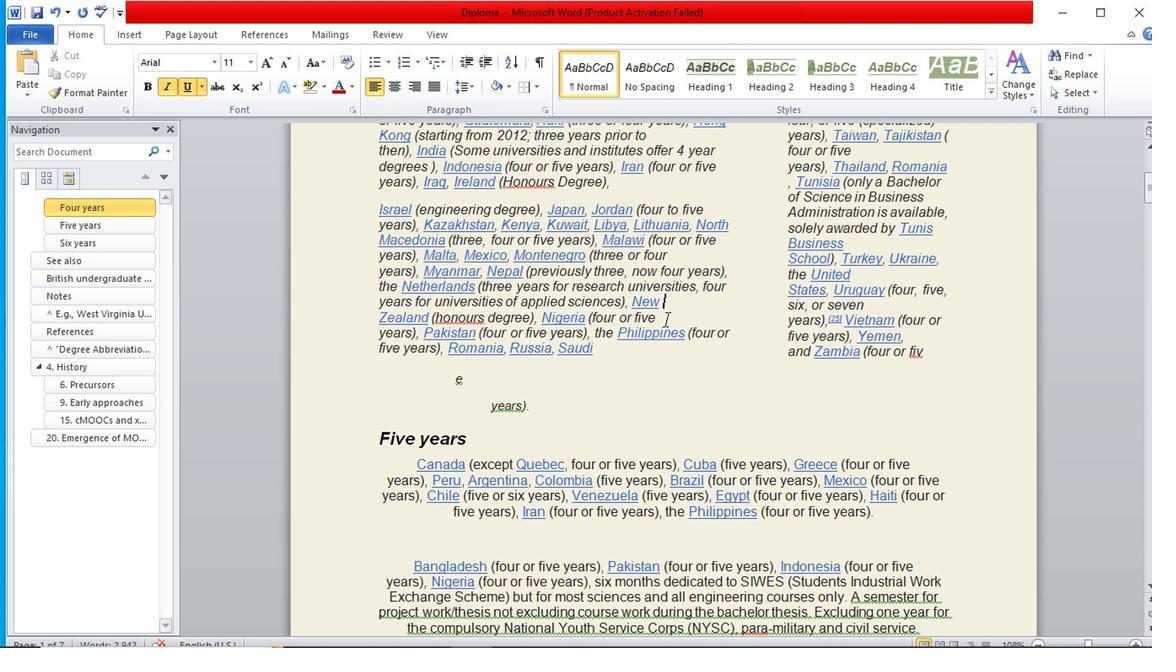 
Action: Mouse moved to (663, 307)
Screenshot: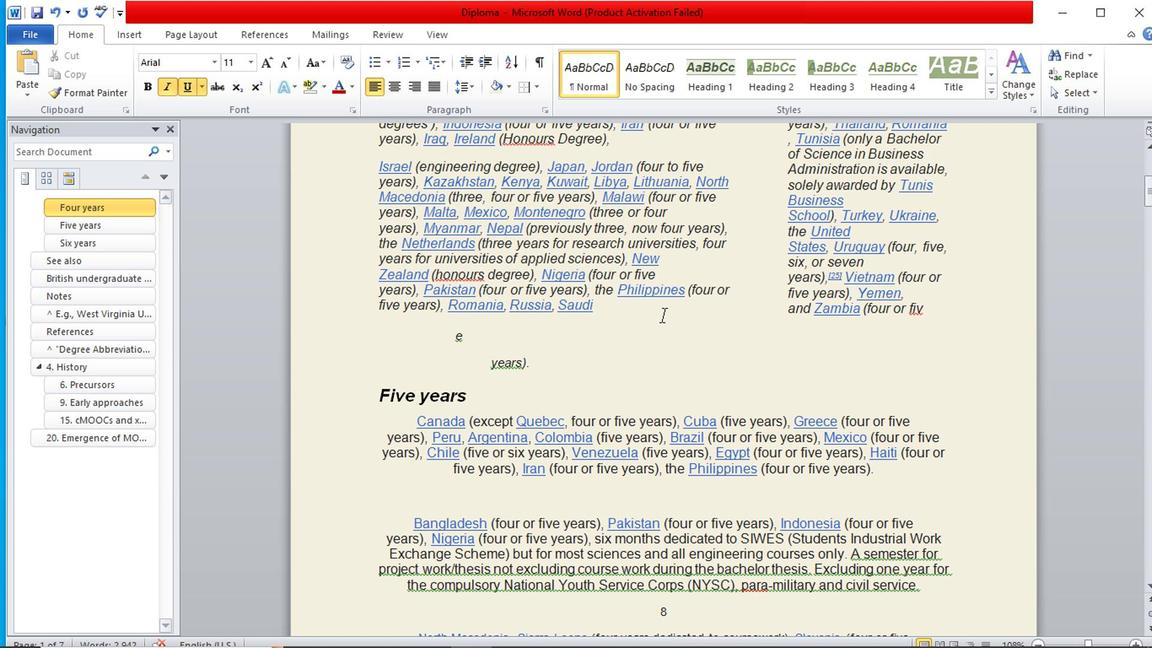 
Action: Mouse scrolled (663, 307) with delta (0, 0)
Screenshot: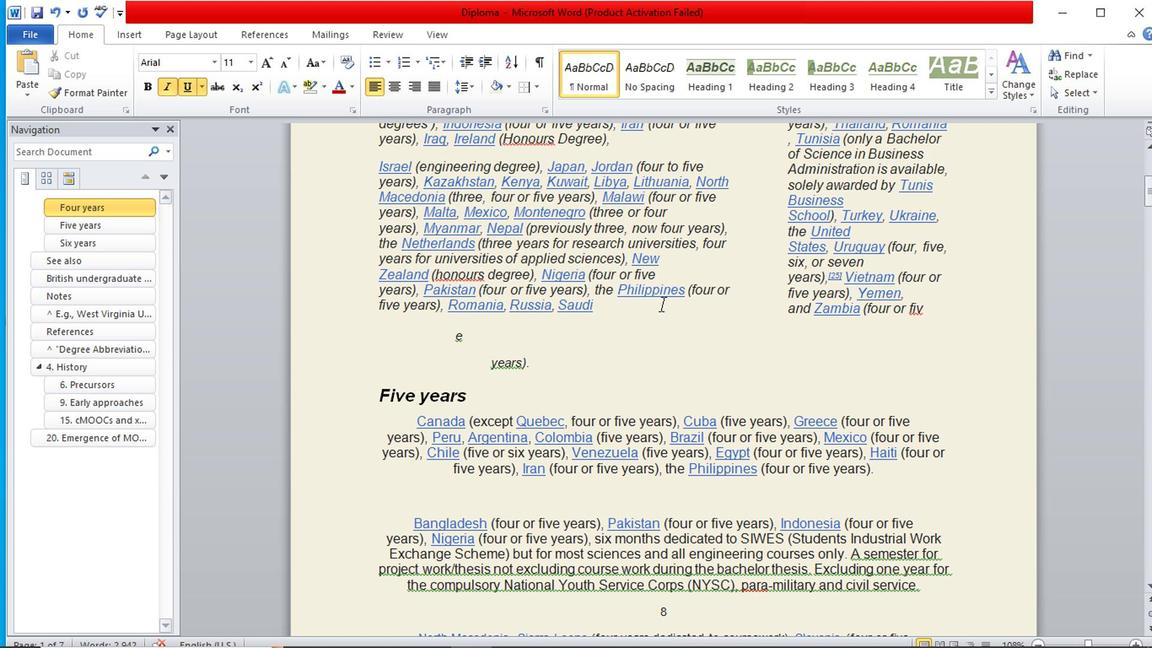 
Action: Mouse moved to (663, 306)
Screenshot: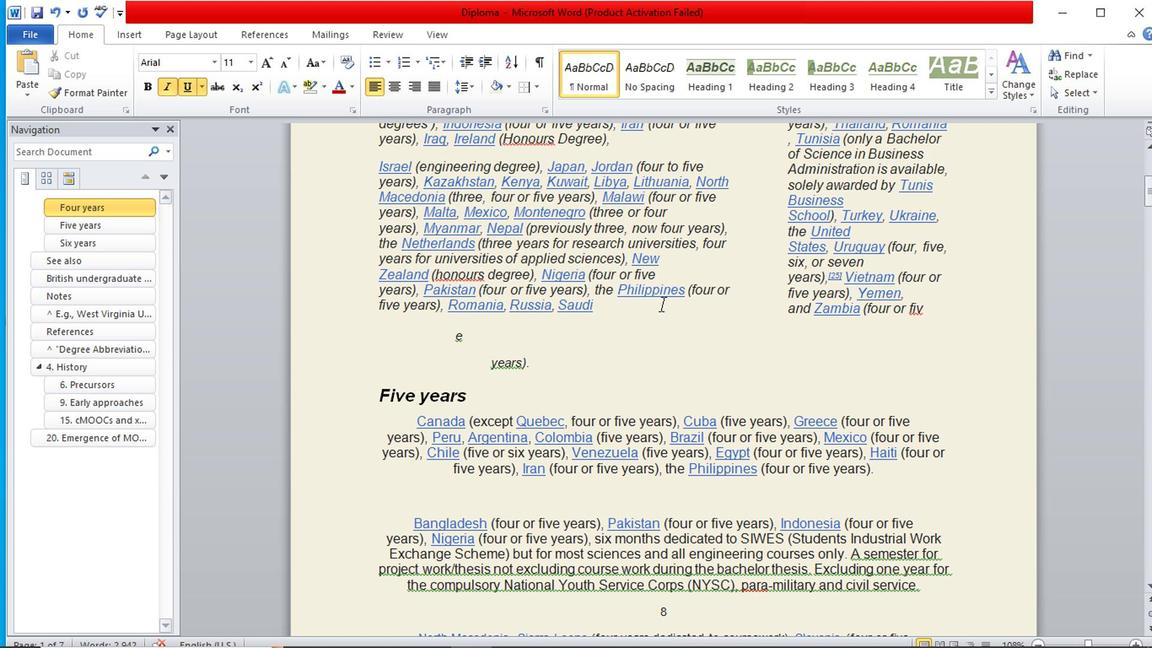 
Action: Mouse scrolled (663, 307) with delta (0, 1)
Screenshot: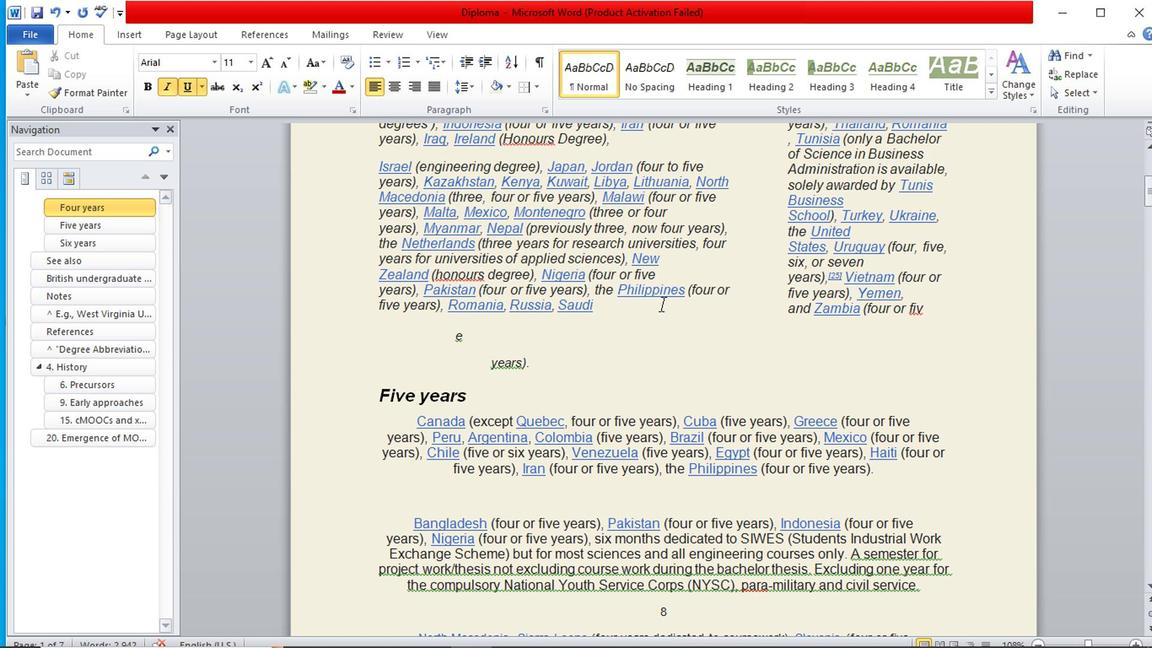 
Action: Mouse moved to (665, 303)
Screenshot: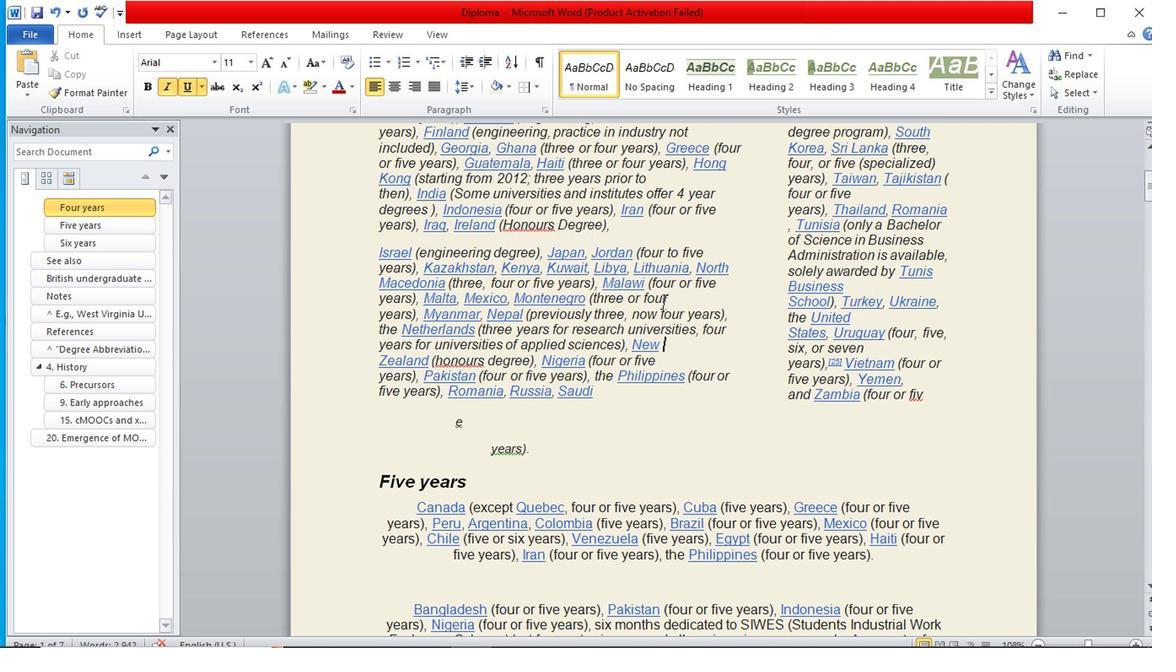 
Action: Mouse scrolled (665, 304) with delta (0, 0)
Screenshot: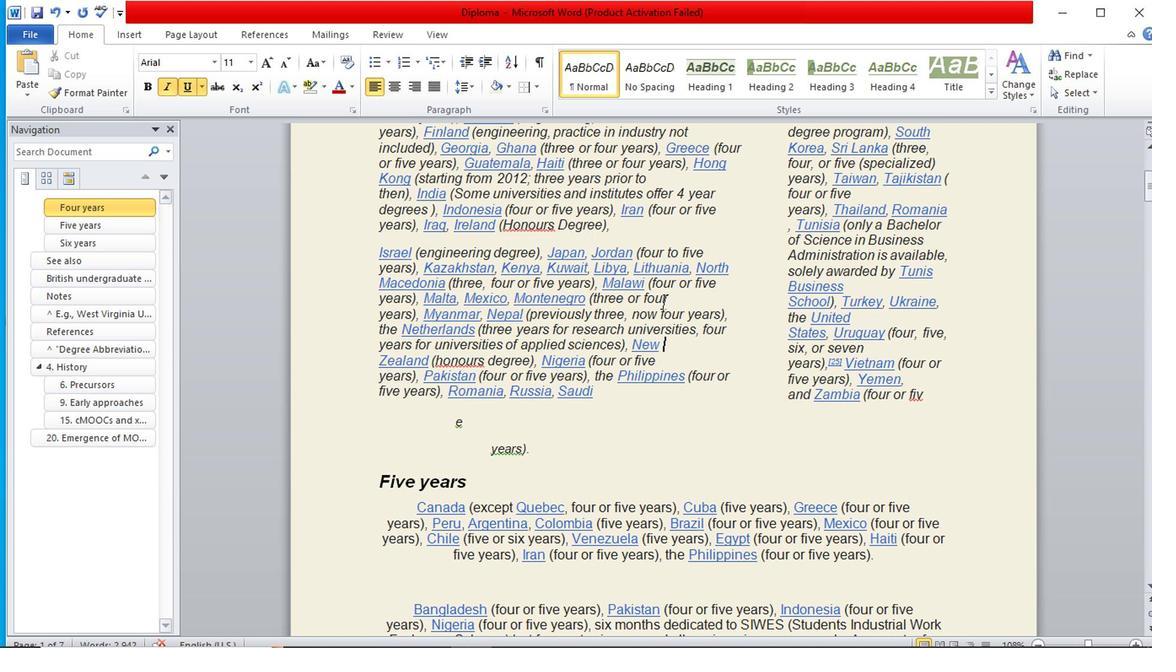 
Action: Mouse scrolled (665, 304) with delta (0, 0)
Screenshot: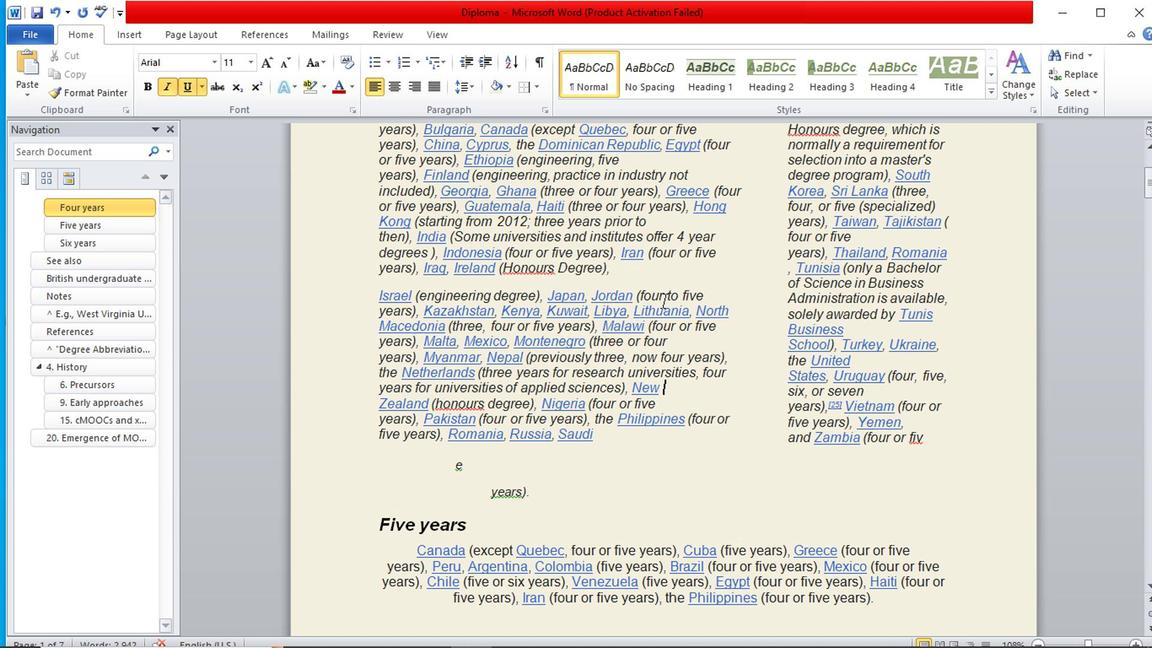 
Action: Mouse scrolled (665, 304) with delta (0, 0)
Screenshot: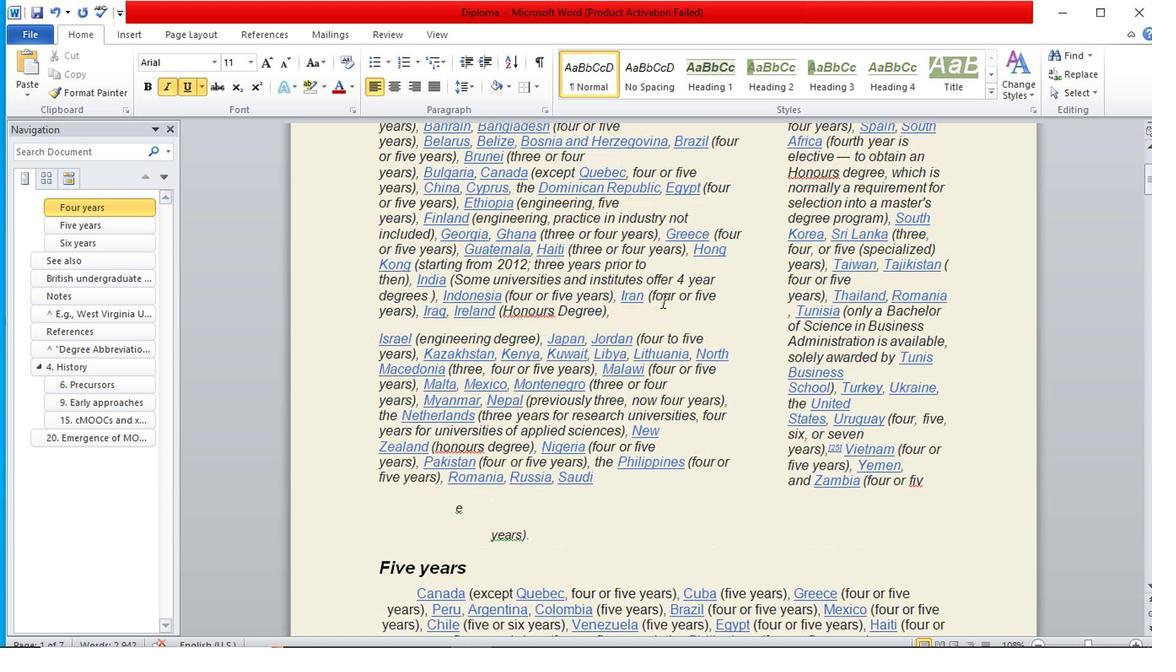 
Action: Mouse moved to (668, 300)
Screenshot: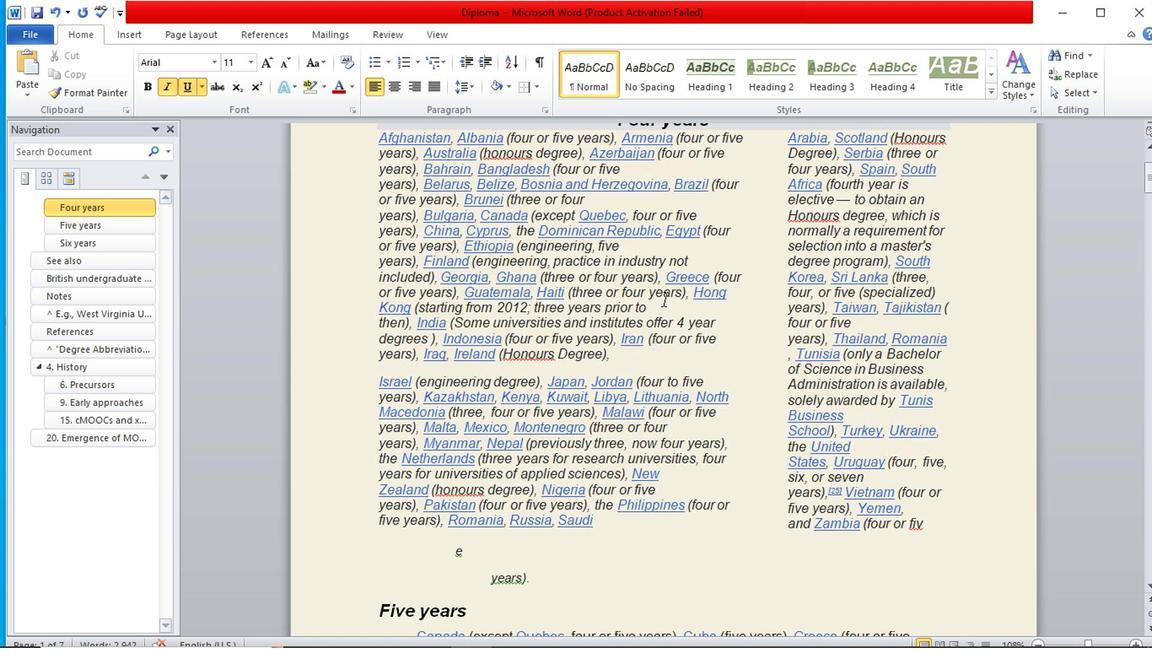 
Action: Mouse scrolled (668, 299) with delta (0, 0)
Screenshot: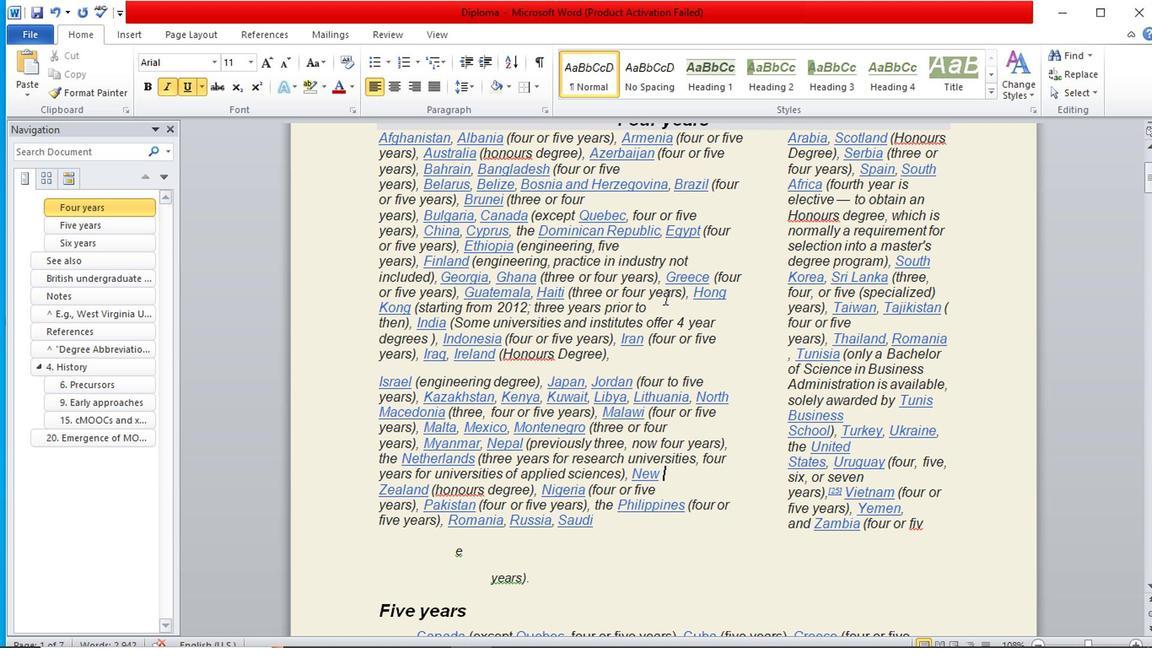 
Action: Mouse scrolled (668, 299) with delta (0, 0)
Screenshot: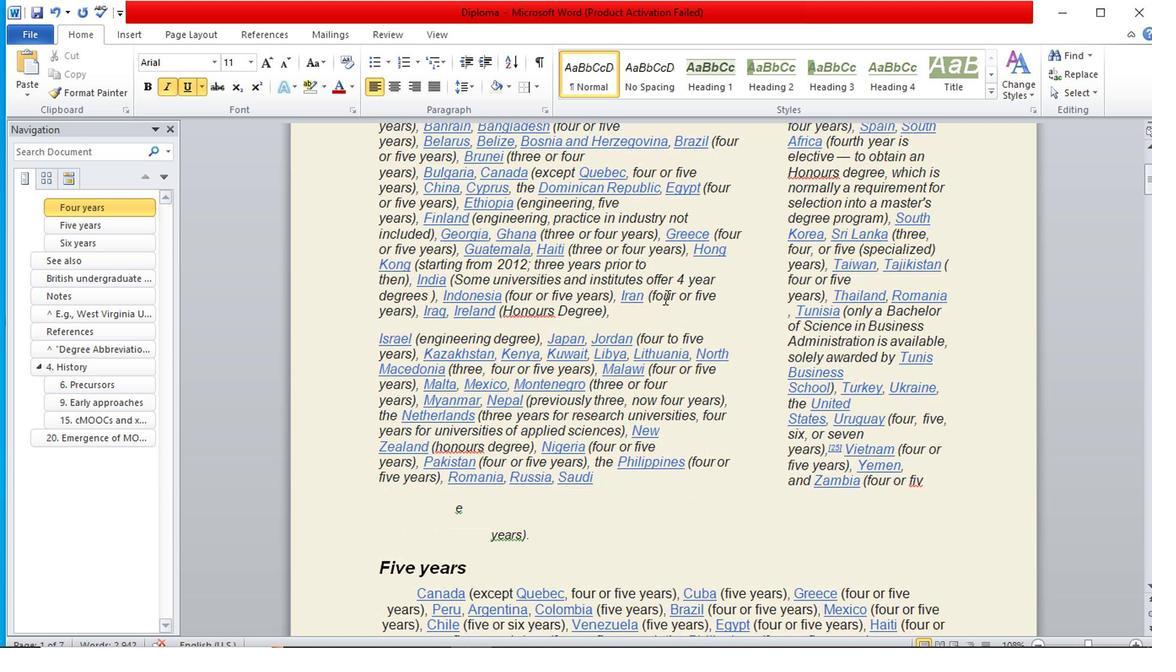 
Action: Mouse scrolled (668, 301) with delta (0, 1)
Screenshot: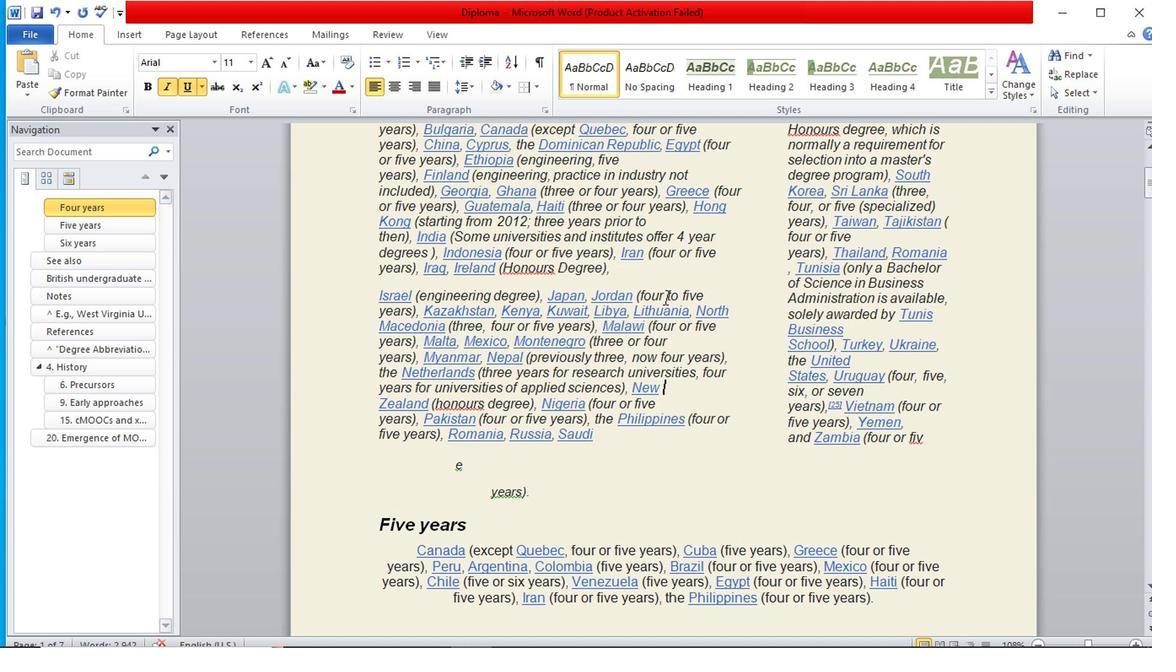 
Action: Mouse scrolled (668, 301) with delta (0, 1)
Screenshot: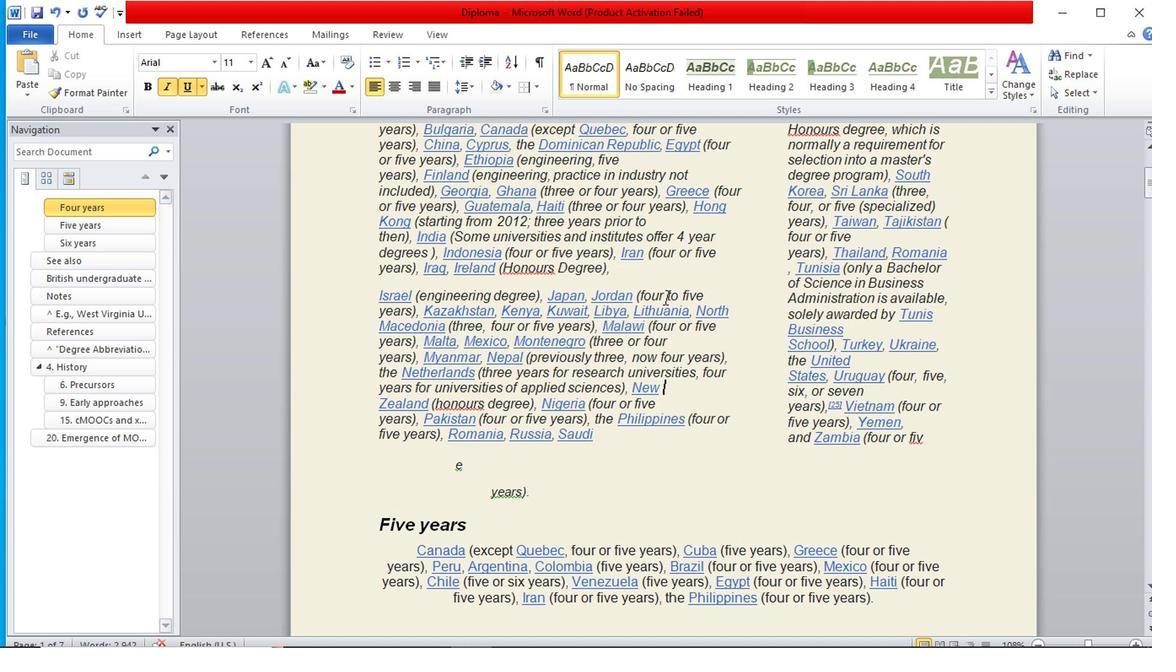 
Action: Mouse scrolled (668, 301) with delta (0, 1)
Screenshot: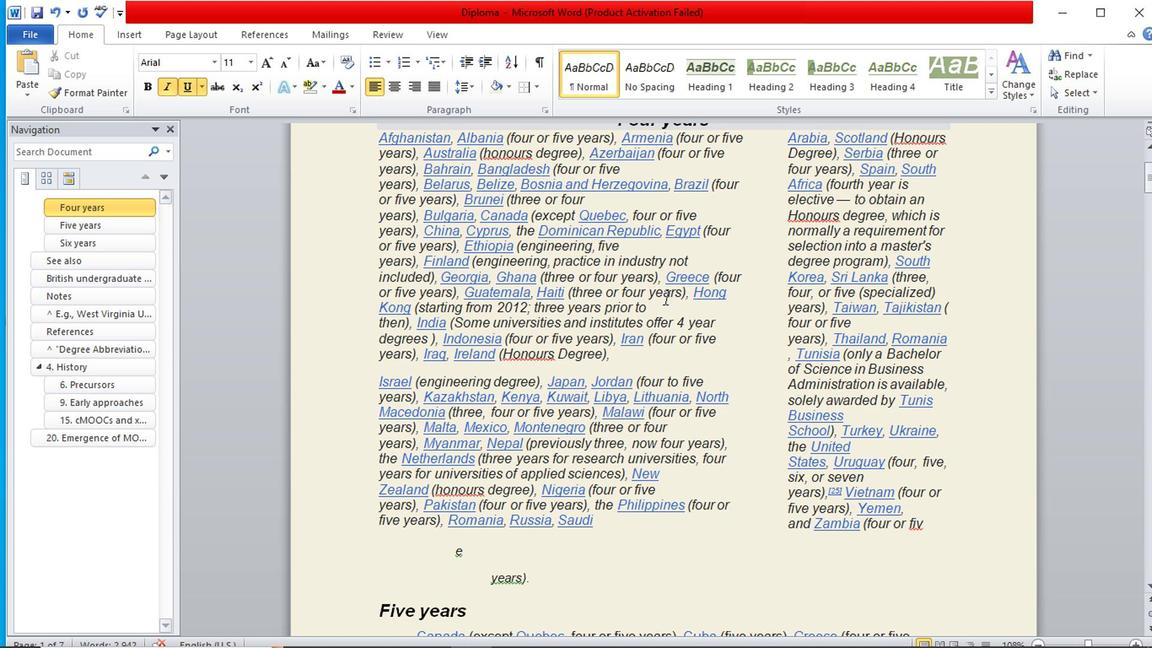 
Action: Mouse scrolled (668, 301) with delta (0, 1)
Screenshot: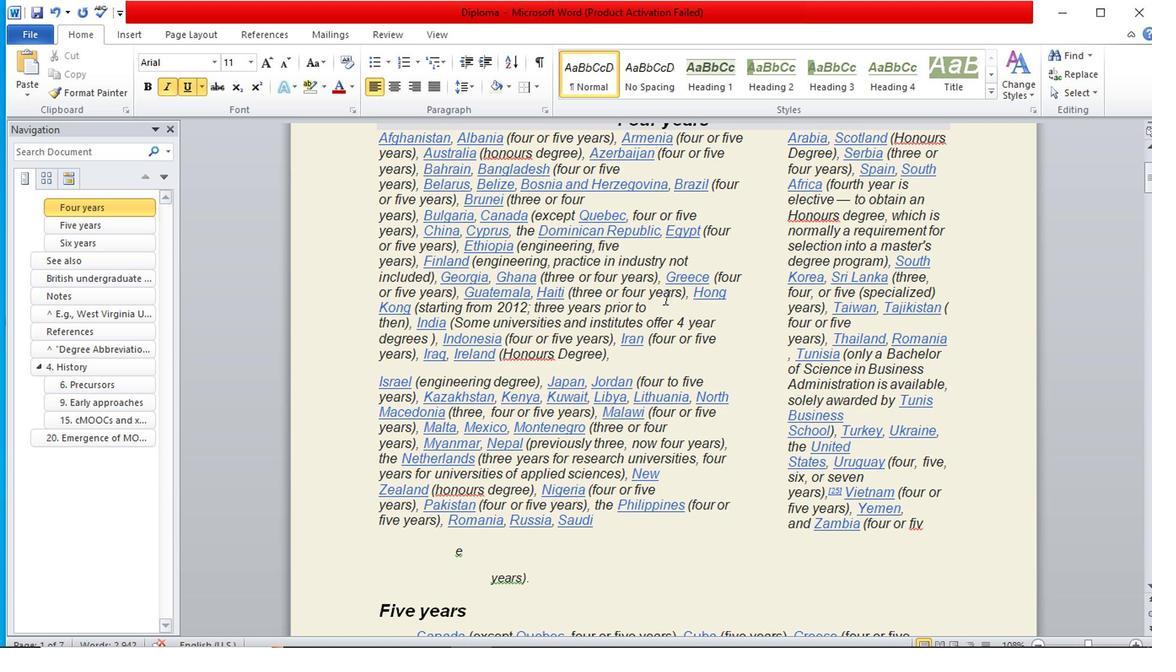 
Action: Mouse scrolled (668, 301) with delta (0, 1)
Screenshot: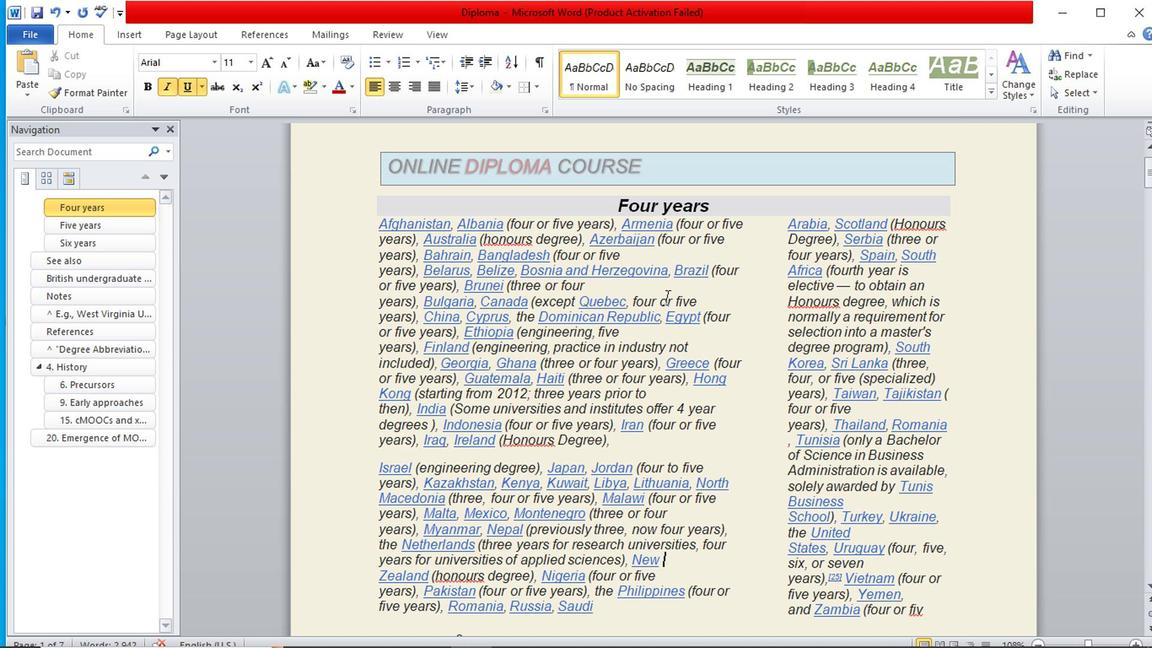 
Action: Mouse scrolled (668, 301) with delta (0, 1)
Screenshot: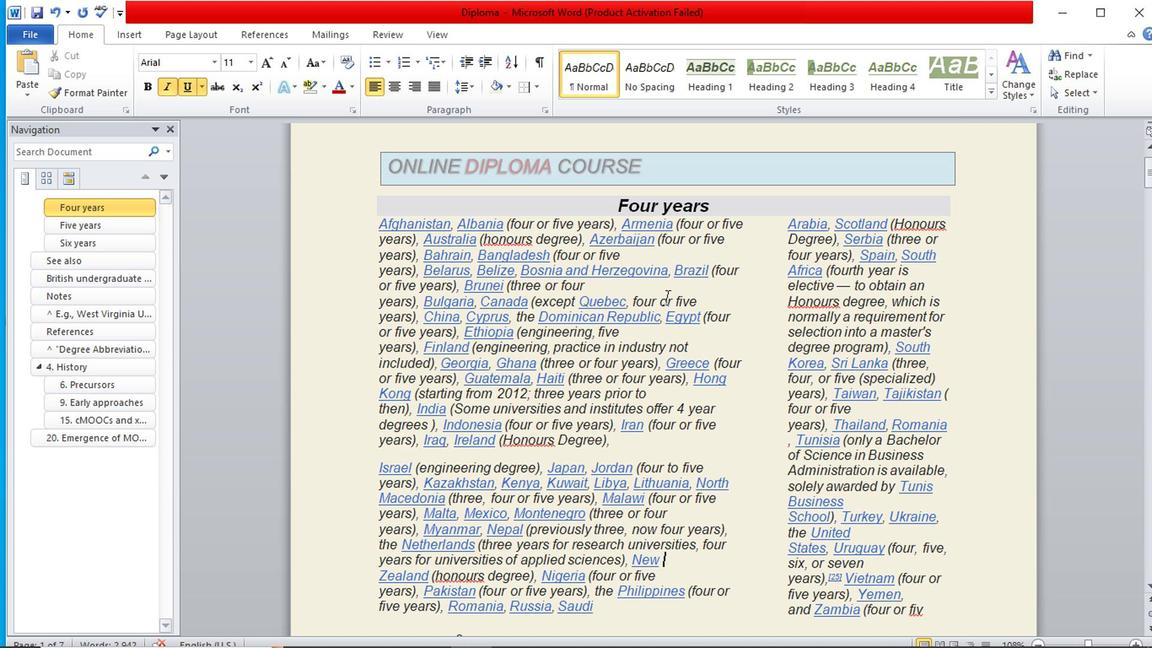 
Action: Mouse scrolled (668, 299) with delta (0, 0)
Screenshot: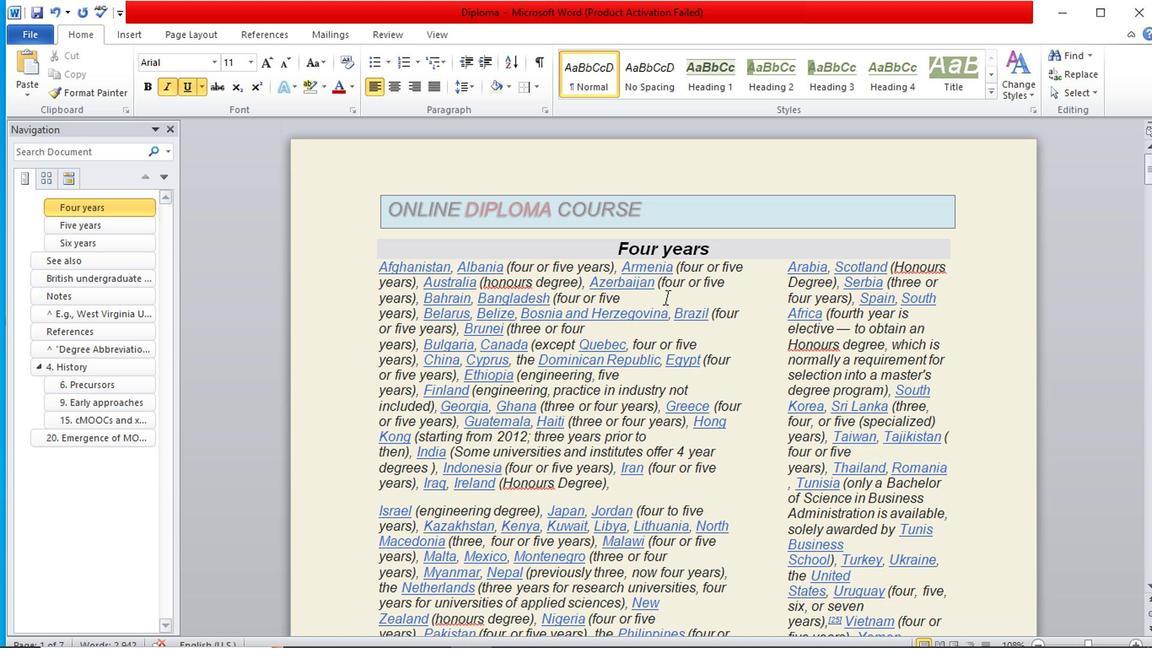 
Action: Mouse scrolled (668, 299) with delta (0, 0)
Screenshot: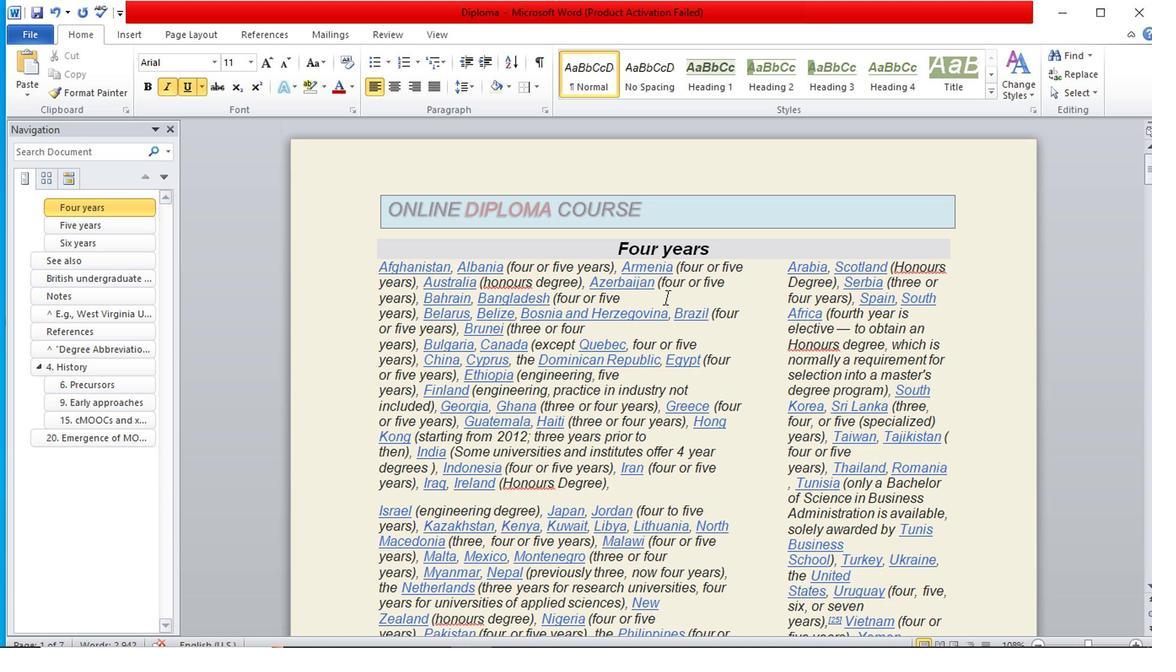 
Action: Mouse scrolled (668, 299) with delta (0, 0)
Screenshot: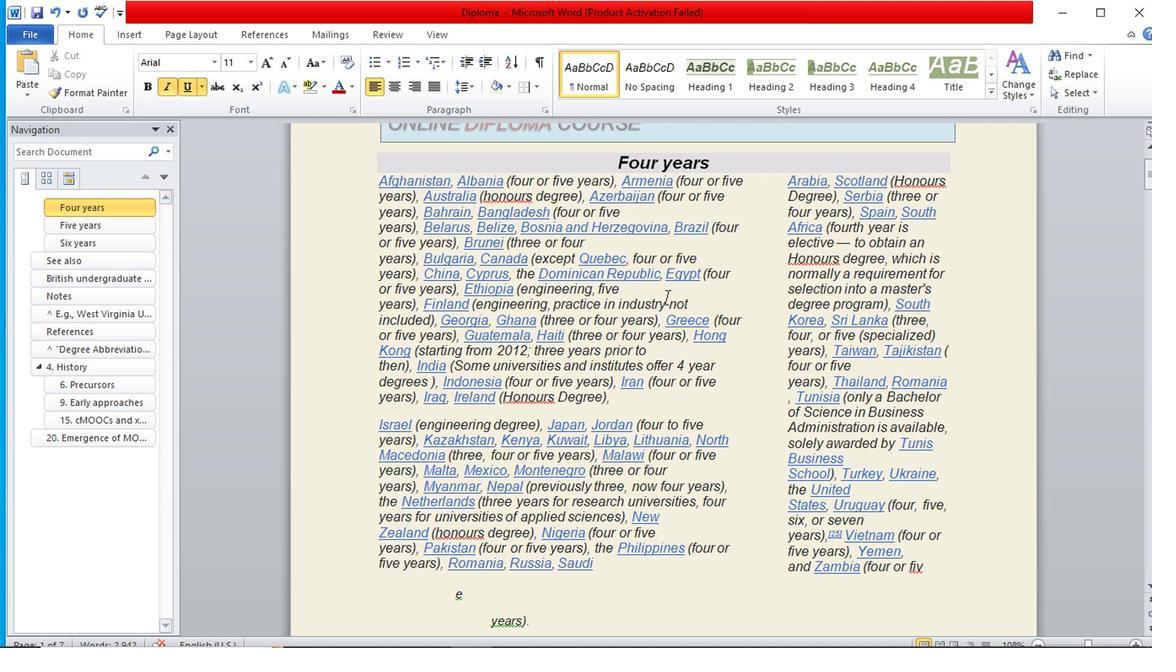 
Action: Mouse scrolled (668, 299) with delta (0, 0)
Screenshot: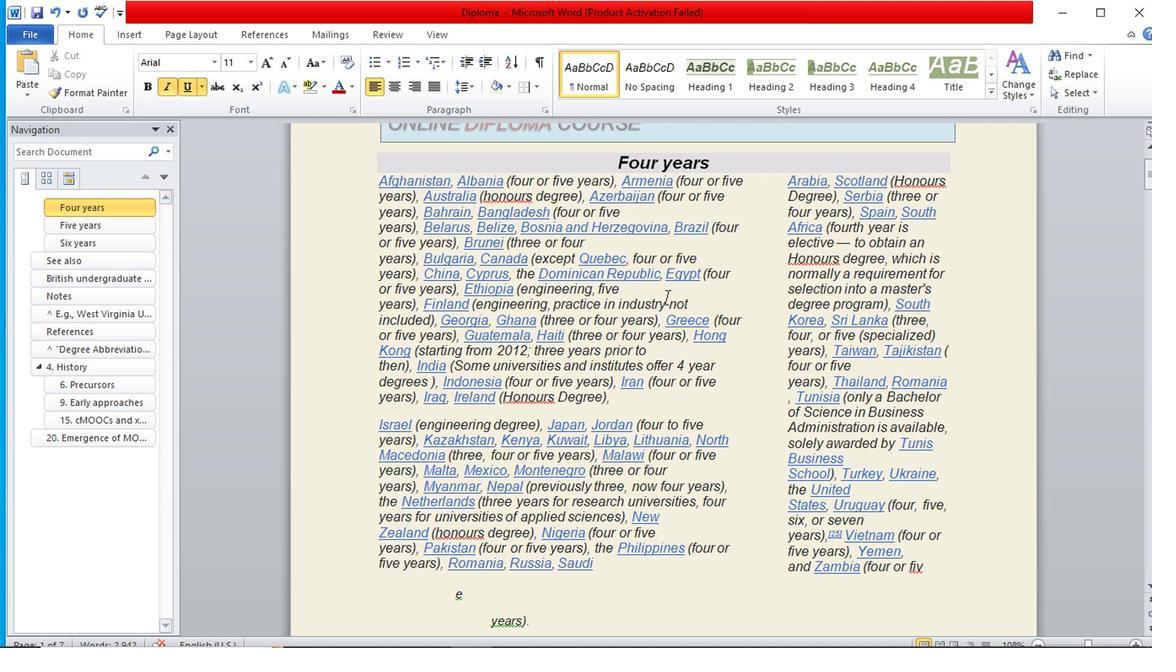 
Action: Mouse scrolled (668, 299) with delta (0, 0)
Screenshot: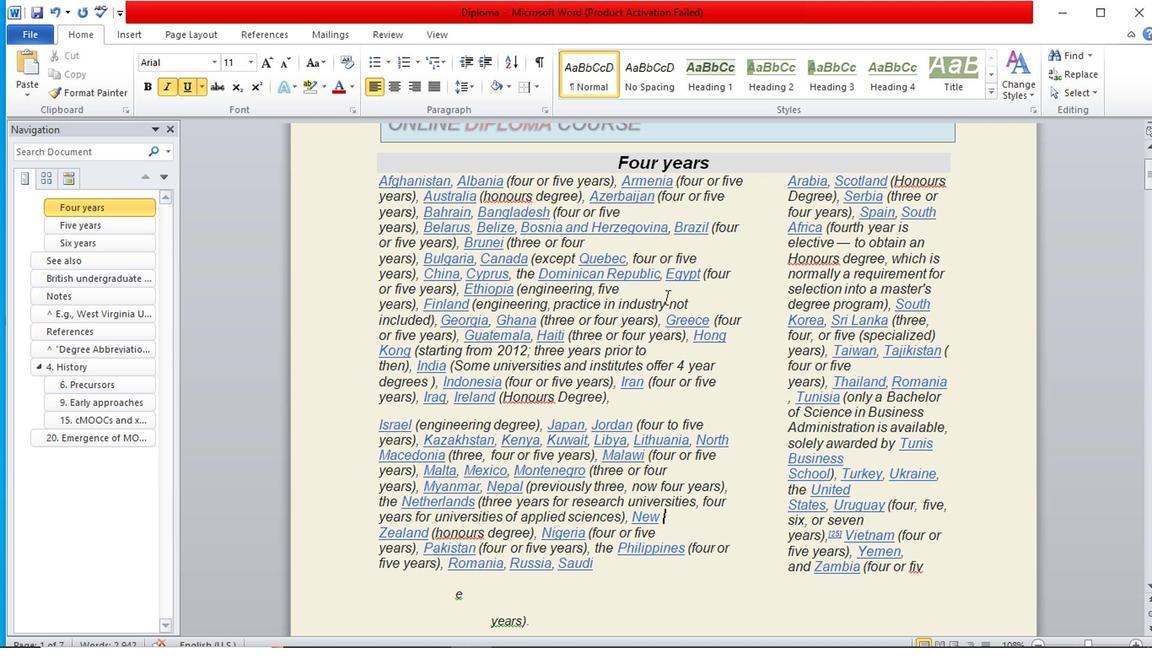 
Action: Mouse scrolled (668, 299) with delta (0, 0)
Screenshot: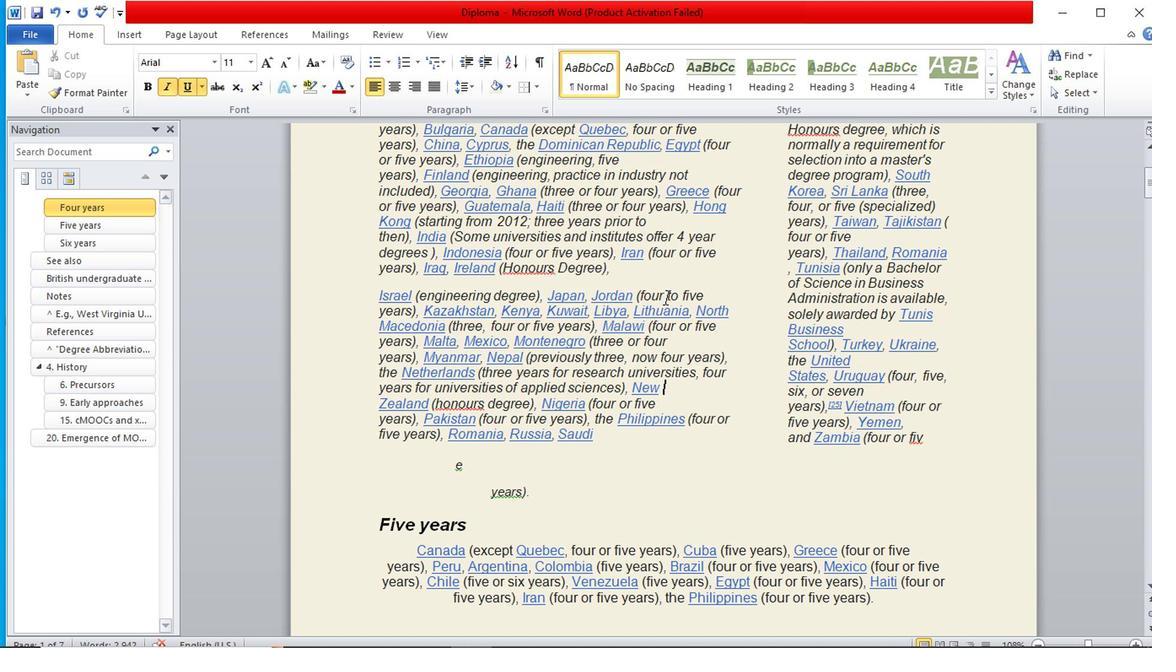 
Action: Mouse scrolled (668, 299) with delta (0, 0)
Screenshot: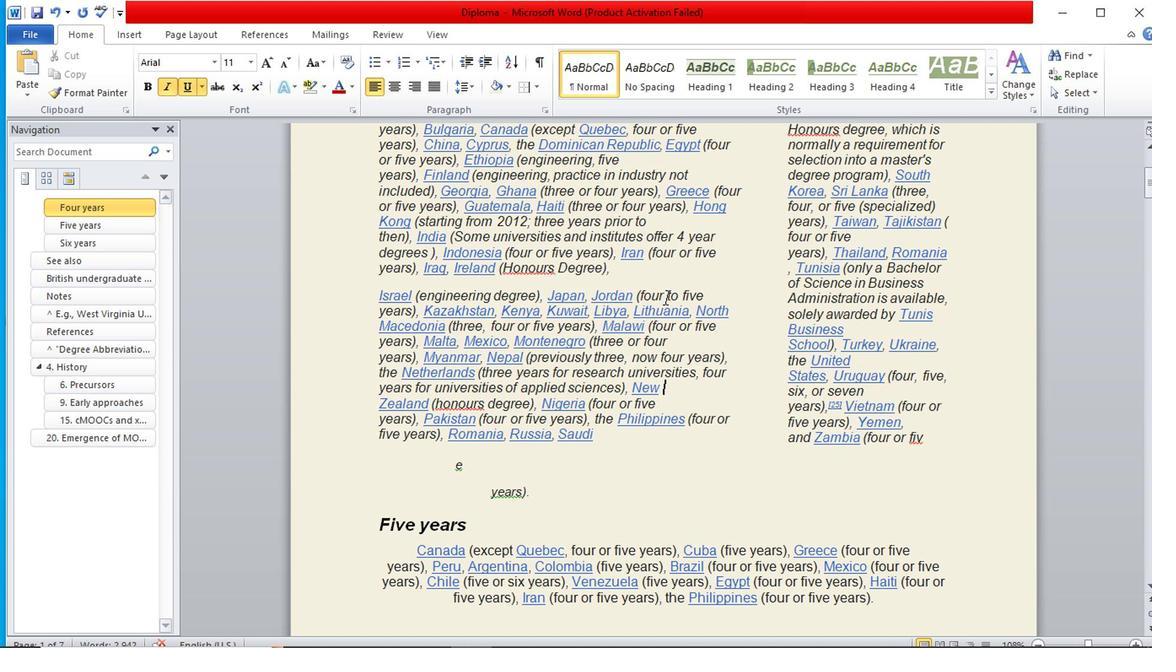 
Action: Mouse scrolled (668, 299) with delta (0, 0)
Screenshot: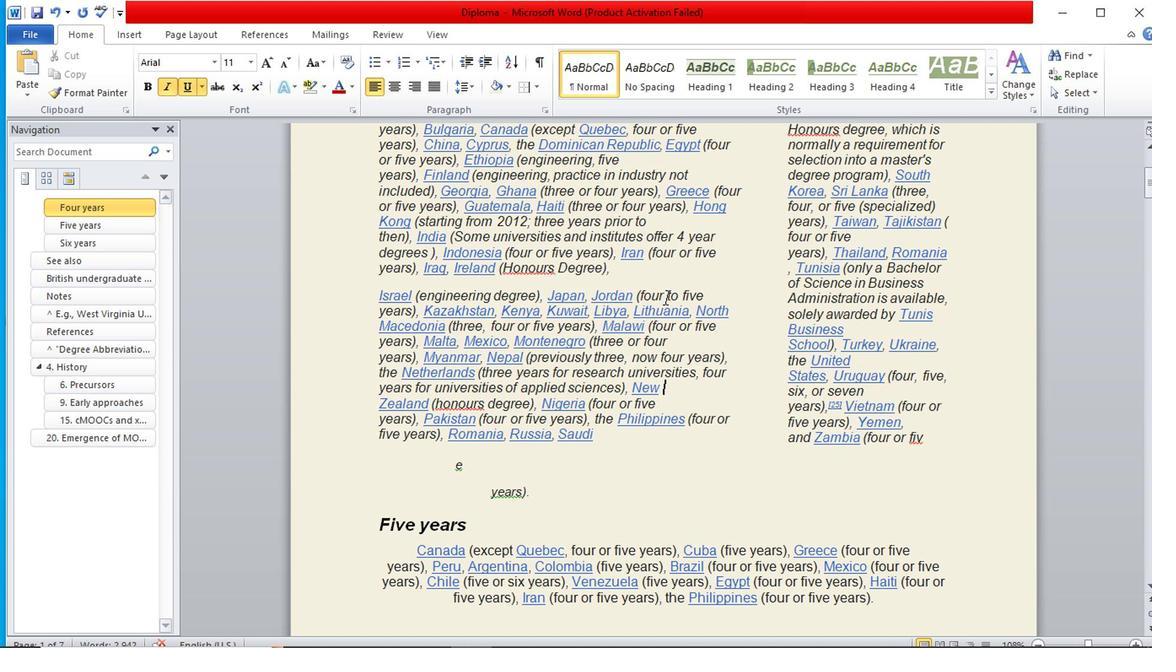 
Action: Mouse scrolled (668, 301) with delta (0, 1)
Screenshot: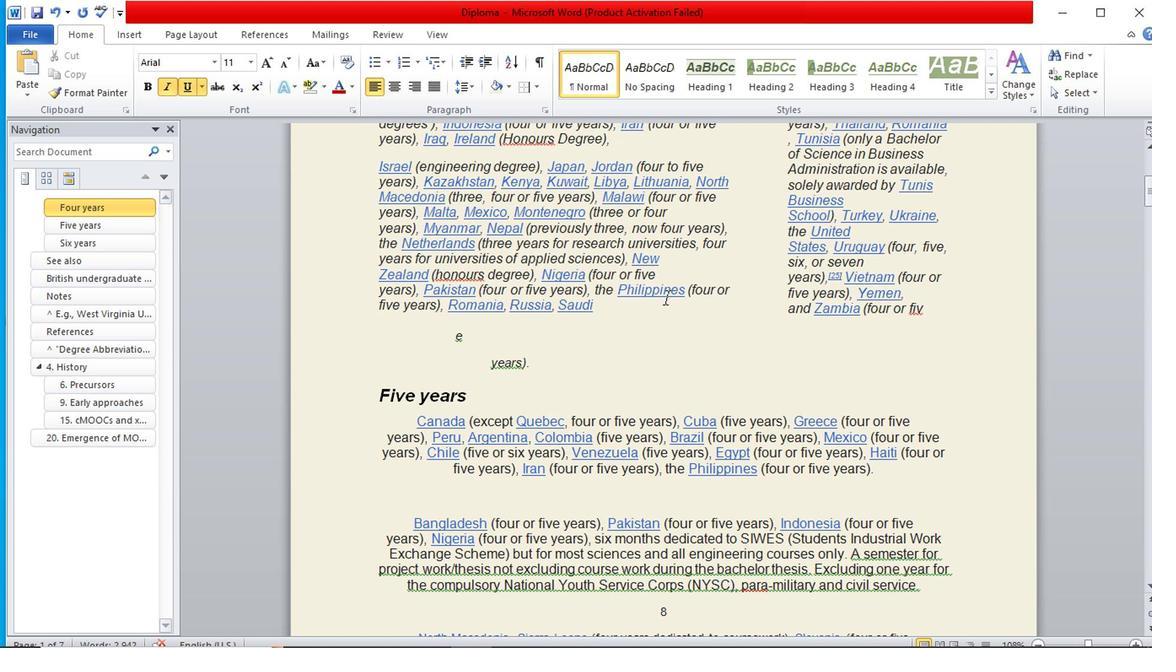 
Action: Mouse scrolled (668, 301) with delta (0, 1)
Screenshot: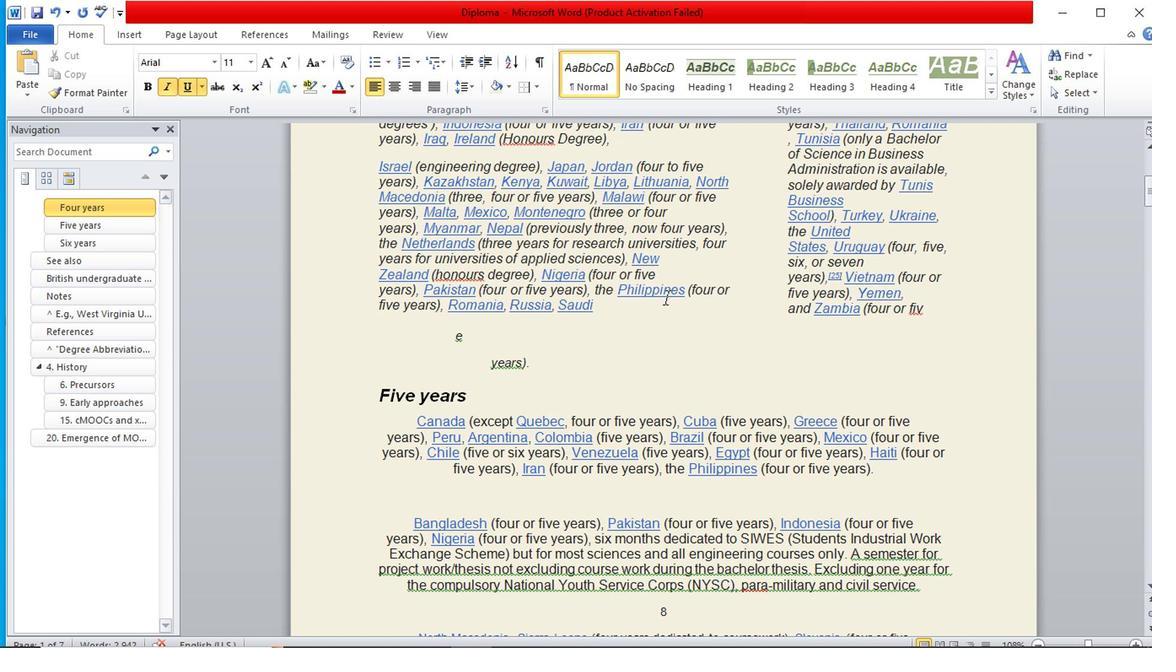 
Action: Mouse scrolled (668, 301) with delta (0, 1)
Screenshot: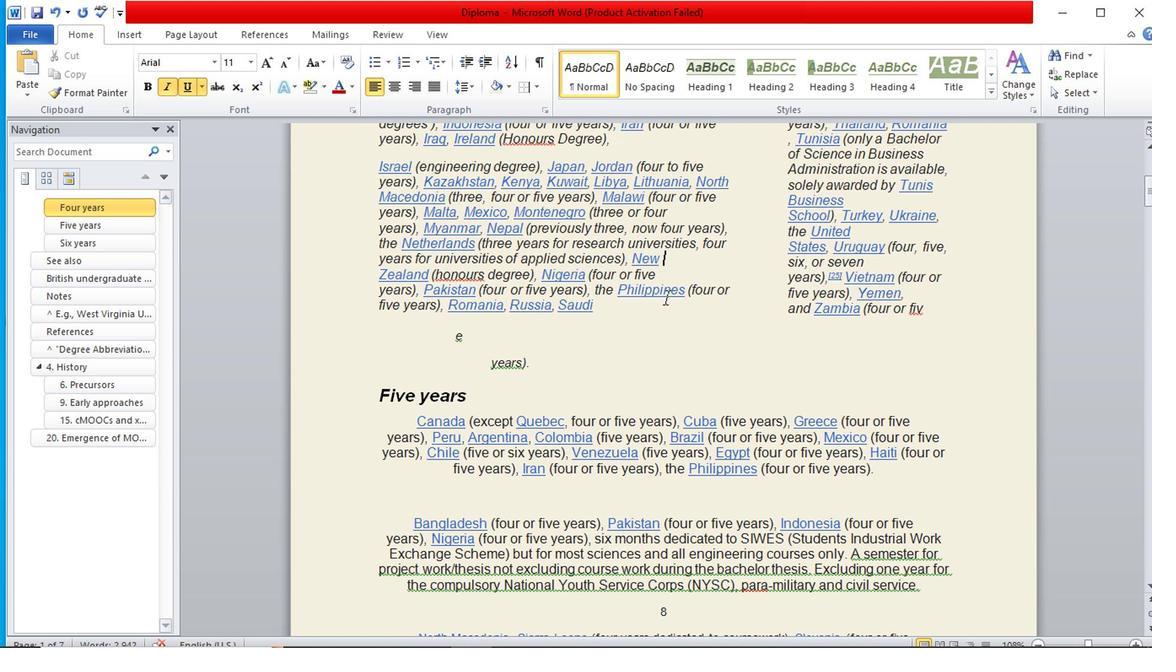 
Action: Mouse scrolled (668, 301) with delta (0, 1)
Screenshot: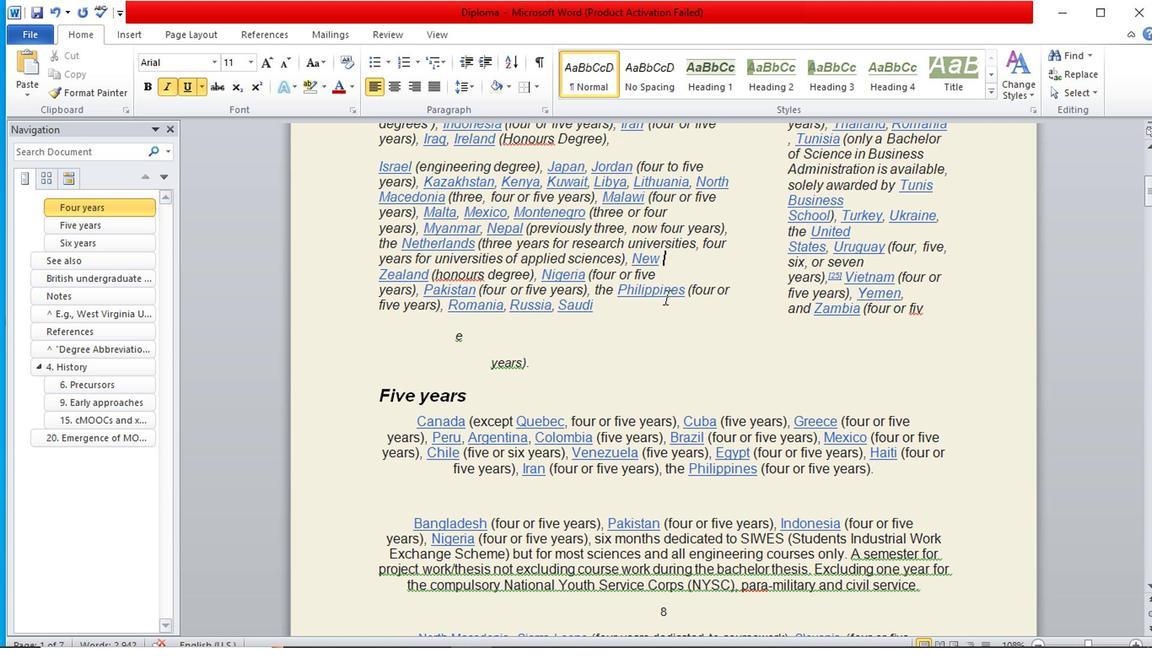 
Action: Mouse scrolled (668, 301) with delta (0, 1)
Screenshot: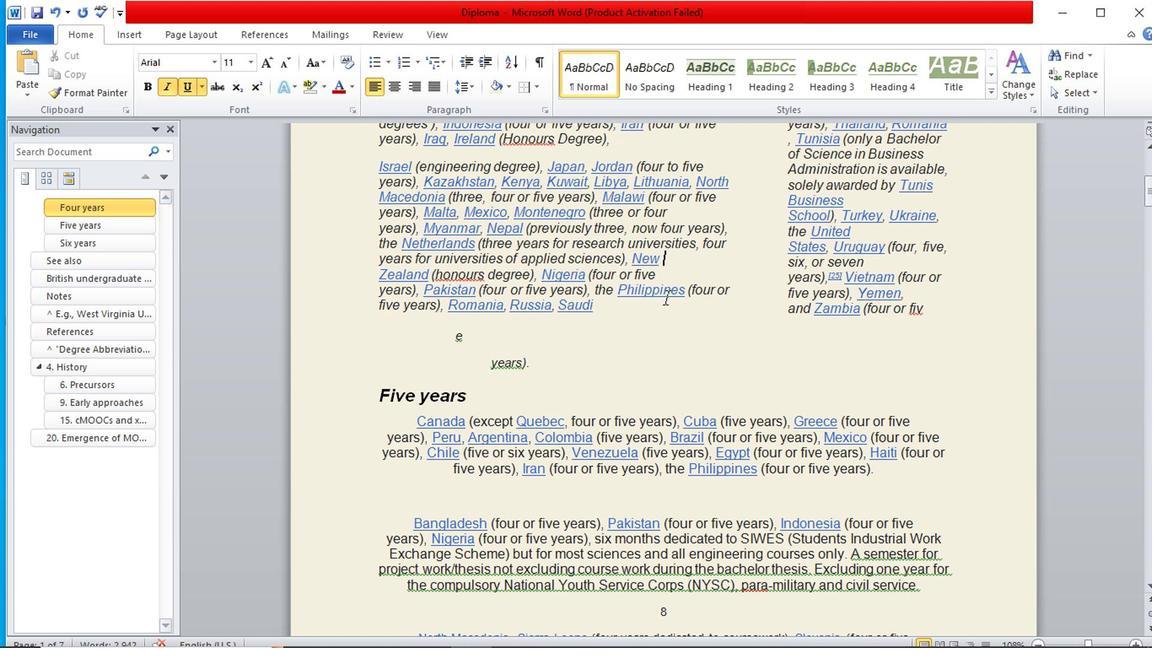 
Action: Mouse moved to (550, 245)
Screenshot: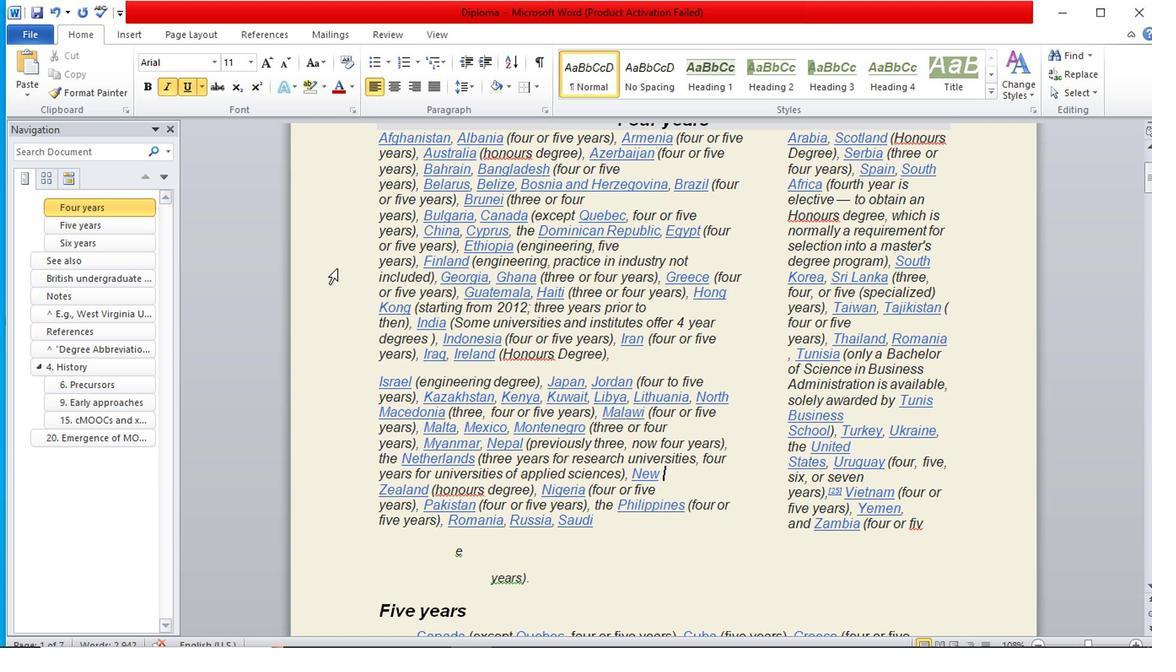
Action: Mouse scrolled (550, 246) with delta (0, 1)
Screenshot: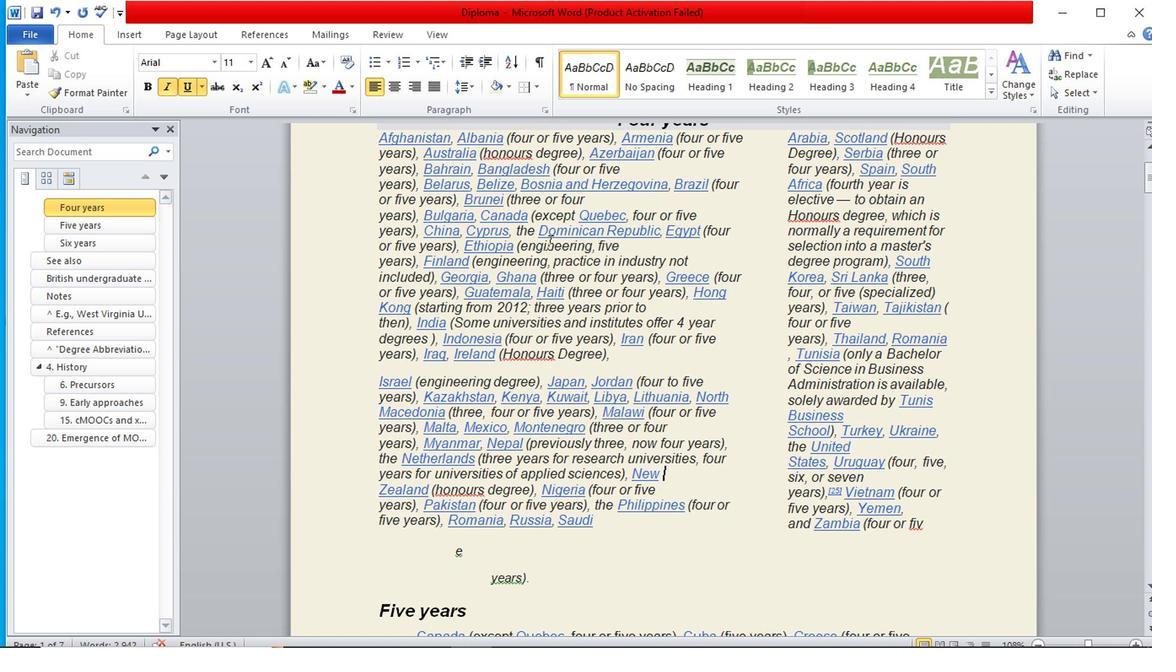 
Action: Mouse scrolled (550, 246) with delta (0, 1)
Screenshot: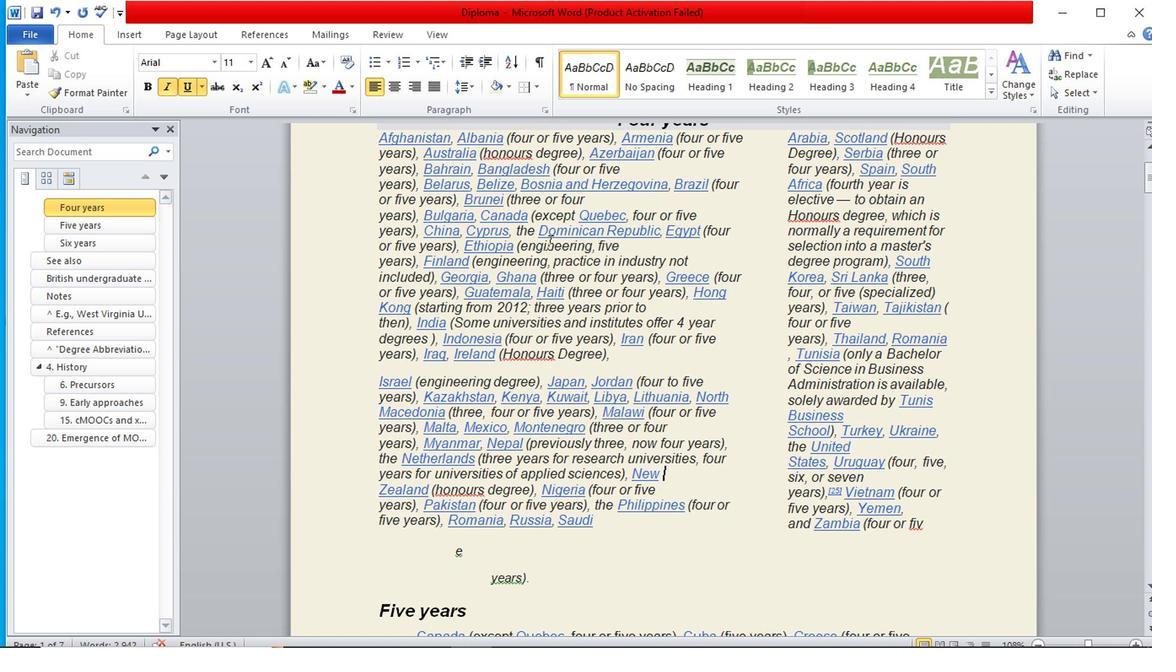 
Action: Mouse scrolled (550, 246) with delta (0, 1)
Screenshot: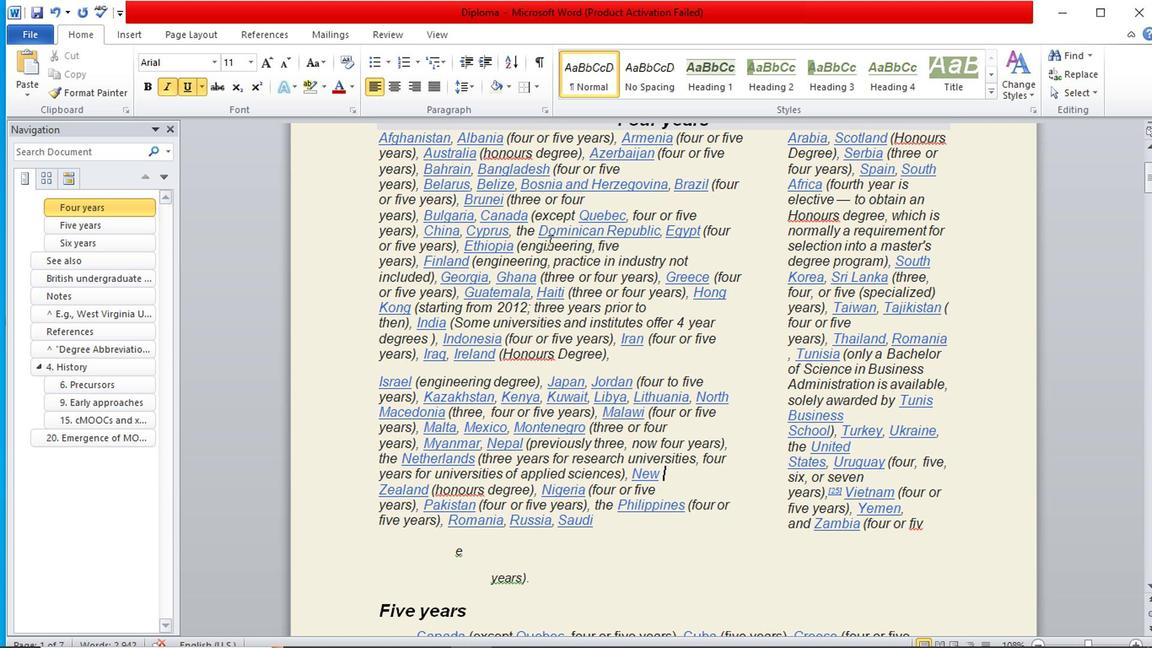 
Action: Mouse scrolled (550, 246) with delta (0, 1)
Screenshot: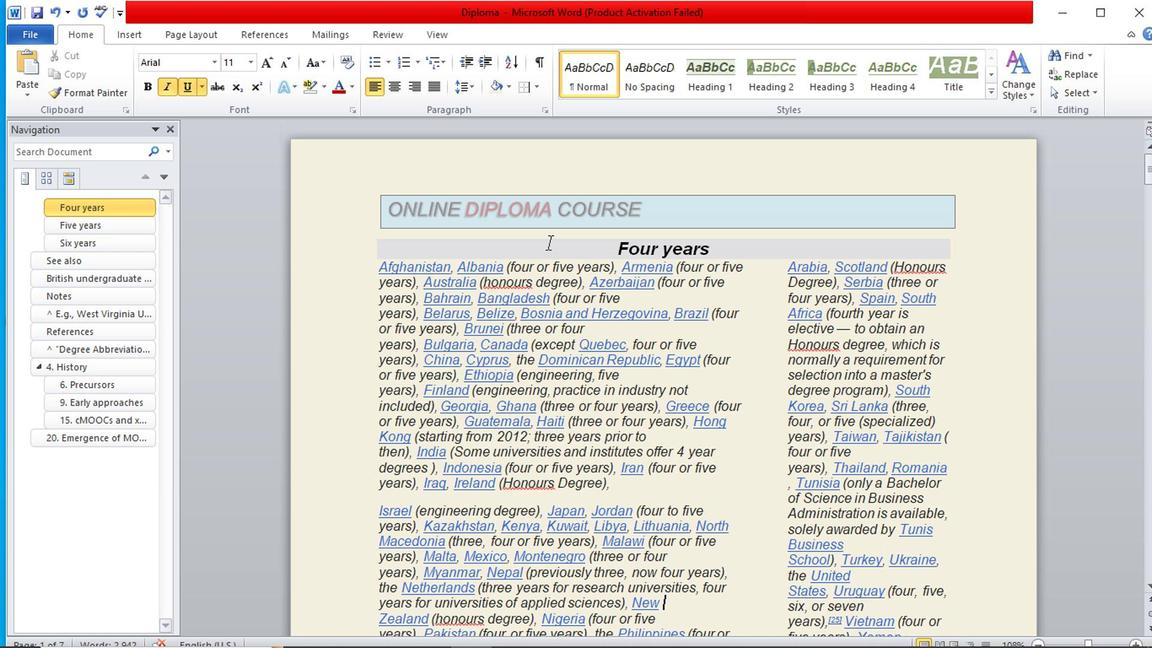 
Action: Mouse scrolled (550, 244) with delta (0, 0)
Screenshot: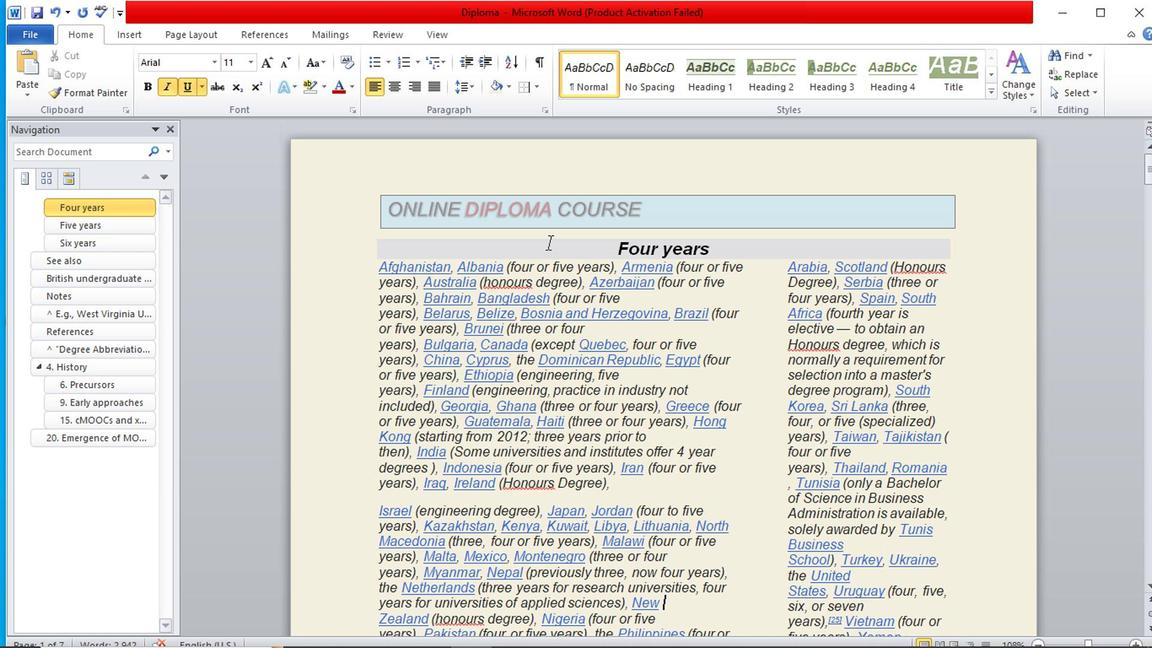 
Action: Mouse scrolled (550, 244) with delta (0, 0)
Screenshot: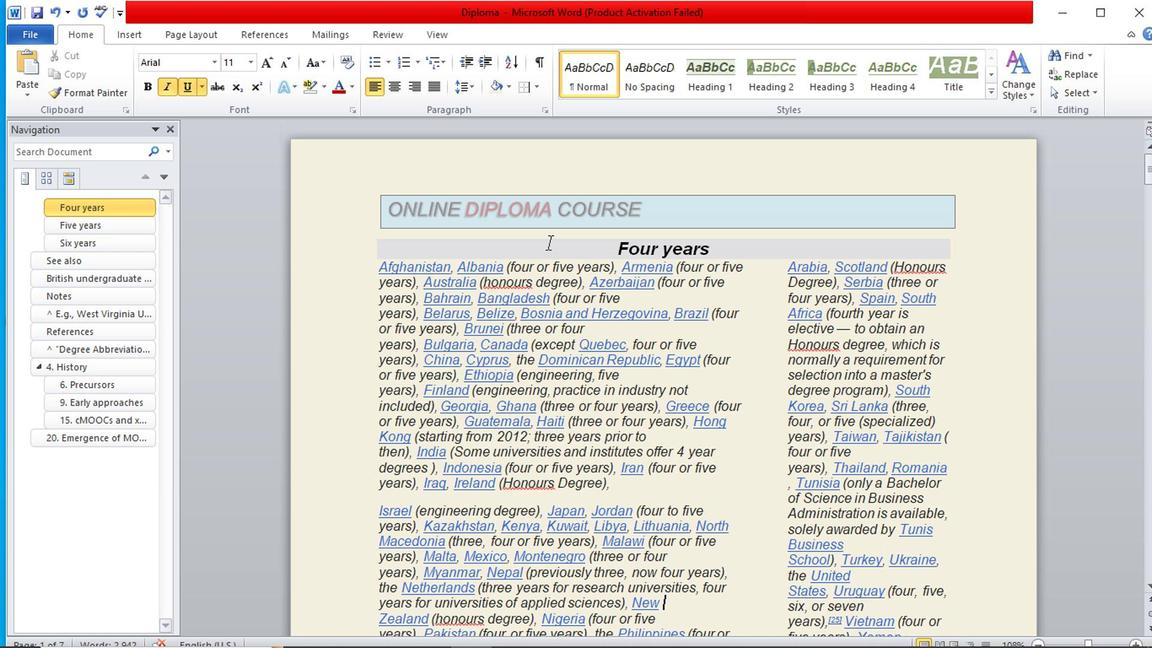 
Action: Mouse scrolled (550, 244) with delta (0, 0)
Screenshot: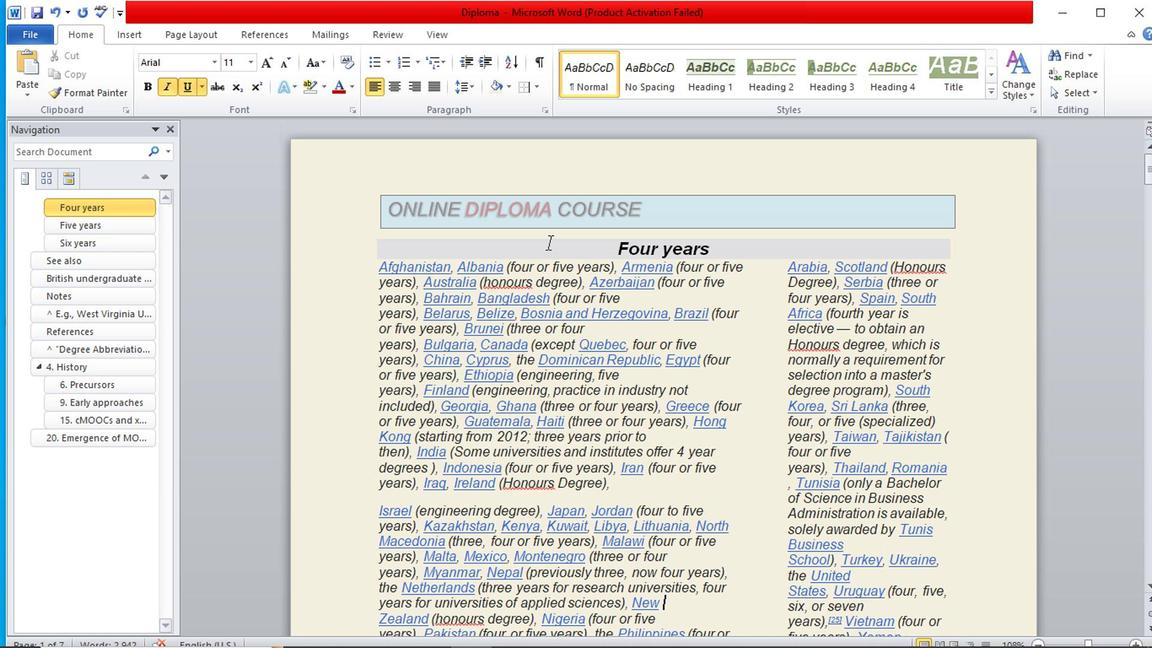 
Action: Mouse scrolled (550, 244) with delta (0, 0)
Screenshot: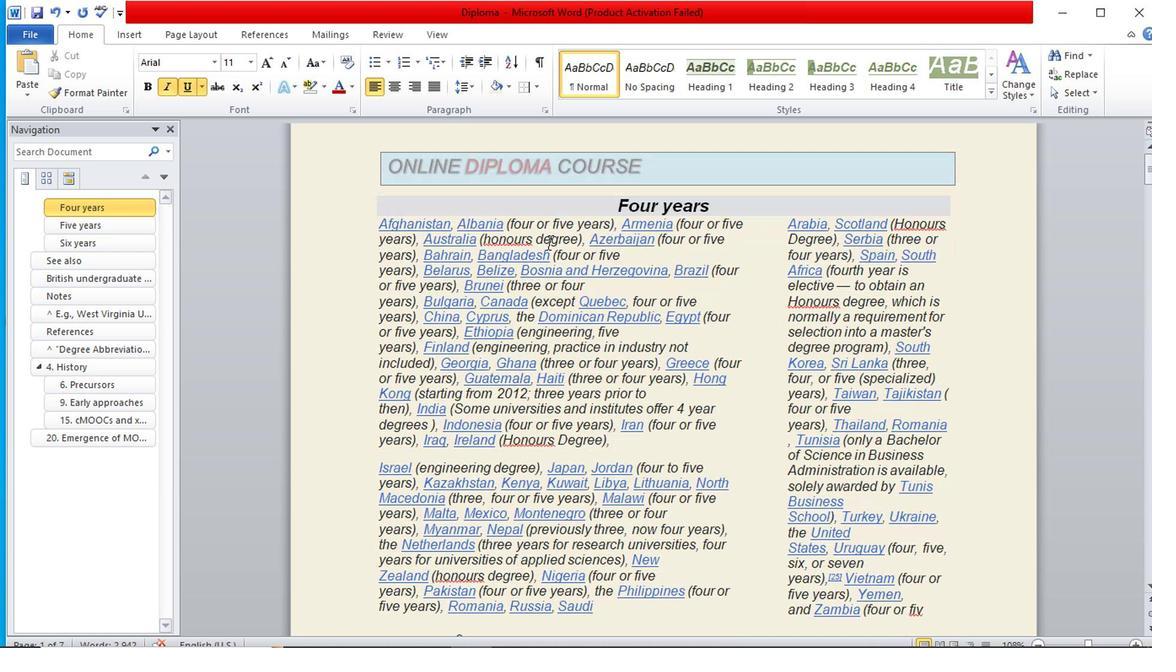 
Action: Mouse scrolled (550, 246) with delta (0, 1)
Screenshot: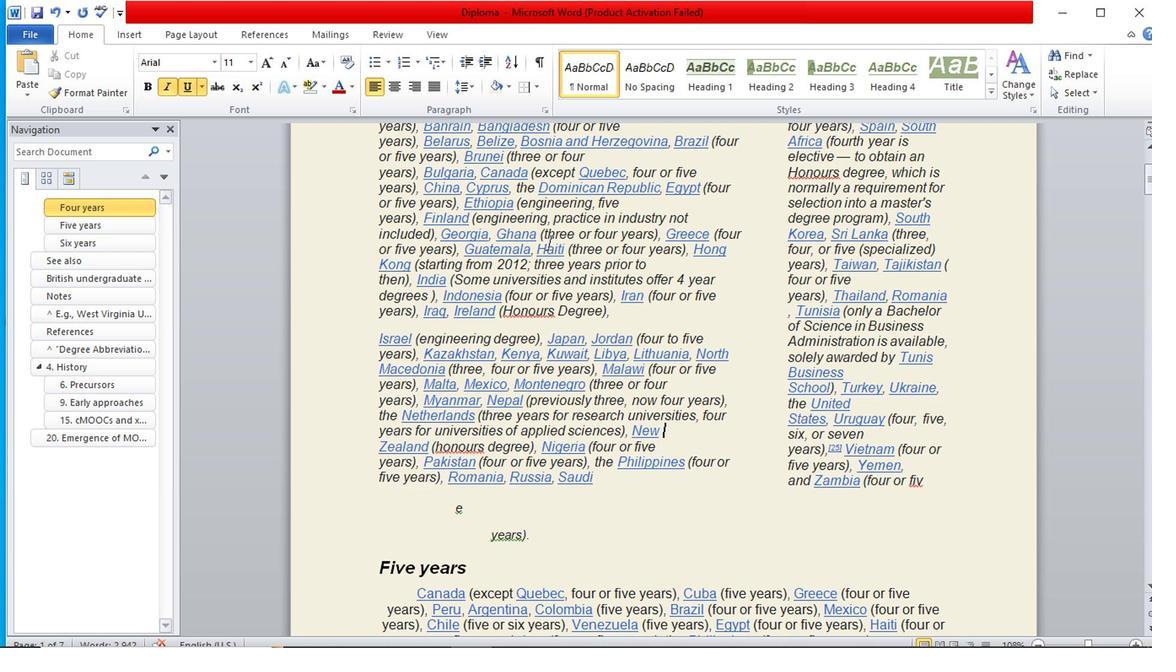 
Action: Mouse scrolled (550, 246) with delta (0, 1)
Screenshot: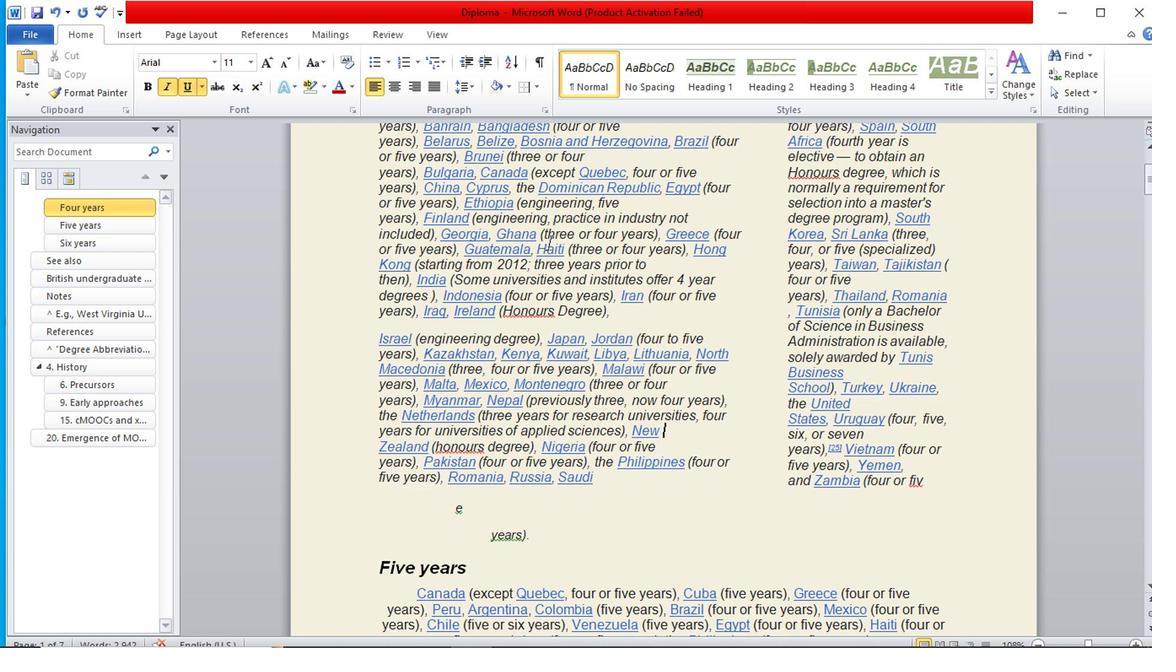 
Action: Mouse scrolled (550, 244) with delta (0, 0)
Screenshot: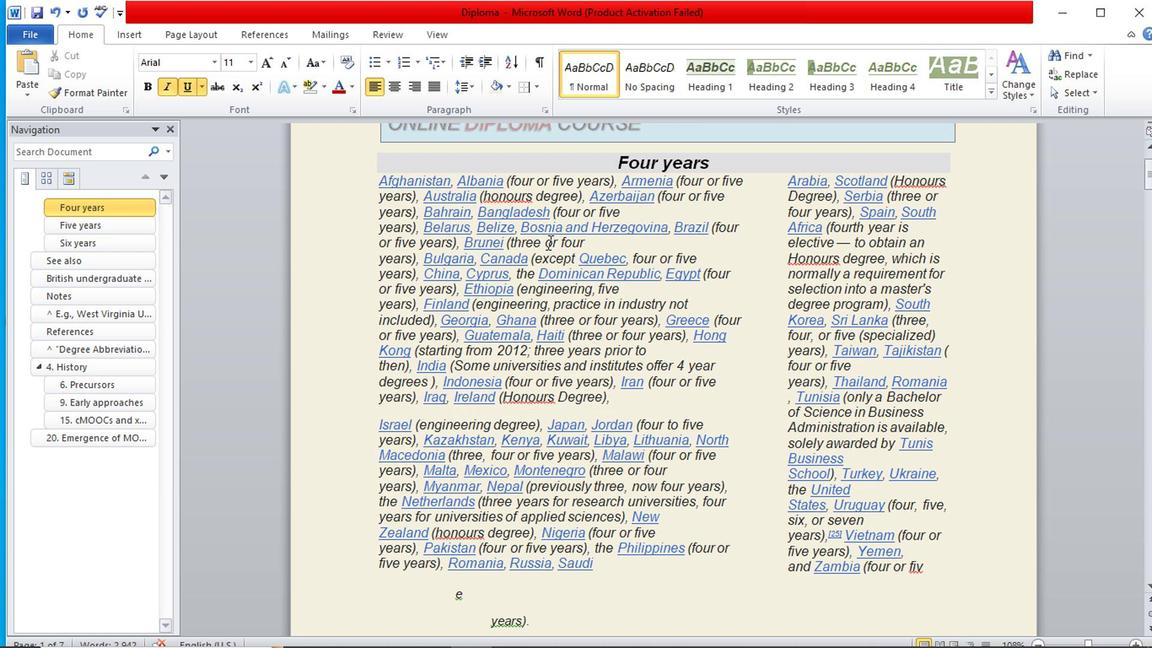 
Action: Mouse scrolled (550, 244) with delta (0, 0)
Screenshot: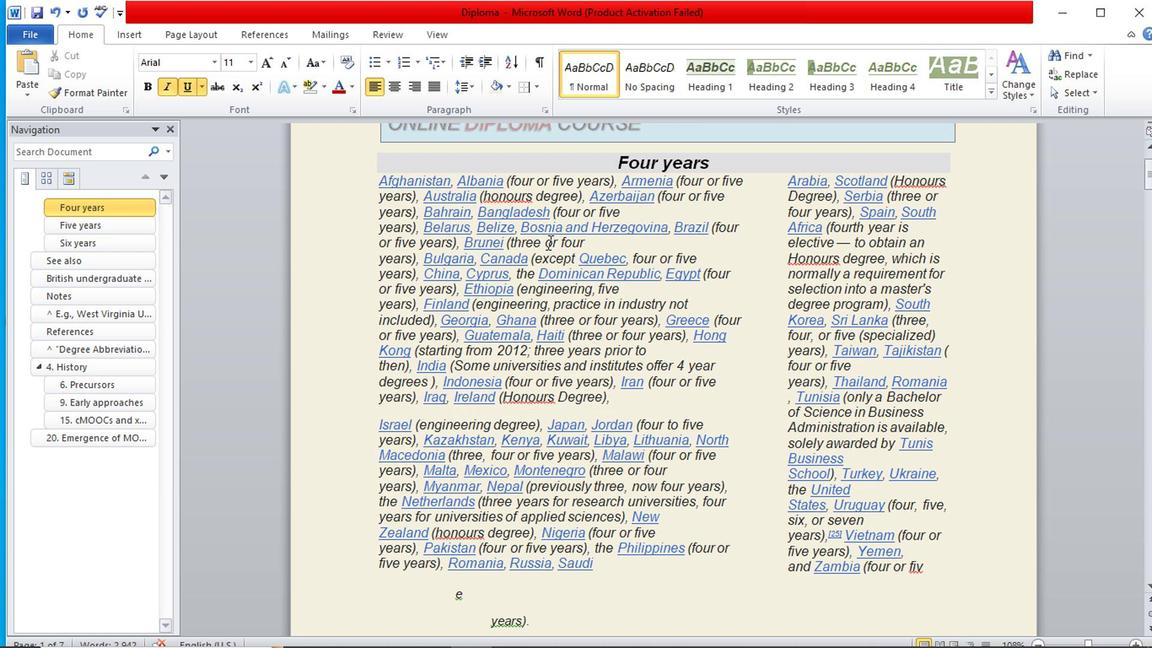 
Action: Mouse scrolled (550, 244) with delta (0, 0)
Screenshot: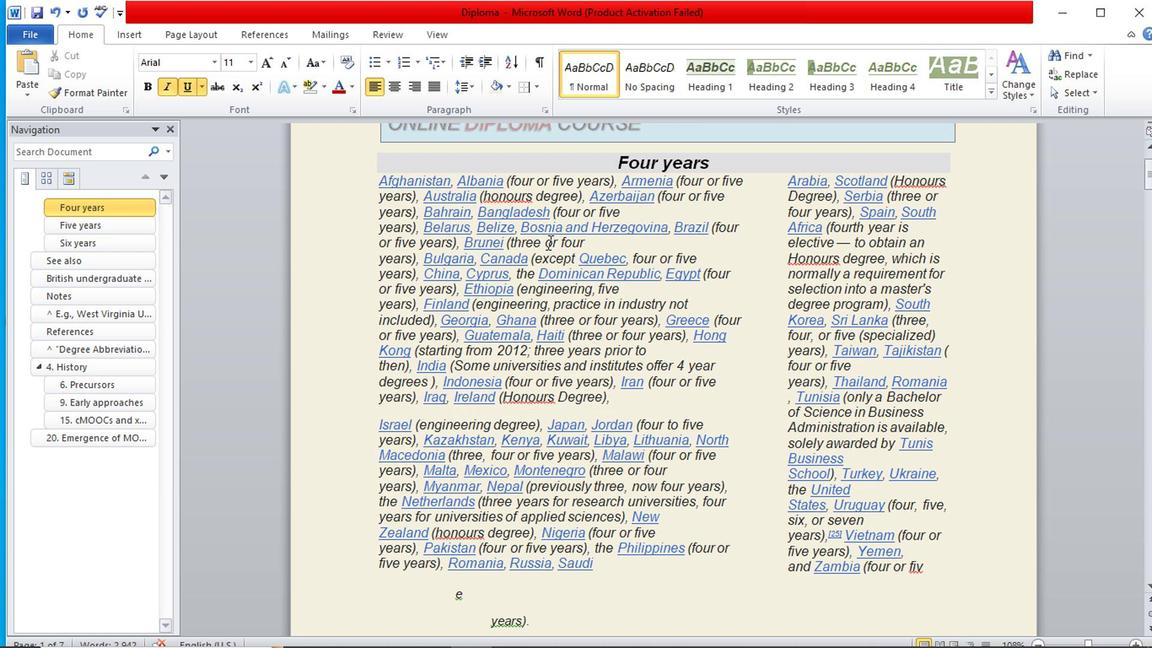 
Action: Mouse moved to (545, 245)
Screenshot: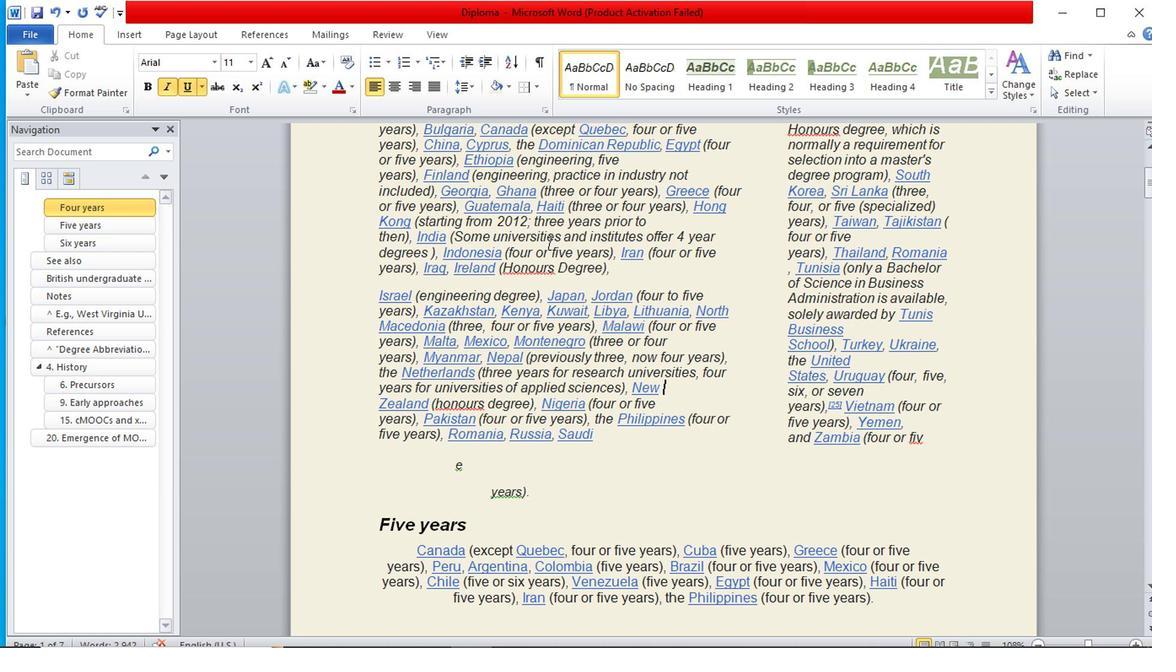 
Action: Mouse scrolled (545, 246) with delta (0, 1)
Screenshot: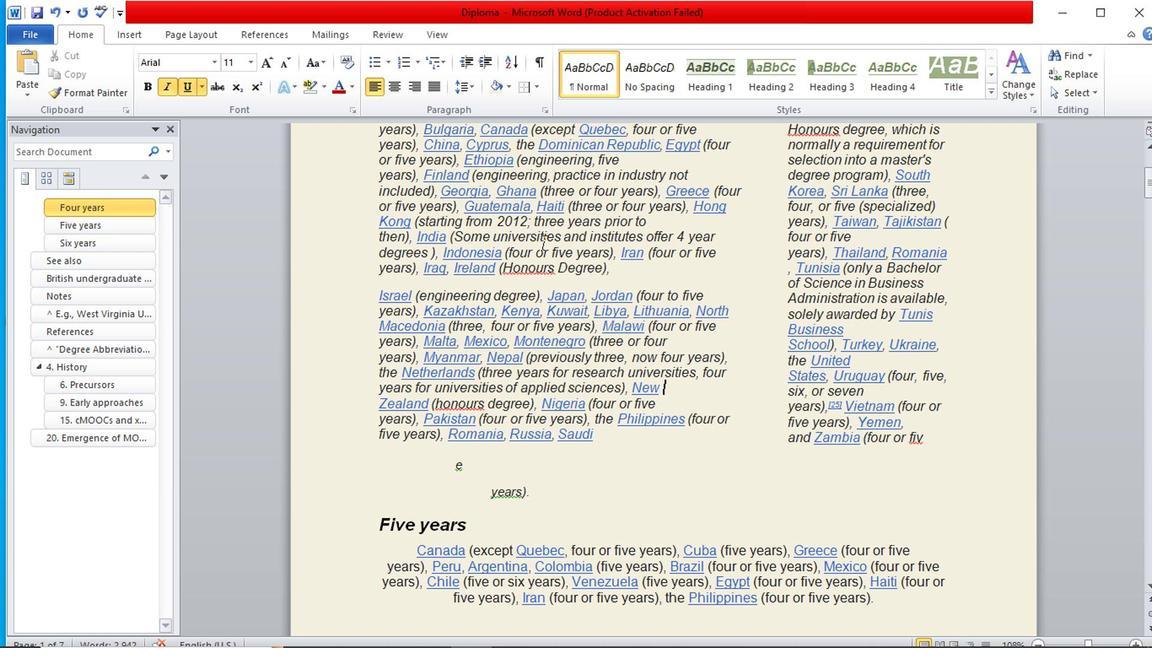 
Action: Mouse scrolled (545, 246) with delta (0, 1)
Screenshot: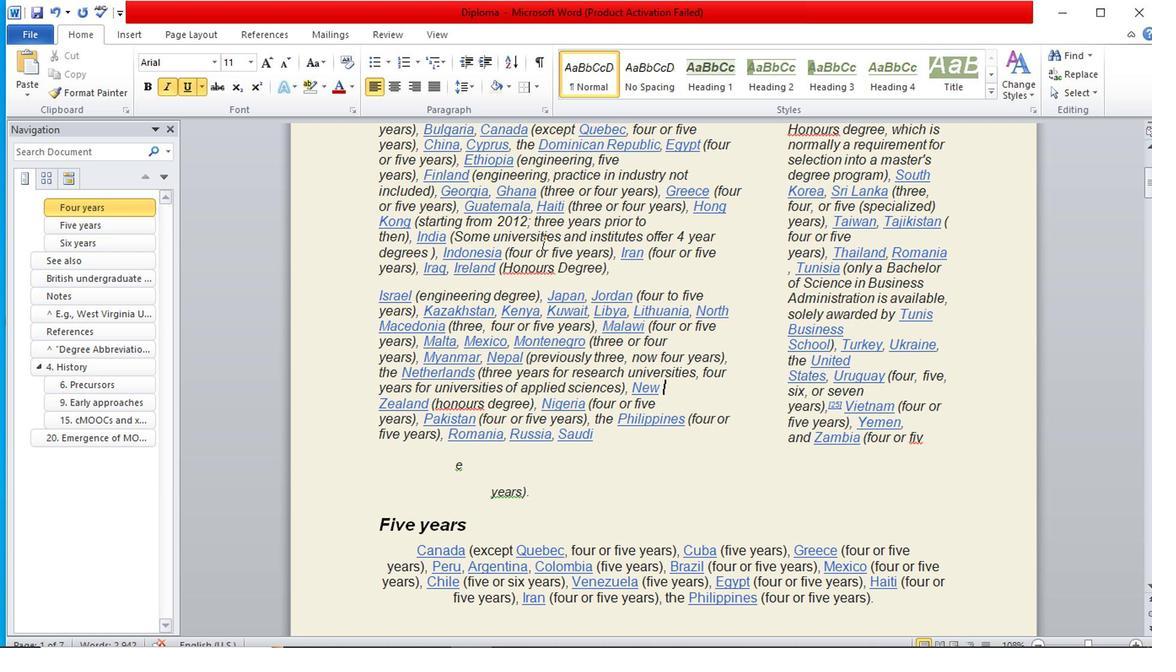 
Action: Mouse moved to (545, 248)
Screenshot: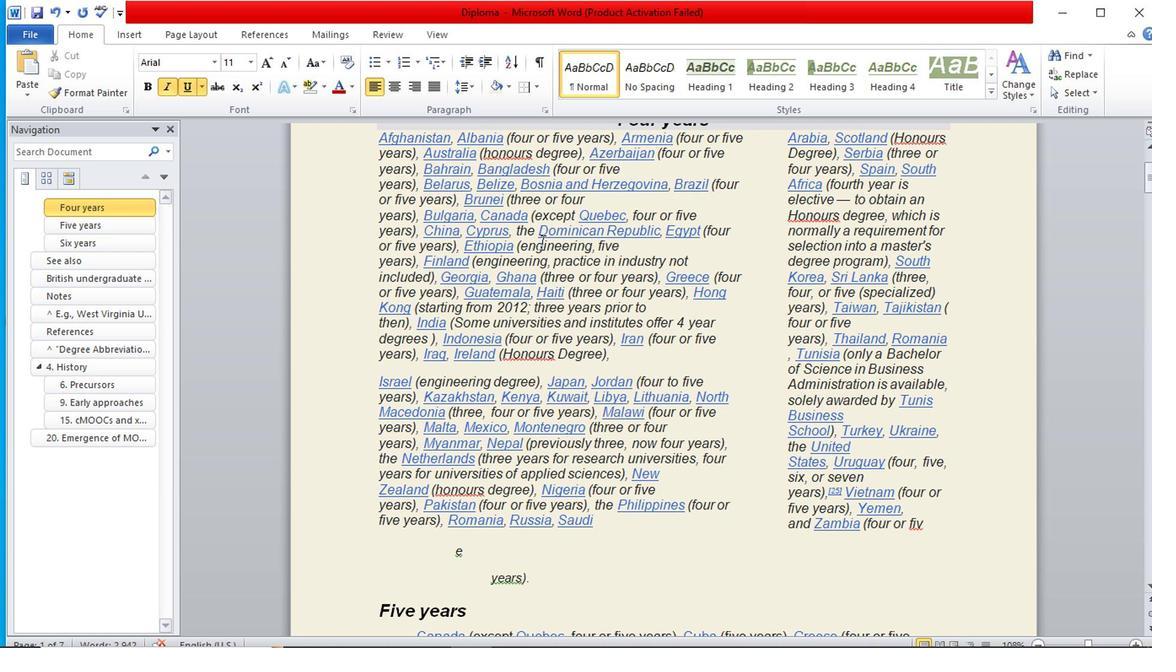 
Action: Mouse scrolled (545, 247) with delta (0, -1)
Screenshot: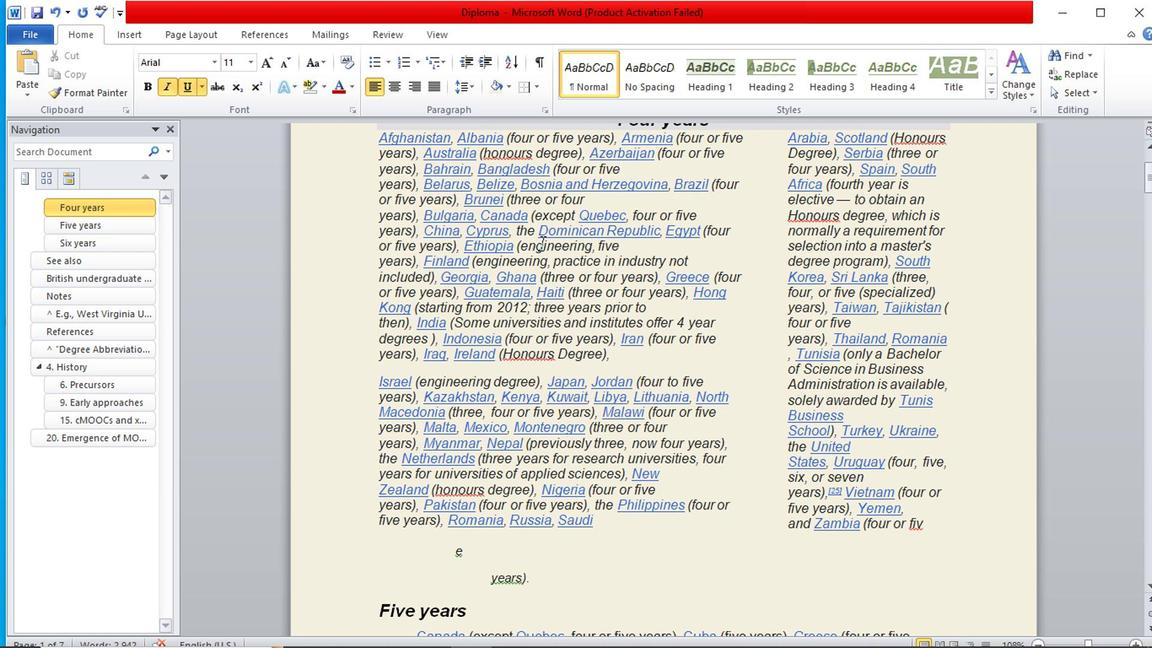 
Action: Mouse moved to (540, 249)
Screenshot: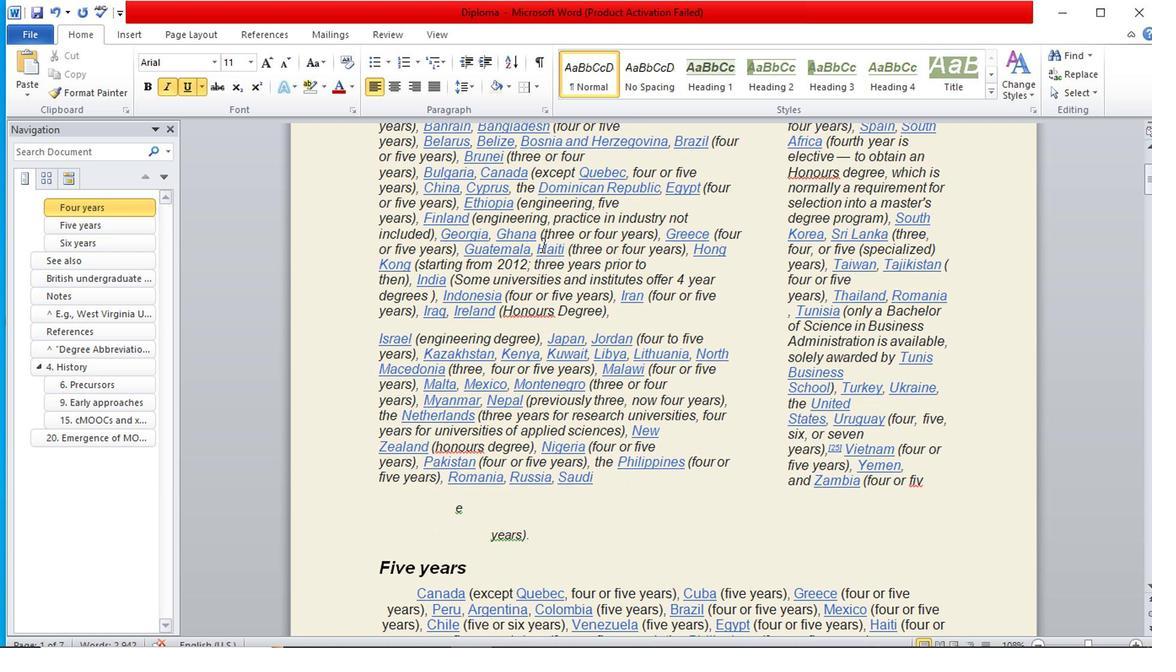 
Action: Mouse scrolled (540, 248) with delta (0, 0)
Screenshot: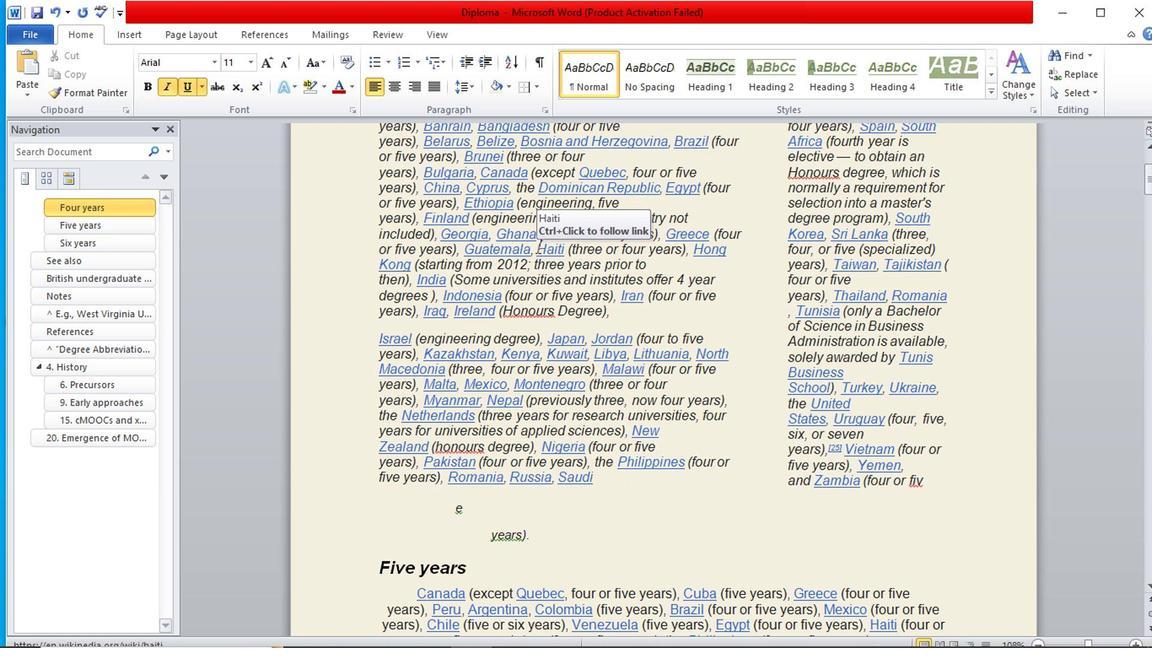 
Action: Mouse scrolled (540, 248) with delta (0, 0)
Screenshot: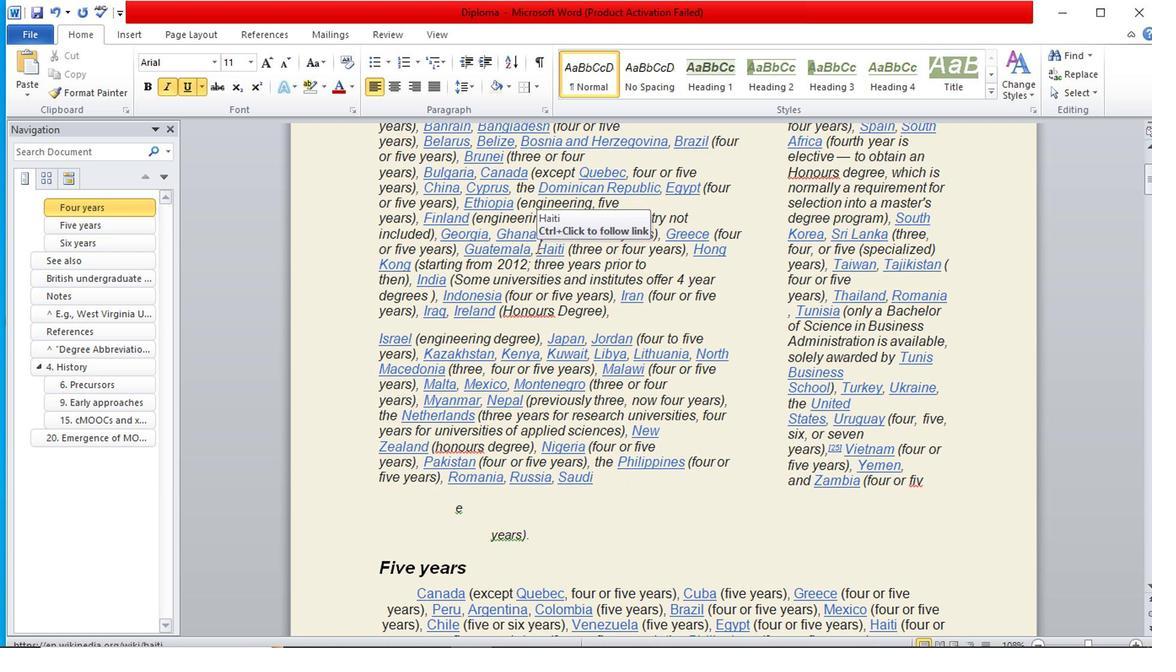 
Action: Mouse scrolled (540, 248) with delta (0, 0)
Screenshot: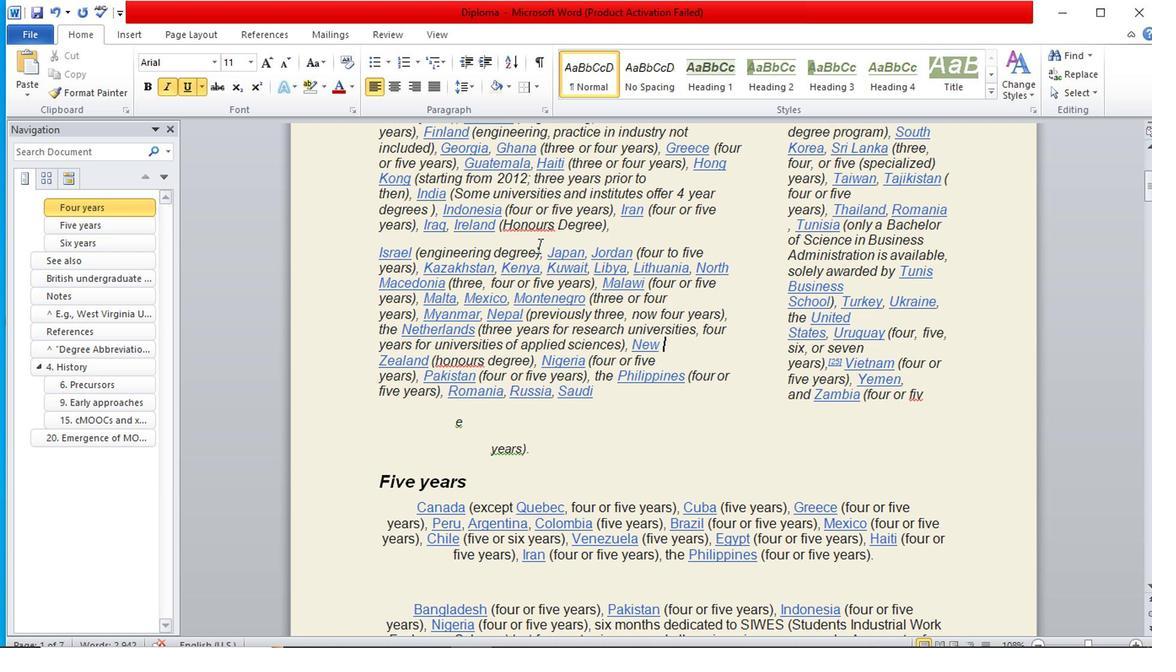 
Action: Mouse scrolled (540, 248) with delta (0, 0)
Screenshot: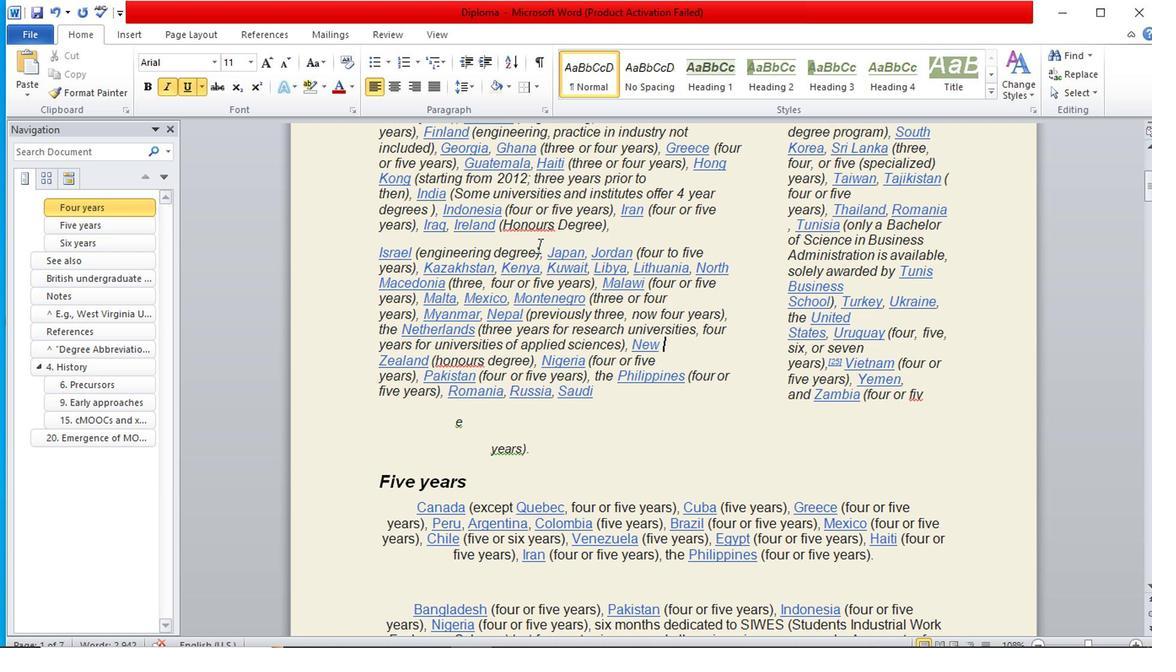 
Action: Mouse scrolled (540, 249) with delta (0, 0)
Screenshot: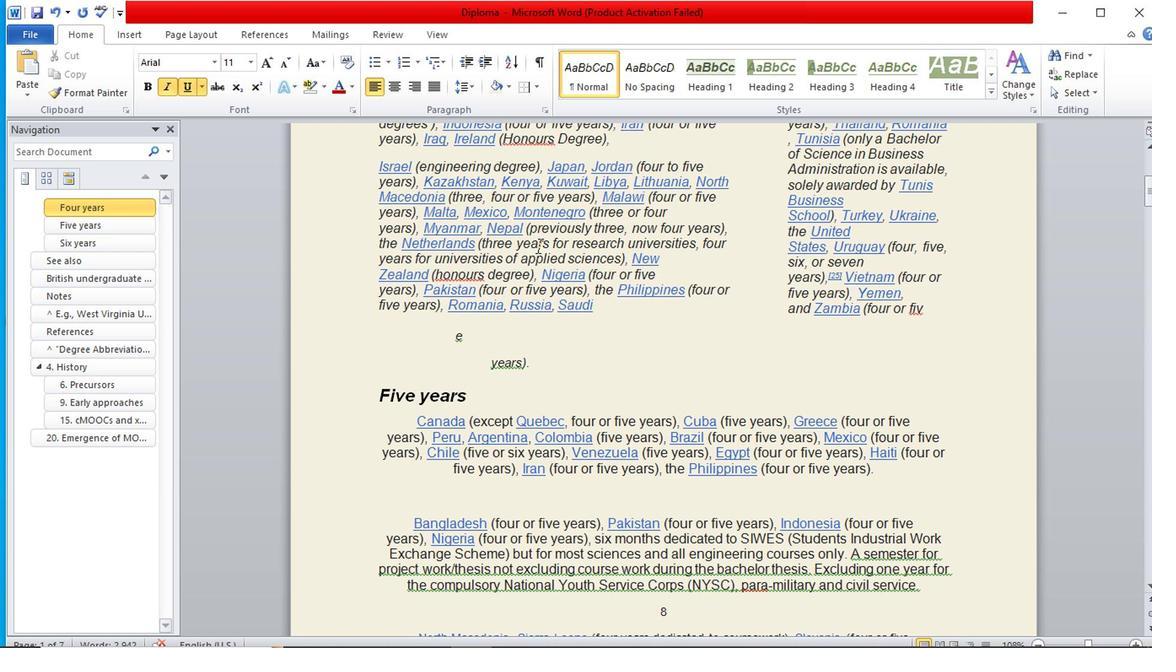 
Action: Mouse scrolled (540, 249) with delta (0, 0)
Screenshot: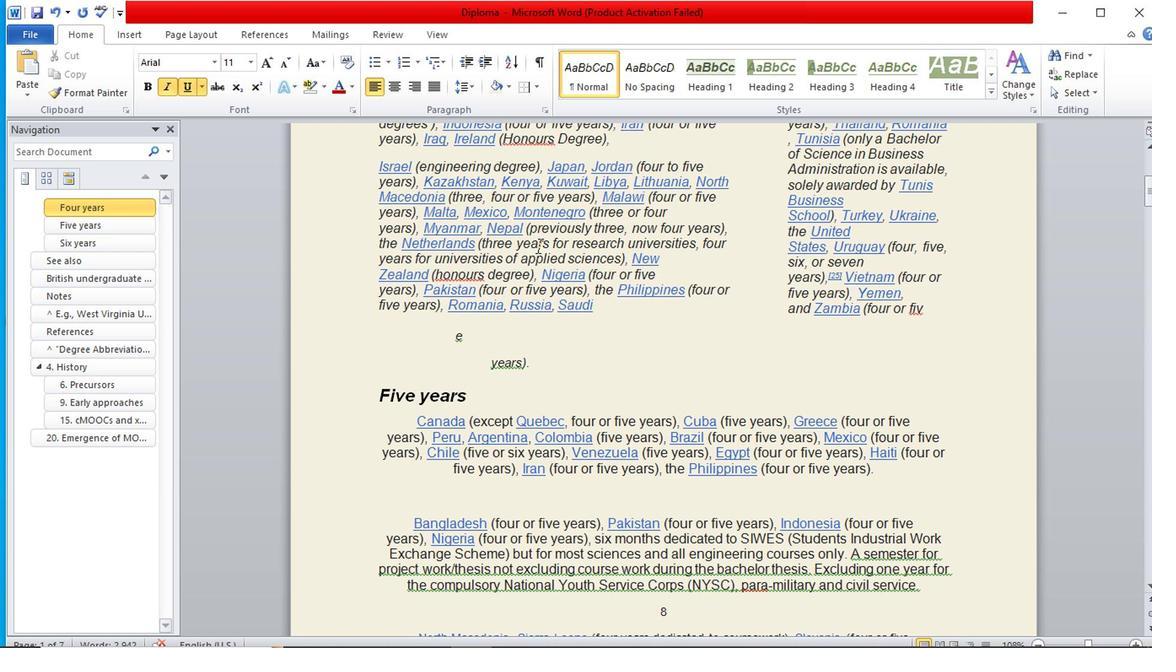 
Action: Mouse moved to (537, 251)
Screenshot: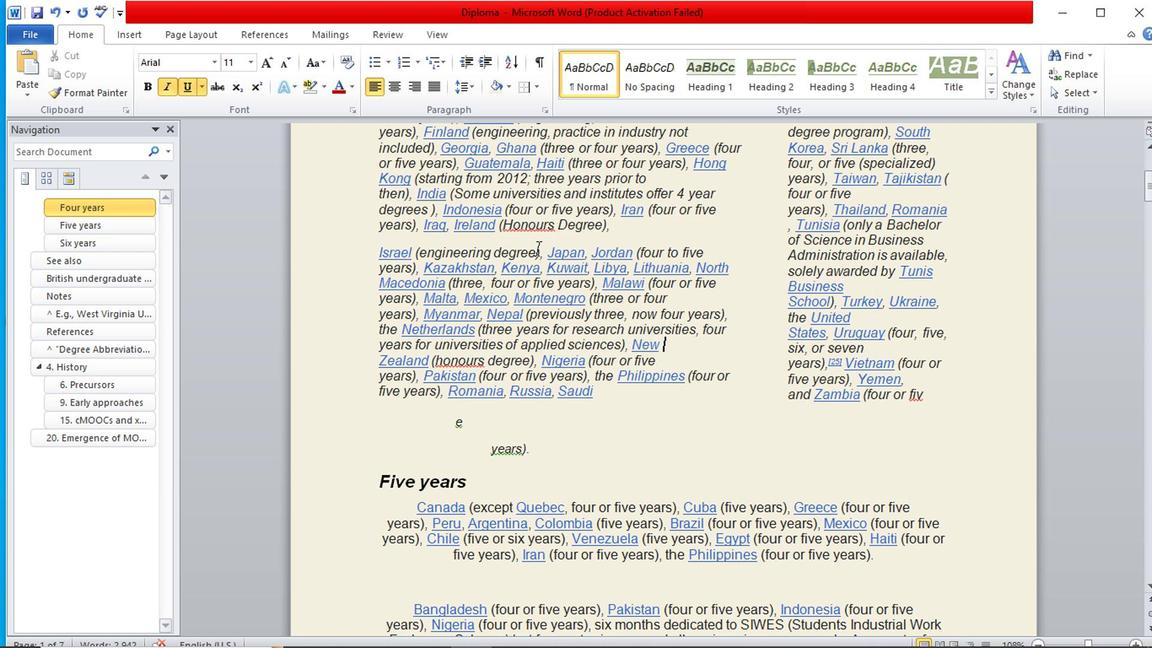 
Action: Mouse scrolled (537, 252) with delta (0, 1)
Screenshot: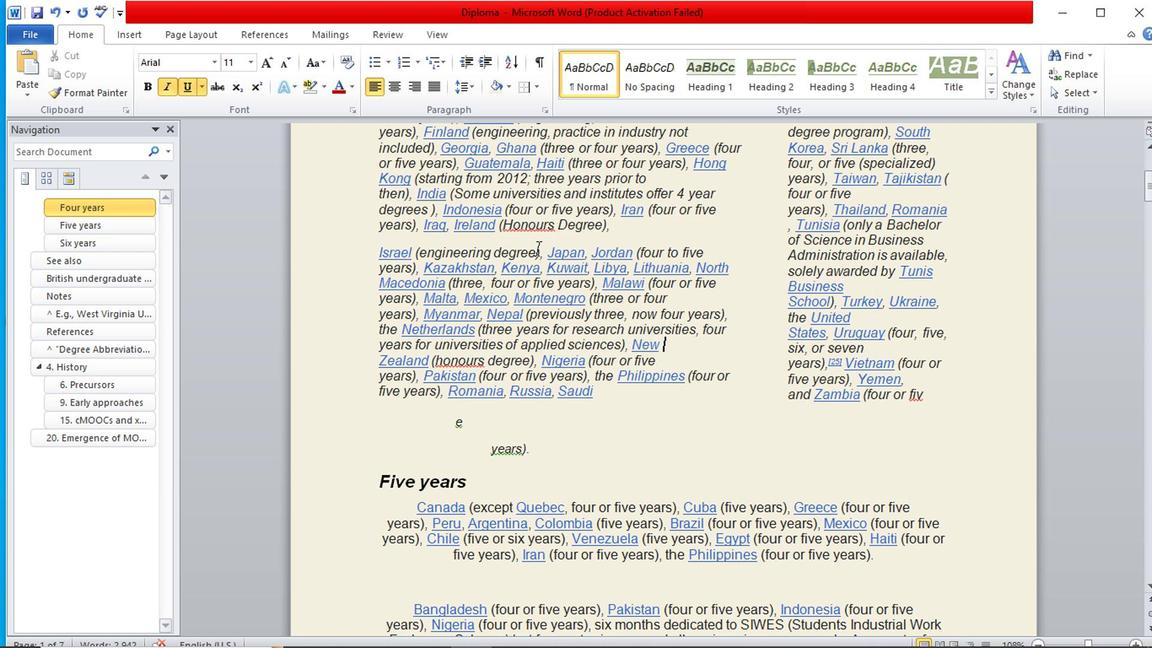 
Action: Mouse scrolled (537, 252) with delta (0, 1)
Screenshot: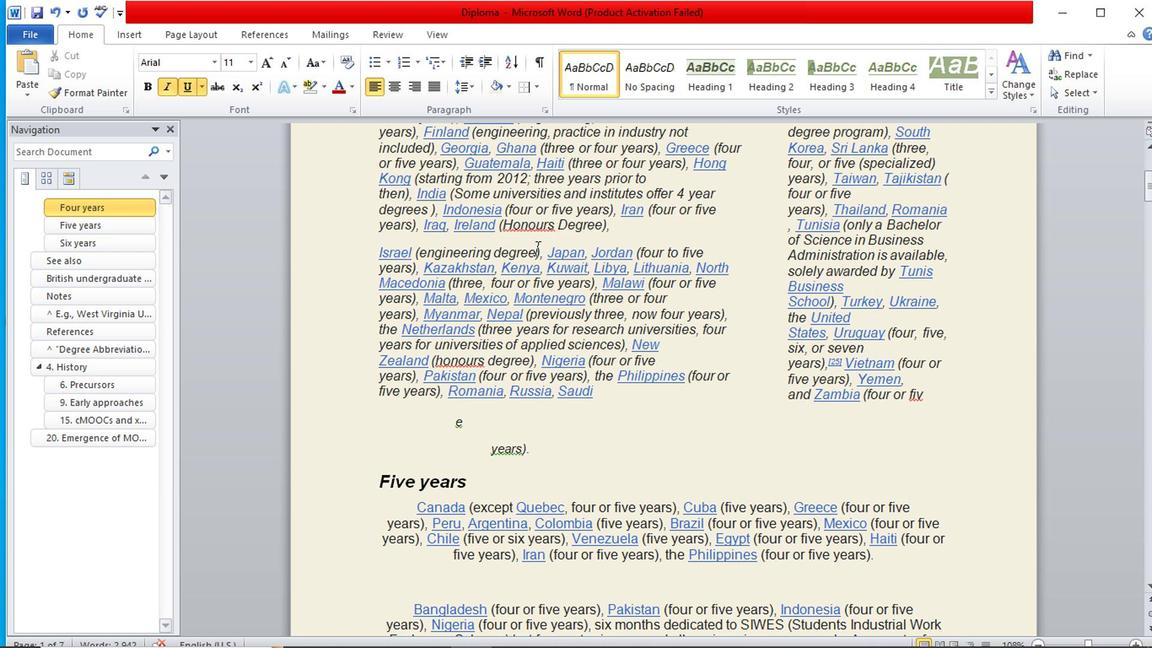 
Action: Mouse moved to (529, 244)
Screenshot: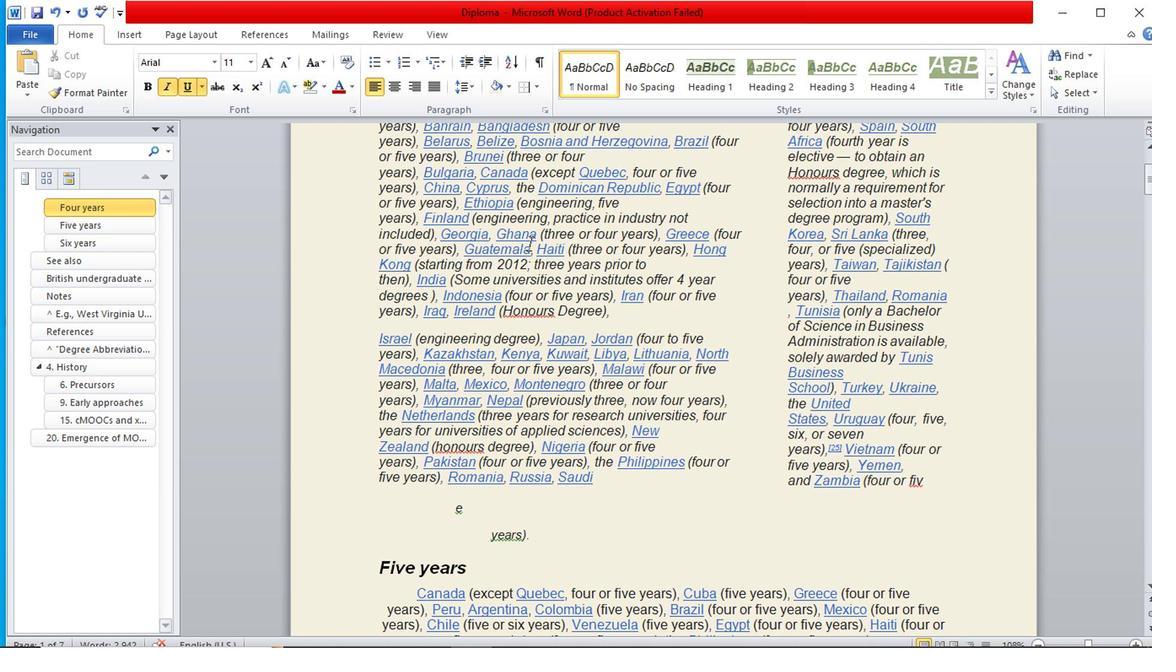 
Action: Mouse scrolled (529, 244) with delta (0, 0)
Screenshot: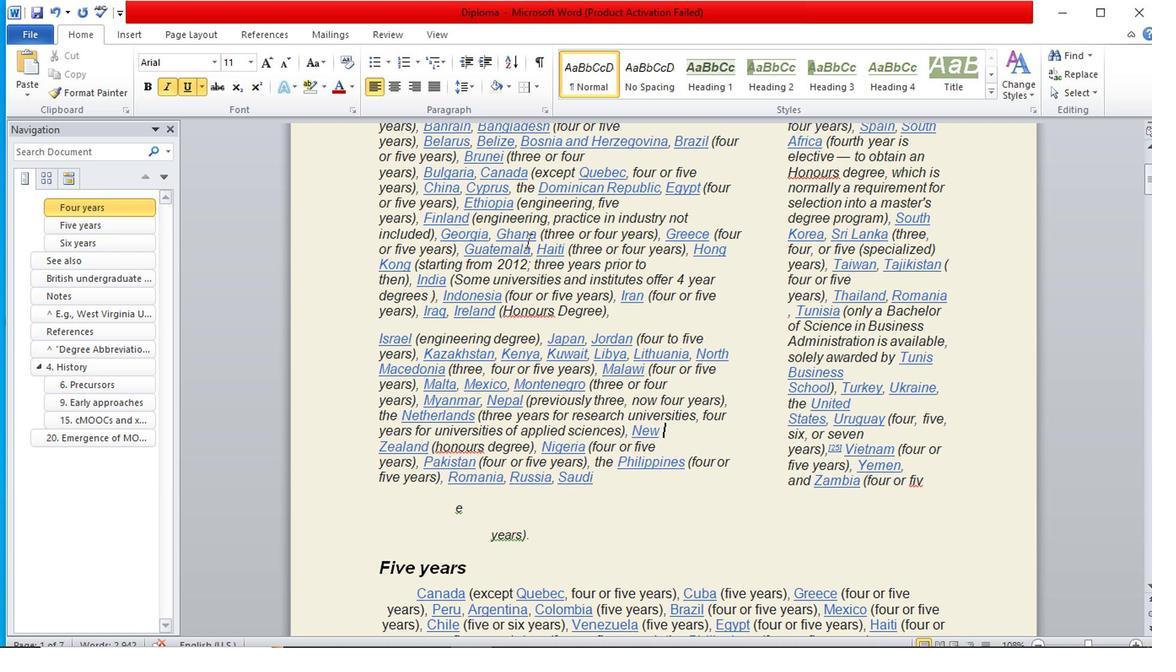 
Action: Mouse scrolled (529, 244) with delta (0, 0)
Screenshot: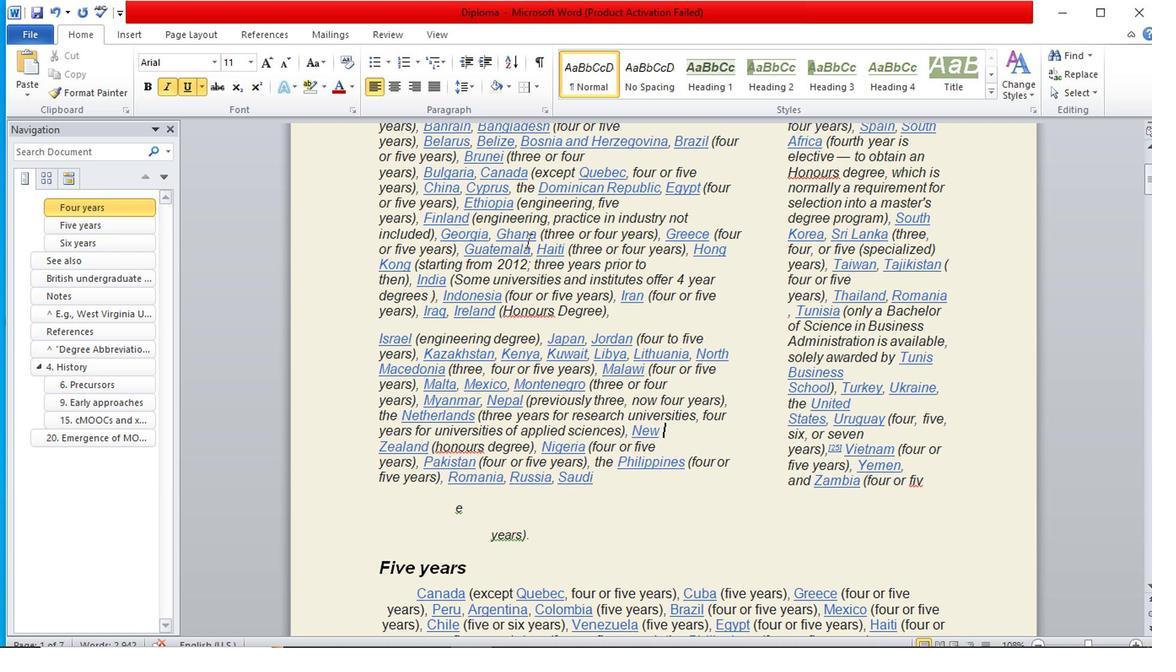 
Action: Mouse scrolled (529, 244) with delta (0, 0)
Screenshot: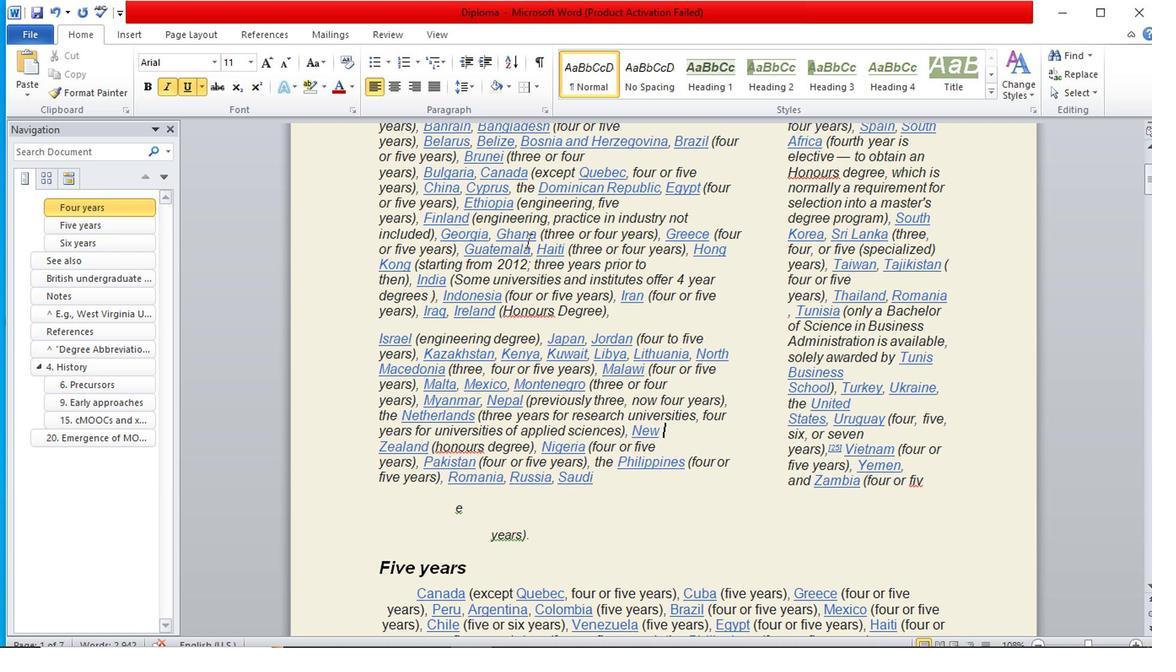 
Action: Mouse moved to (518, 232)
Screenshot: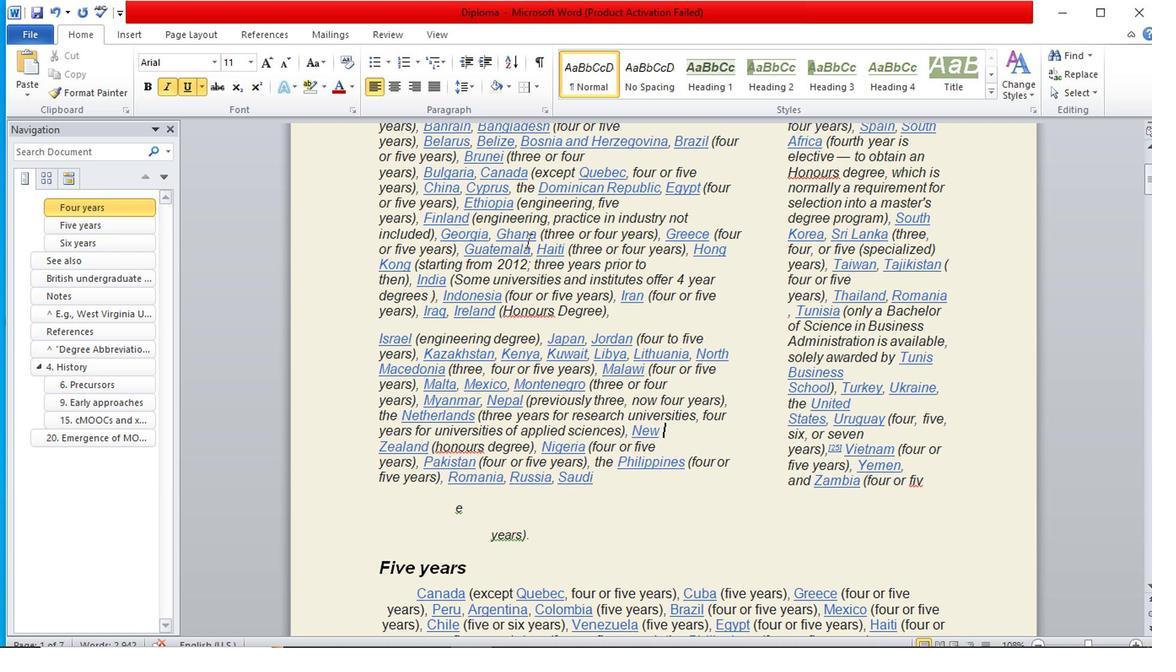 
Action: Mouse scrolled (518, 234) with delta (0, 1)
Screenshot: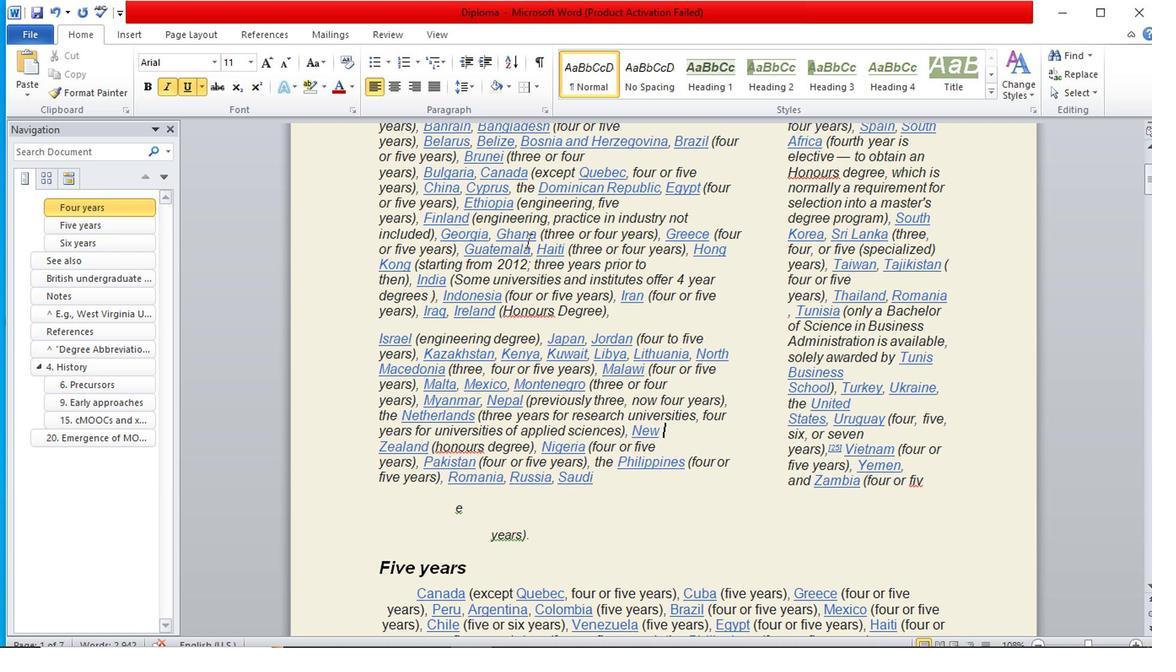 
Action: Mouse moved to (510, 212)
Screenshot: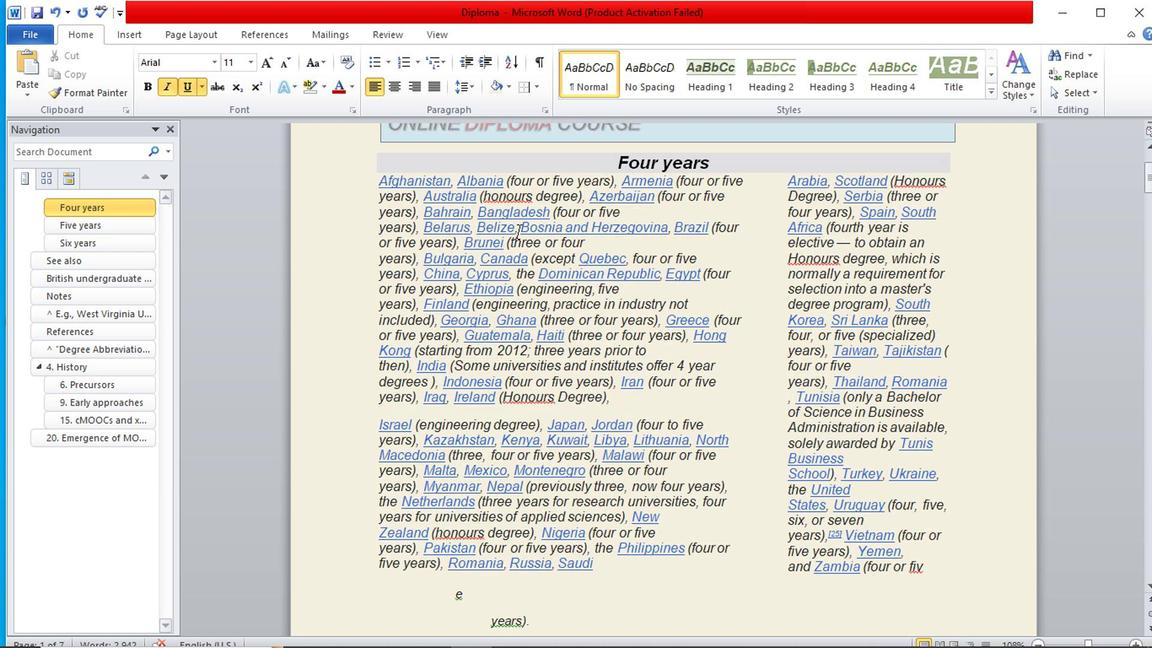 
Action: Mouse scrolled (510, 213) with delta (0, 0)
Screenshot: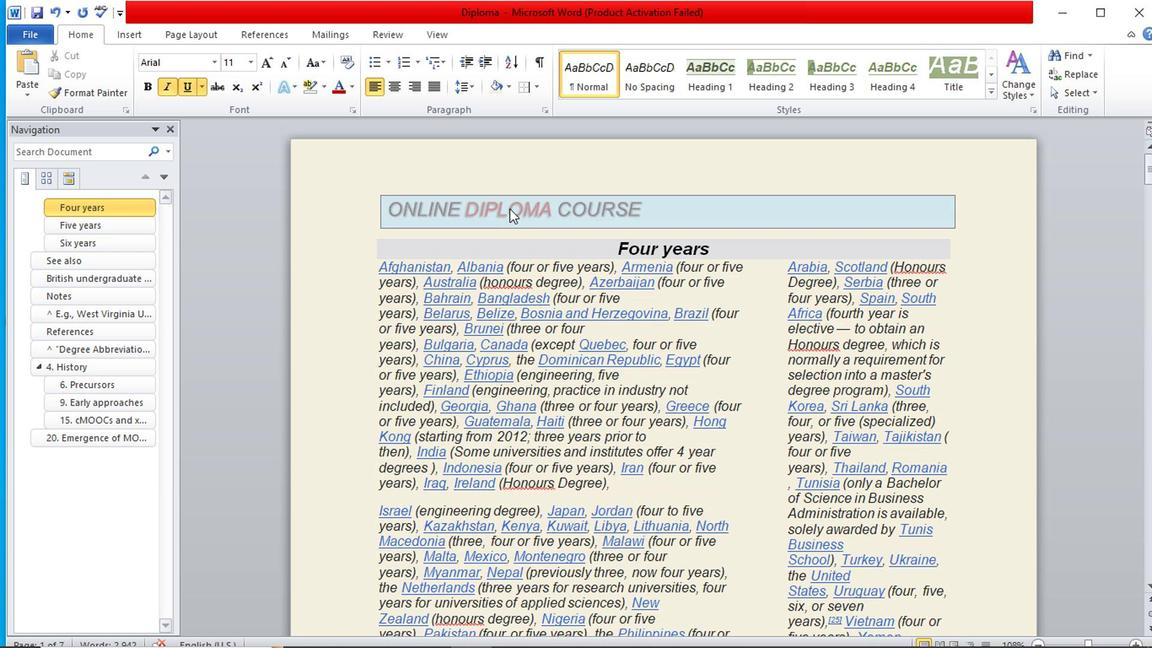 
Action: Mouse scrolled (510, 213) with delta (0, 0)
